 Task: Plan a trip to Castrovillari, Italy from 7th December, 2023 to 14th December, 2023 for 1 adult. Place can be room with 1 bedroom having 1 bed and 1 bathroom. Amenities needed are: washing machine. Look for 4 properties as per requirement.
Action: Mouse moved to (545, 209)
Screenshot: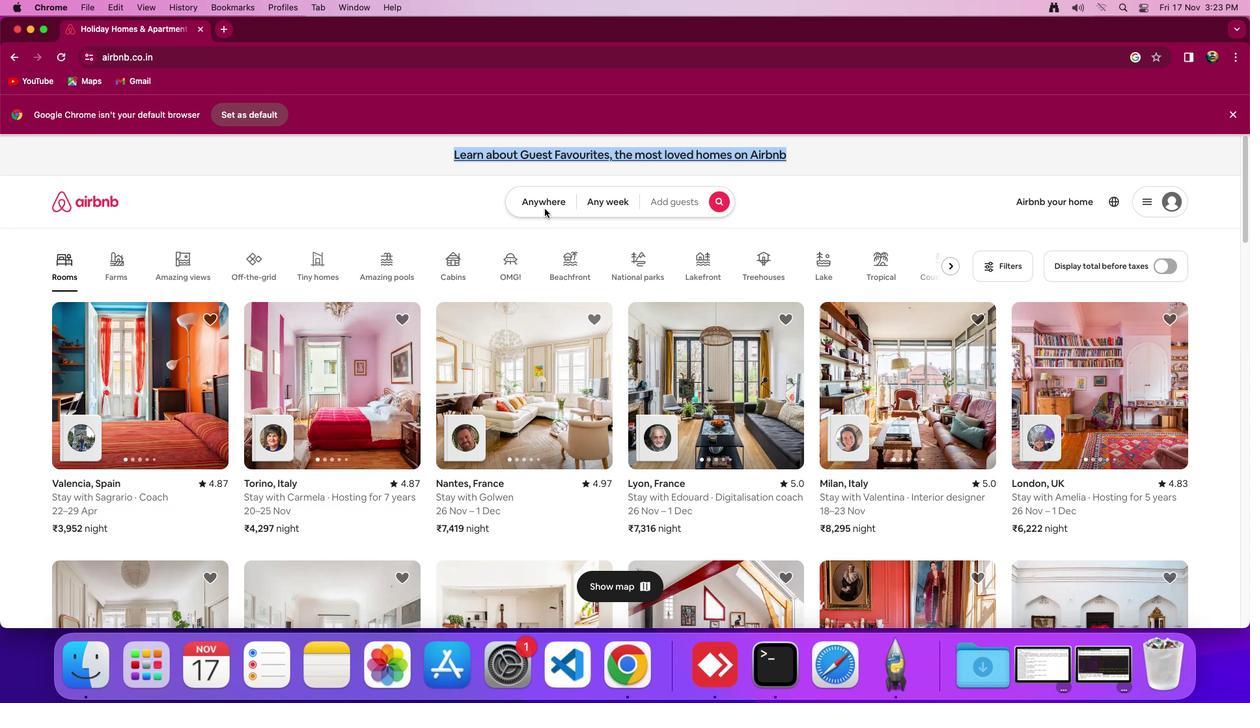 
Action: Mouse pressed left at (545, 209)
Screenshot: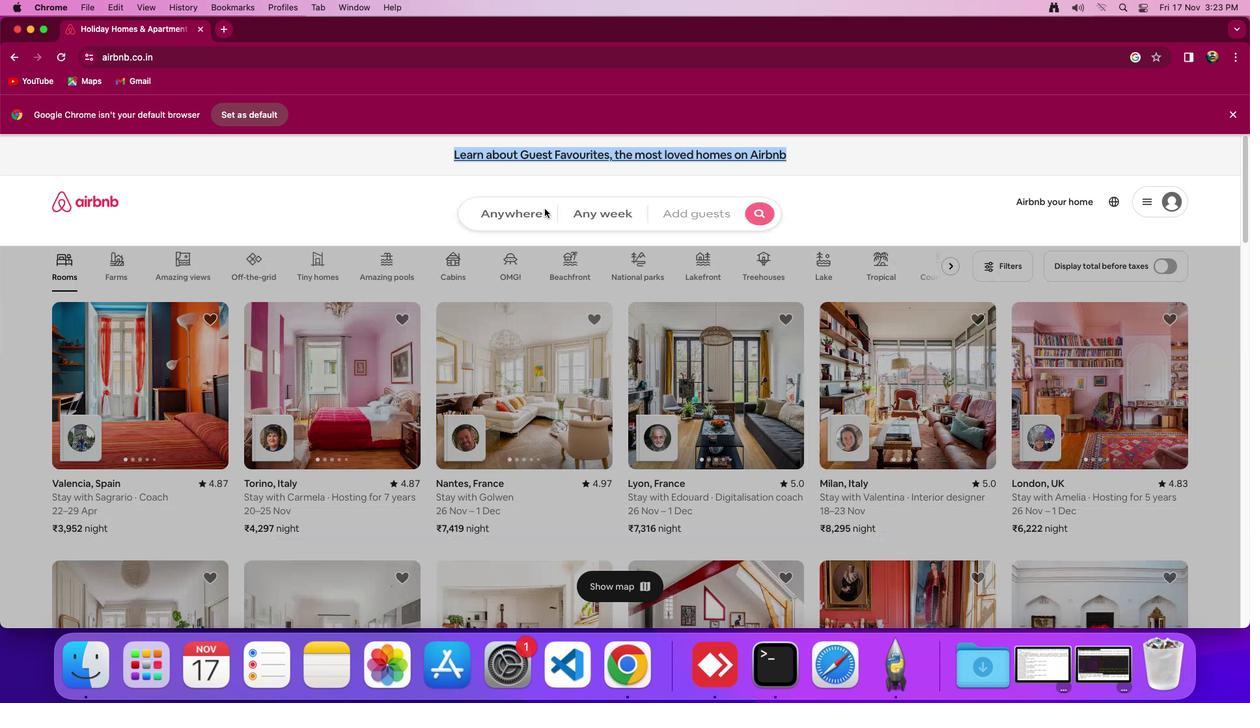
Action: Mouse moved to (490, 255)
Screenshot: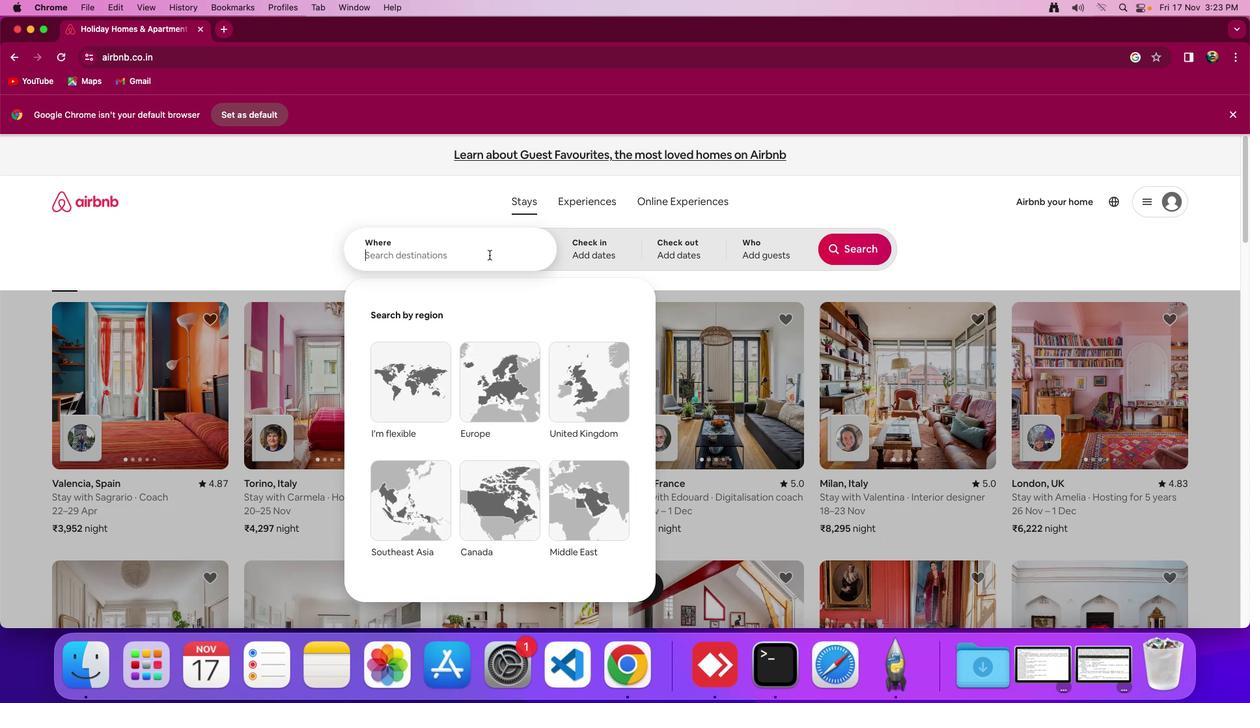 
Action: Mouse pressed left at (490, 255)
Screenshot: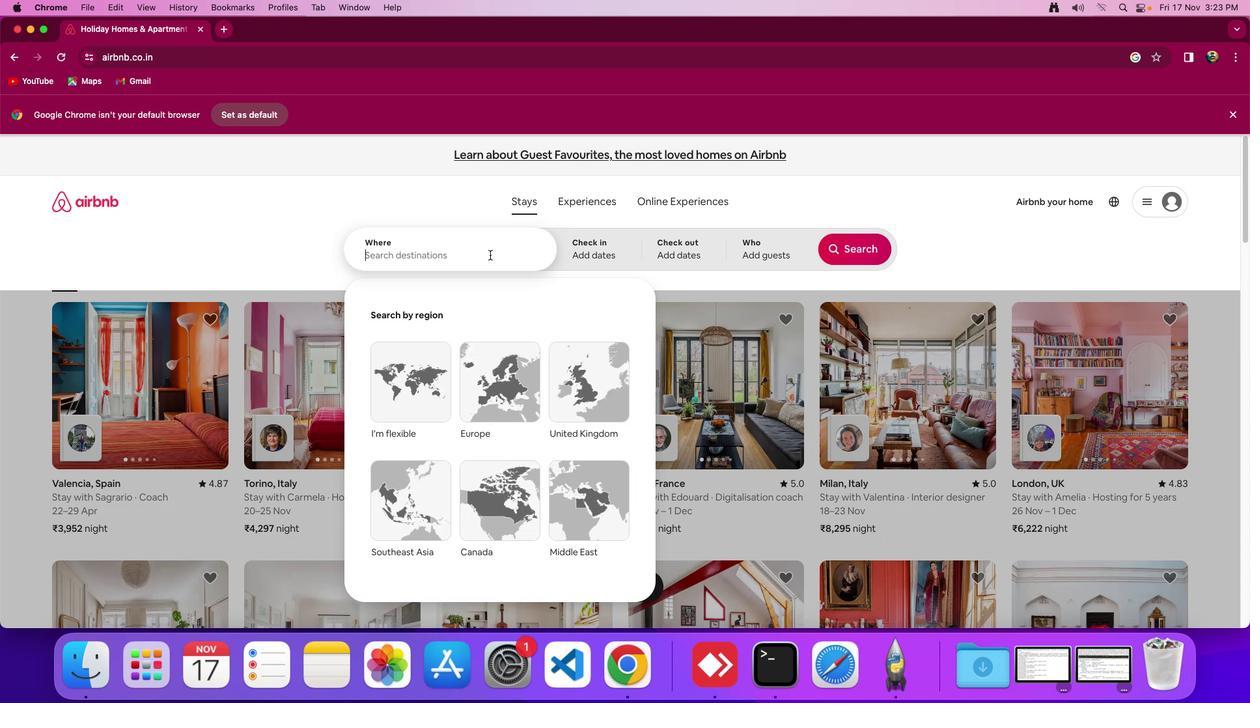 
Action: Mouse moved to (492, 257)
Screenshot: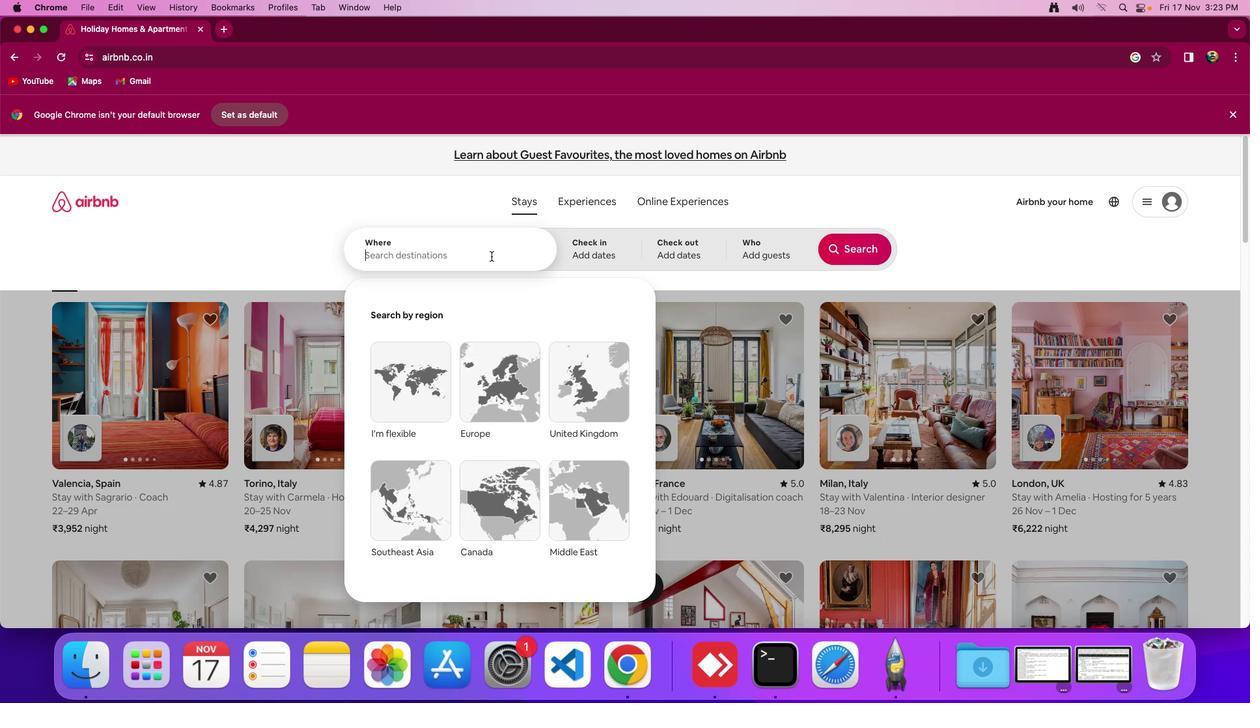 
Action: Key pressed Key.shift_r'C''a''s''t''r''o''v''i''l''l''a''r''i'','Key.spaceKey.shift'I''t''a''l''y'
Screenshot: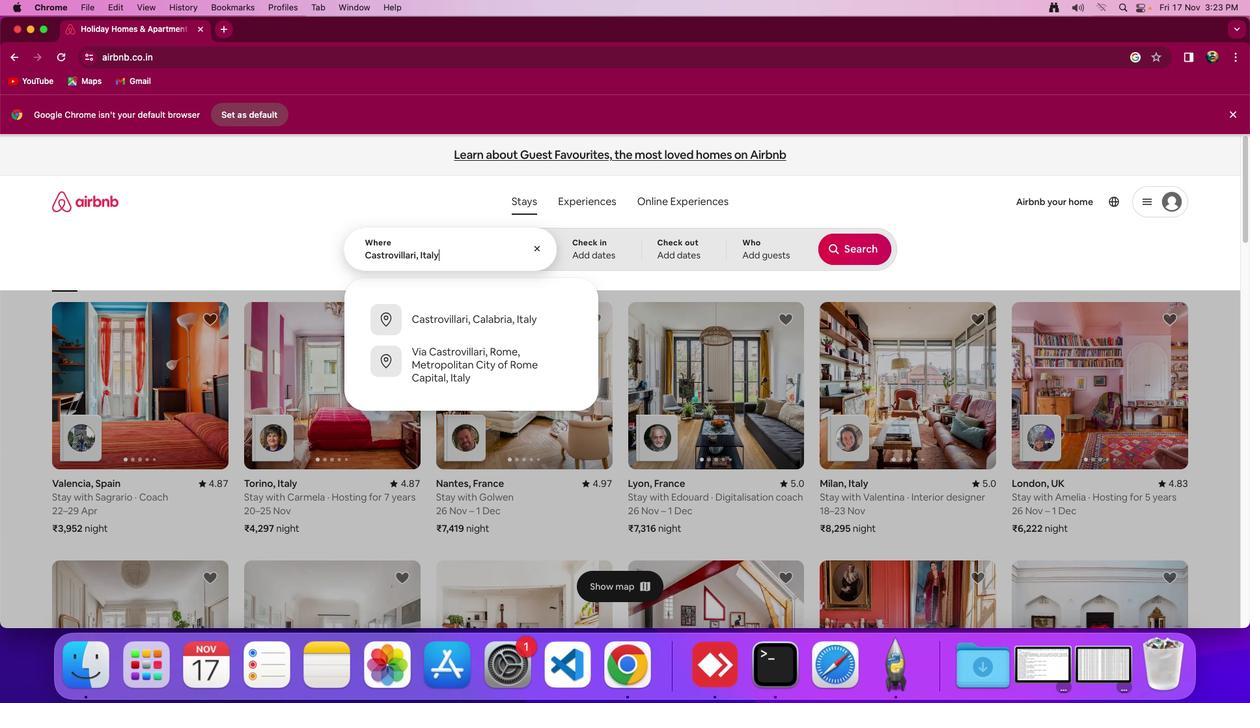 
Action: Mouse moved to (584, 242)
Screenshot: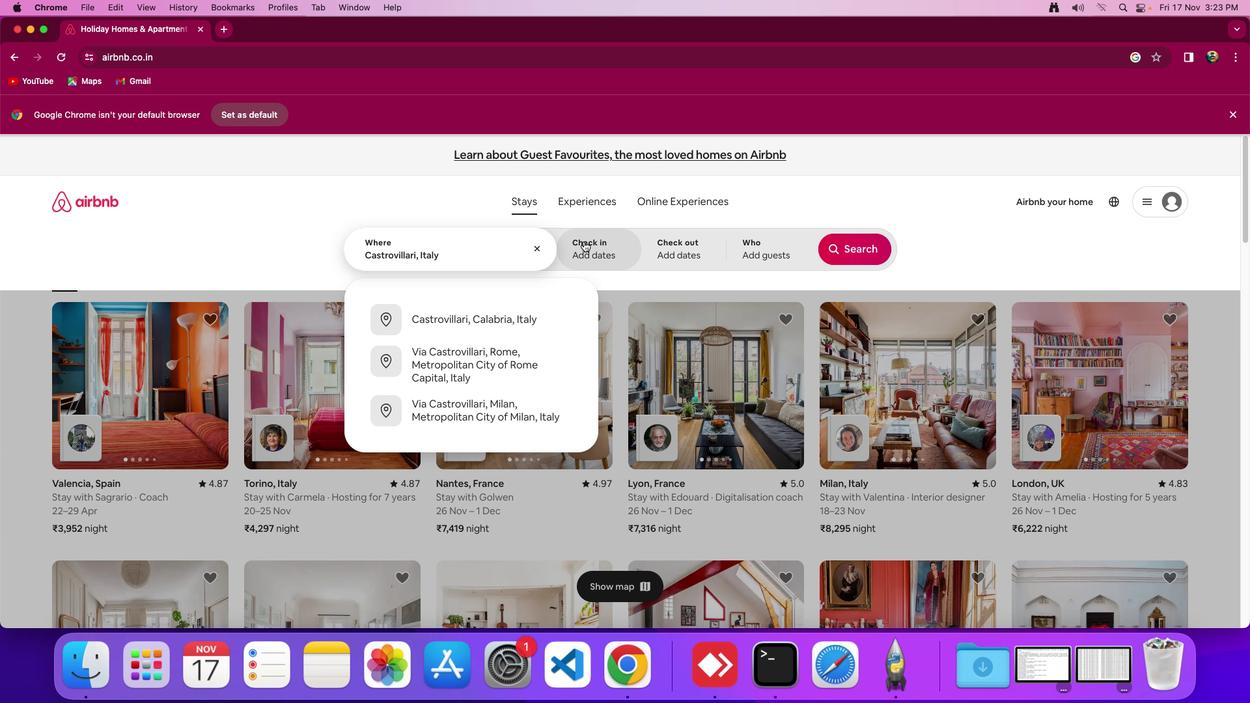 
Action: Mouse pressed left at (584, 242)
Screenshot: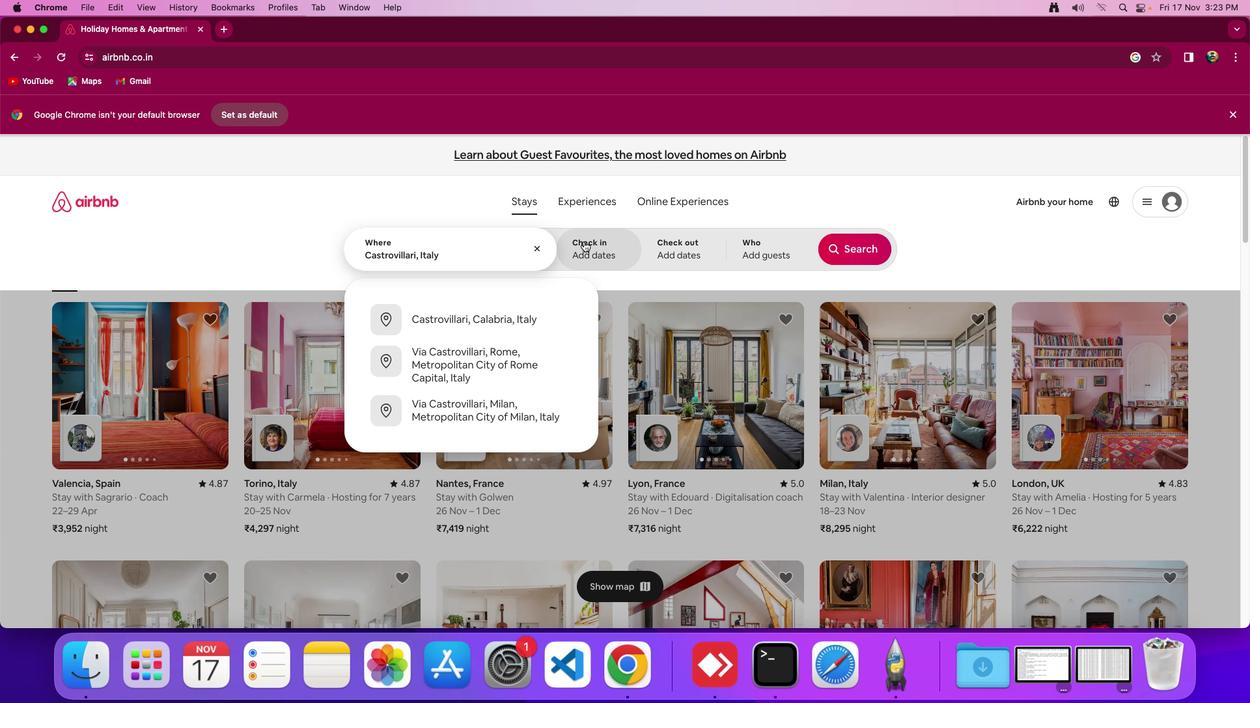 
Action: Mouse moved to (776, 451)
Screenshot: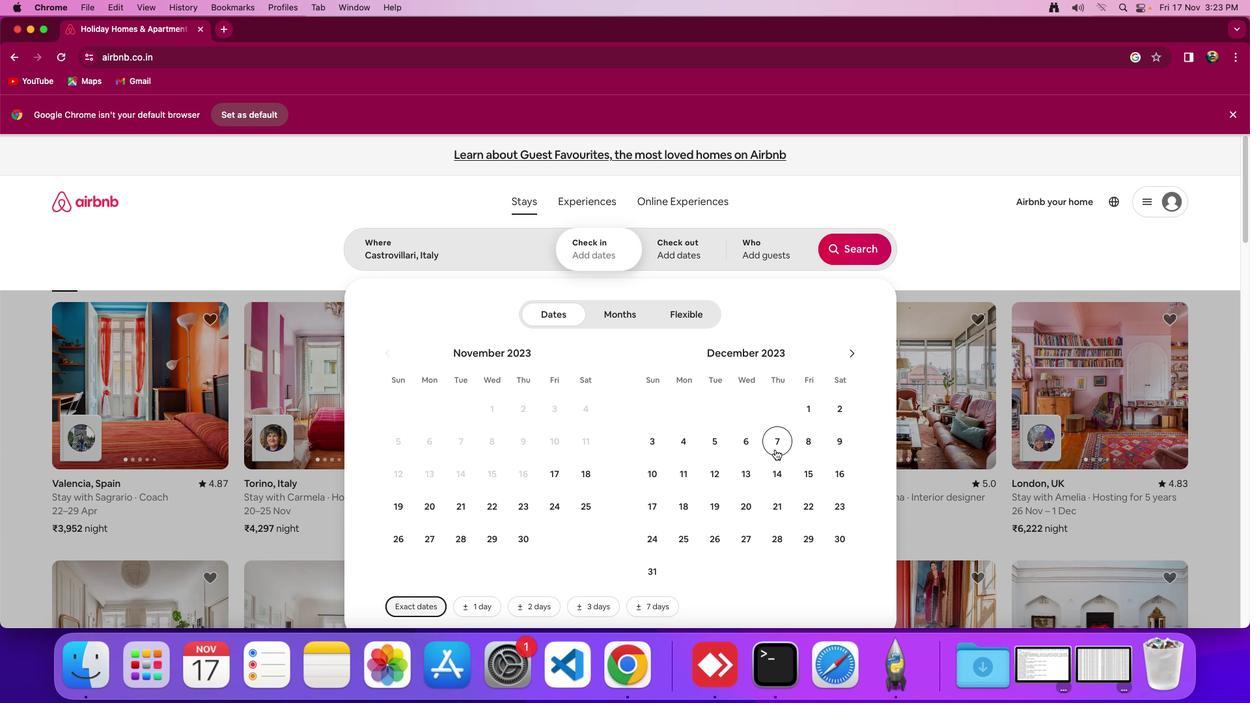 
Action: Mouse pressed left at (776, 451)
Screenshot: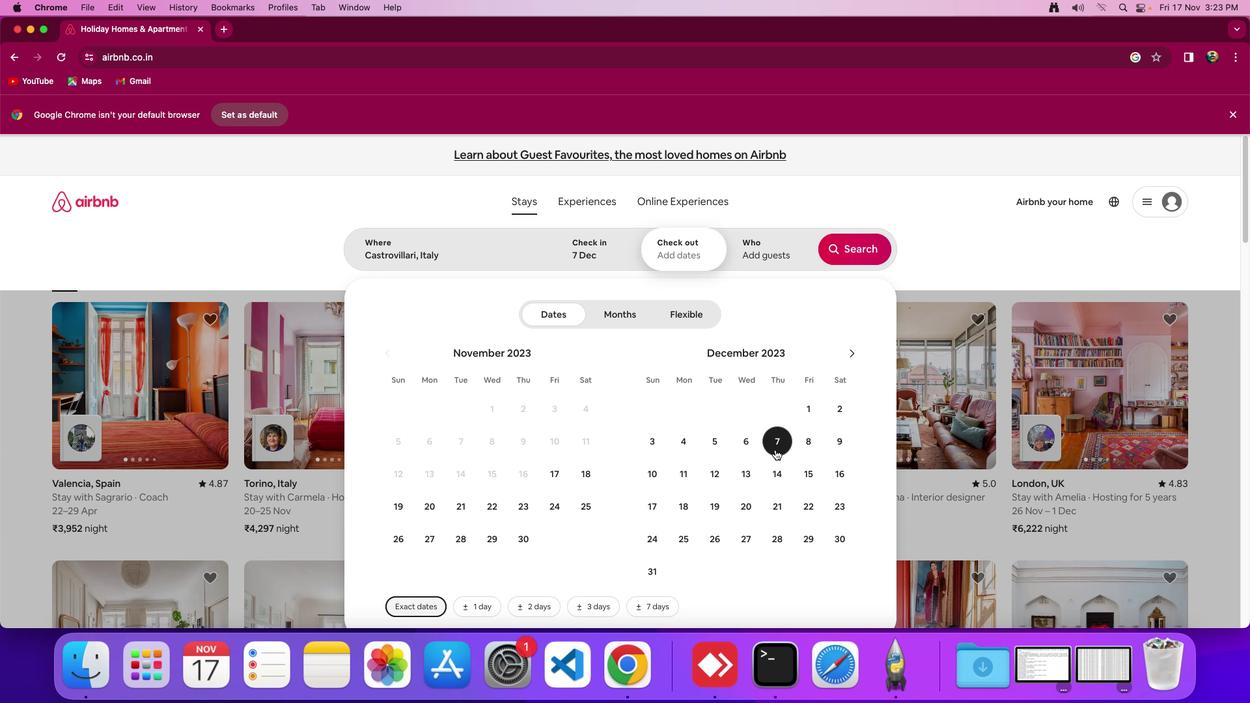 
Action: Mouse moved to (777, 479)
Screenshot: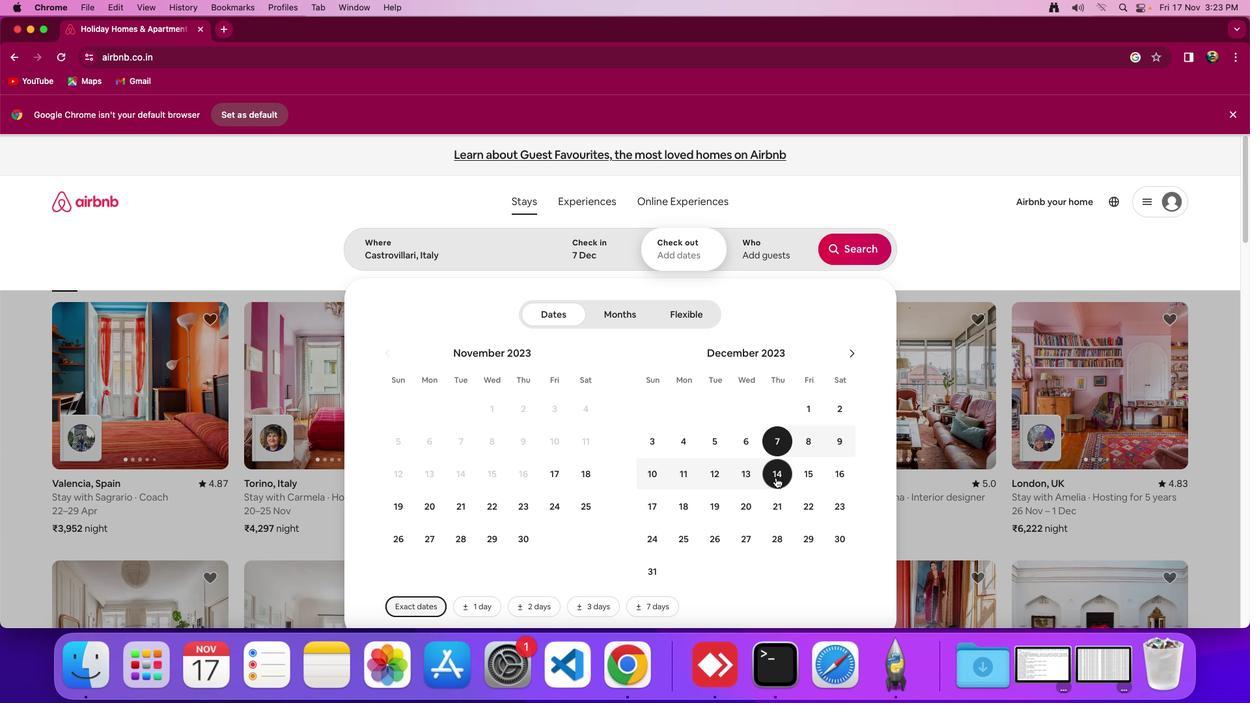 
Action: Mouse pressed left at (777, 479)
Screenshot: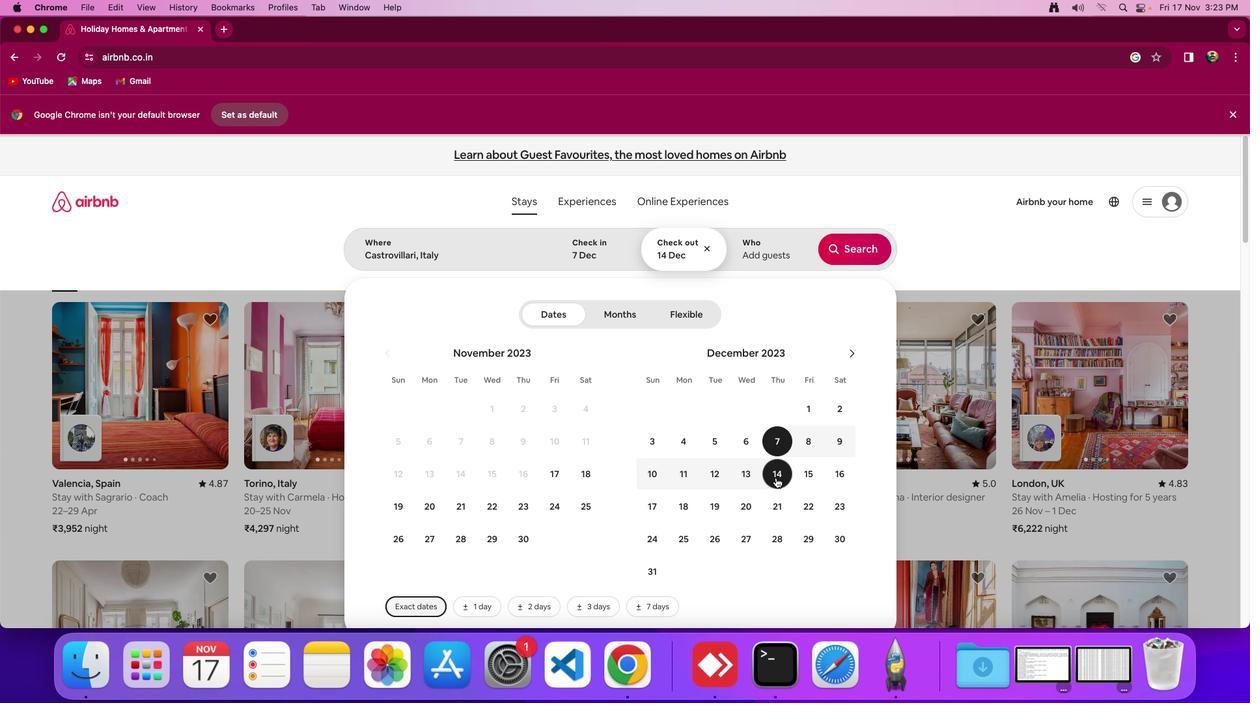 
Action: Mouse moved to (766, 255)
Screenshot: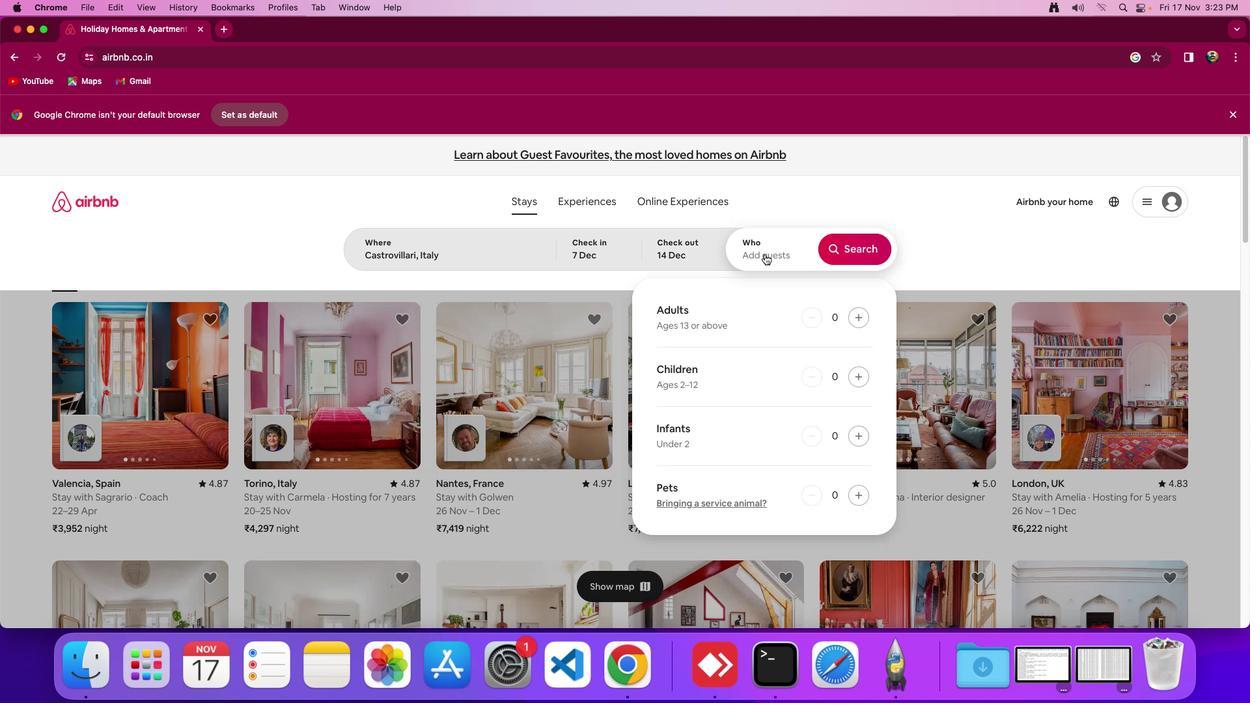 
Action: Mouse pressed left at (766, 255)
Screenshot: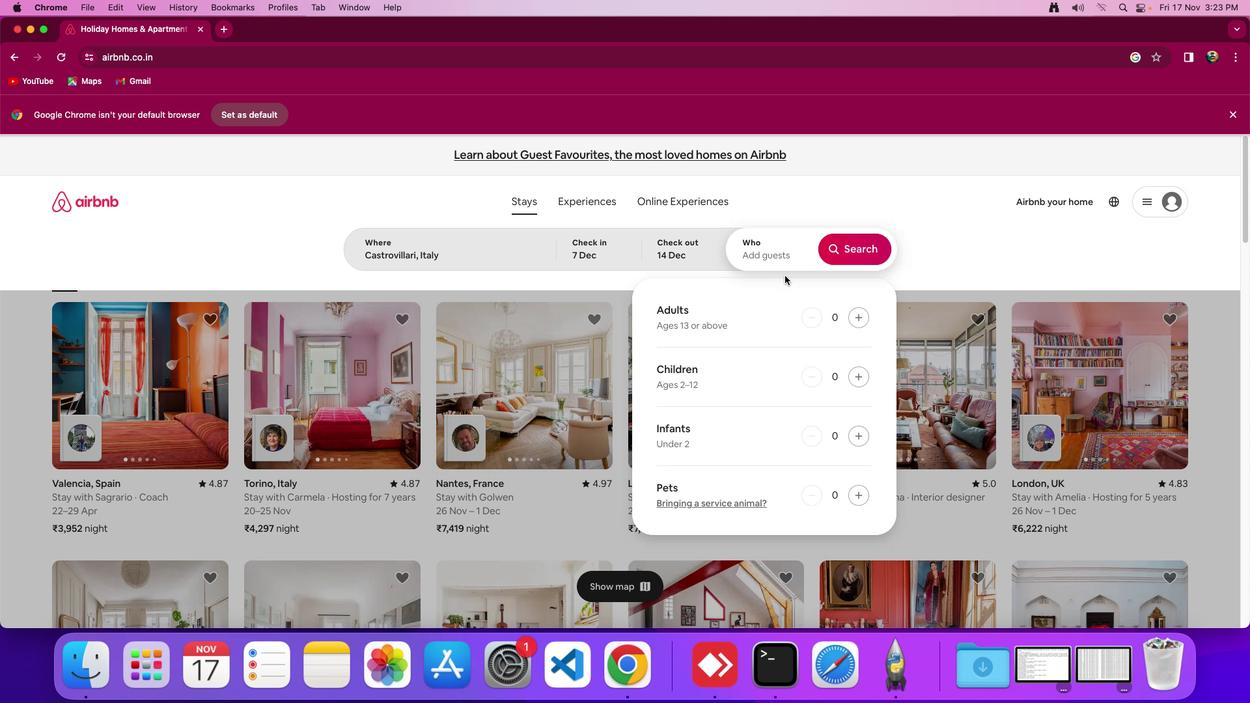 
Action: Mouse moved to (854, 317)
Screenshot: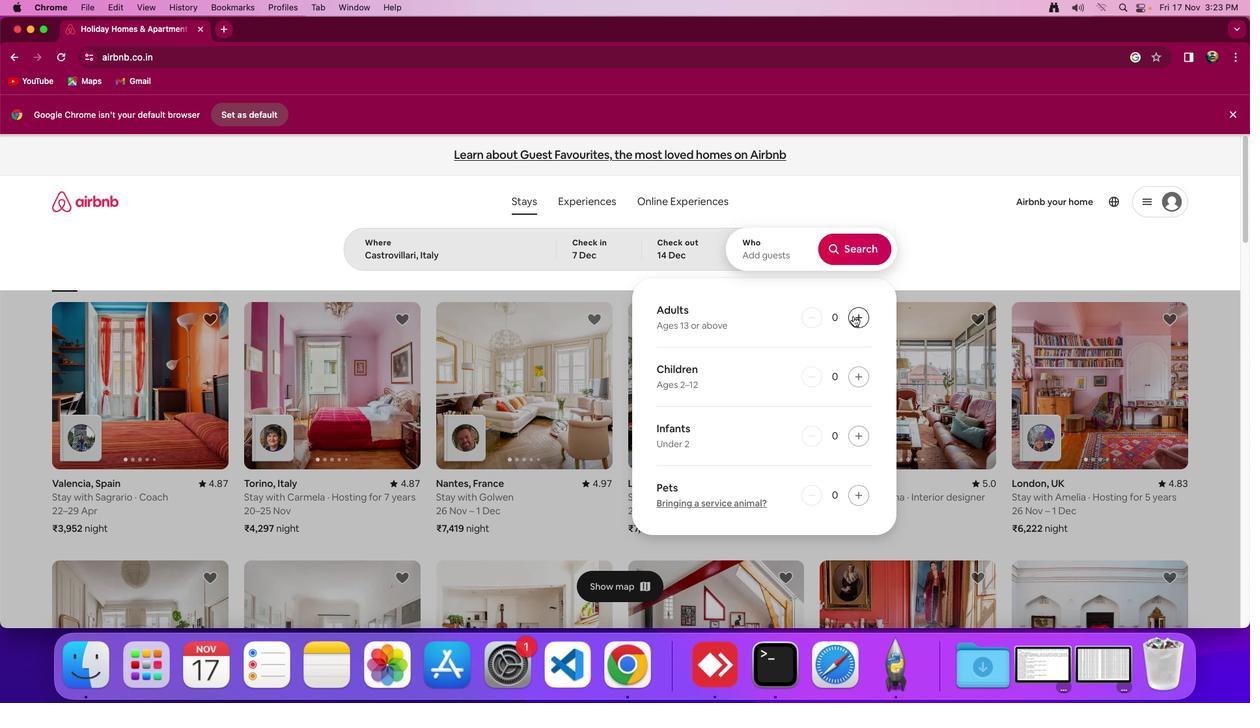 
Action: Mouse pressed left at (854, 317)
Screenshot: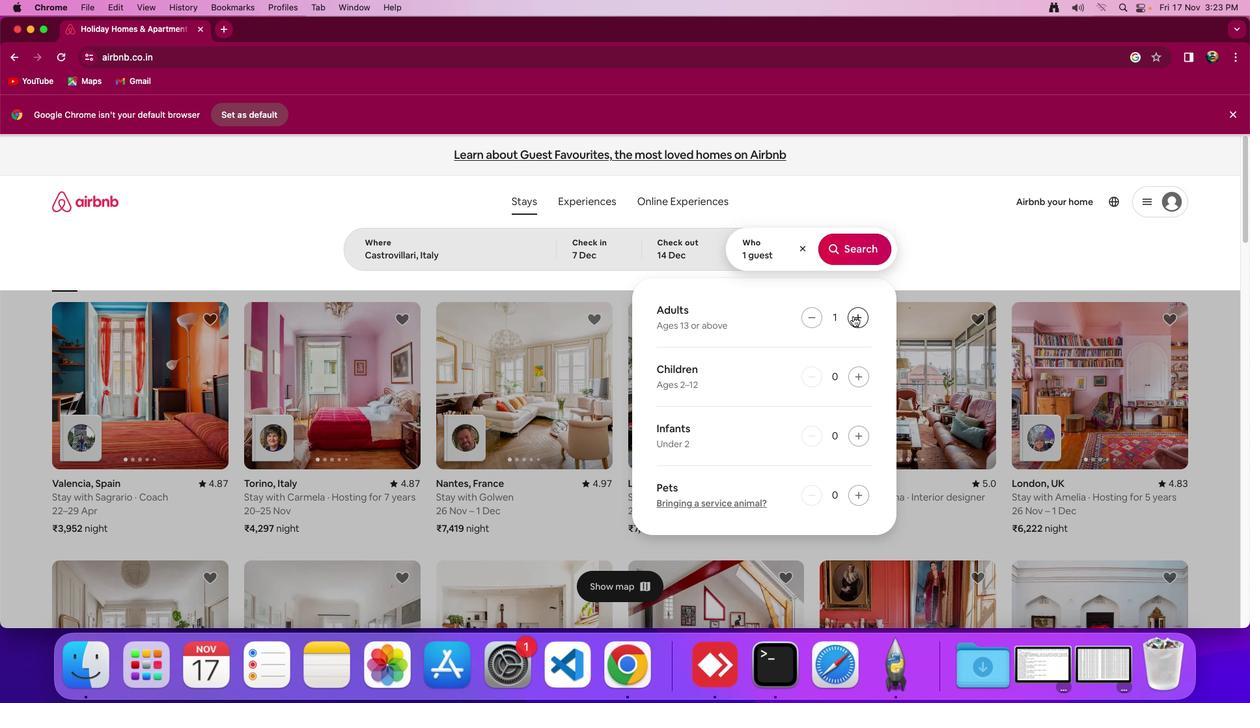 
Action: Mouse moved to (863, 250)
Screenshot: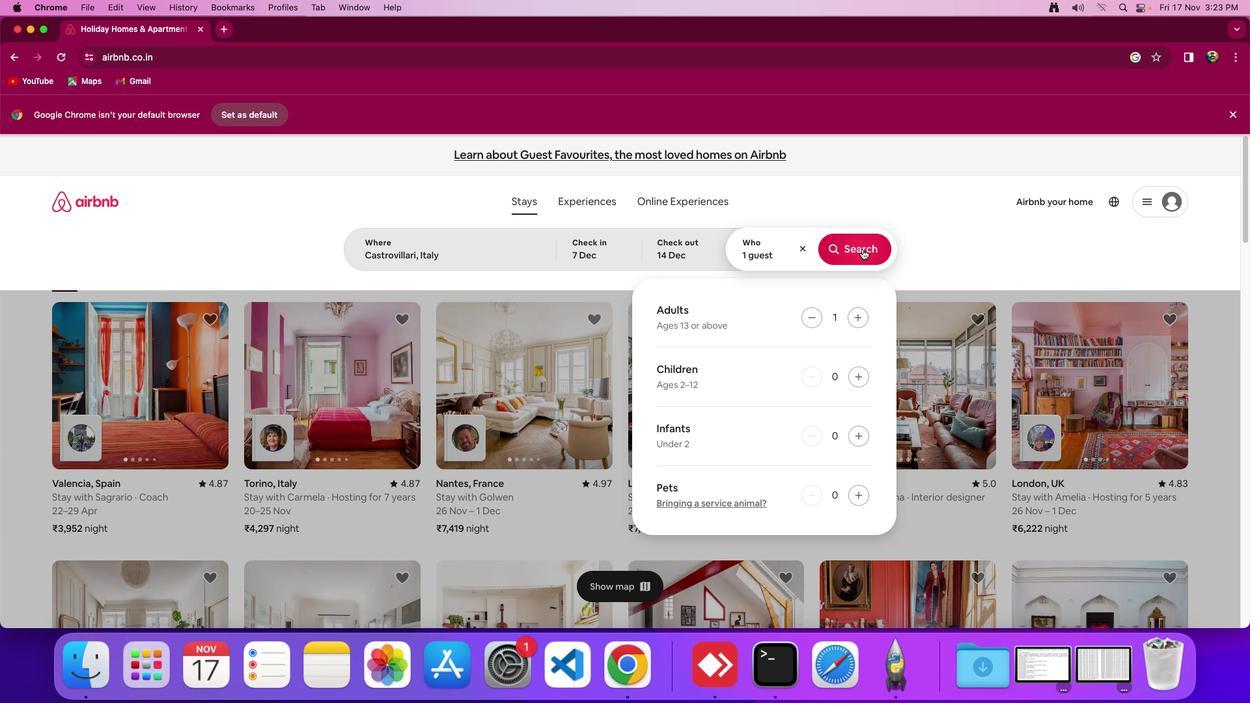 
Action: Mouse pressed left at (863, 250)
Screenshot: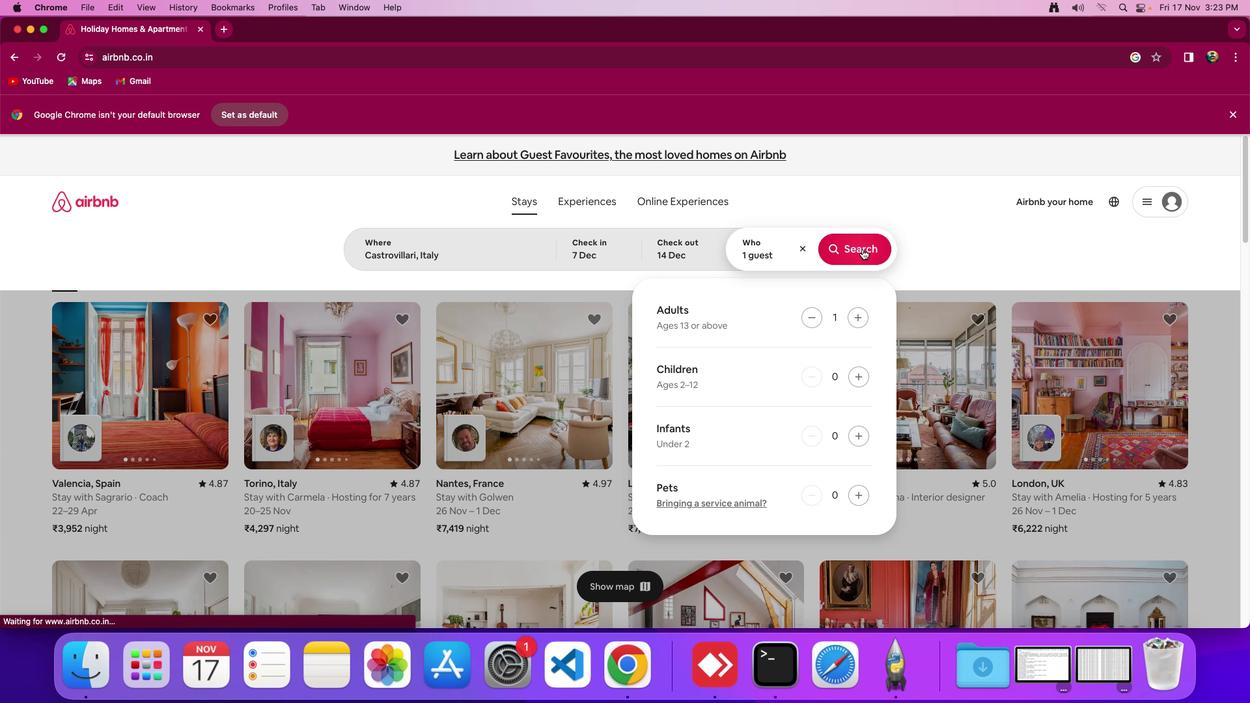 
Action: Mouse moved to (1035, 215)
Screenshot: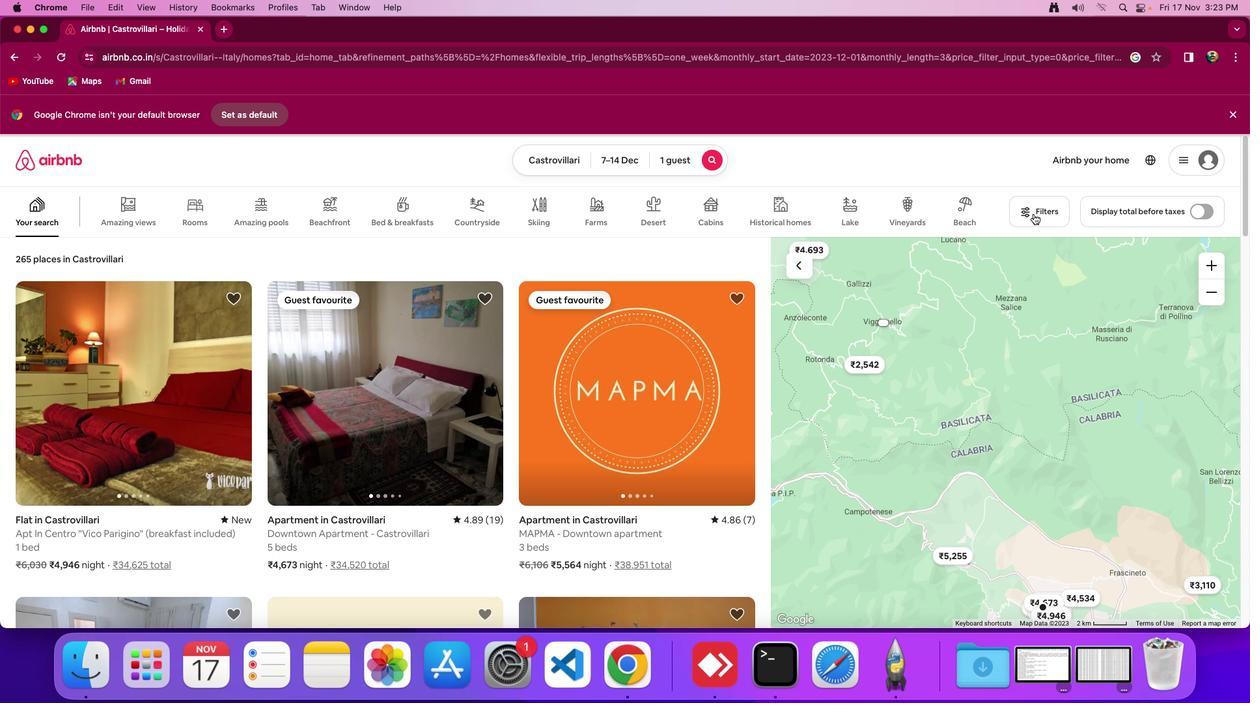 
Action: Mouse pressed left at (1035, 215)
Screenshot: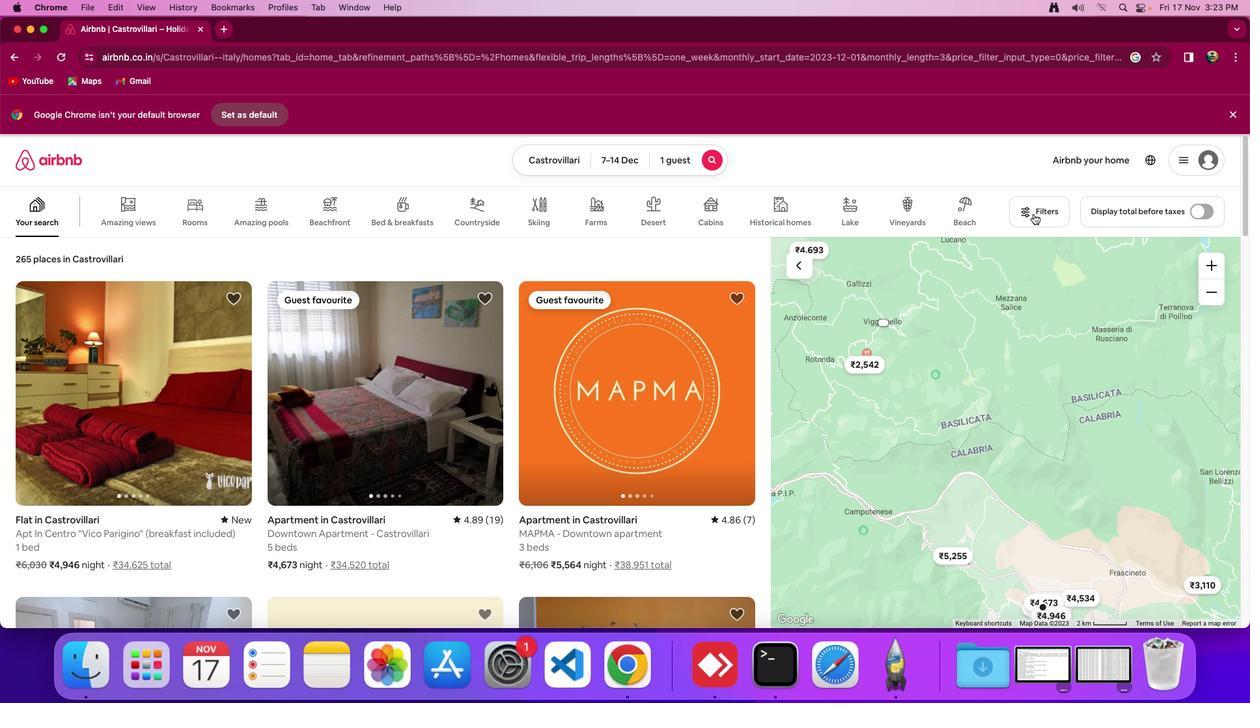 
Action: Mouse moved to (637, 290)
Screenshot: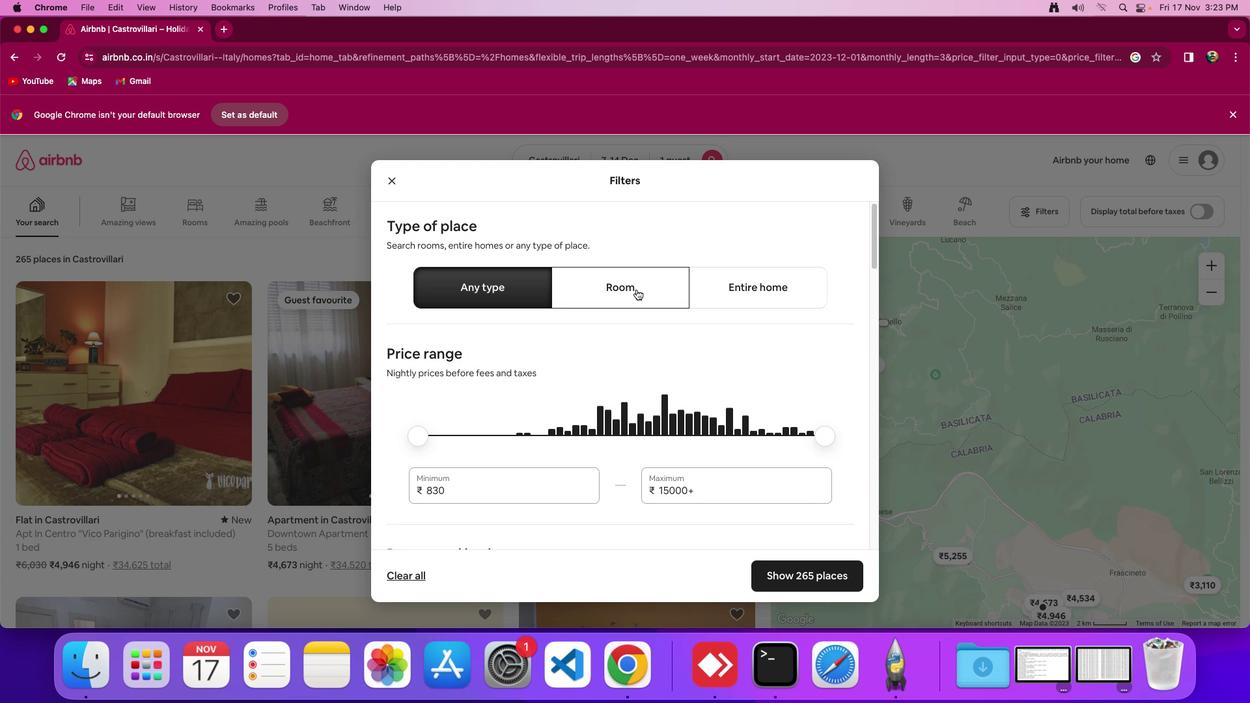 
Action: Mouse pressed left at (637, 290)
Screenshot: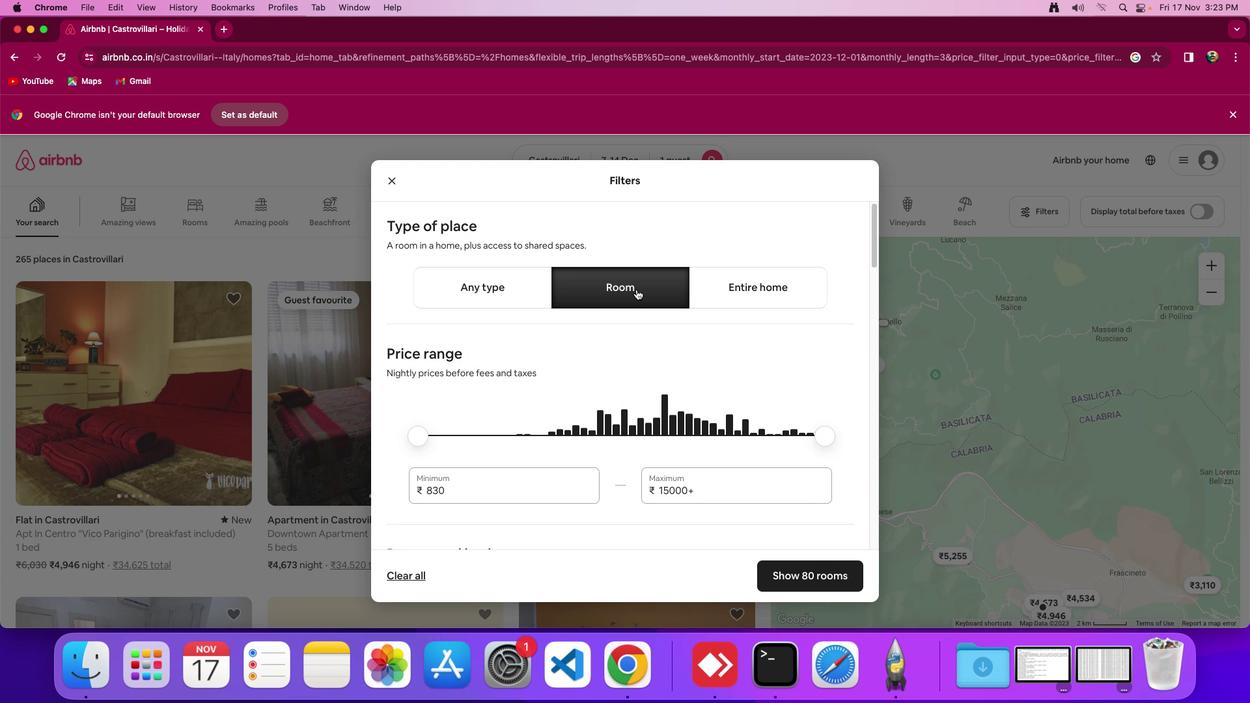 
Action: Mouse moved to (651, 390)
Screenshot: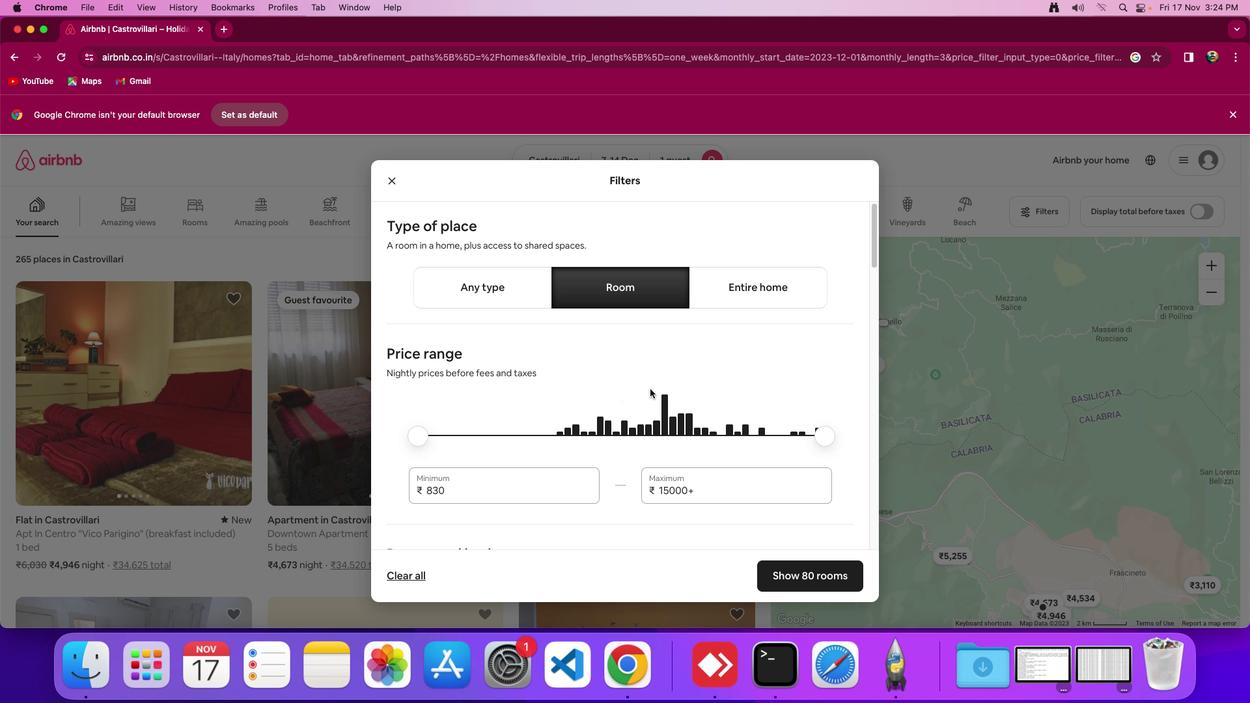 
Action: Mouse scrolled (651, 390) with delta (1, 0)
Screenshot: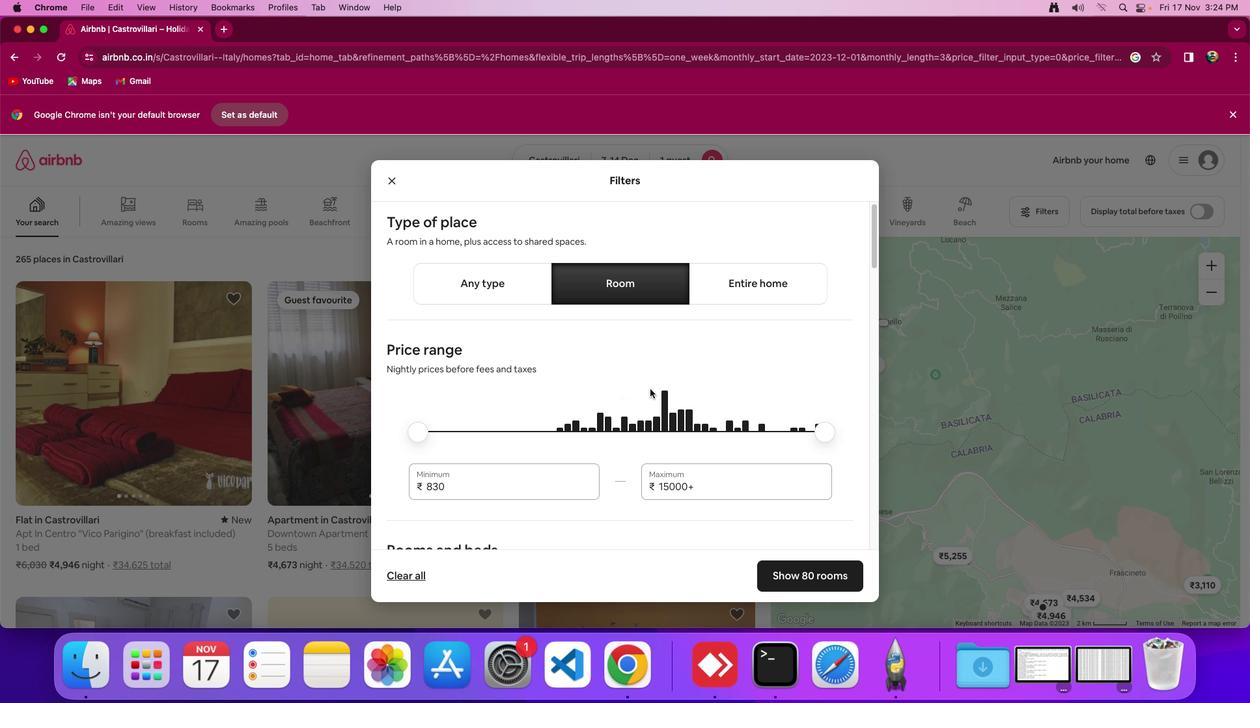 
Action: Mouse scrolled (651, 390) with delta (1, 0)
Screenshot: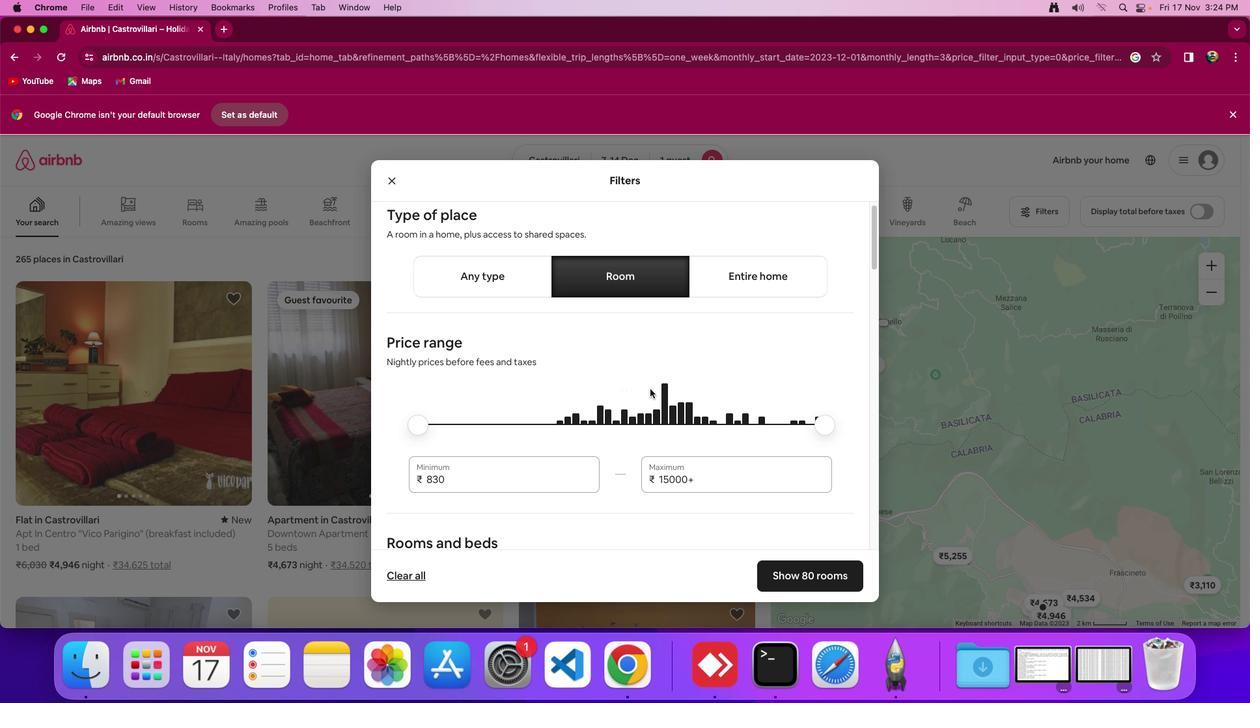 
Action: Mouse scrolled (651, 390) with delta (1, 0)
Screenshot: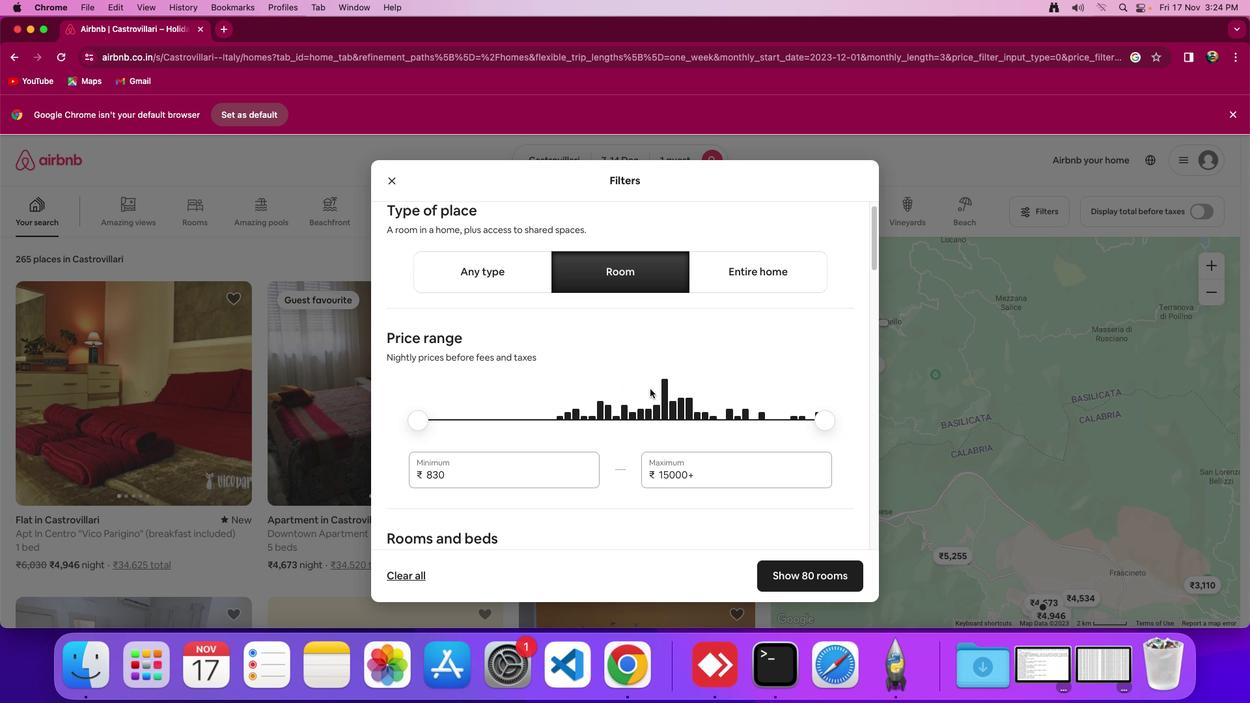 
Action: Mouse moved to (651, 389)
Screenshot: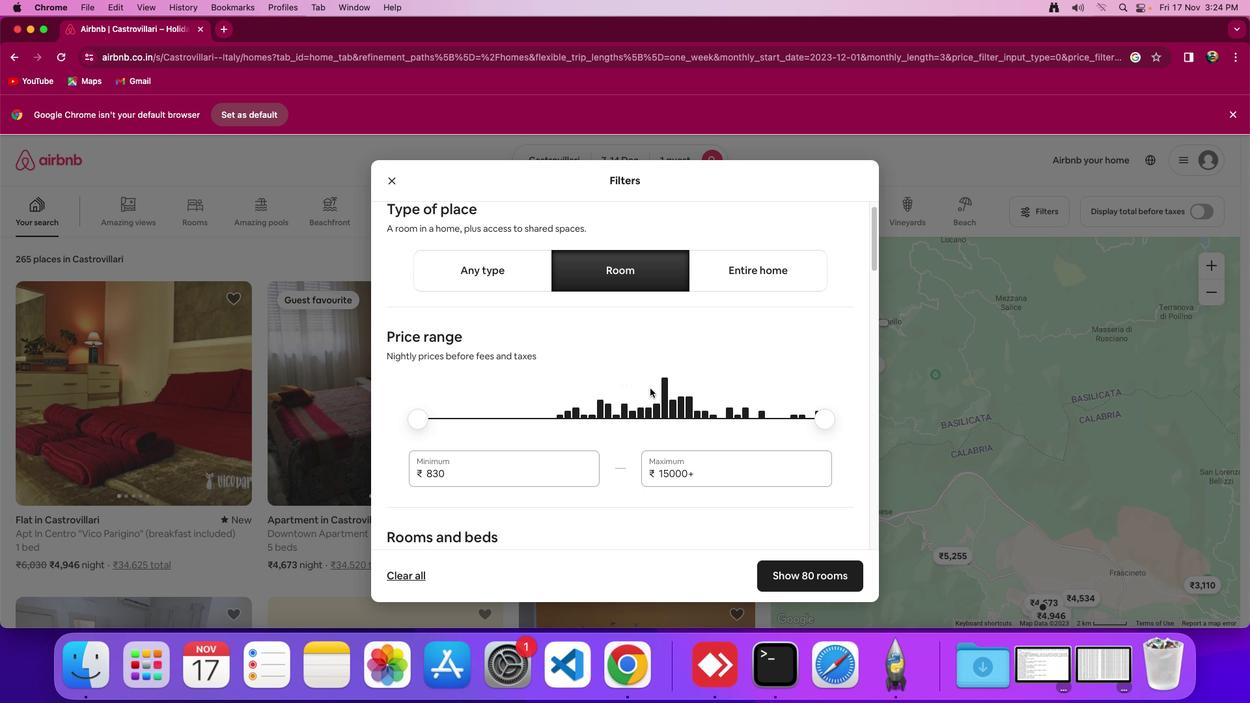 
Action: Mouse scrolled (651, 389) with delta (1, 0)
Screenshot: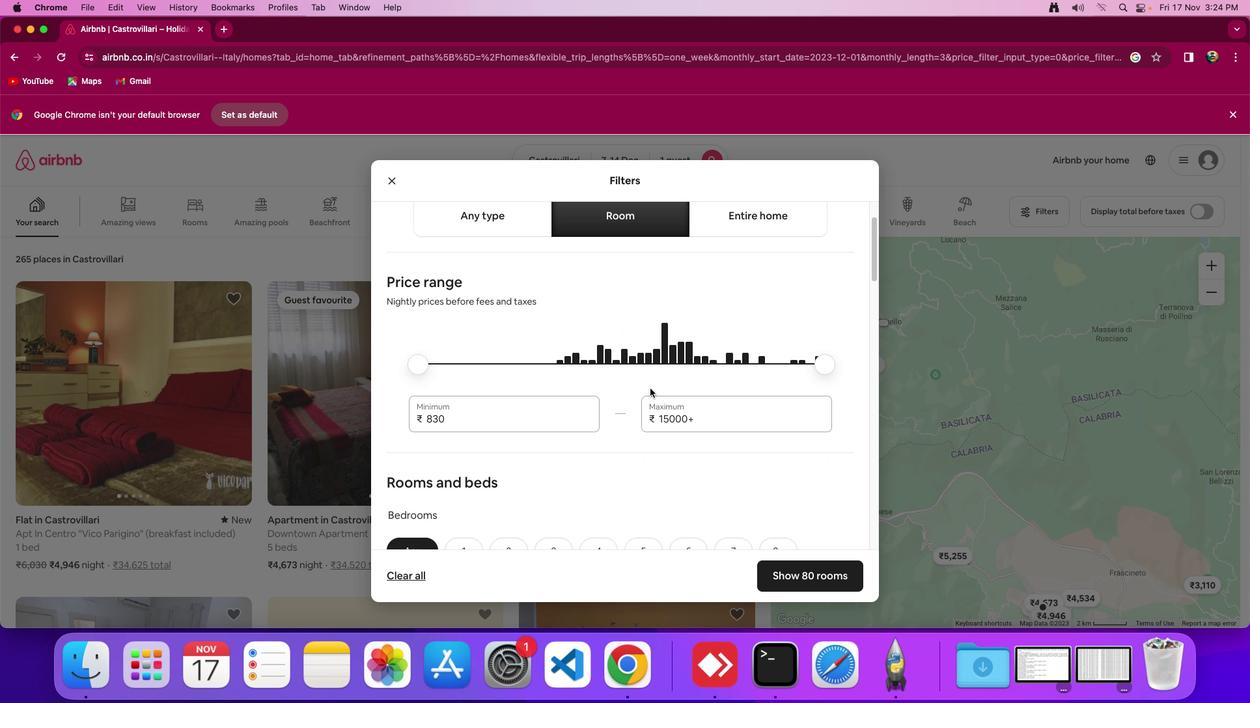 
Action: Mouse scrolled (651, 389) with delta (1, 0)
Screenshot: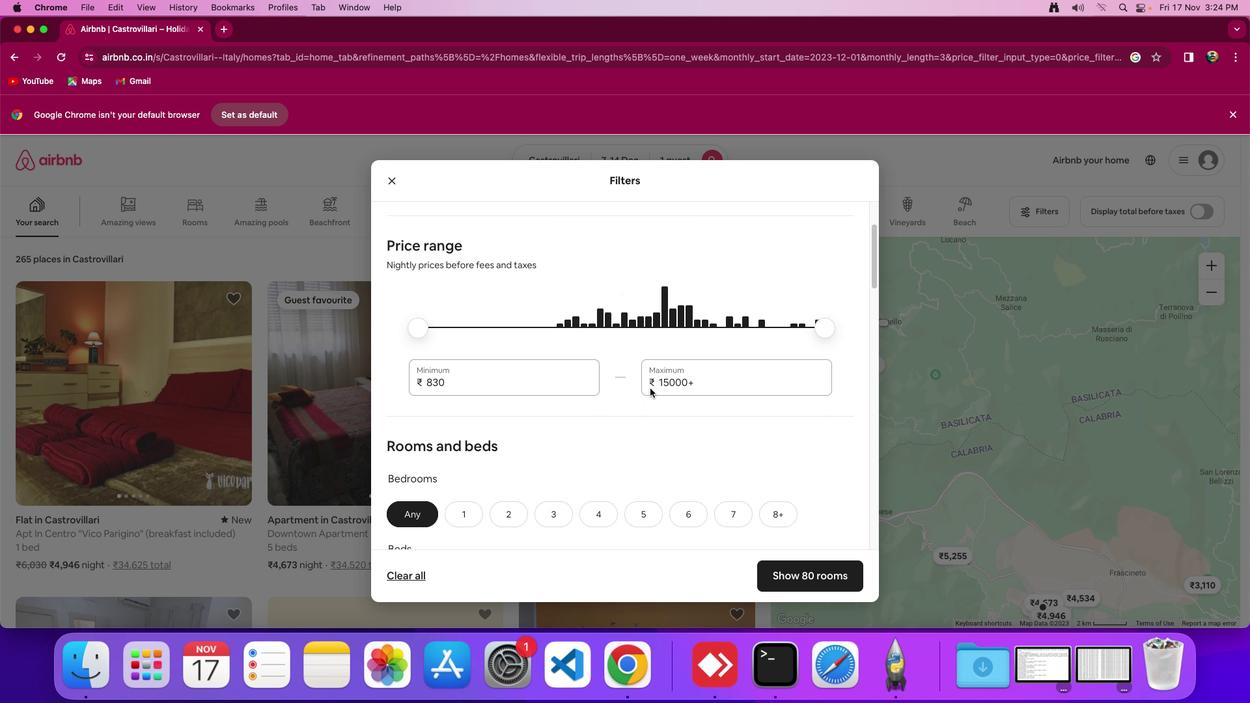 
Action: Mouse scrolled (651, 389) with delta (1, 0)
Screenshot: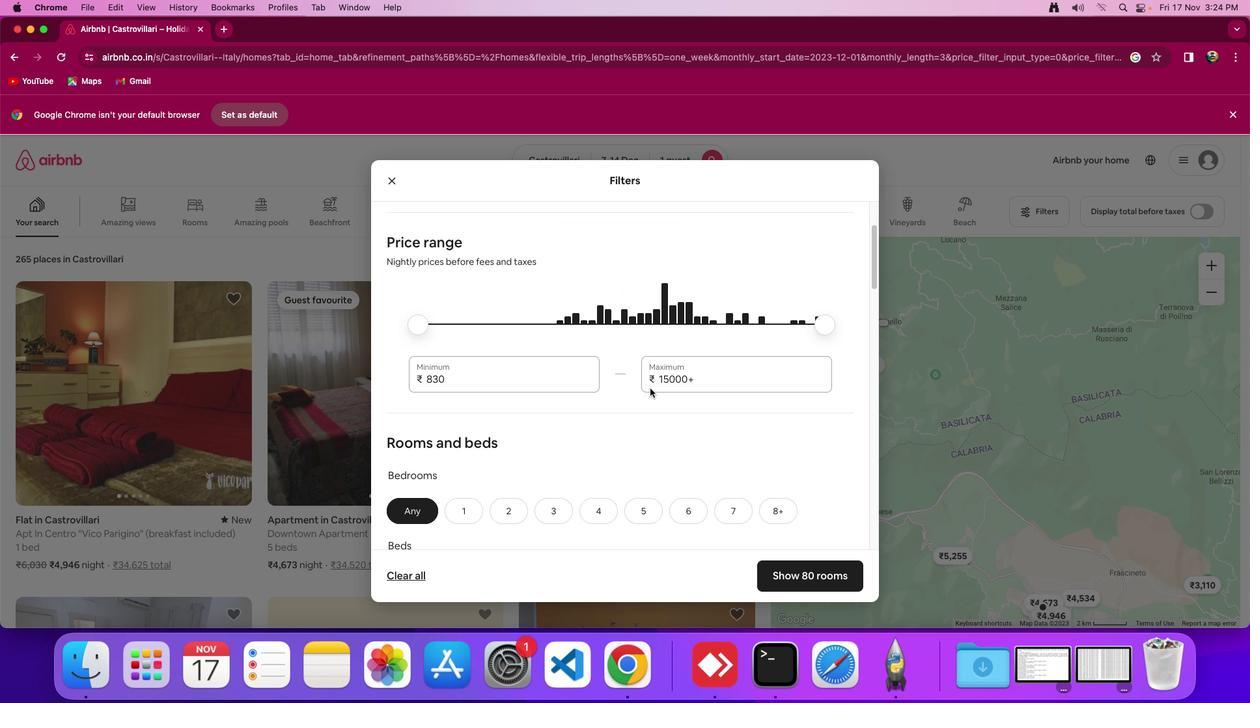 
Action: Mouse moved to (473, 505)
Screenshot: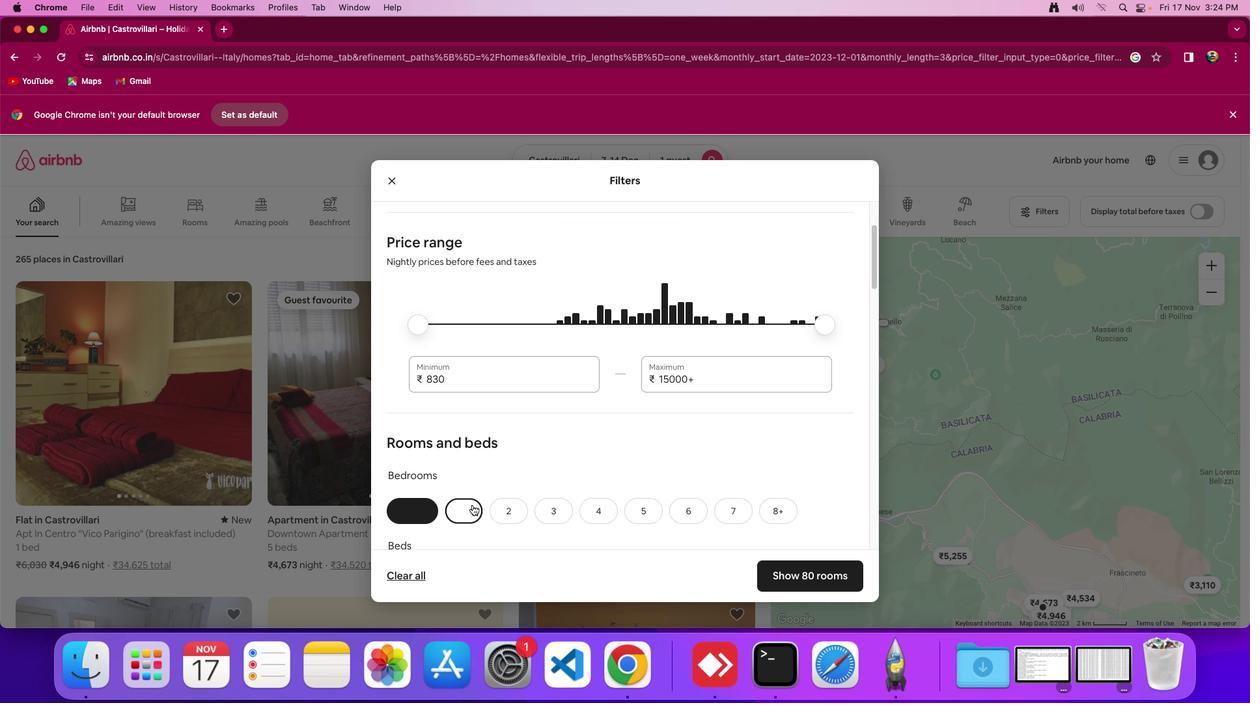 
Action: Mouse pressed left at (473, 505)
Screenshot: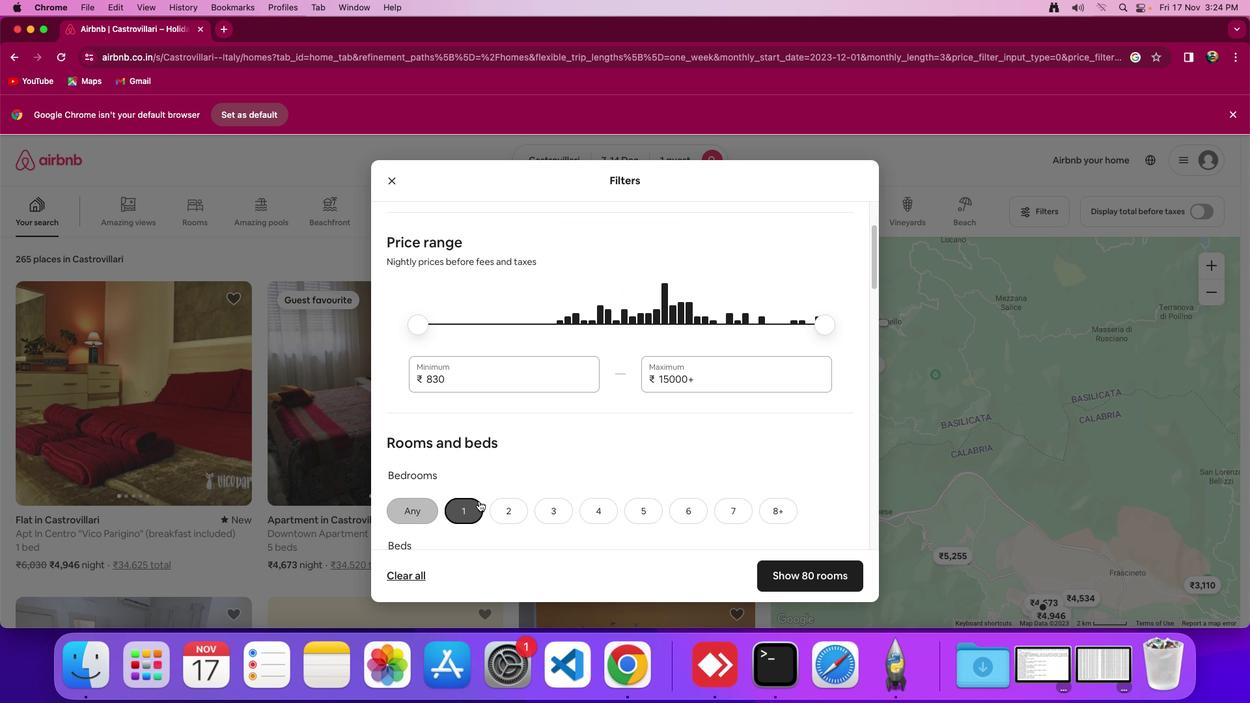 
Action: Mouse moved to (543, 470)
Screenshot: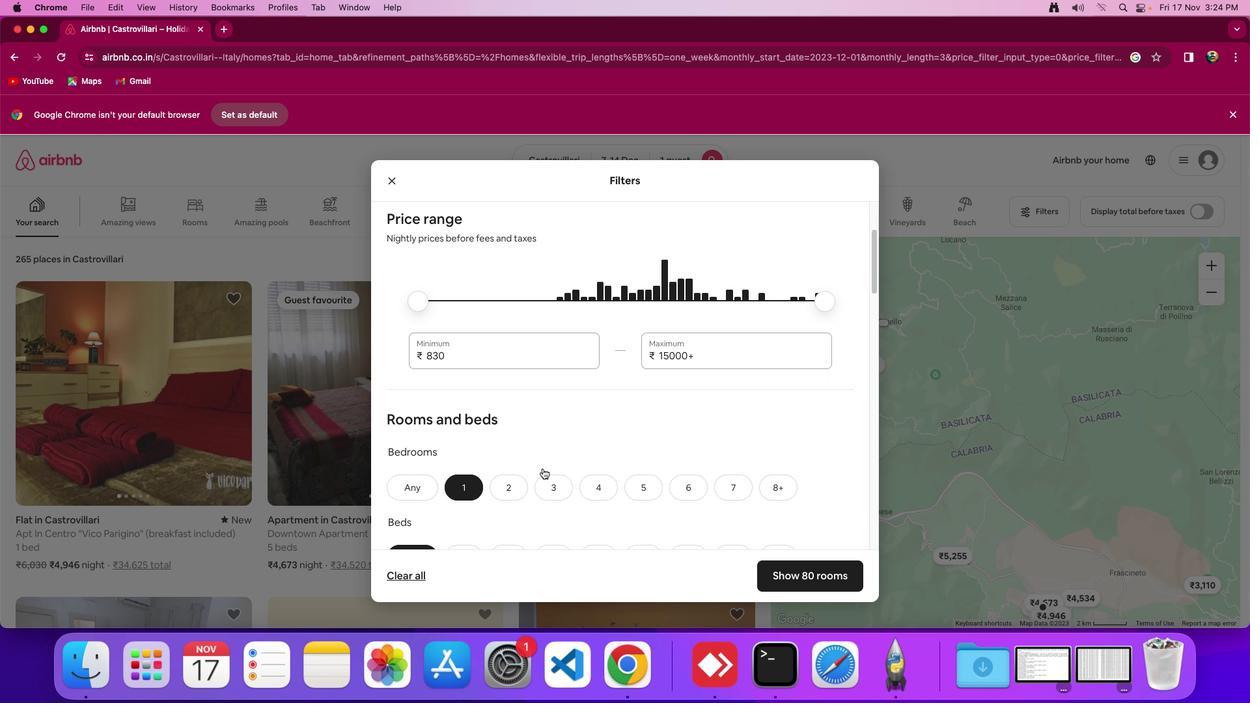 
Action: Mouse scrolled (543, 470) with delta (1, 0)
Screenshot: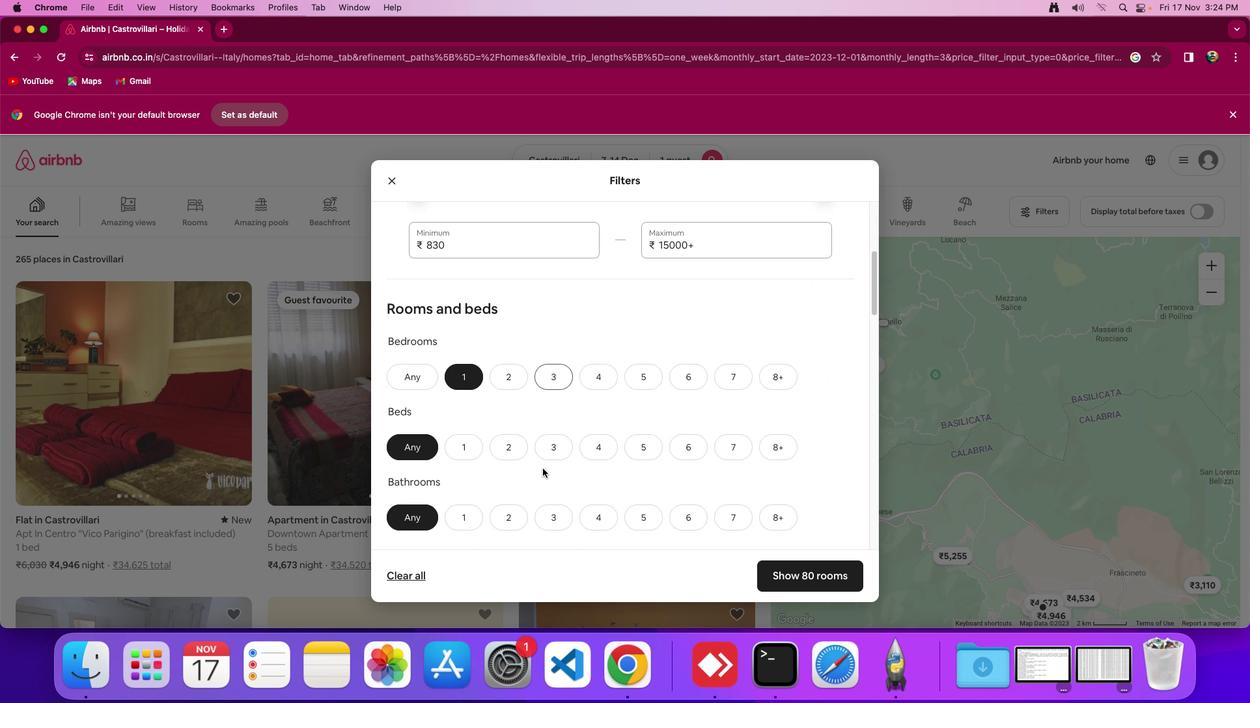 
Action: Mouse moved to (543, 470)
Screenshot: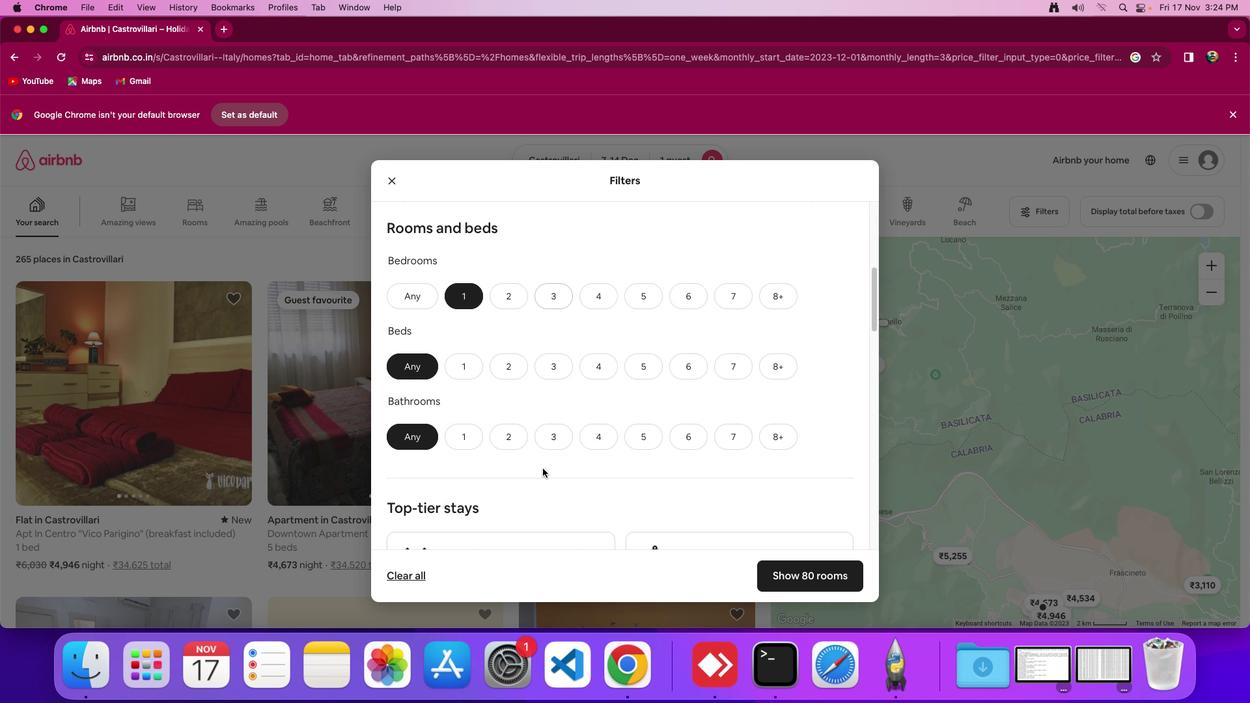 
Action: Mouse scrolled (543, 470) with delta (1, 0)
Screenshot: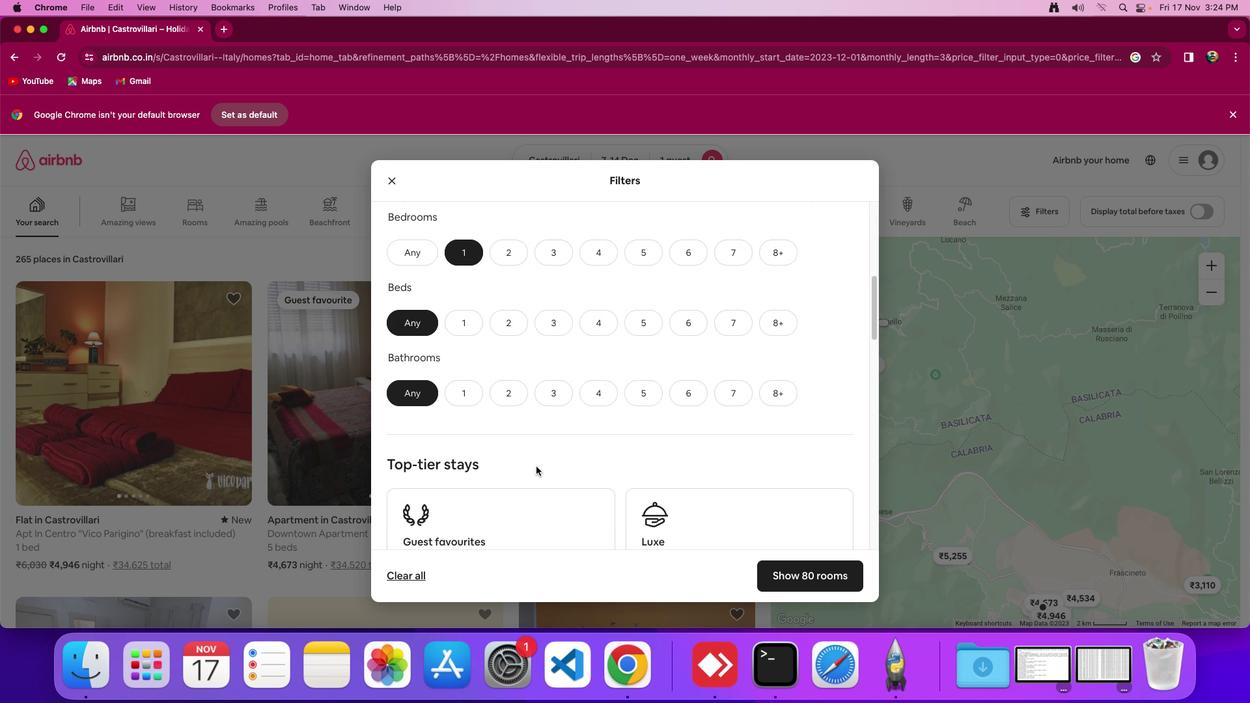 
Action: Mouse scrolled (543, 470) with delta (1, 0)
Screenshot: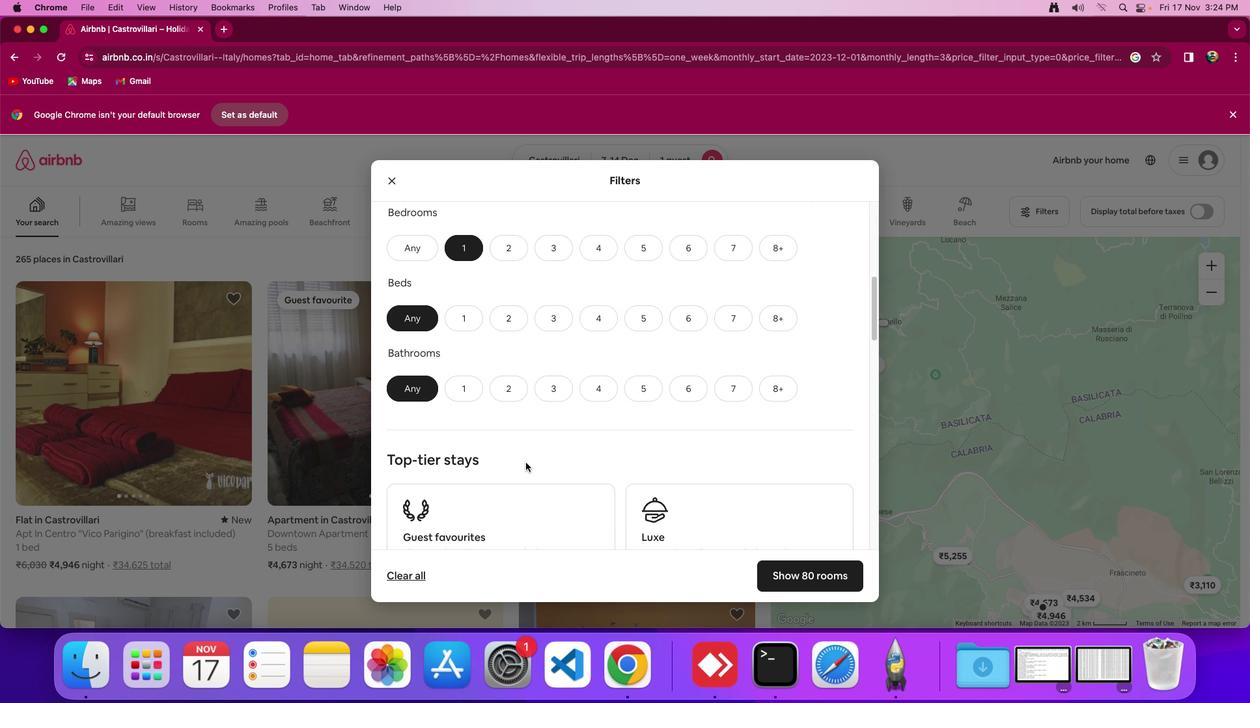 
Action: Mouse moved to (543, 470)
Screenshot: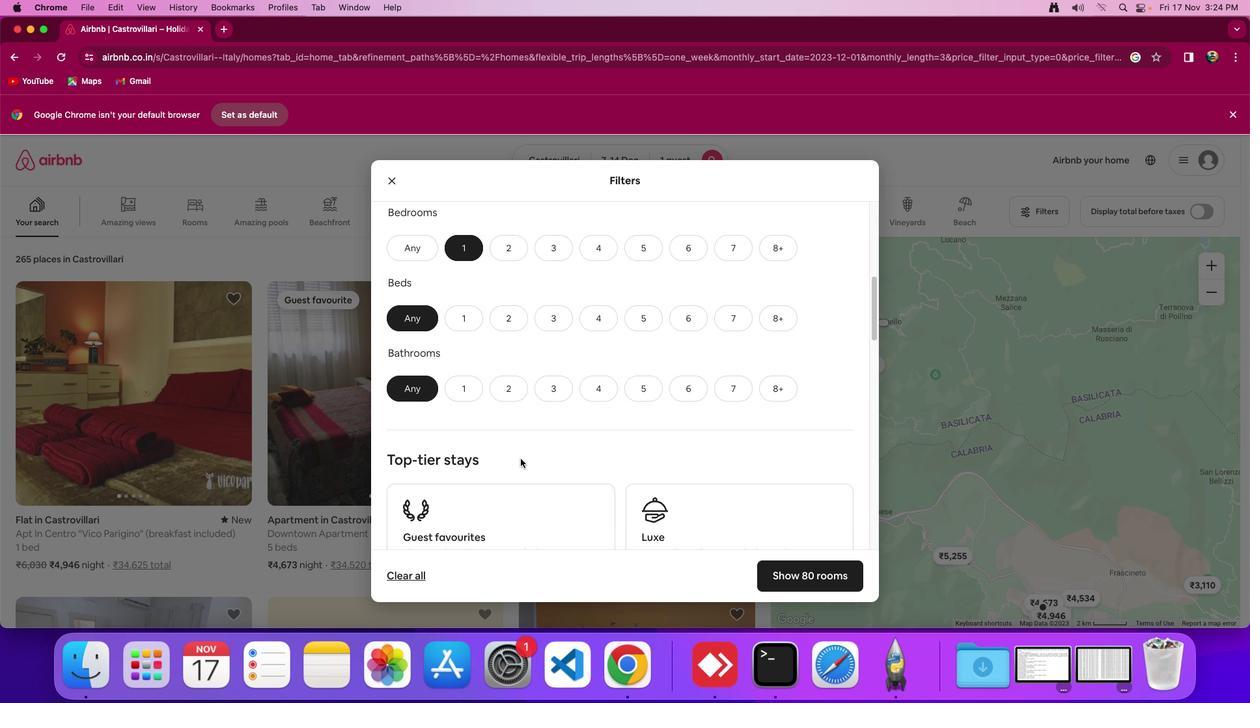 
Action: Mouse scrolled (543, 470) with delta (1, -1)
Screenshot: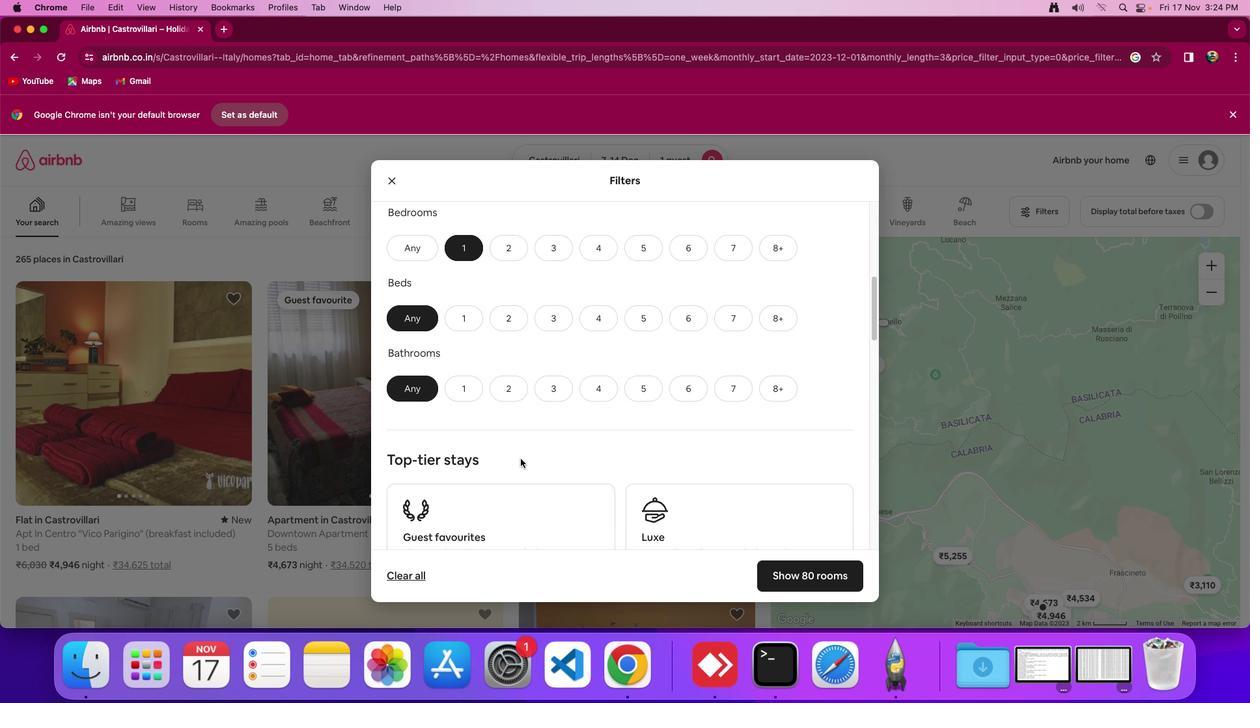 
Action: Mouse moved to (474, 322)
Screenshot: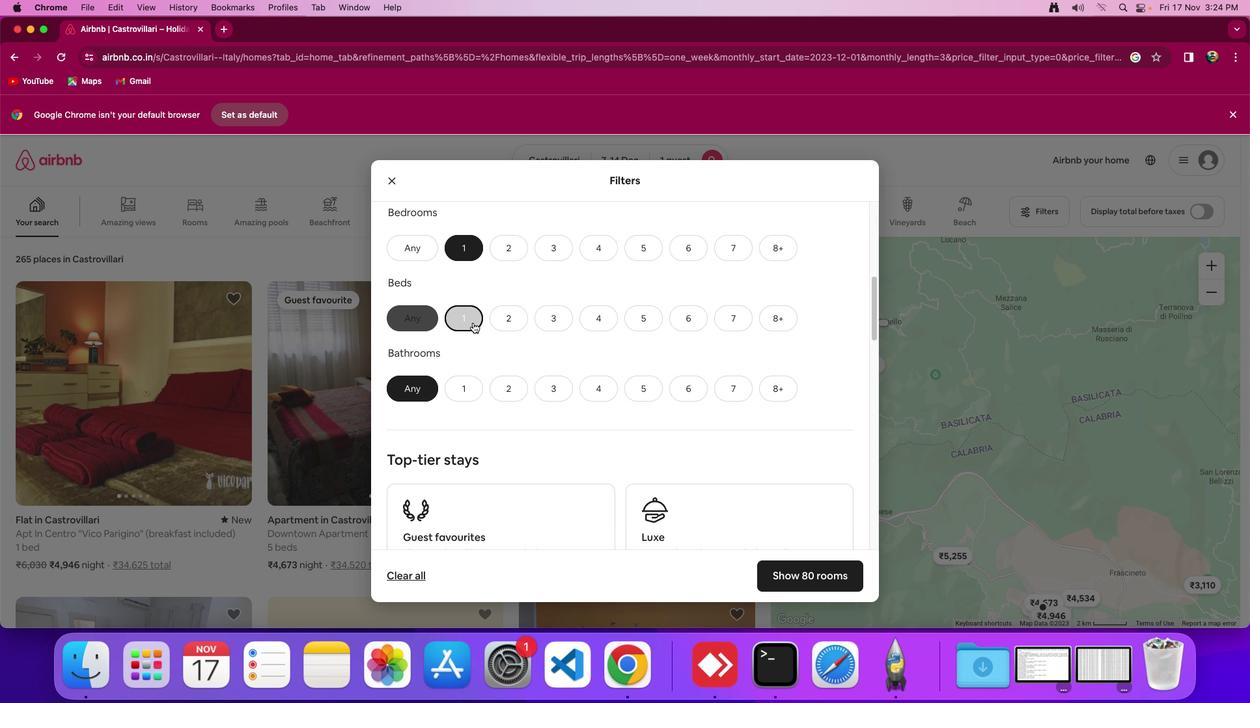 
Action: Mouse pressed left at (474, 322)
Screenshot: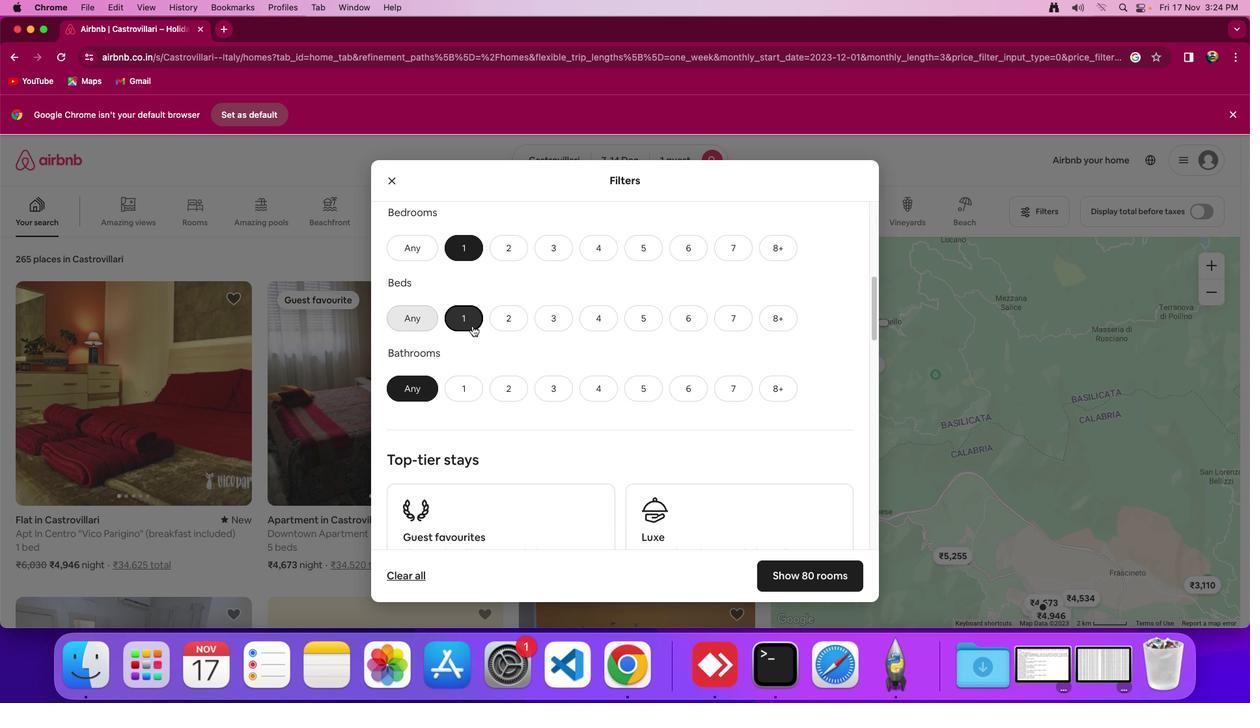 
Action: Mouse moved to (463, 394)
Screenshot: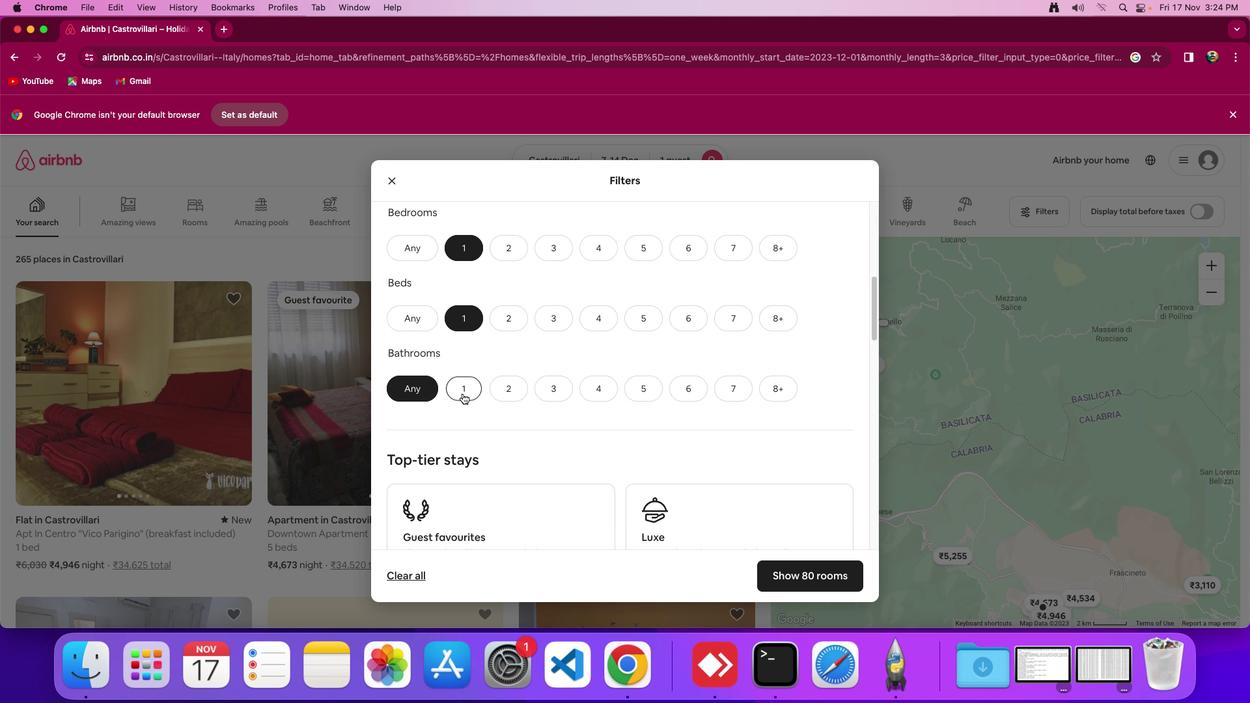 
Action: Mouse pressed left at (463, 394)
Screenshot: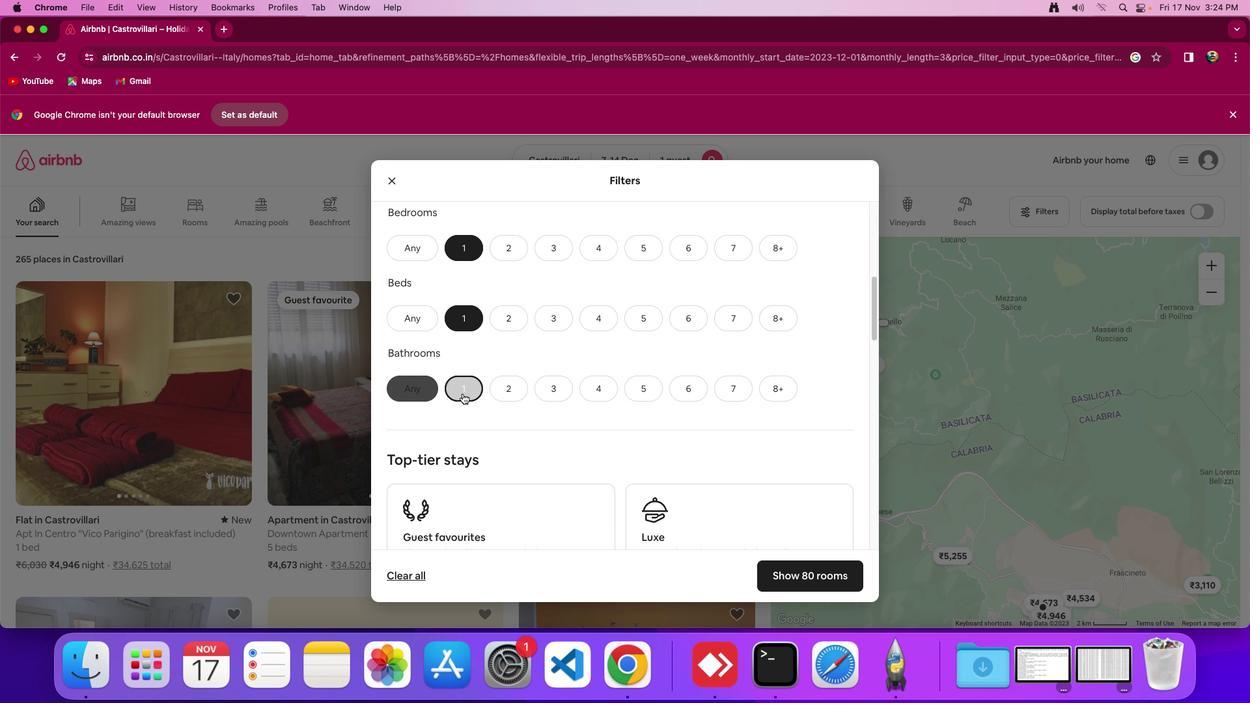 
Action: Mouse moved to (584, 343)
Screenshot: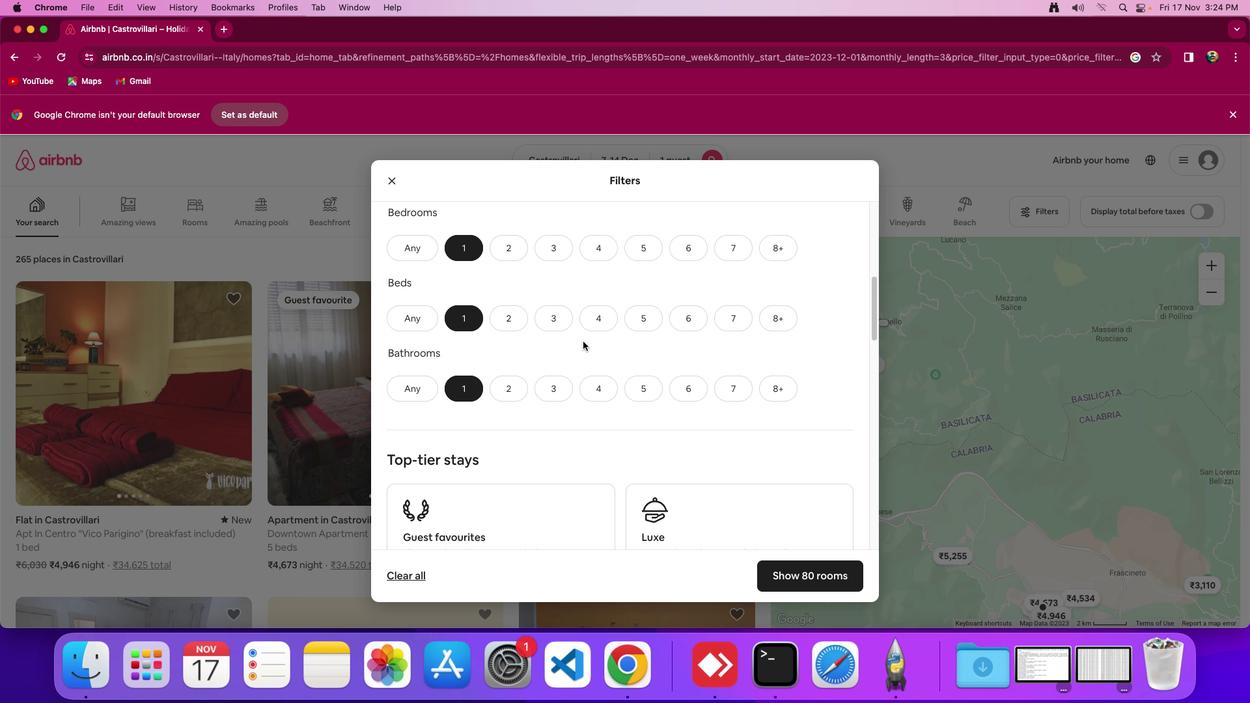 
Action: Mouse scrolled (584, 343) with delta (1, 0)
Screenshot: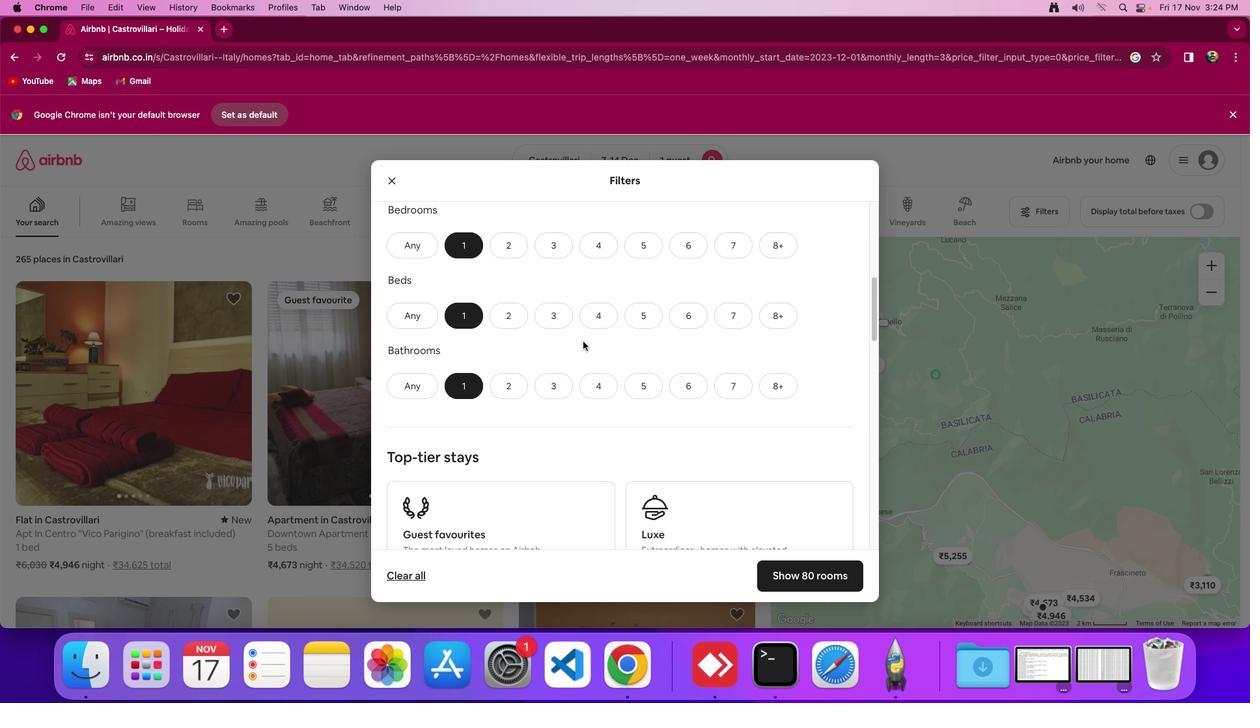 
Action: Mouse scrolled (584, 343) with delta (1, 0)
Screenshot: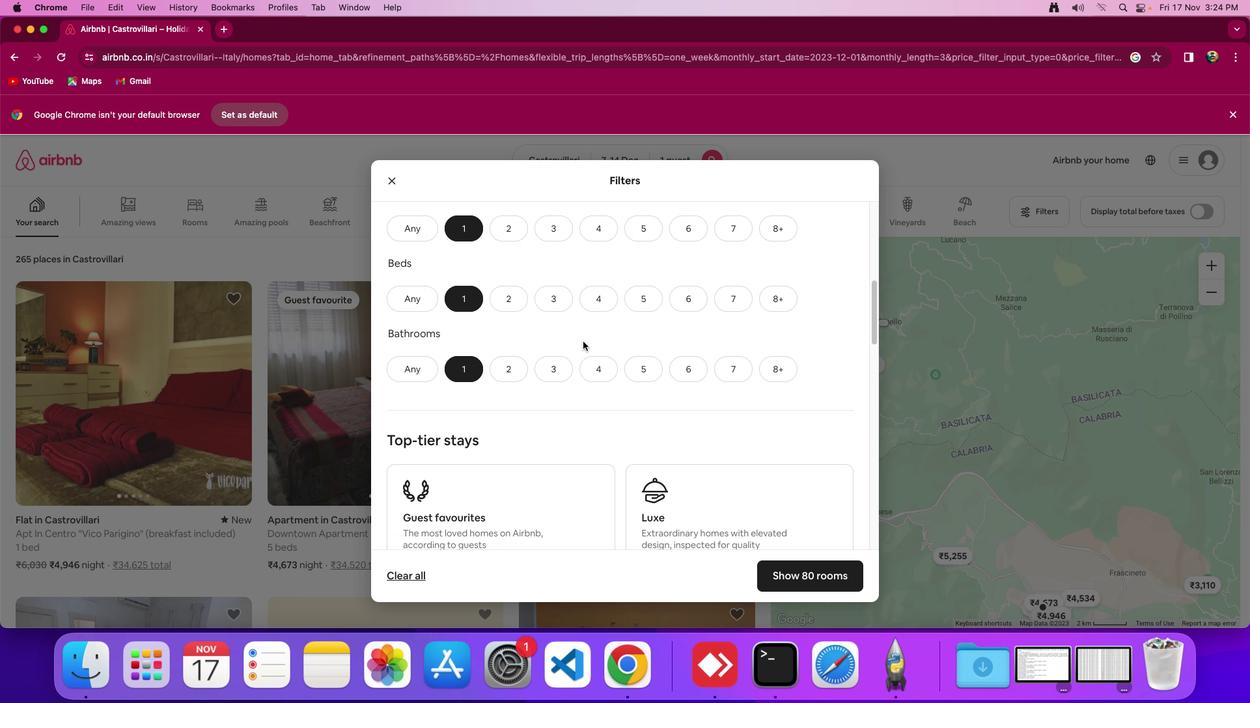 
Action: Mouse scrolled (584, 343) with delta (1, 0)
Screenshot: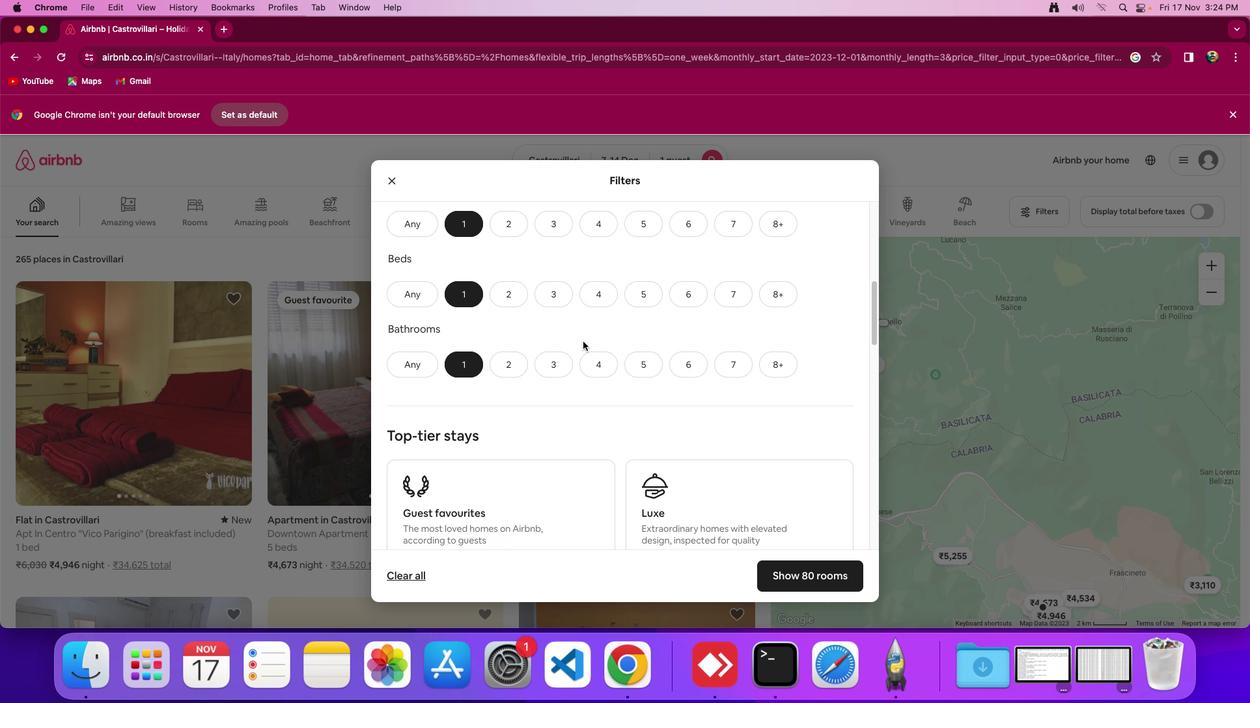 
Action: Mouse scrolled (584, 343) with delta (1, 0)
Screenshot: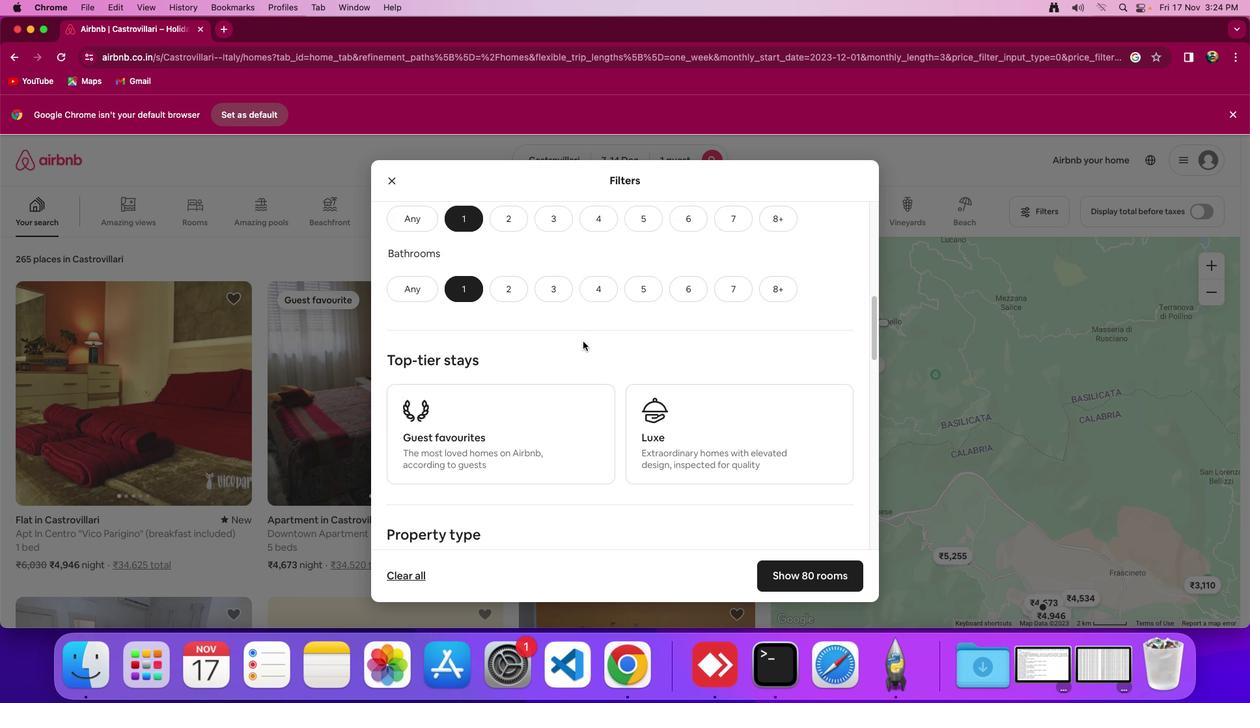 
Action: Mouse scrolled (584, 343) with delta (1, 0)
Screenshot: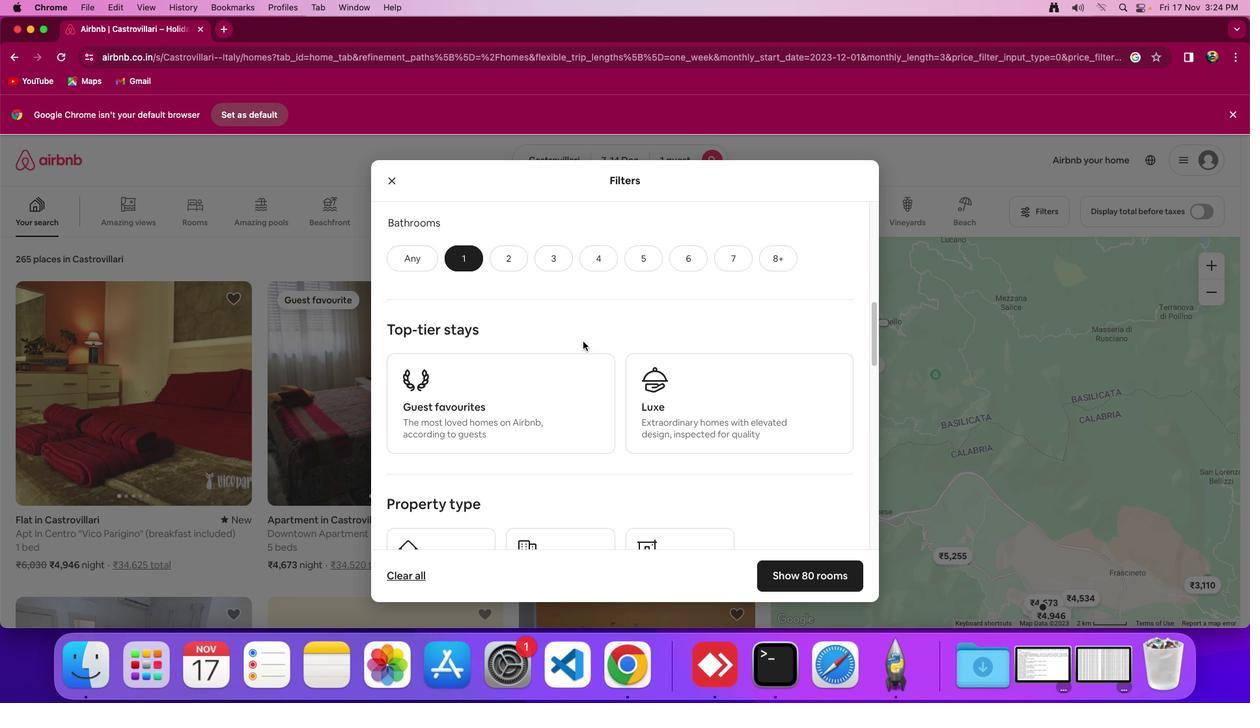 
Action: Mouse scrolled (584, 343) with delta (1, 0)
Screenshot: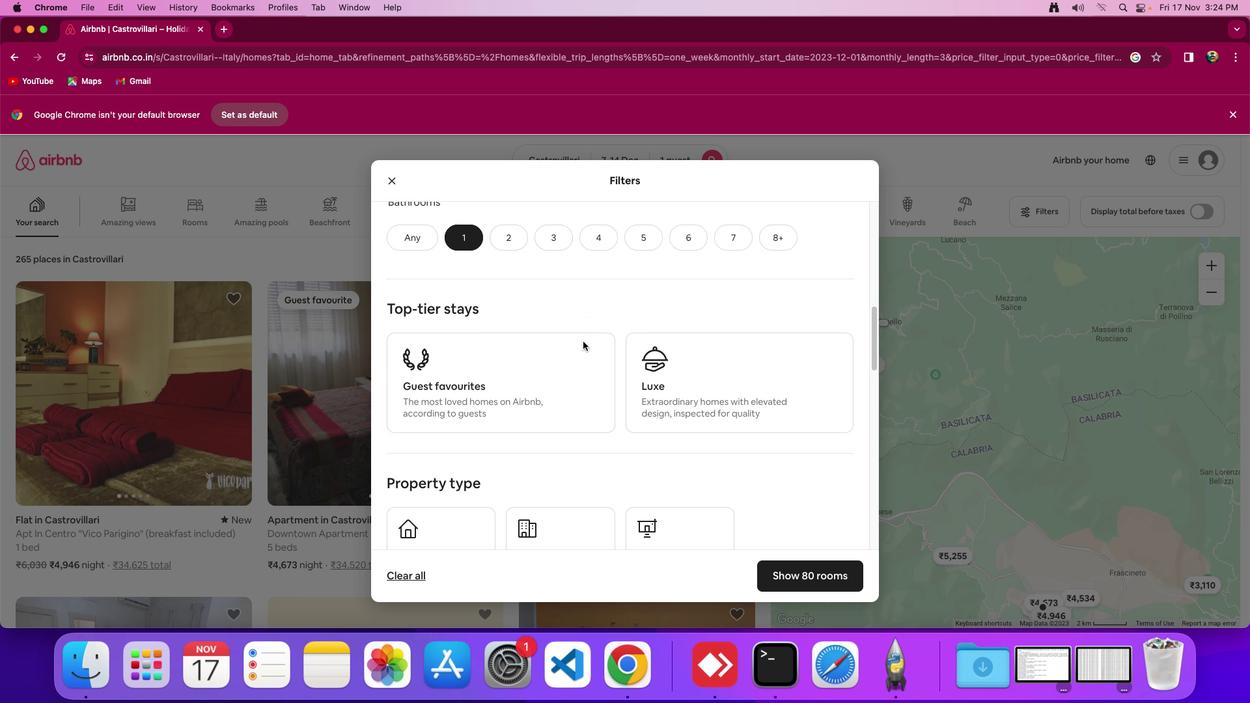
Action: Mouse moved to (580, 373)
Screenshot: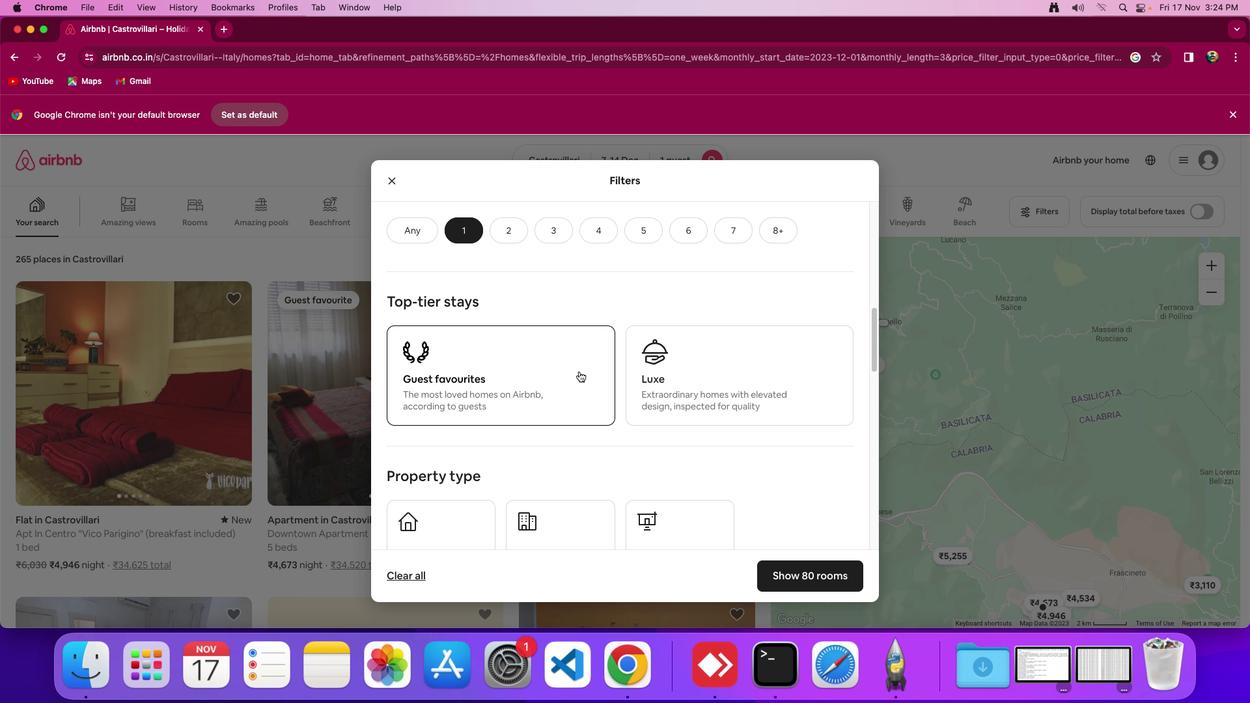 
Action: Mouse scrolled (580, 373) with delta (1, 0)
Screenshot: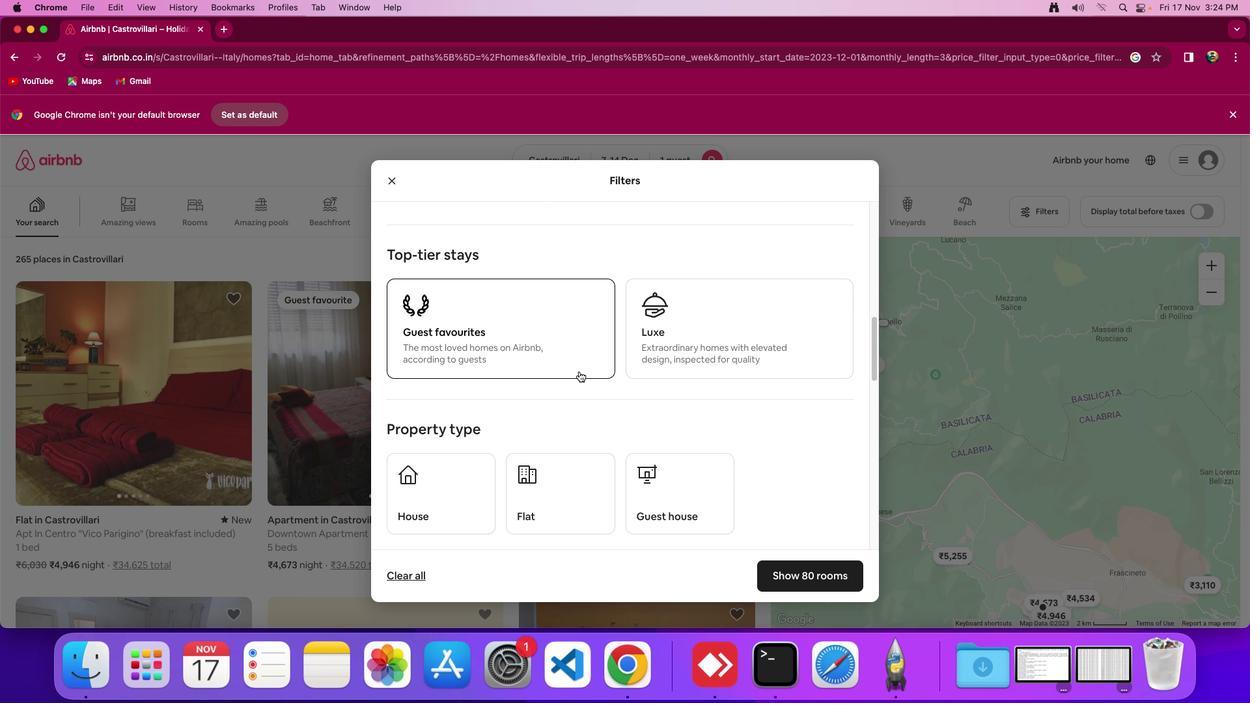 
Action: Mouse scrolled (580, 373) with delta (1, 0)
Screenshot: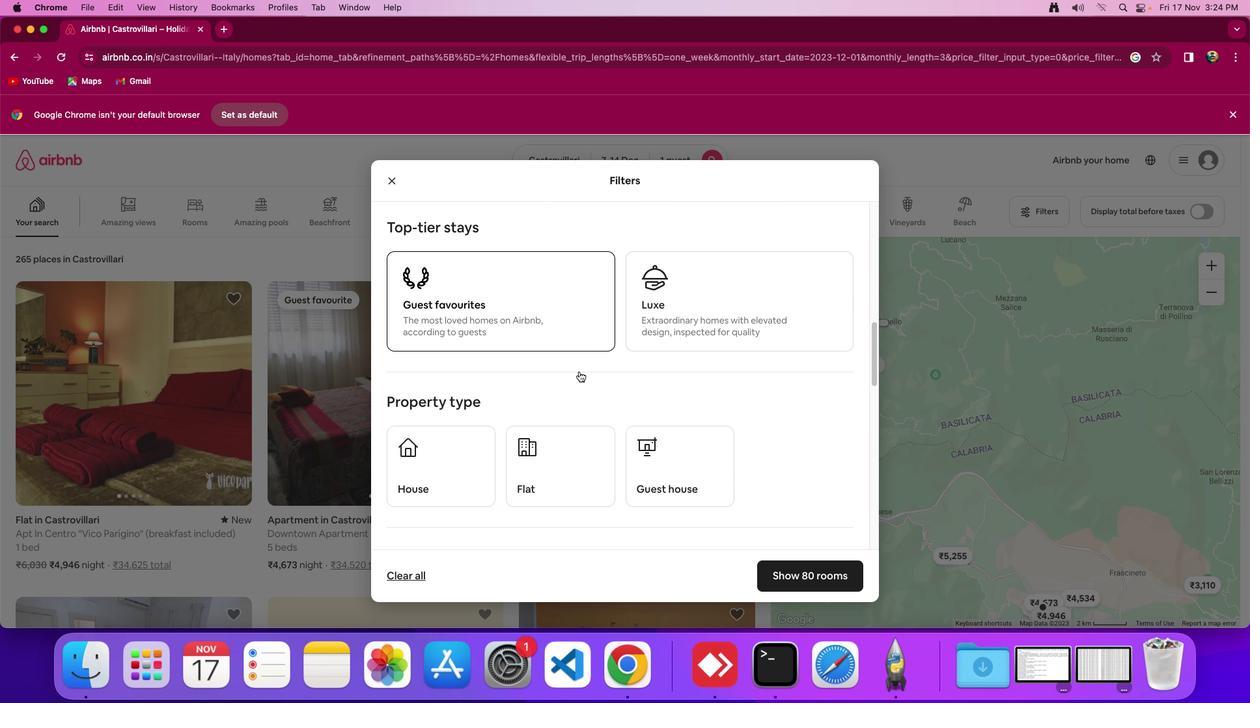 
Action: Mouse scrolled (580, 373) with delta (1, 0)
Screenshot: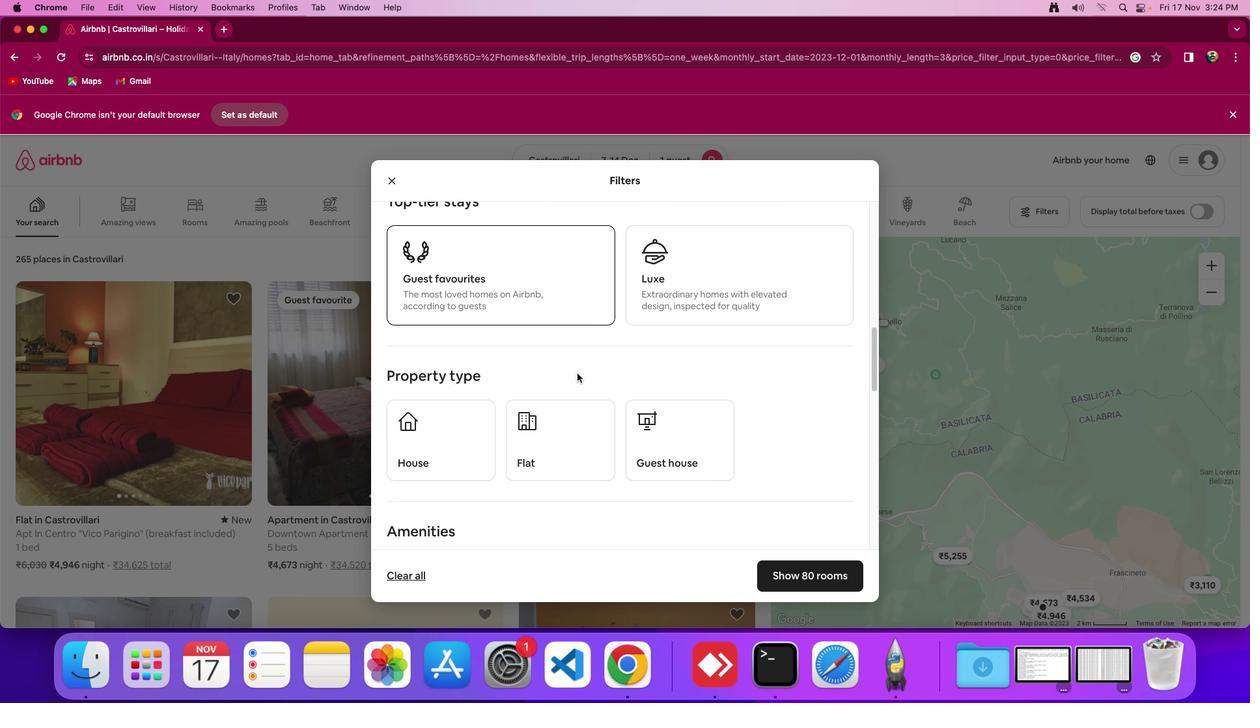 
Action: Mouse moved to (627, 438)
Screenshot: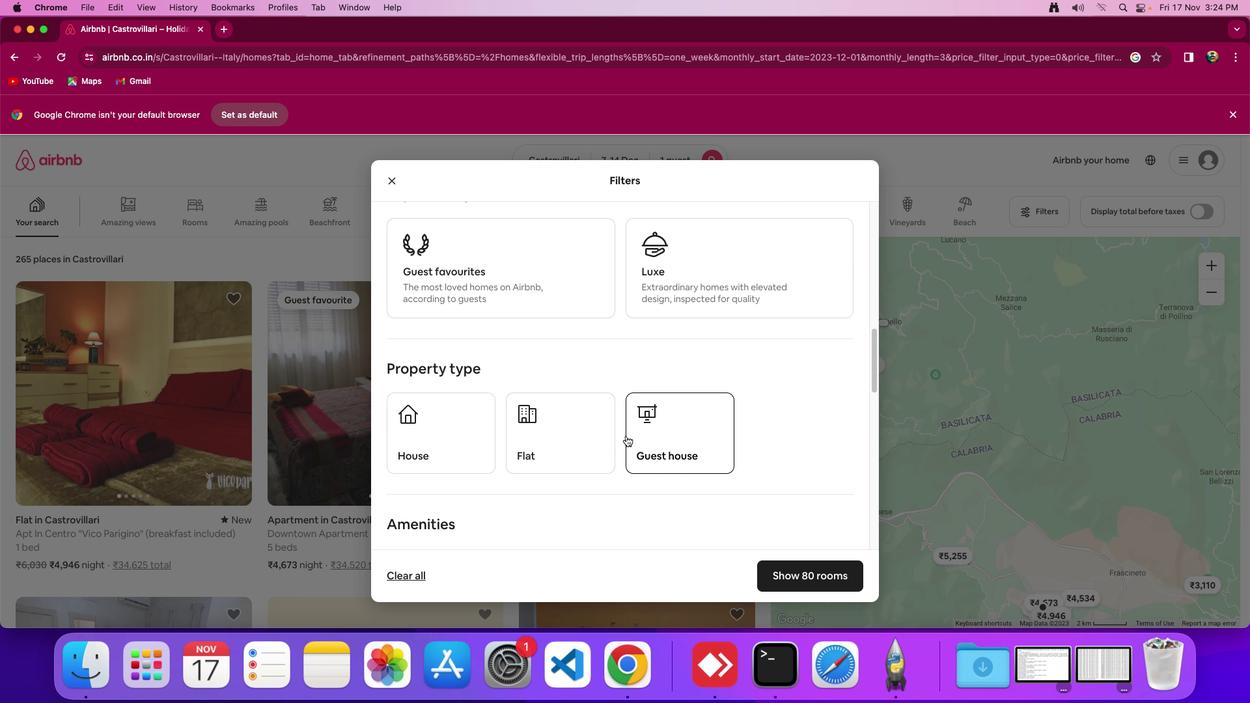 
Action: Mouse scrolled (627, 438) with delta (1, 0)
Screenshot: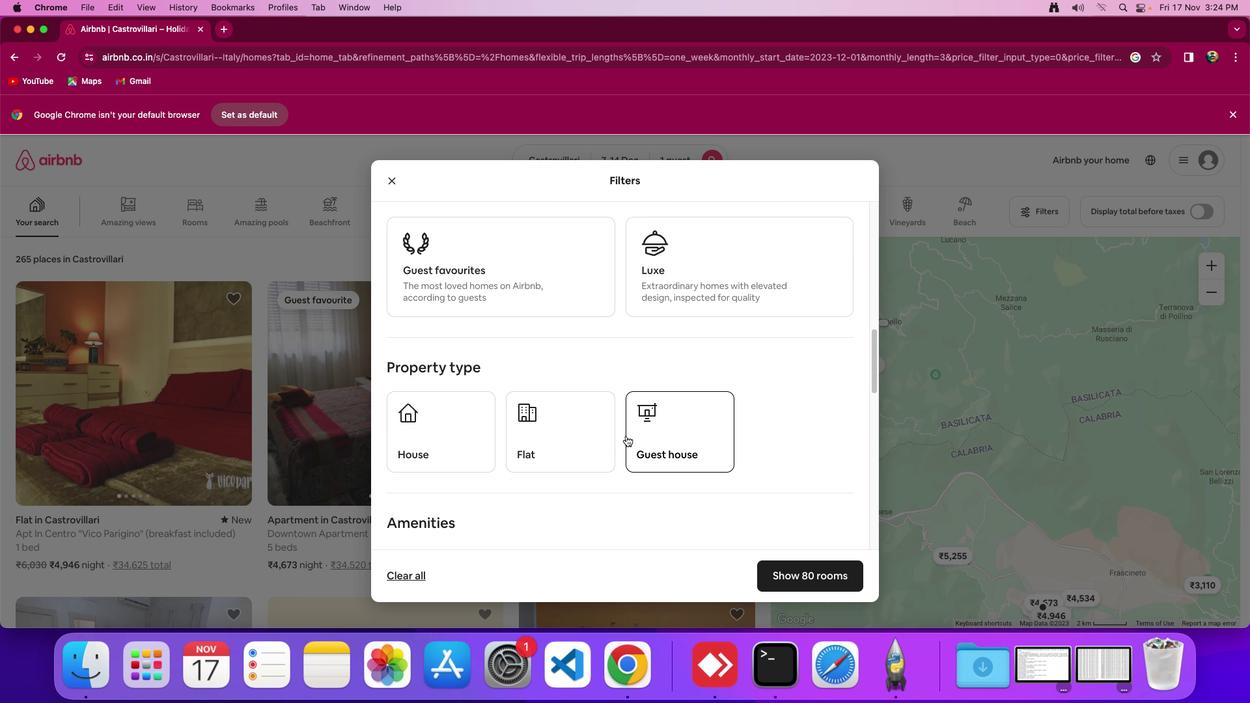 
Action: Mouse scrolled (627, 438) with delta (1, 0)
Screenshot: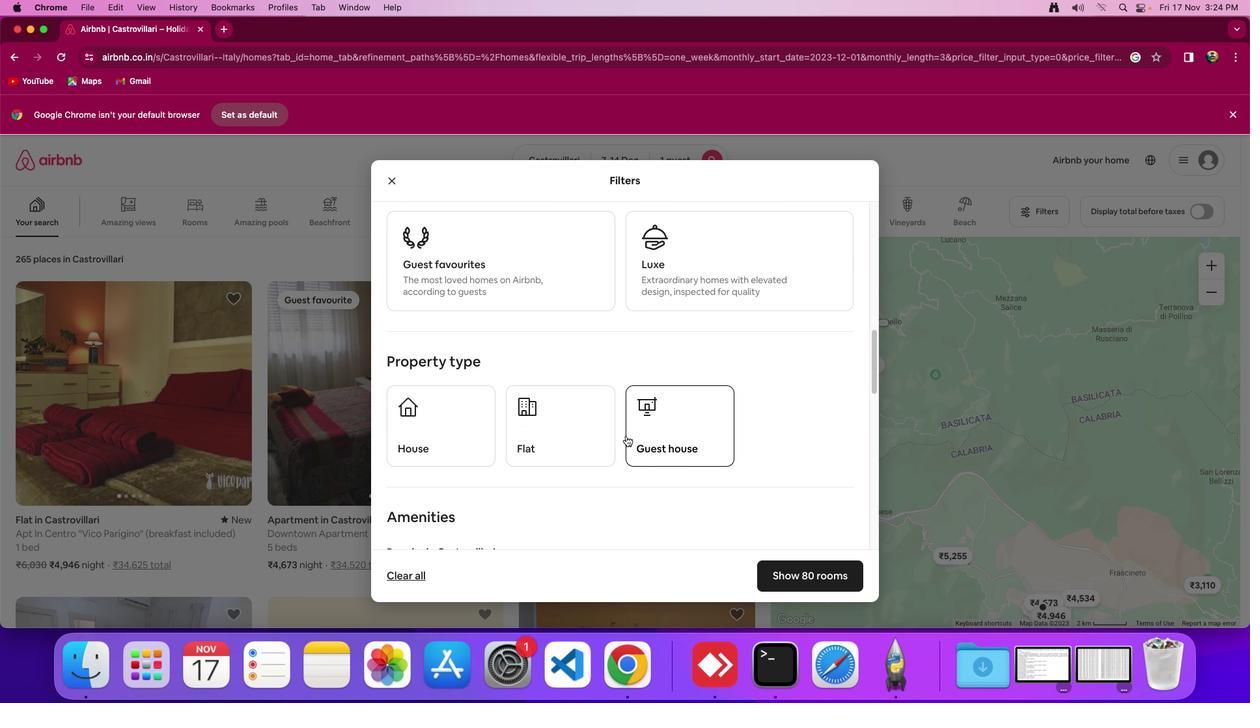 
Action: Mouse moved to (652, 419)
Screenshot: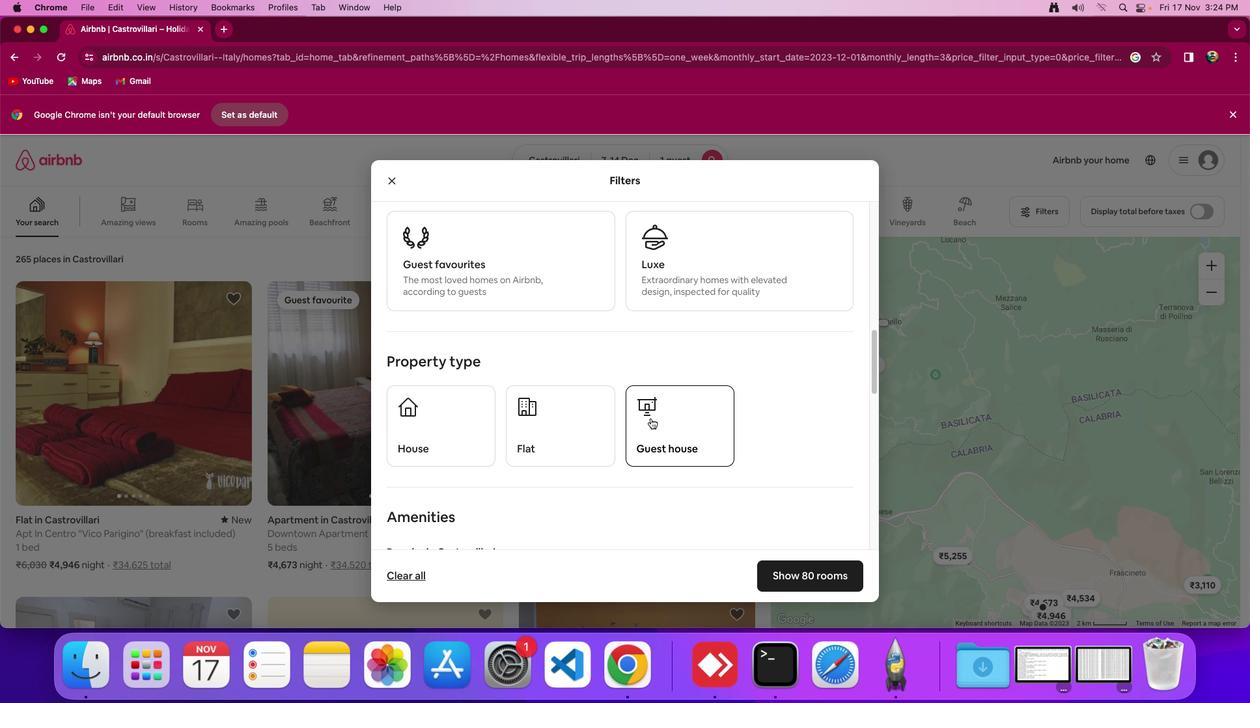 
Action: Mouse scrolled (652, 419) with delta (1, 0)
Screenshot: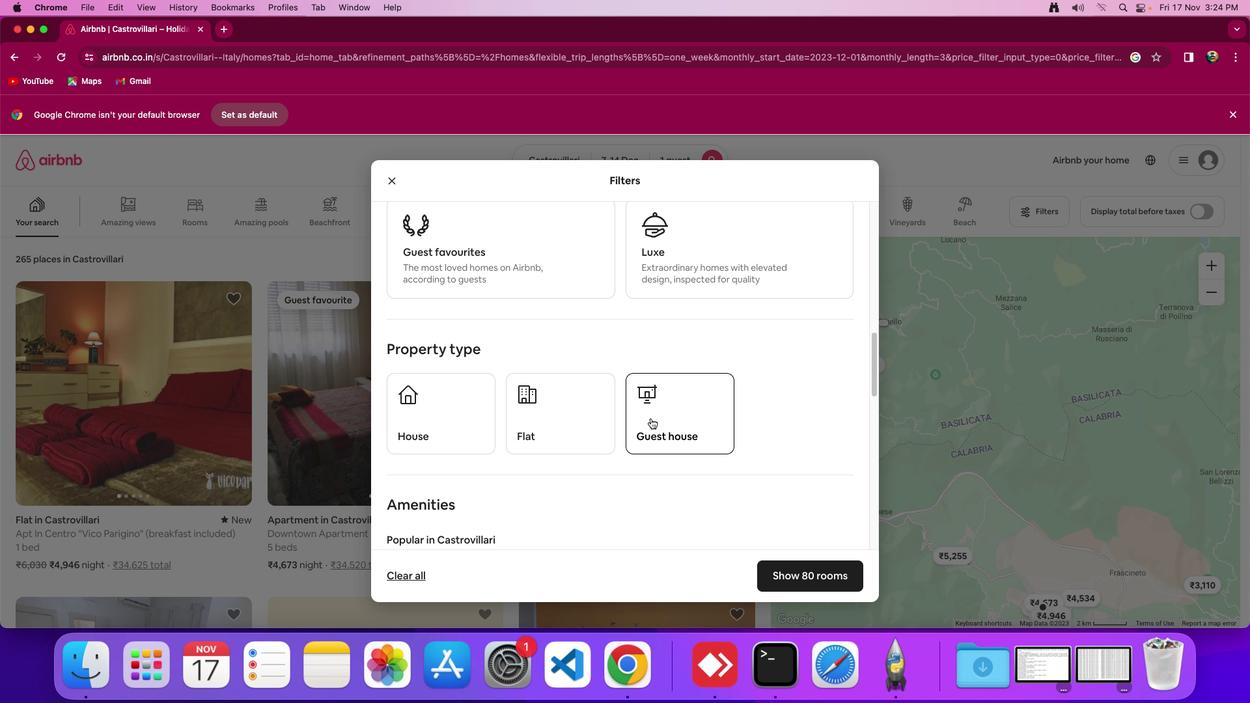 
Action: Mouse scrolled (652, 419) with delta (1, 0)
Screenshot: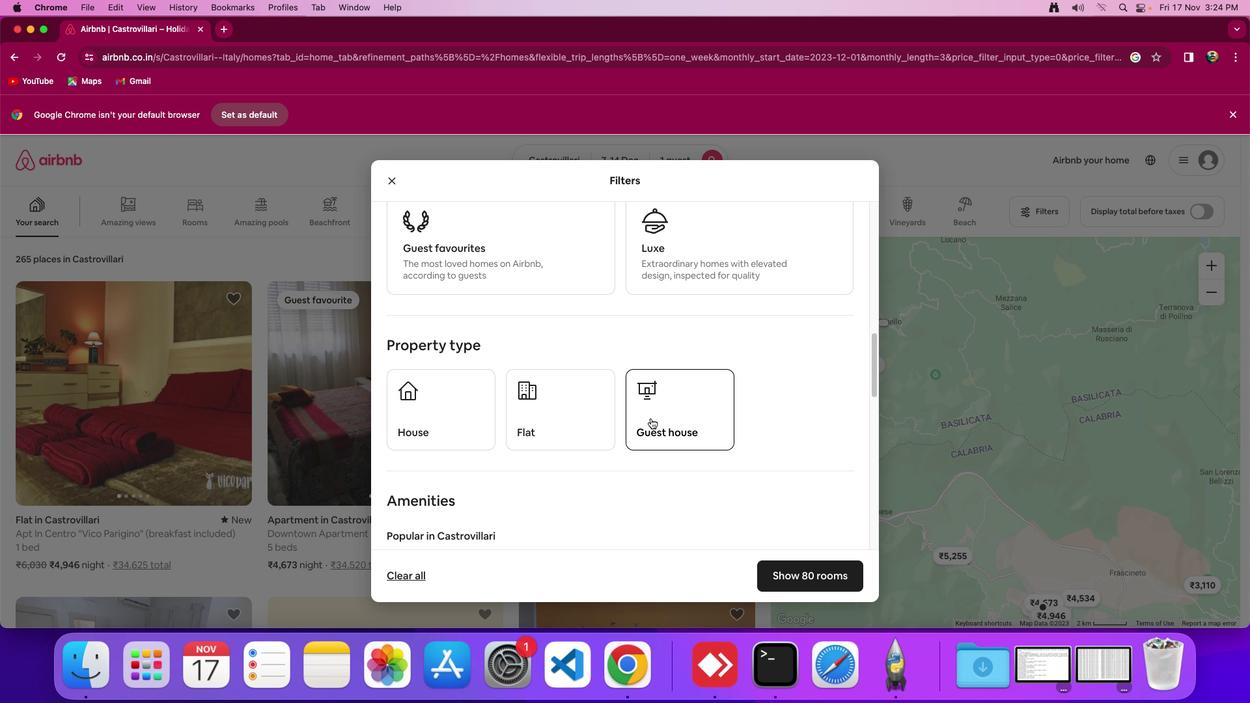 
Action: Mouse scrolled (652, 419) with delta (1, 0)
Screenshot: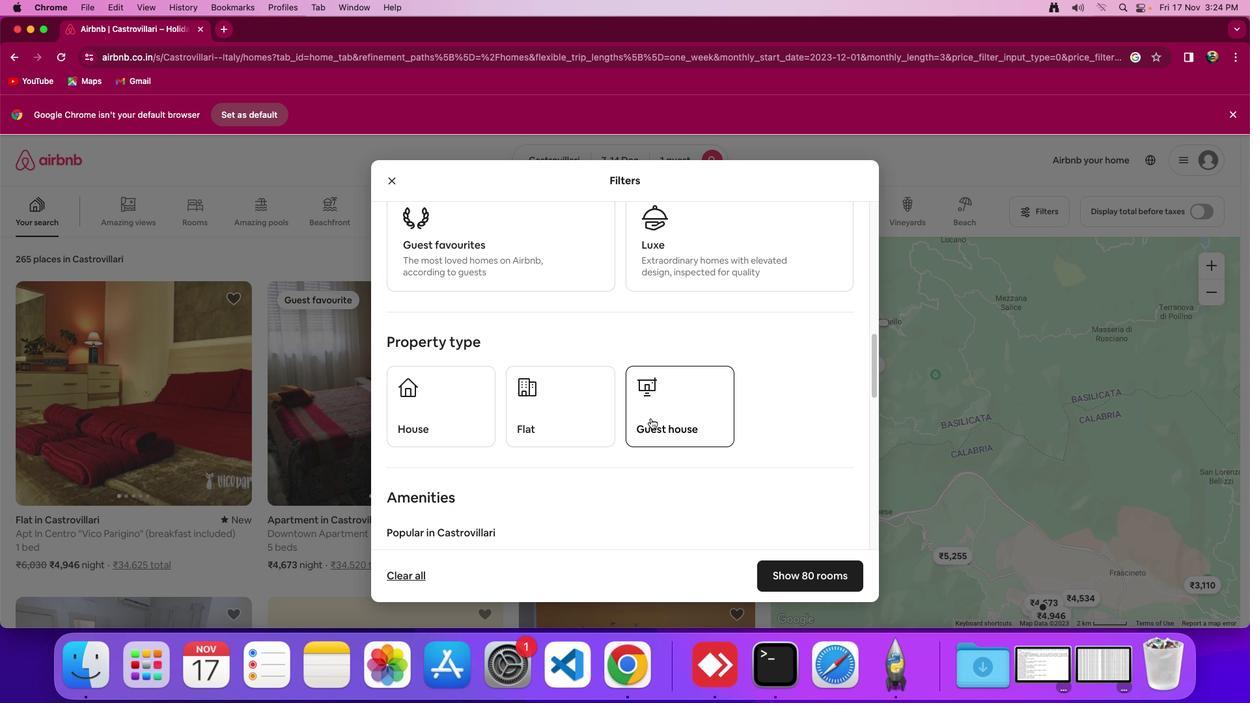 
Action: Mouse scrolled (652, 419) with delta (1, 0)
Screenshot: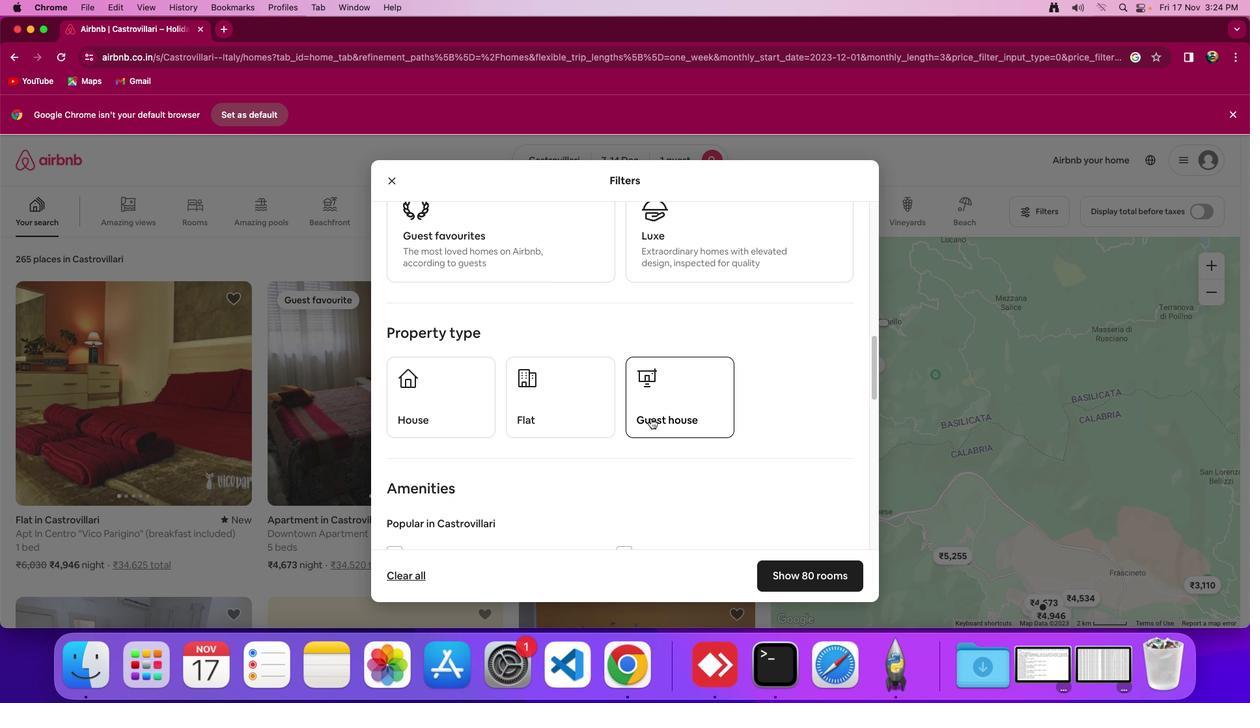 
Action: Mouse scrolled (652, 419) with delta (1, 0)
Screenshot: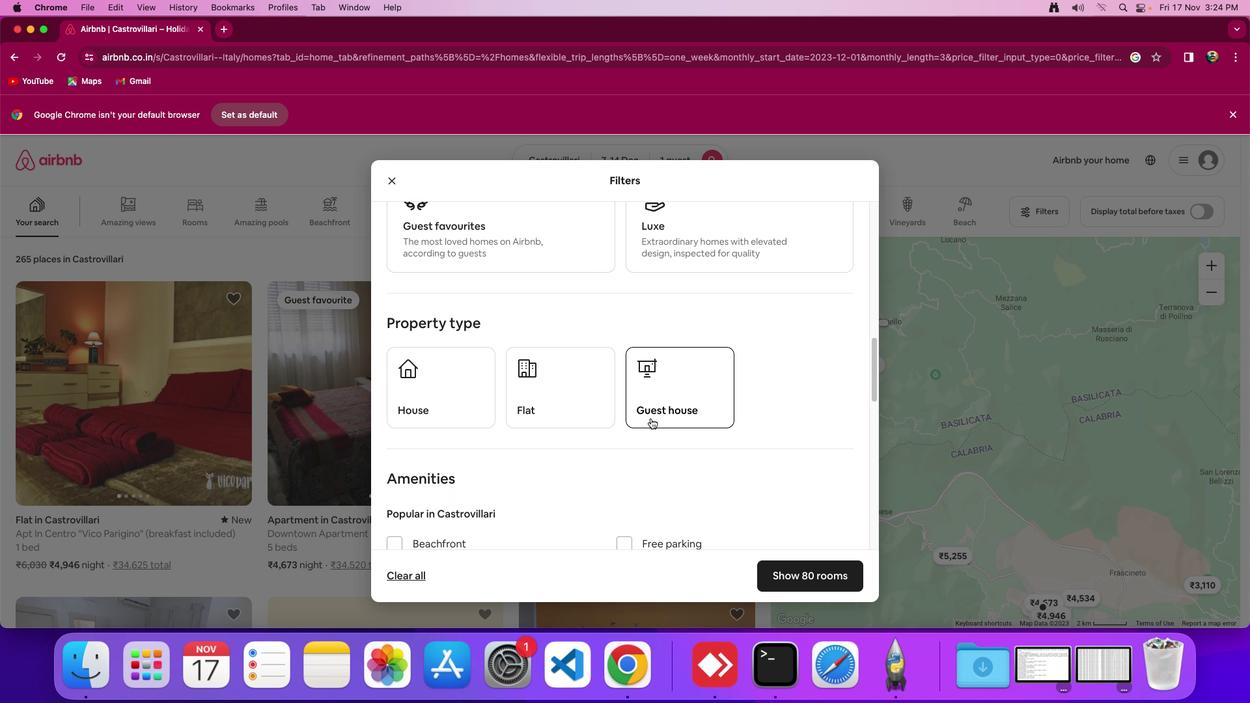 
Action: Mouse moved to (651, 451)
Screenshot: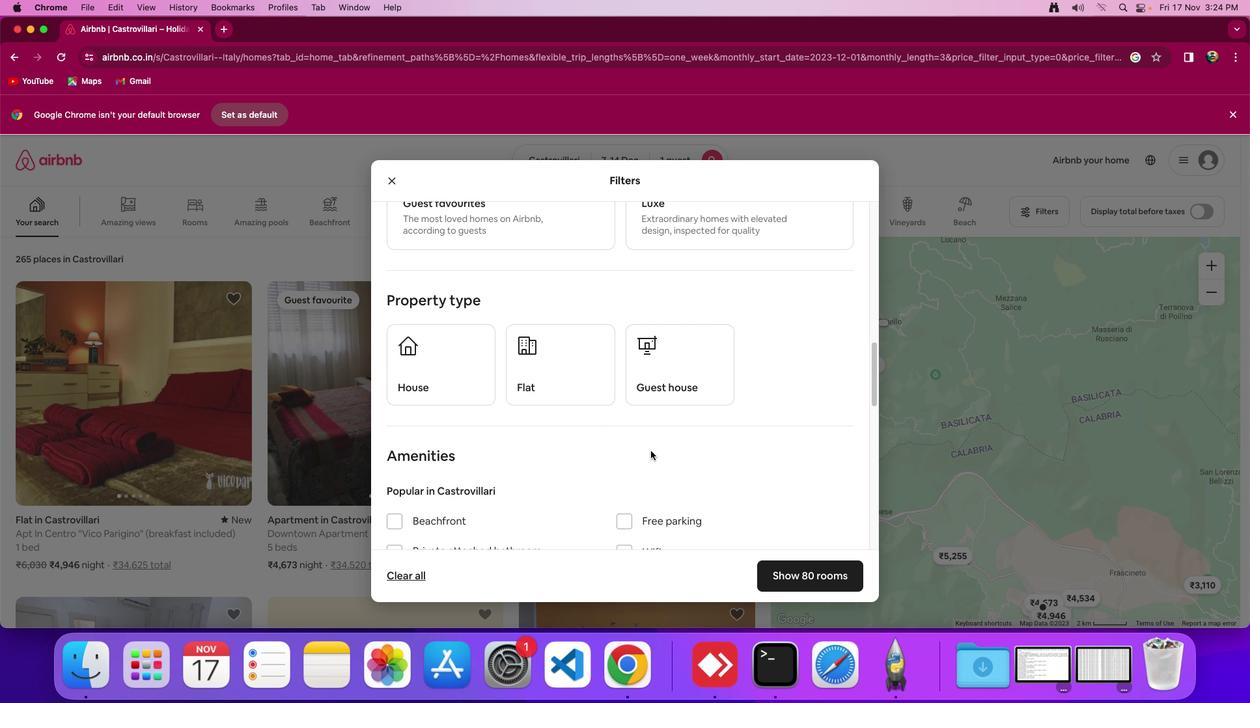 
Action: Mouse scrolled (651, 451) with delta (1, 0)
Screenshot: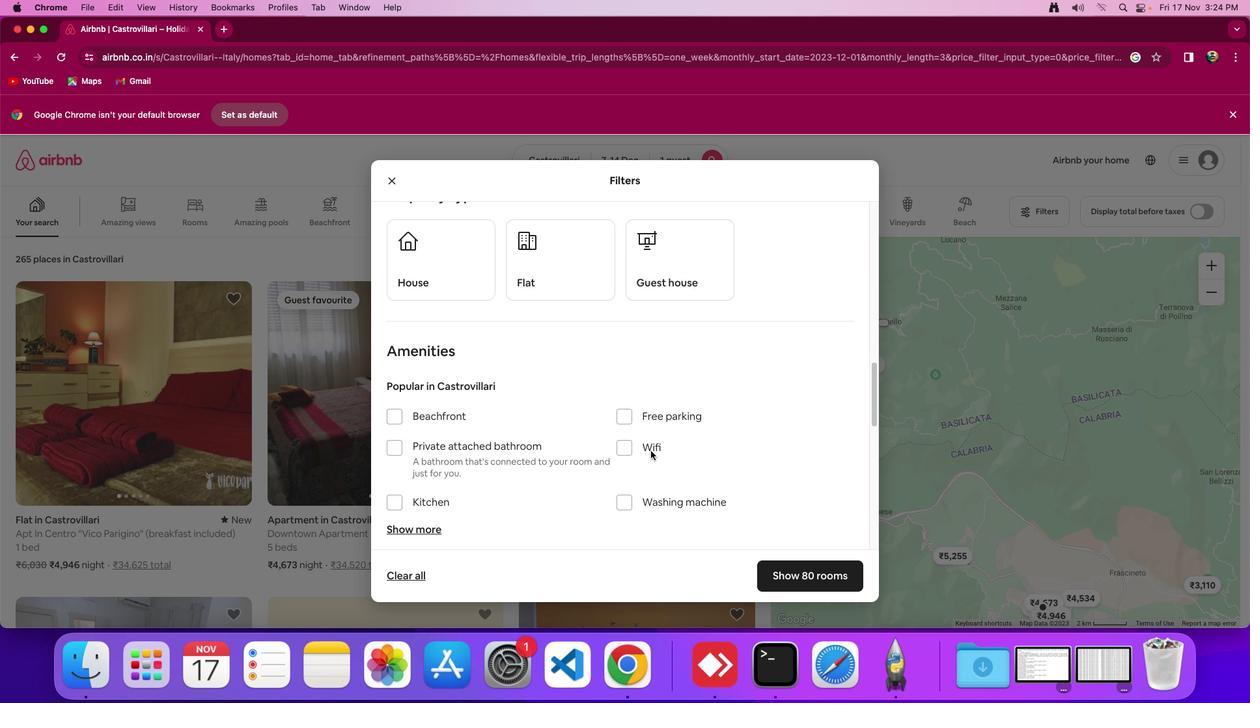 
Action: Mouse scrolled (651, 451) with delta (1, 0)
Screenshot: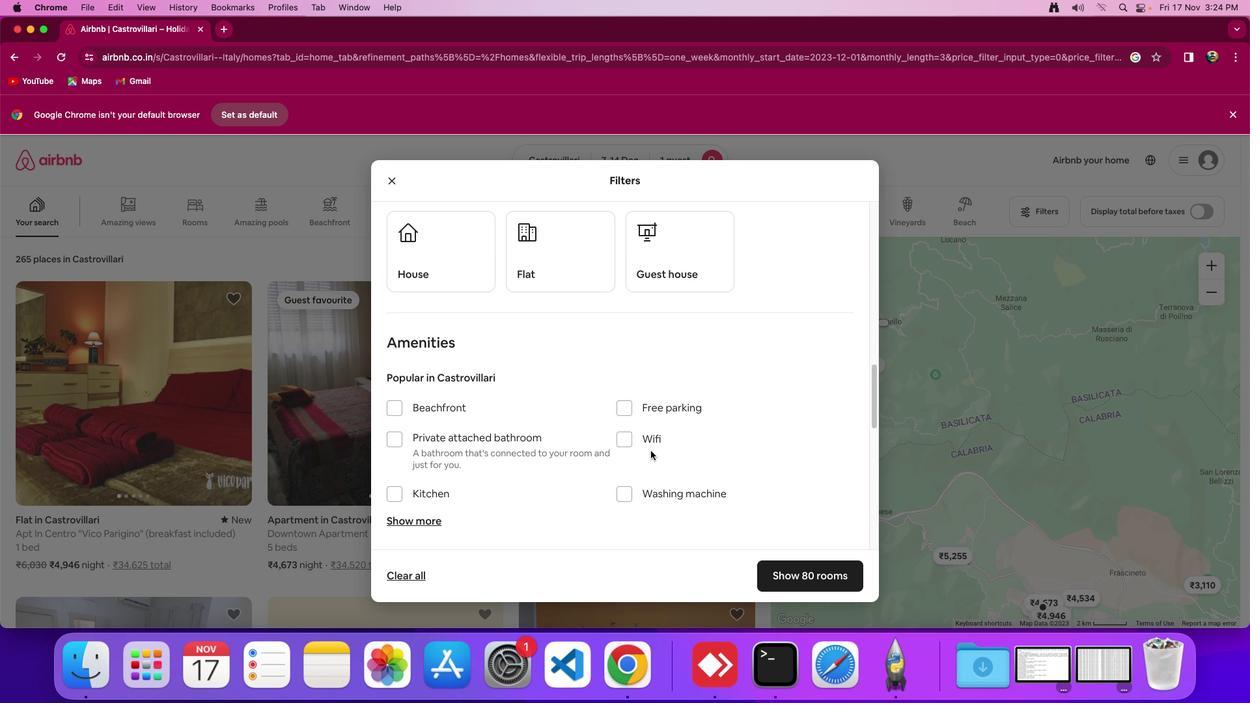
Action: Mouse scrolled (651, 451) with delta (1, 0)
Screenshot: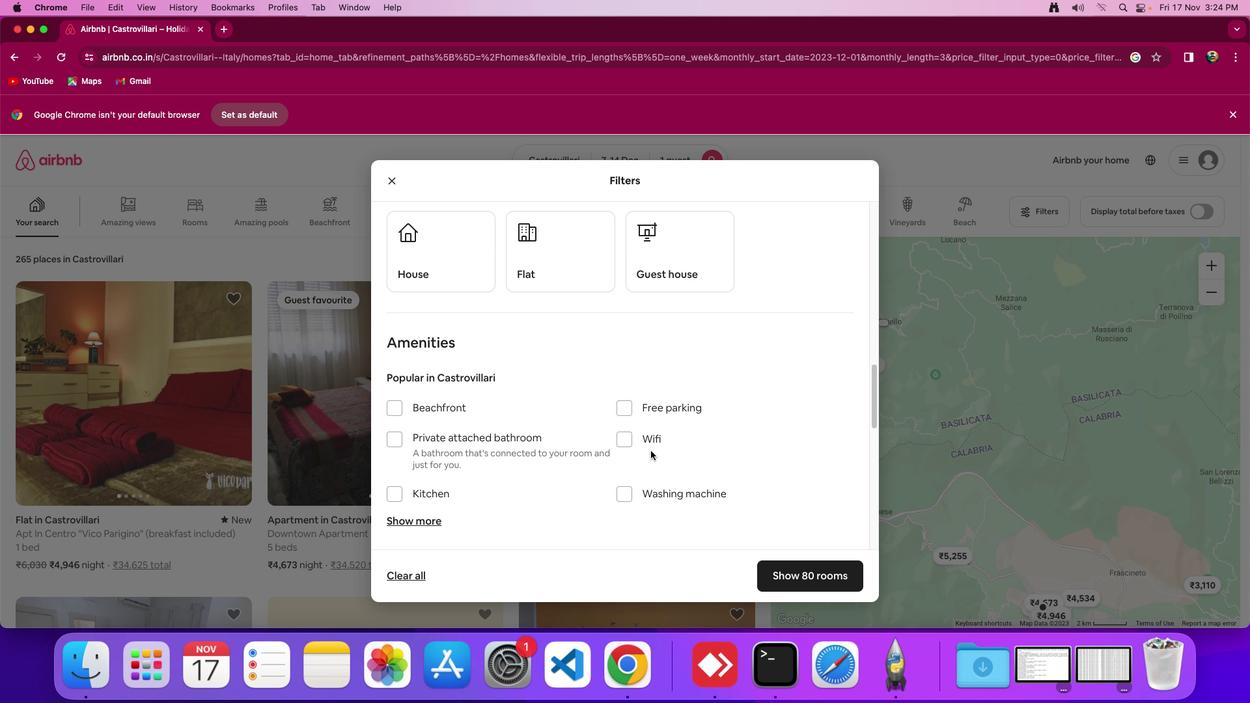 
Action: Mouse moved to (630, 489)
Screenshot: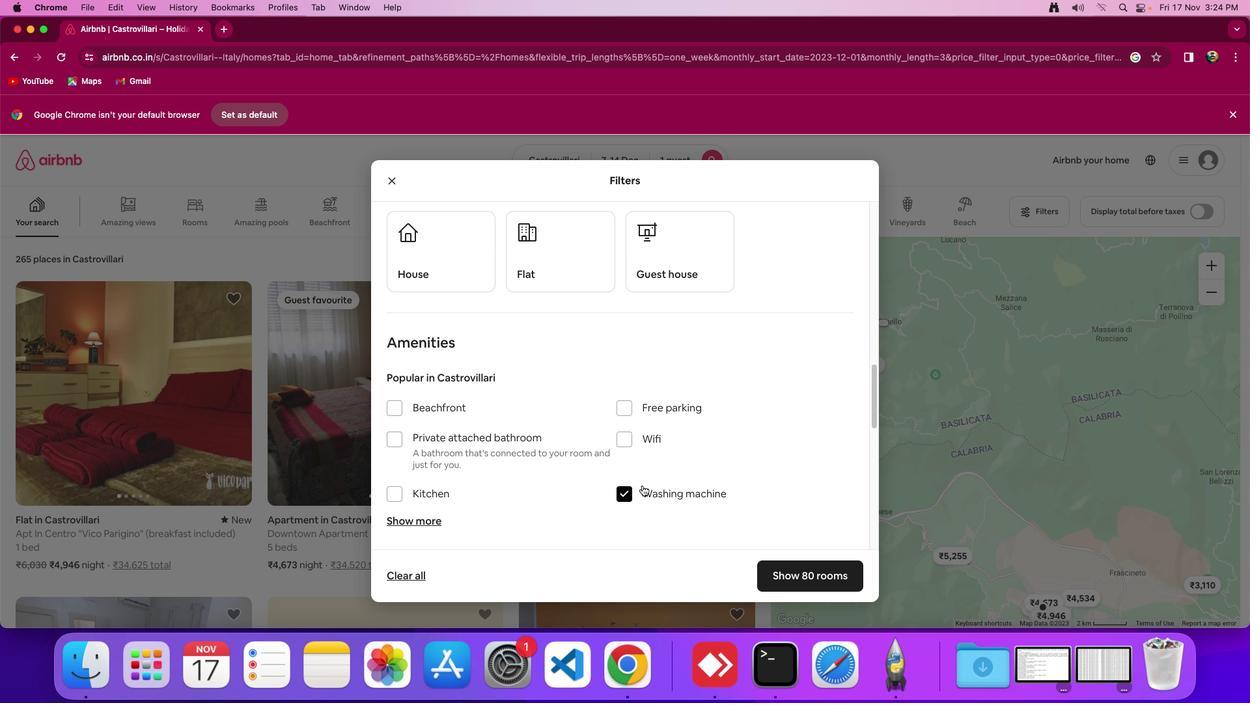 
Action: Mouse pressed left at (630, 489)
Screenshot: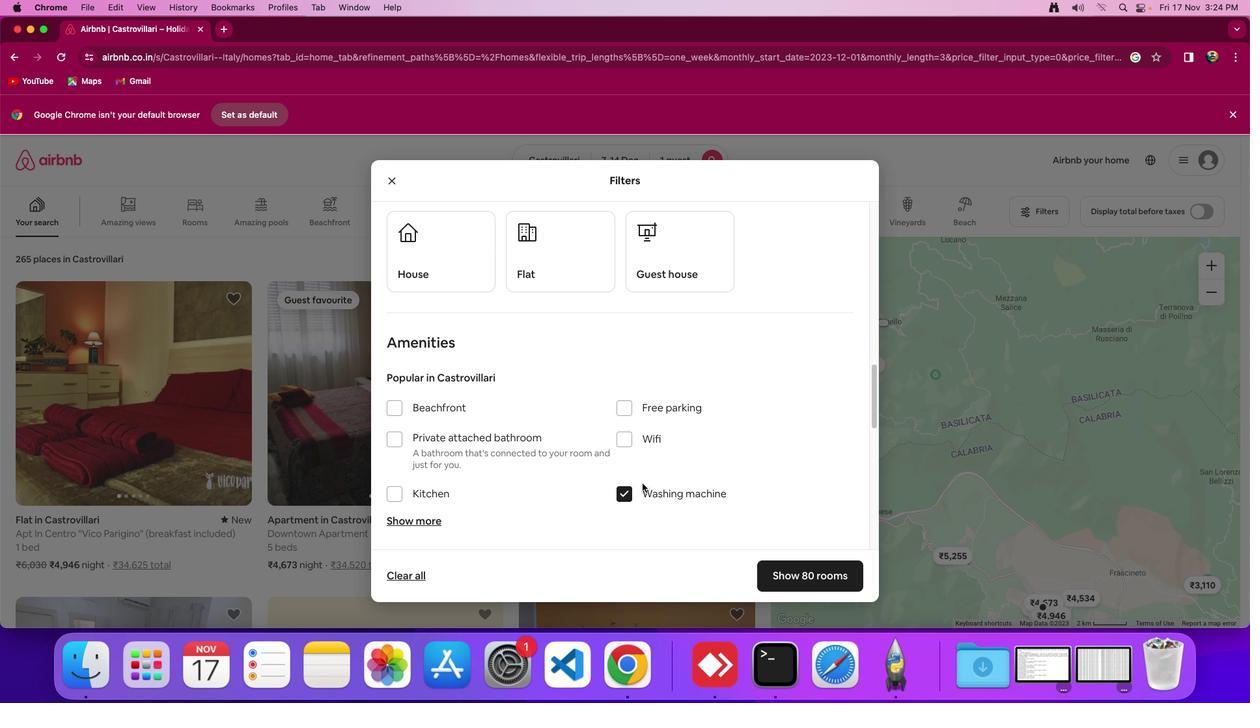 
Action: Mouse moved to (694, 416)
Screenshot: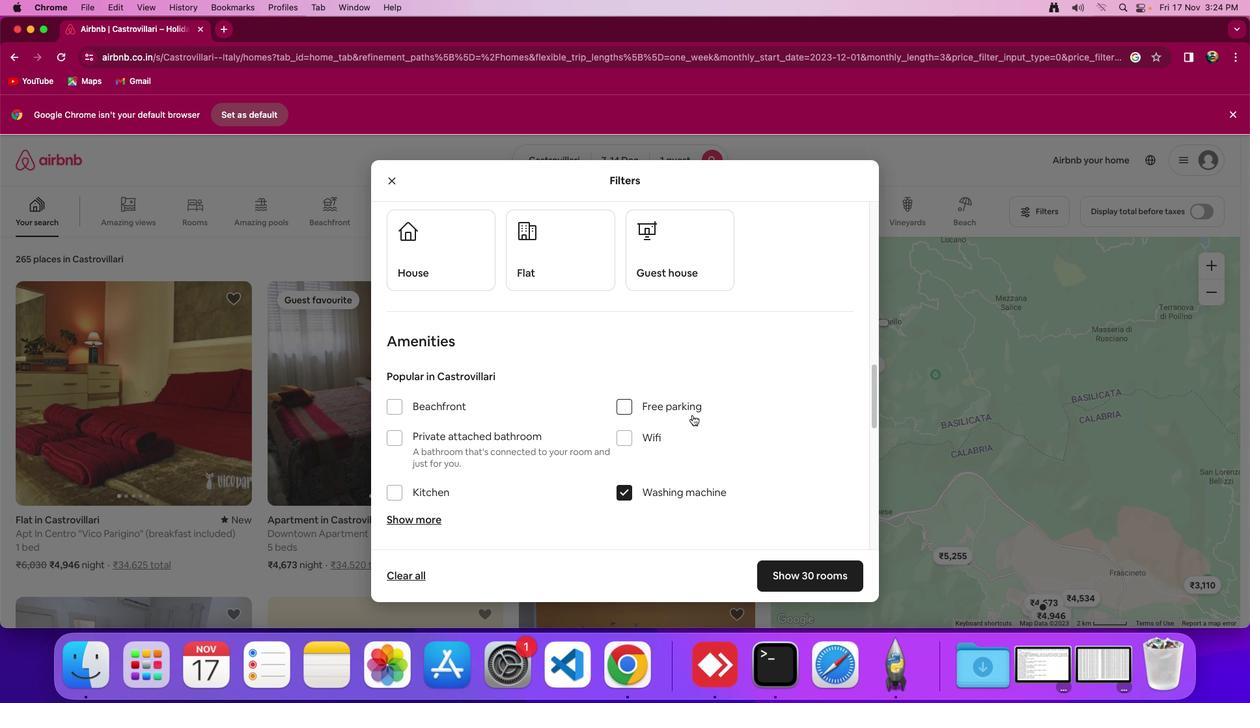 
Action: Mouse scrolled (694, 416) with delta (1, 0)
Screenshot: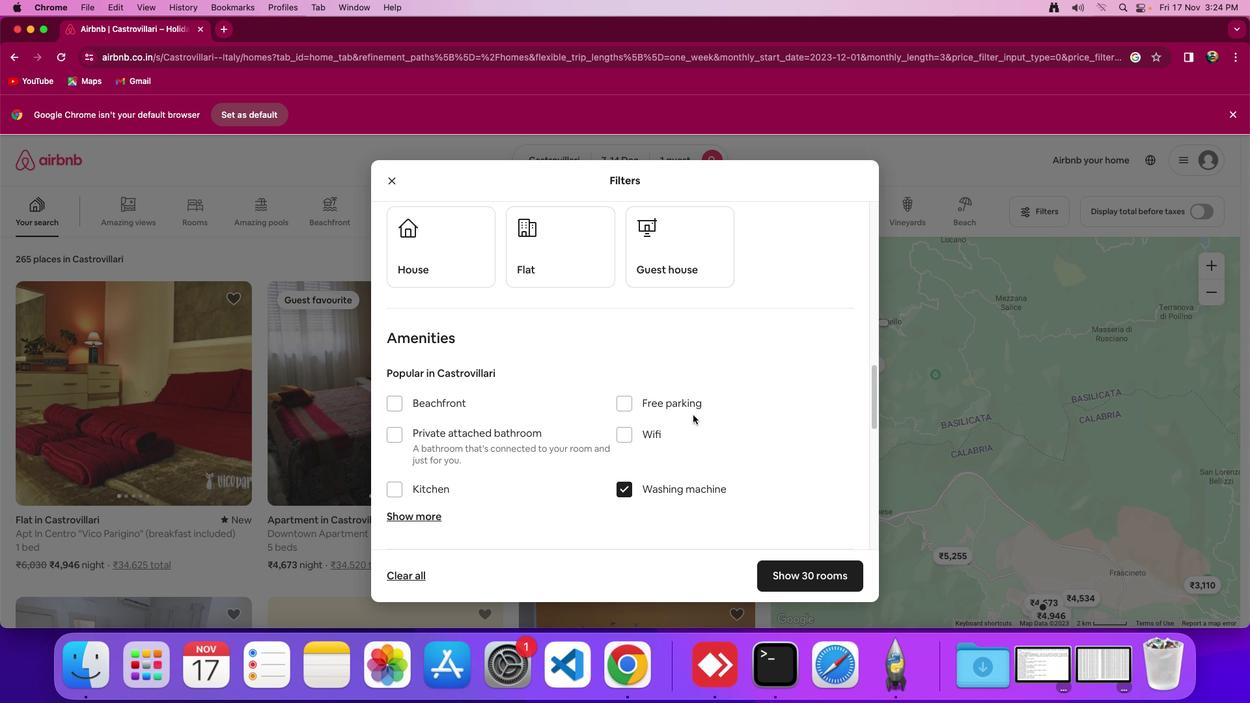 
Action: Mouse scrolled (694, 416) with delta (1, 0)
Screenshot: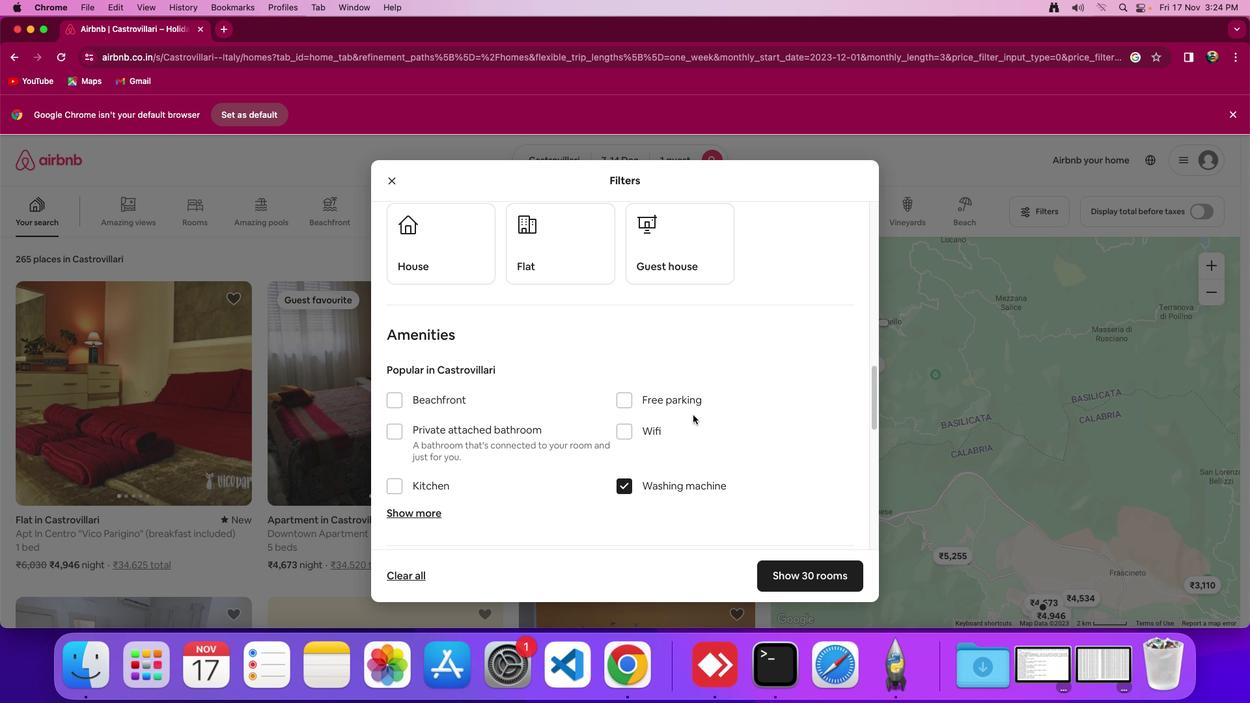 
Action: Mouse moved to (695, 416)
Screenshot: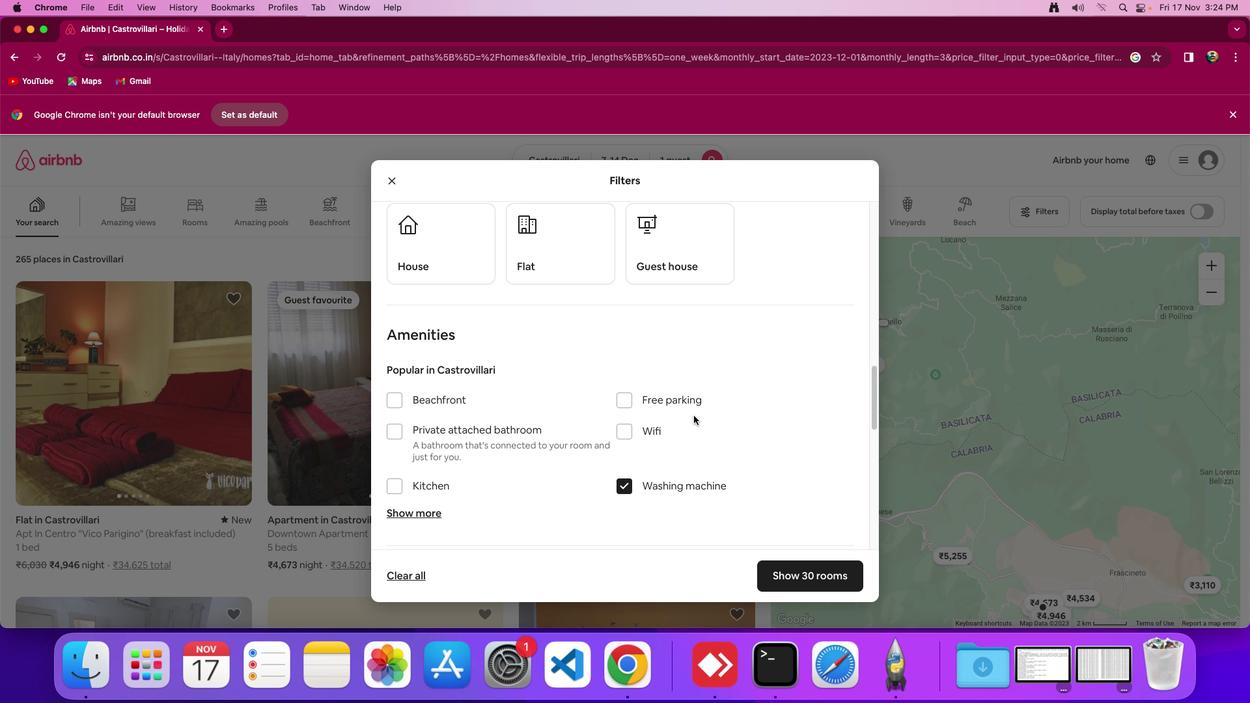 
Action: Mouse scrolled (695, 416) with delta (1, 0)
Screenshot: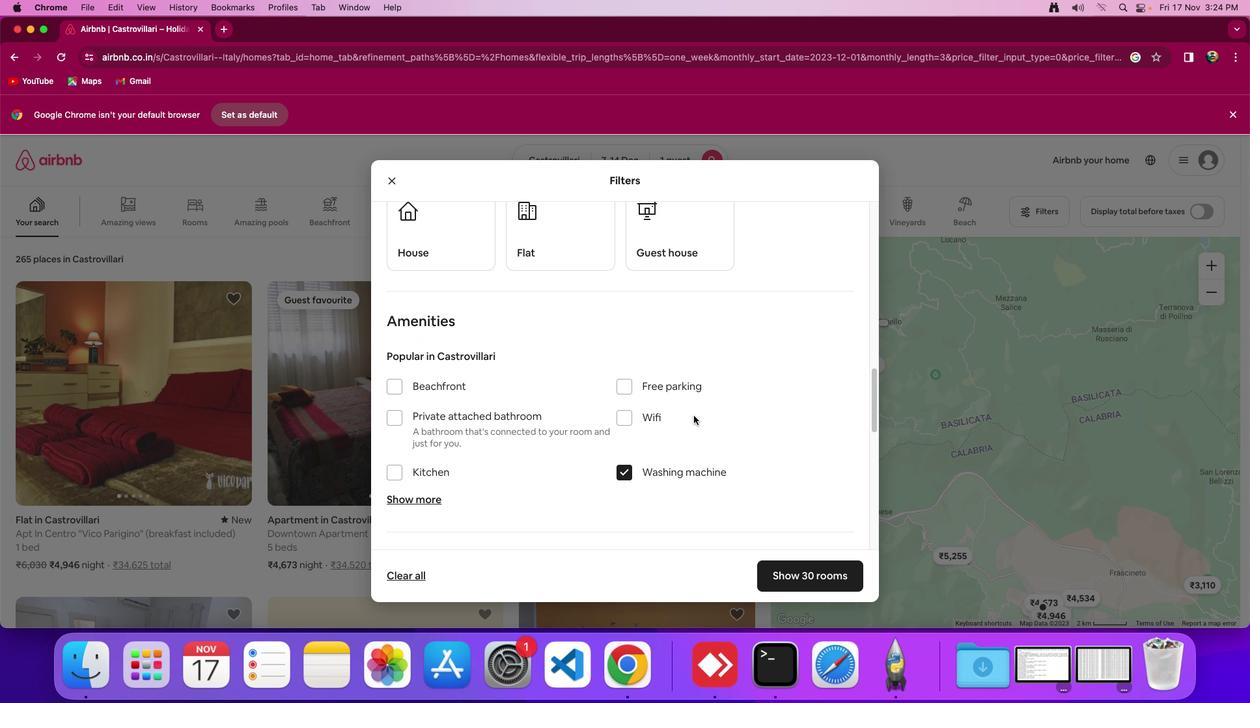 
Action: Mouse scrolled (695, 416) with delta (1, 0)
Screenshot: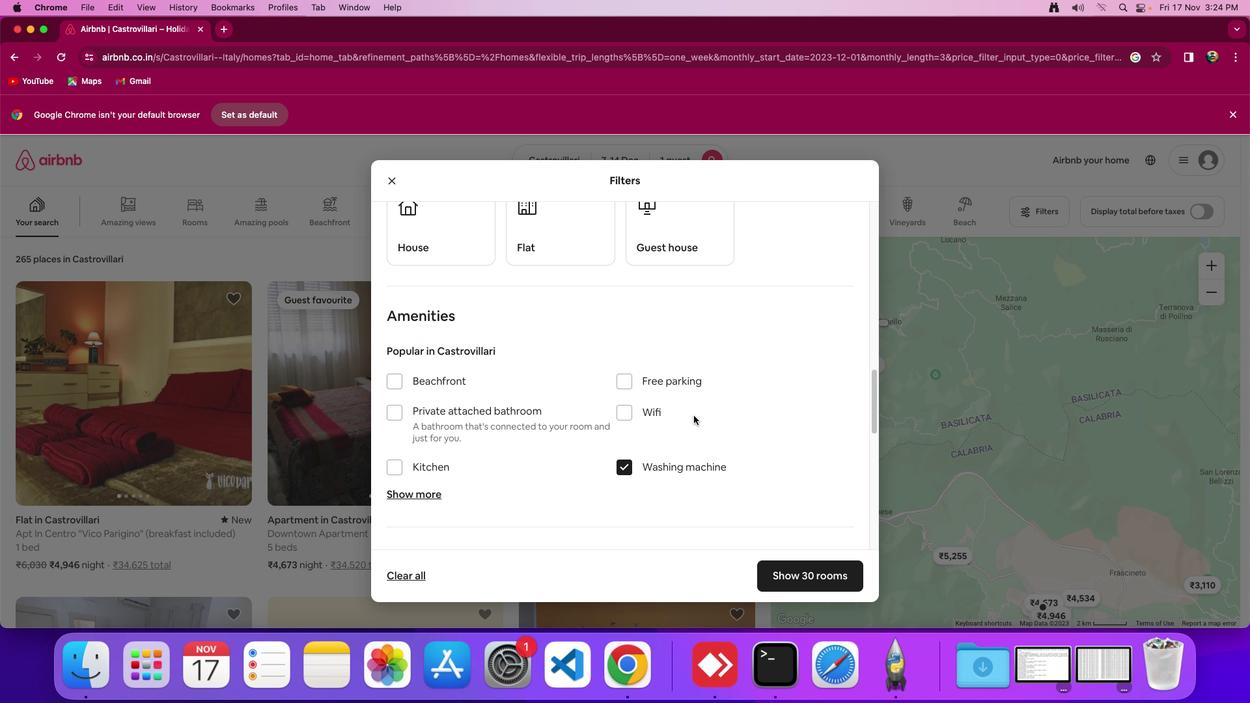 
Action: Mouse scrolled (695, 416) with delta (1, 0)
Screenshot: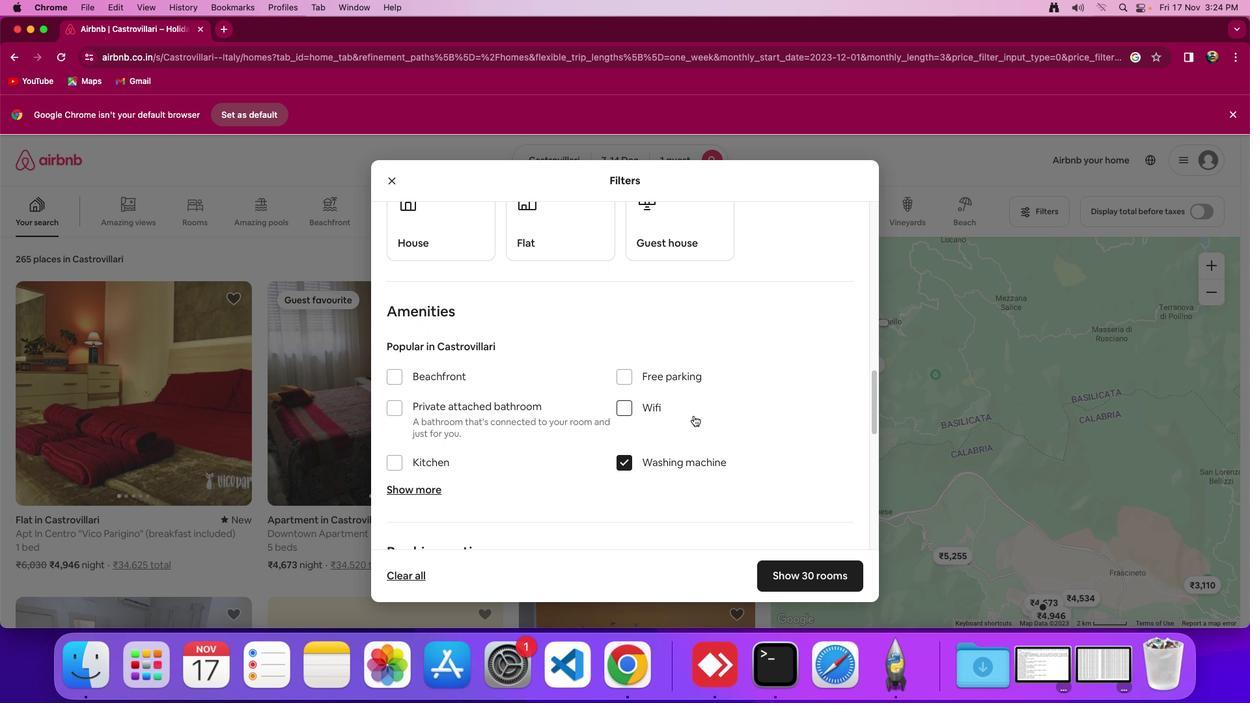 
Action: Mouse scrolled (695, 416) with delta (1, 0)
Screenshot: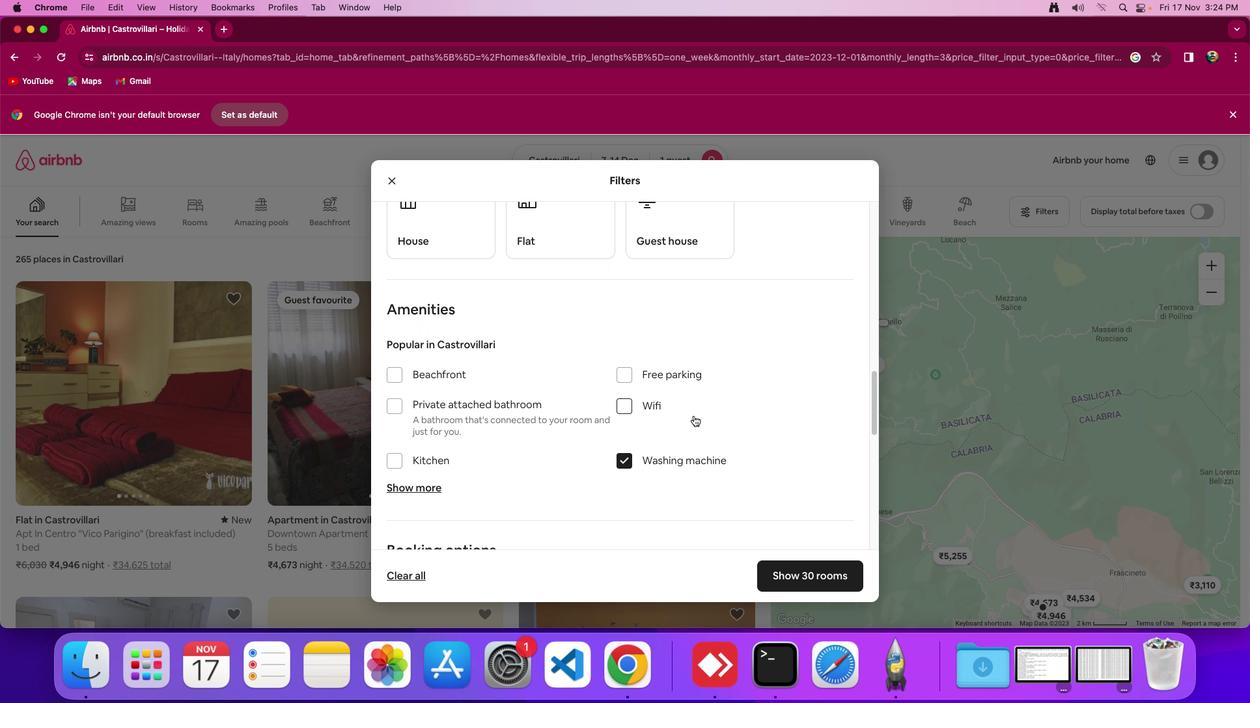 
Action: Mouse moved to (821, 572)
Screenshot: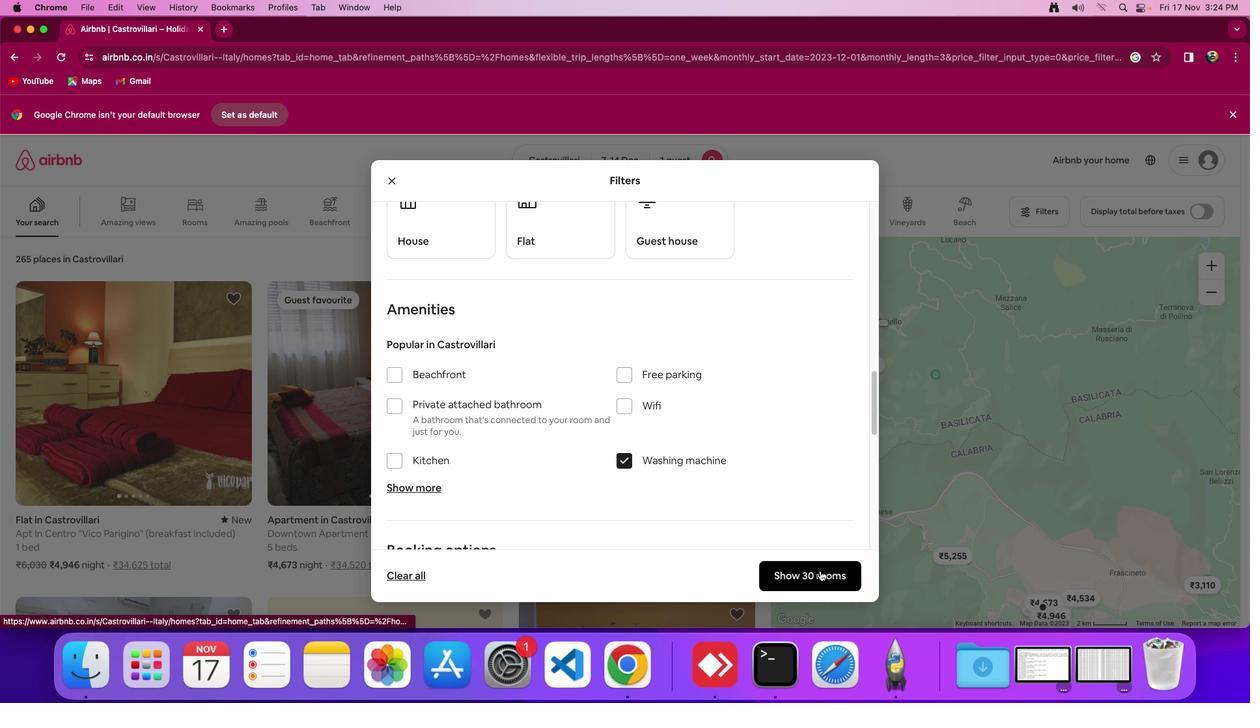 
Action: Mouse pressed left at (821, 572)
Screenshot: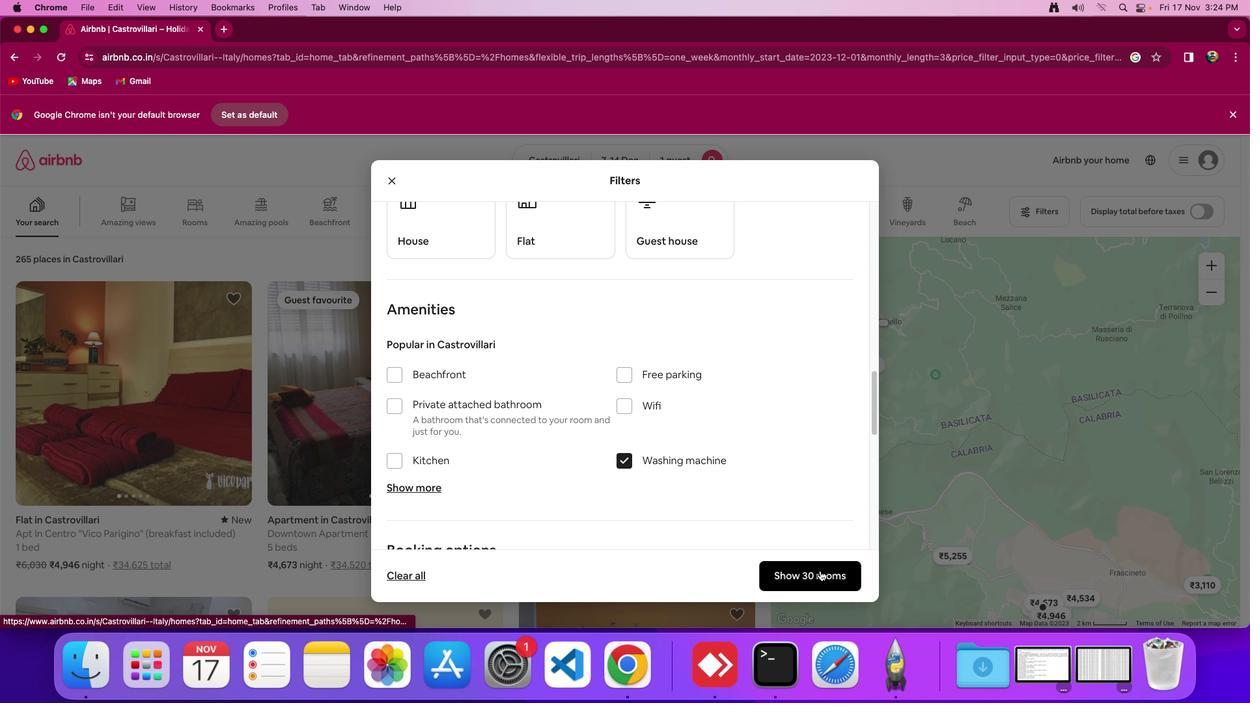 
Action: Mouse moved to (443, 444)
Screenshot: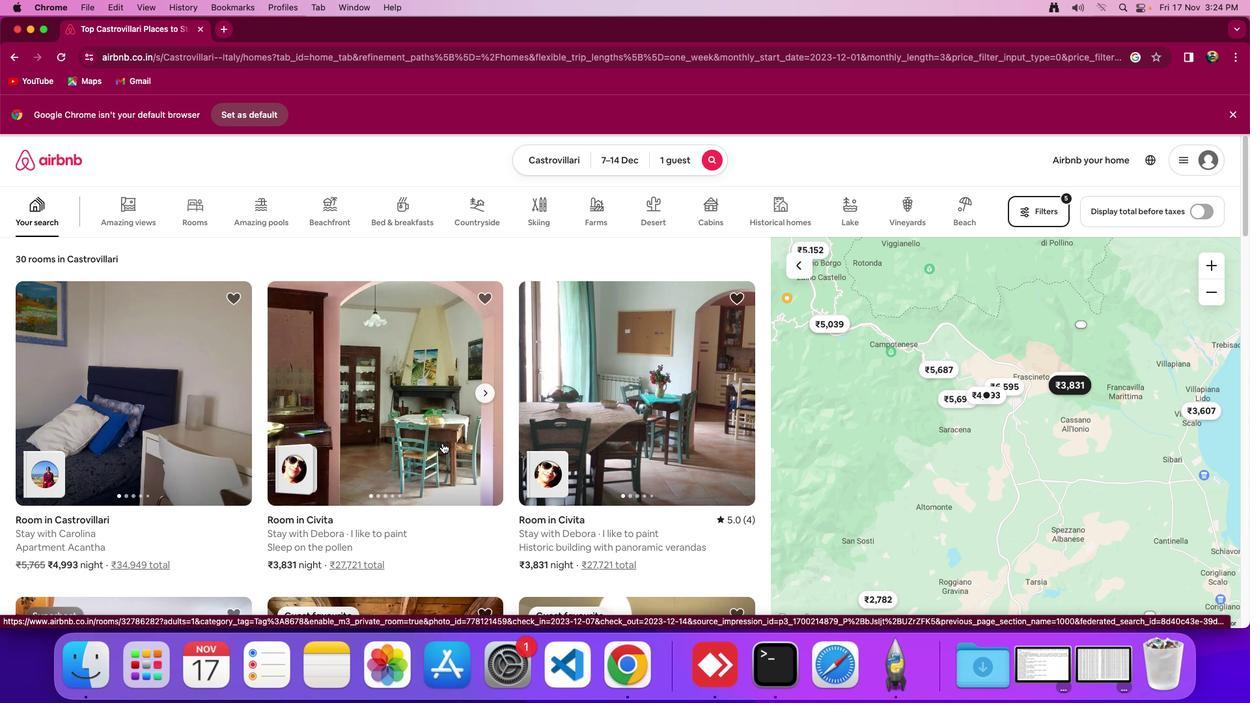 
Action: Mouse scrolled (443, 444) with delta (1, 0)
Screenshot: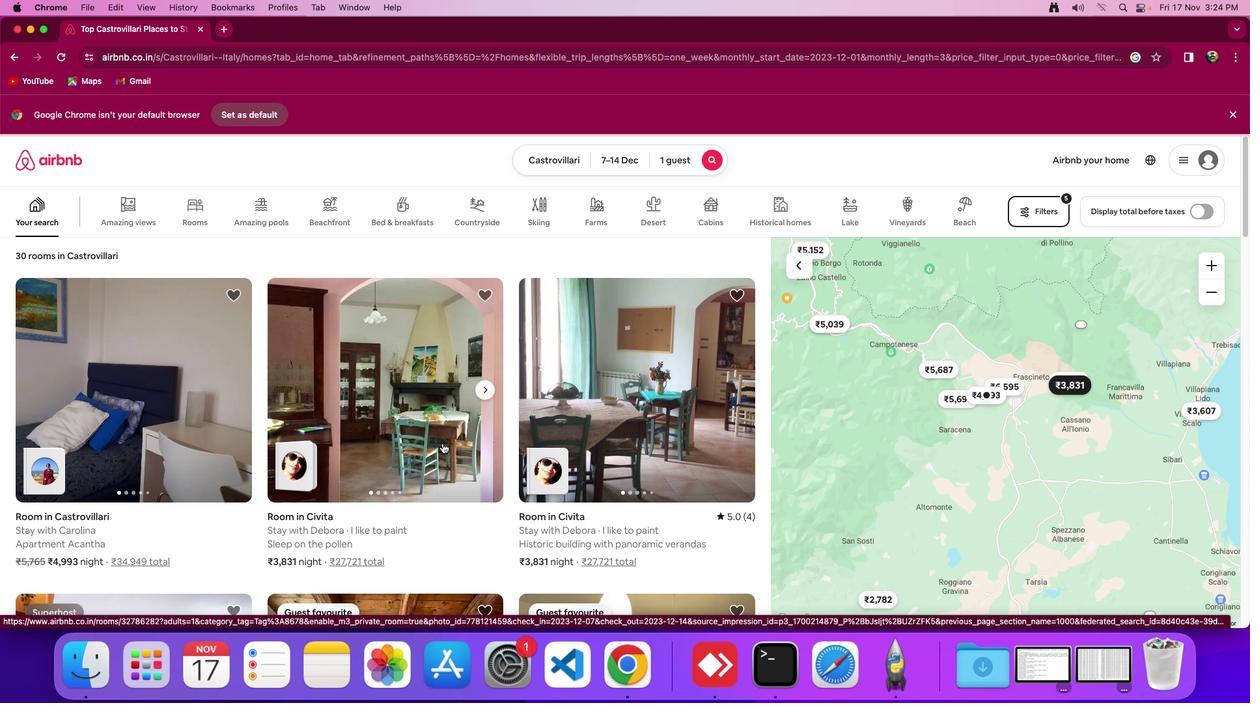 
Action: Mouse scrolled (443, 444) with delta (1, 0)
Screenshot: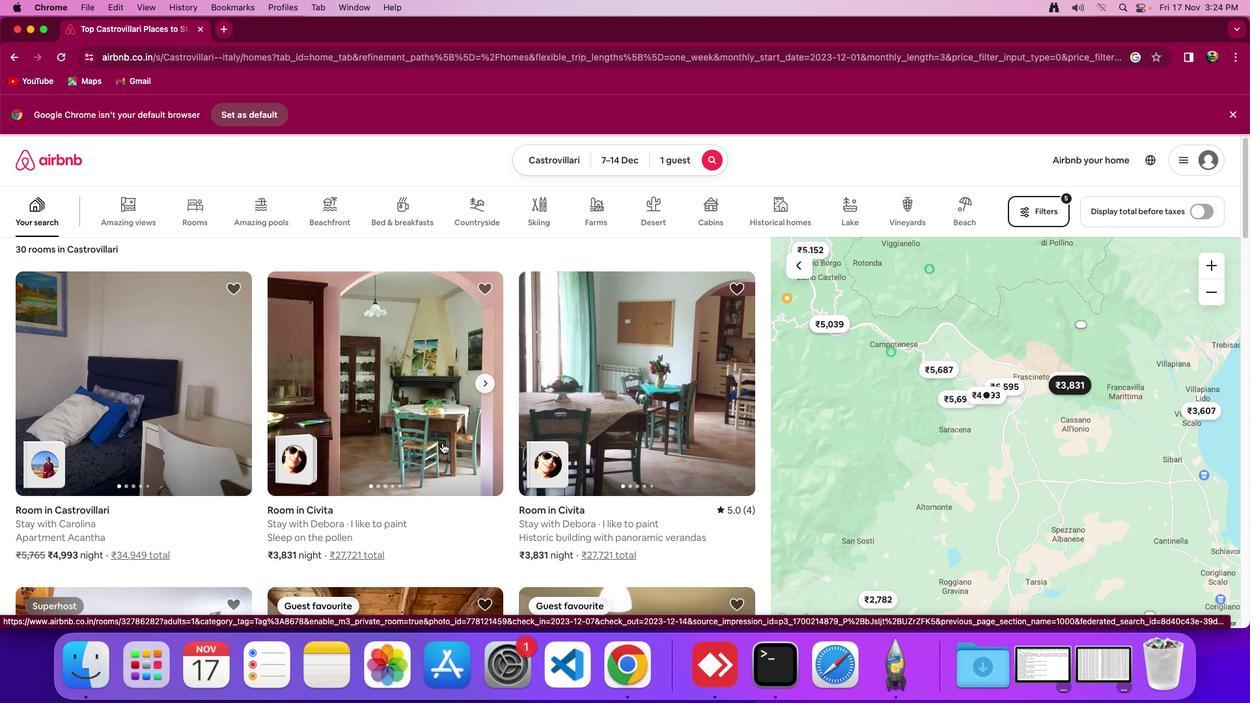 
Action: Mouse moved to (443, 444)
Screenshot: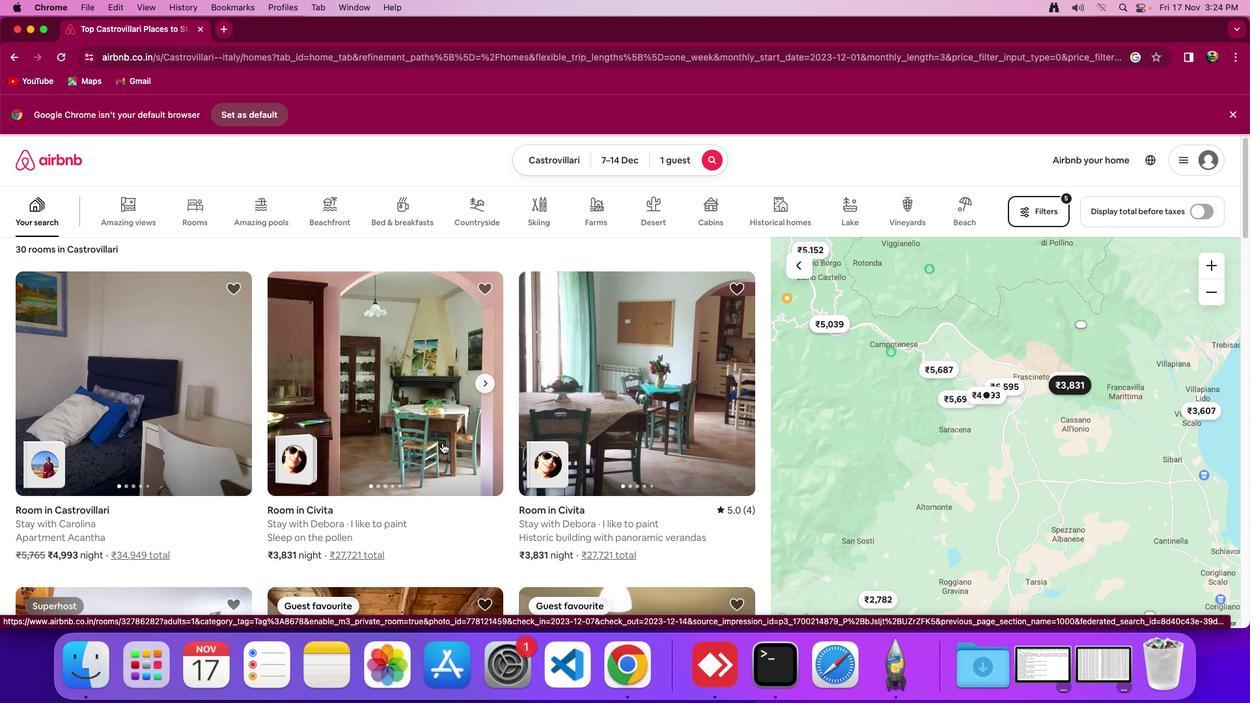 
Action: Mouse scrolled (443, 444) with delta (1, 0)
Screenshot: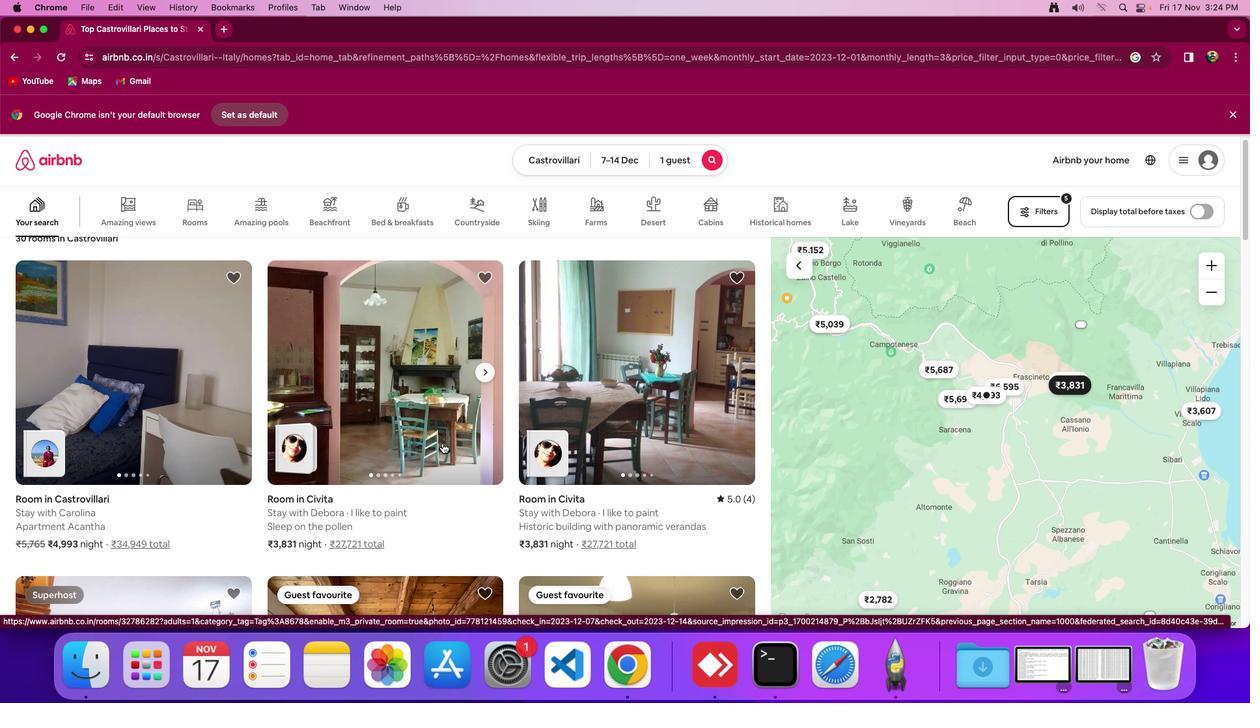 
Action: Mouse scrolled (443, 444) with delta (1, 0)
Screenshot: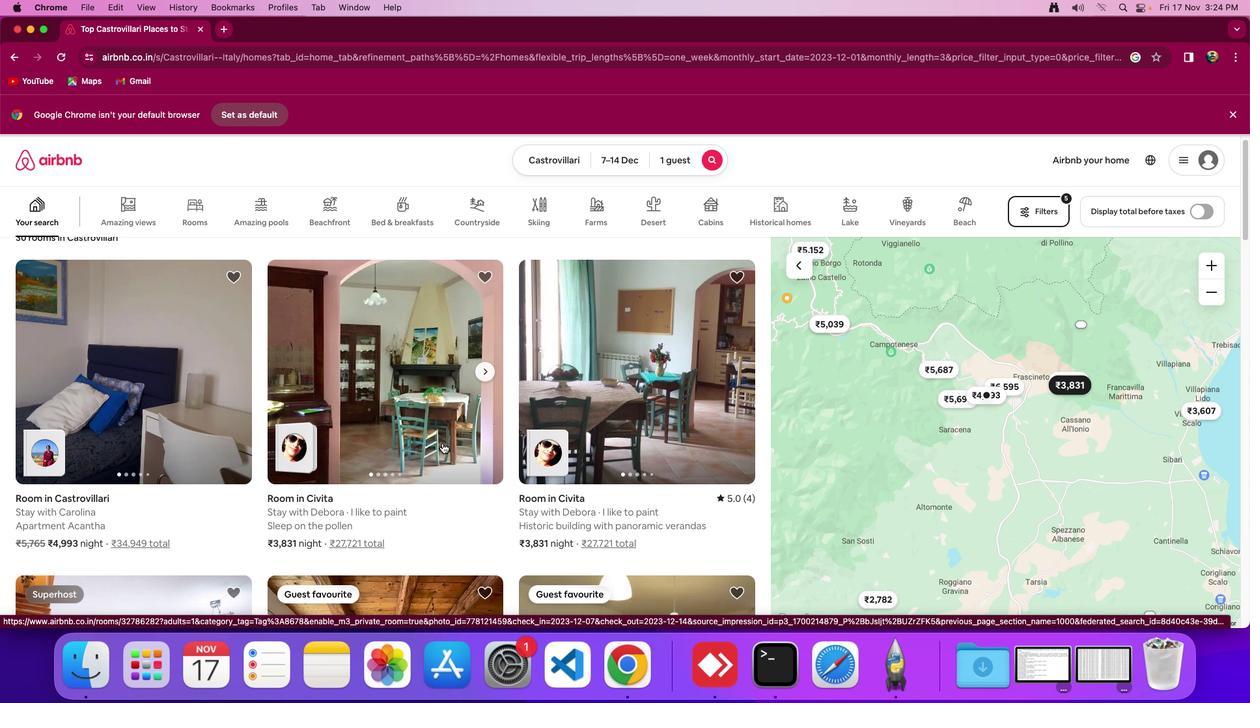 
Action: Mouse moved to (444, 444)
Screenshot: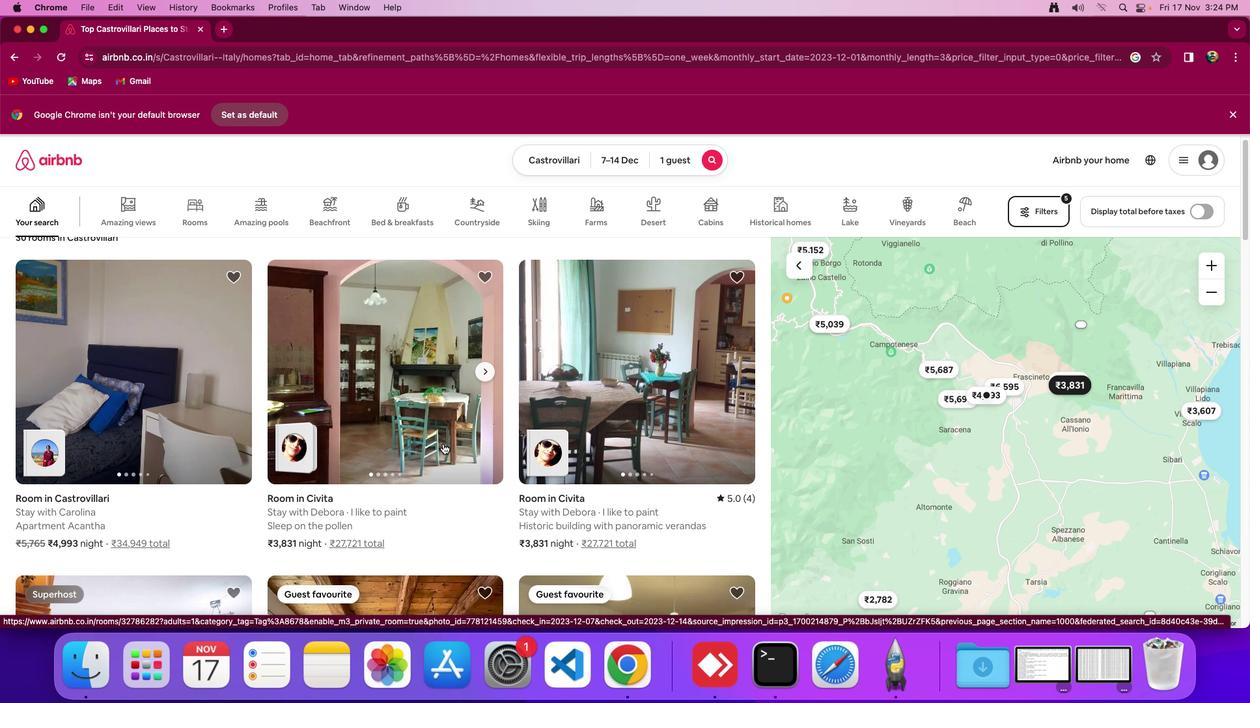 
Action: Mouse scrolled (444, 444) with delta (1, 0)
Screenshot: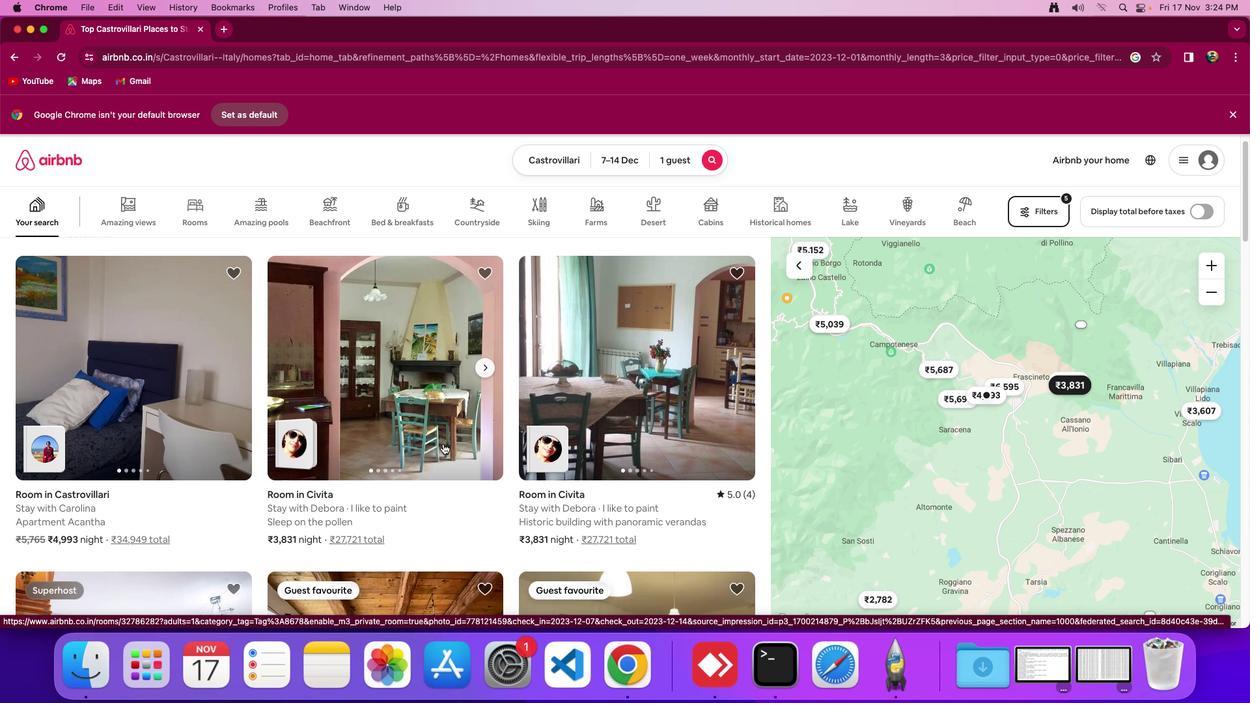 
Action: Mouse scrolled (444, 444) with delta (1, 0)
Screenshot: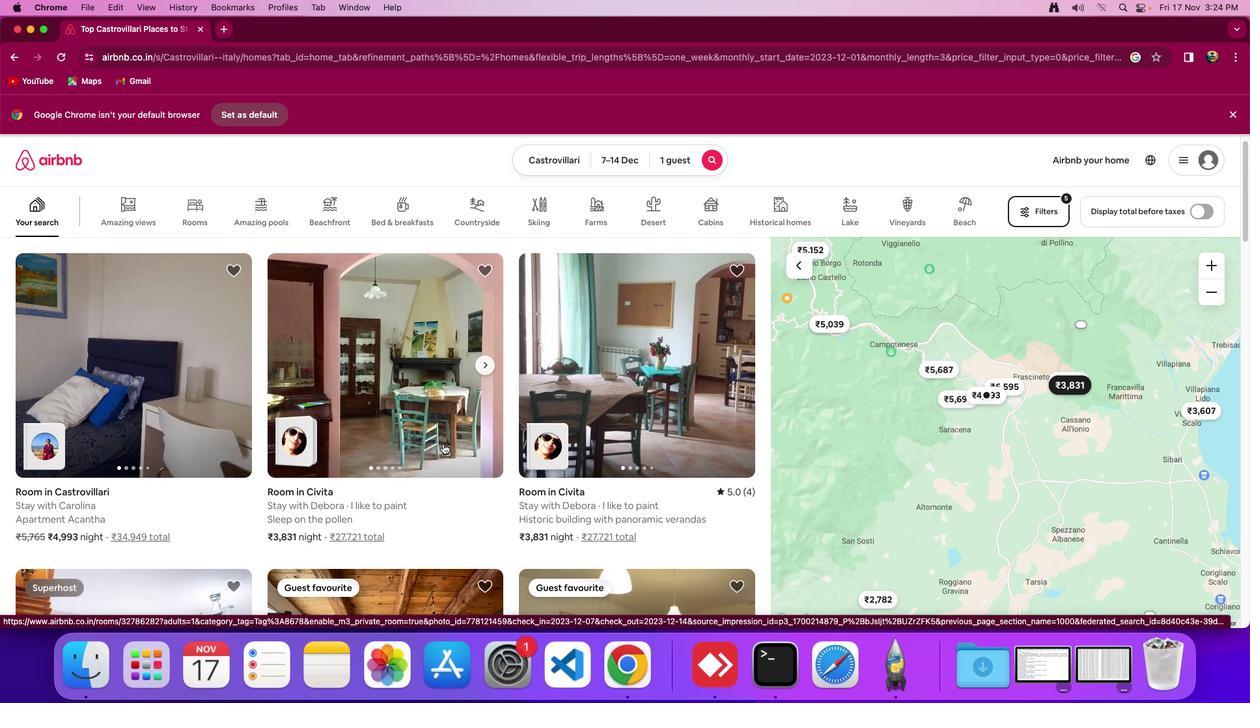 
Action: Mouse moved to (447, 447)
Screenshot: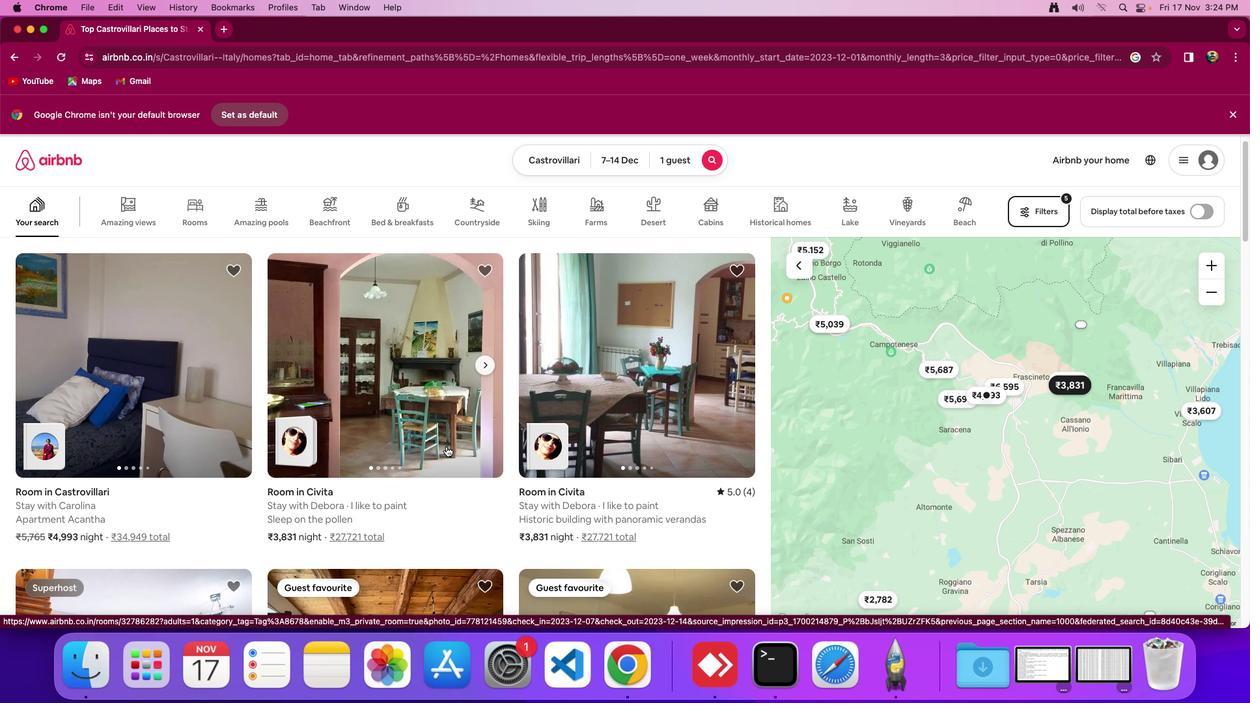 
Action: Mouse scrolled (447, 447) with delta (1, 0)
Screenshot: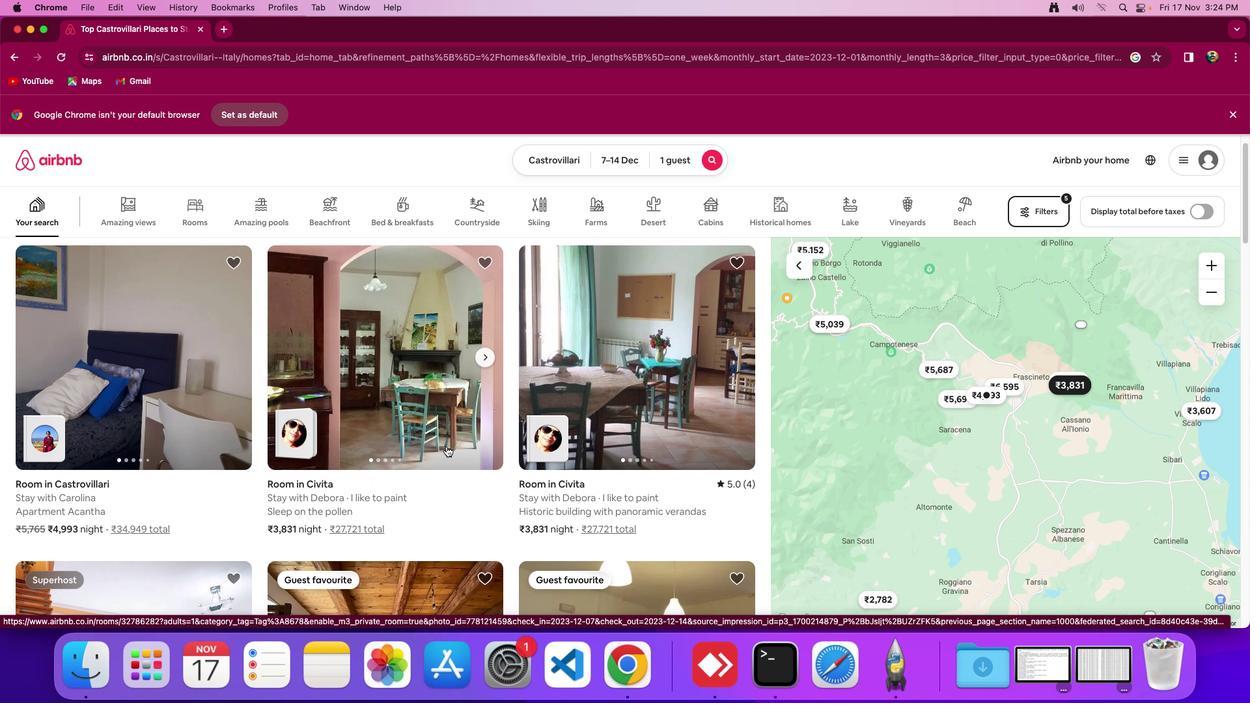 
Action: Mouse scrolled (447, 447) with delta (1, 0)
Screenshot: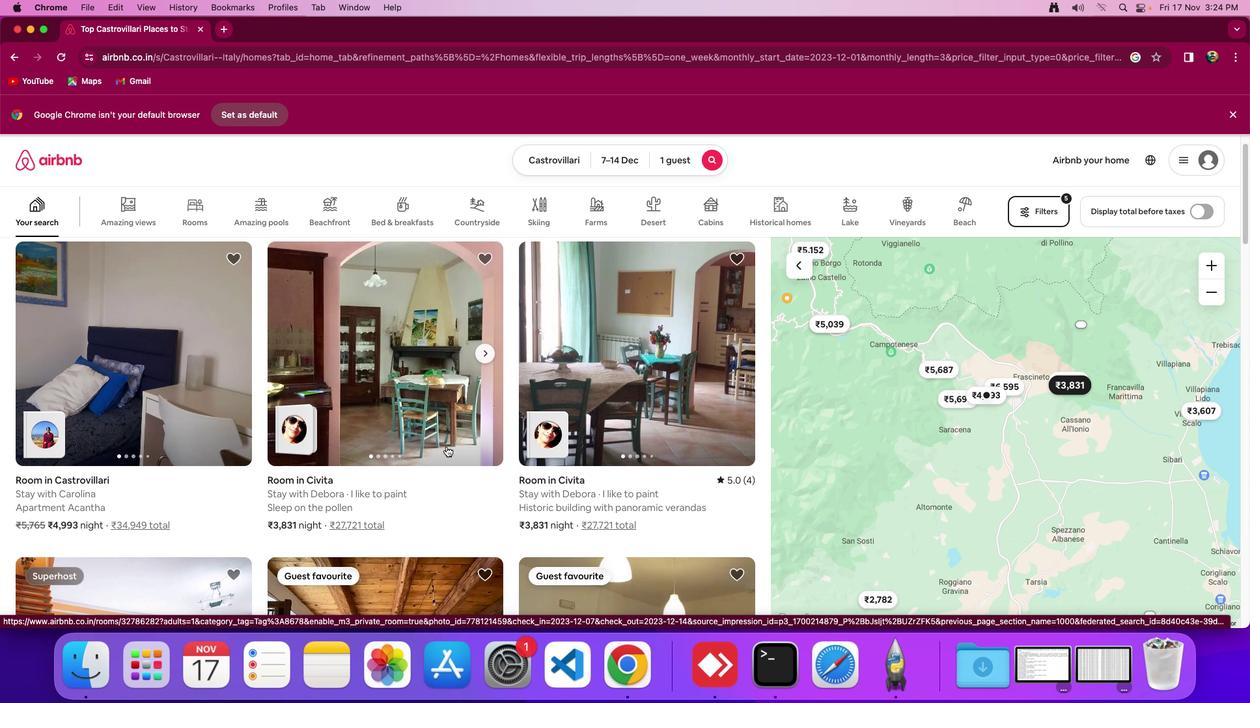 
Action: Mouse moved to (447, 447)
Screenshot: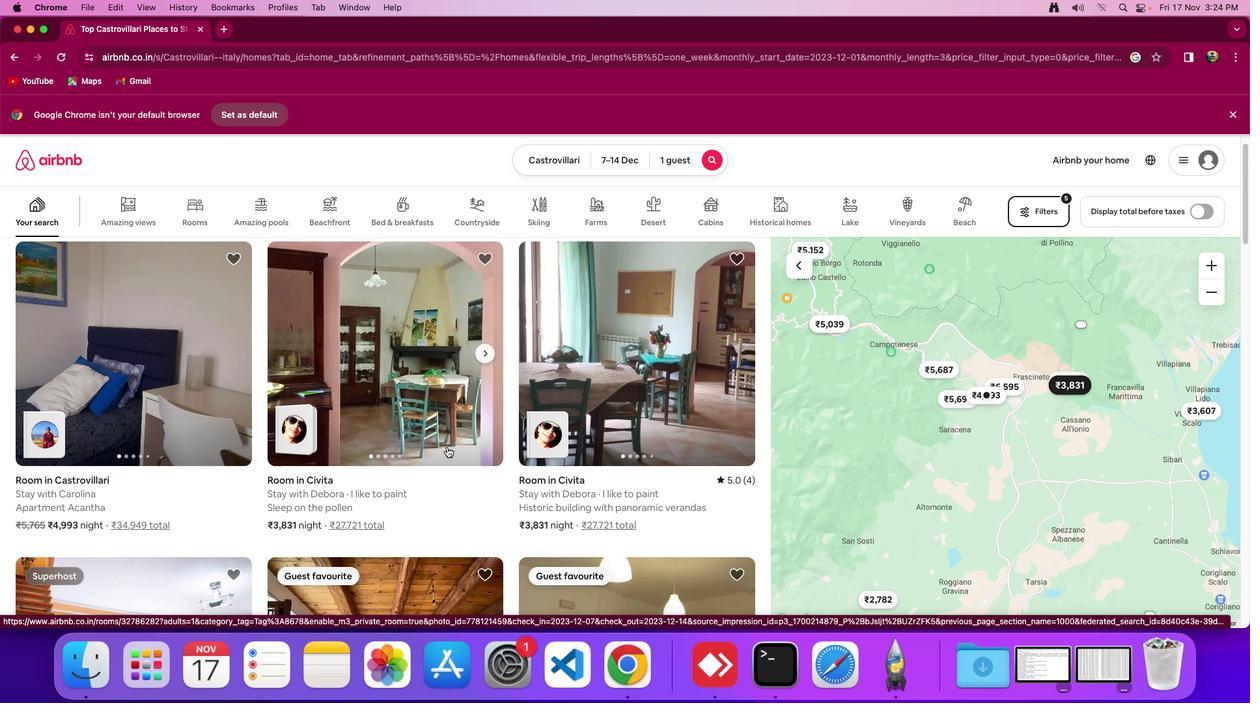 
Action: Mouse scrolled (447, 447) with delta (1, 0)
Screenshot: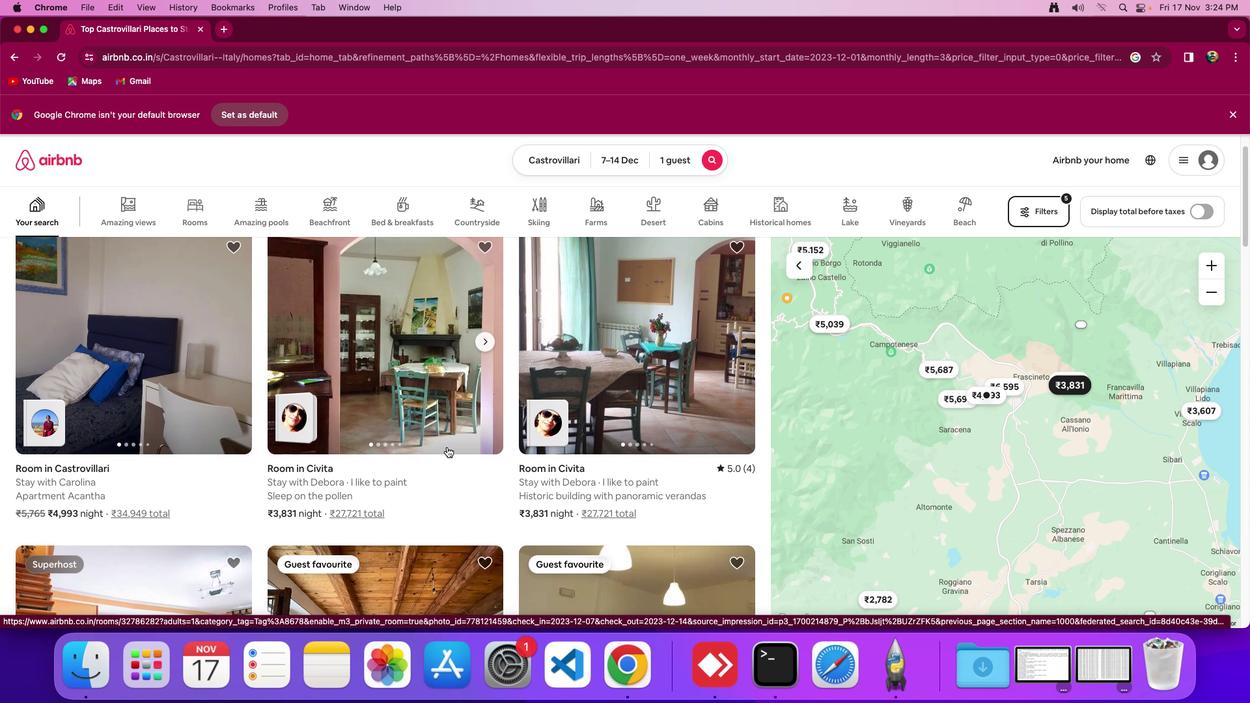 
Action: Mouse scrolled (447, 447) with delta (1, 0)
Screenshot: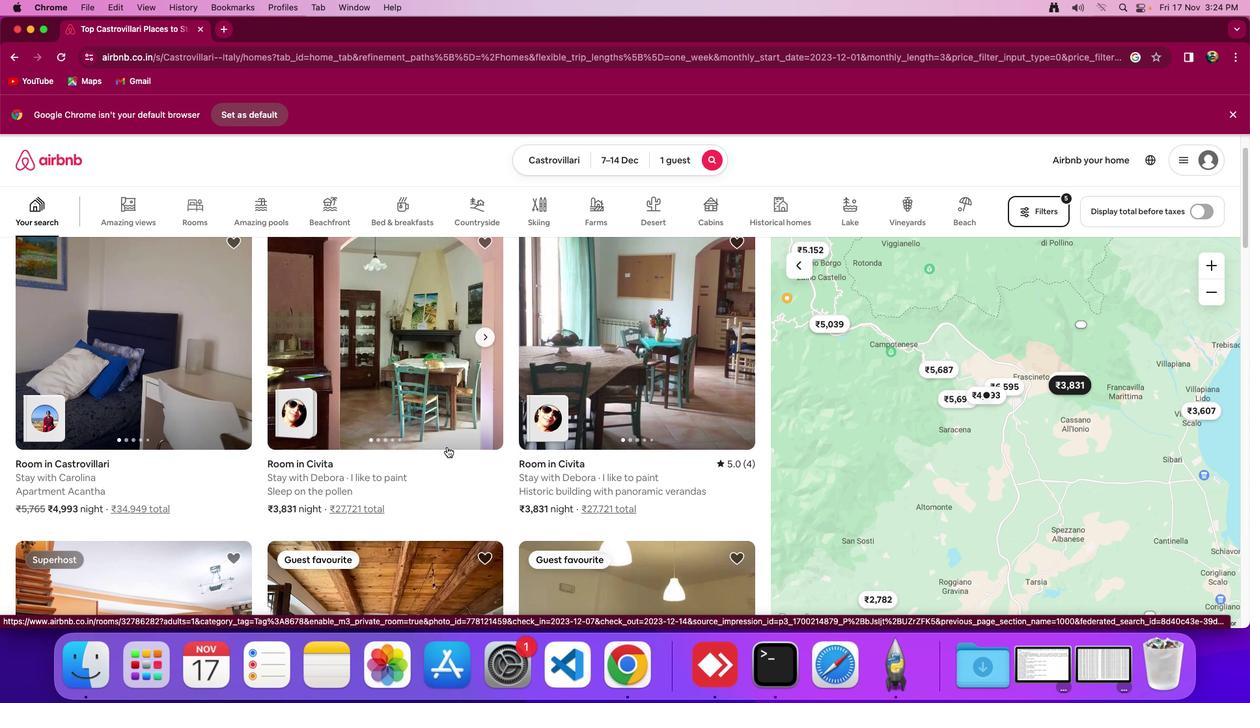 
Action: Mouse moved to (448, 448)
Screenshot: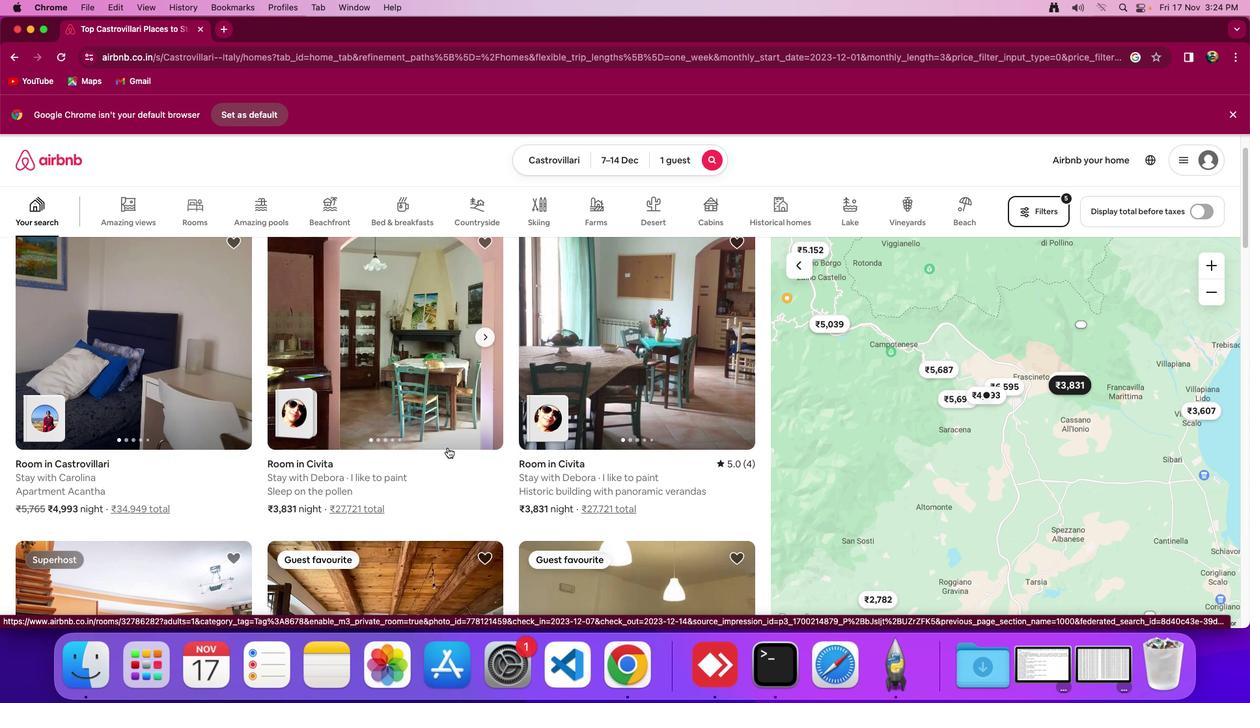 
Action: Mouse scrolled (448, 448) with delta (1, 0)
Screenshot: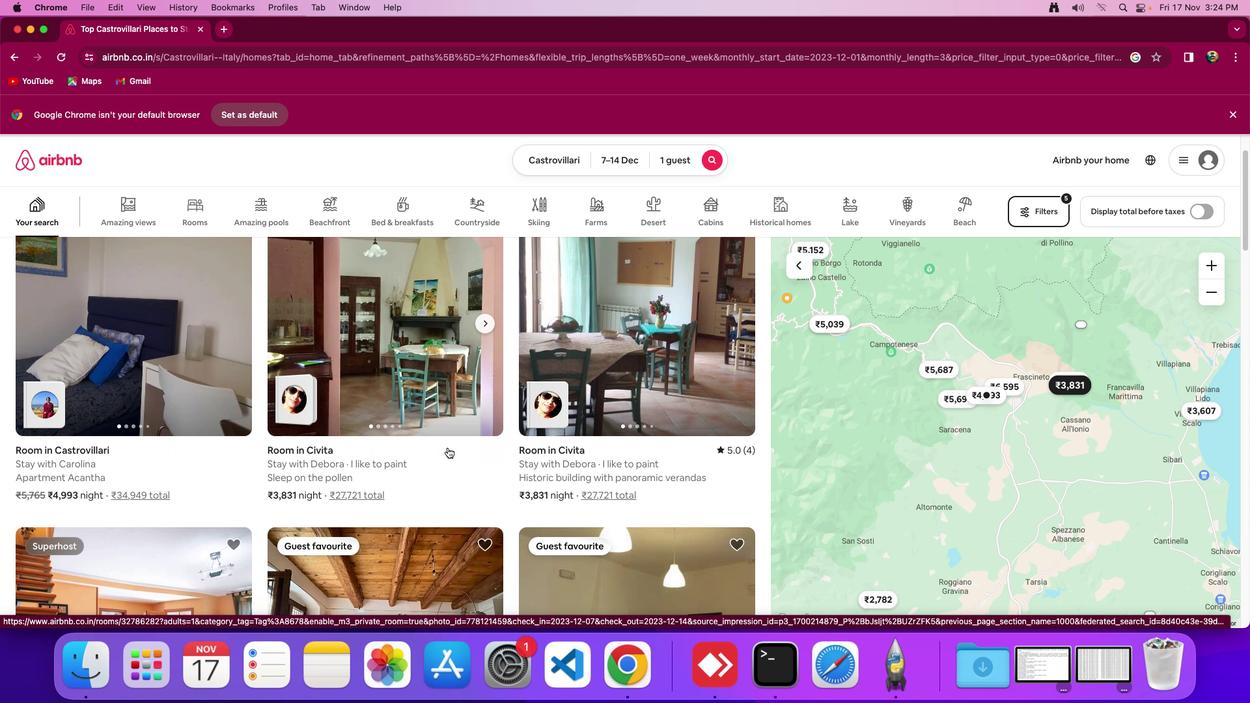 
Action: Mouse scrolled (448, 448) with delta (1, 0)
Screenshot: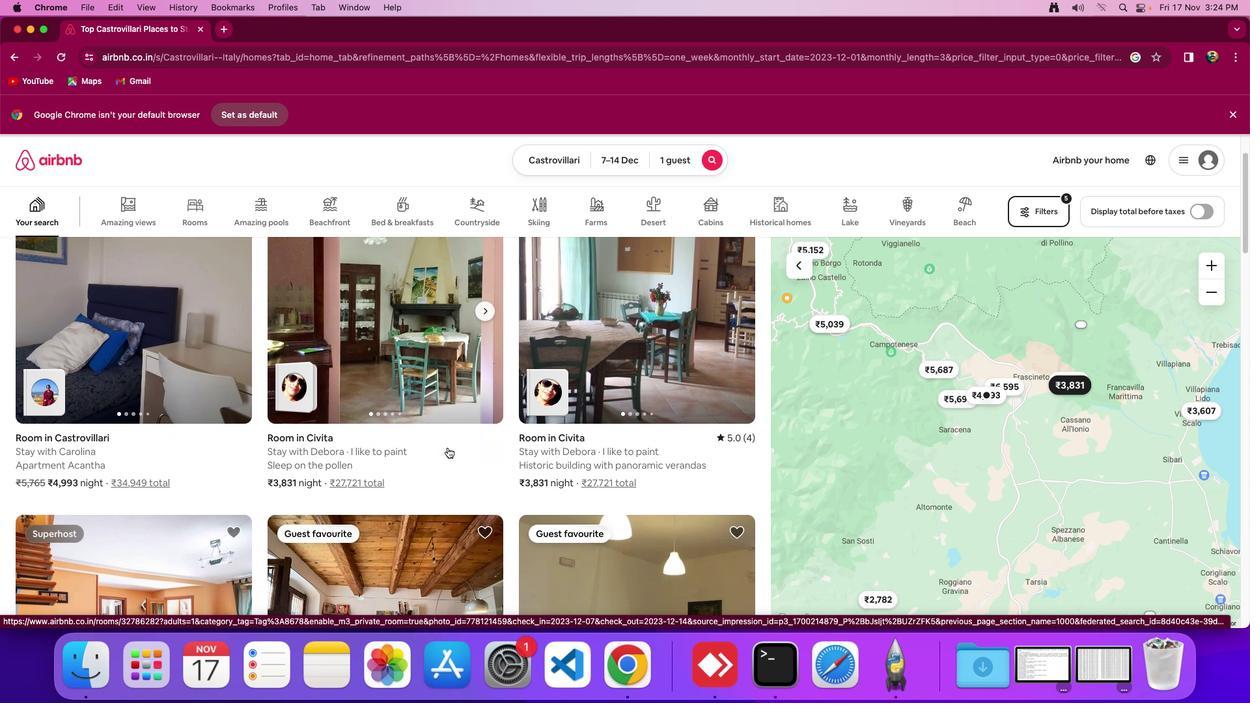 
Action: Mouse scrolled (448, 448) with delta (1, 0)
Screenshot: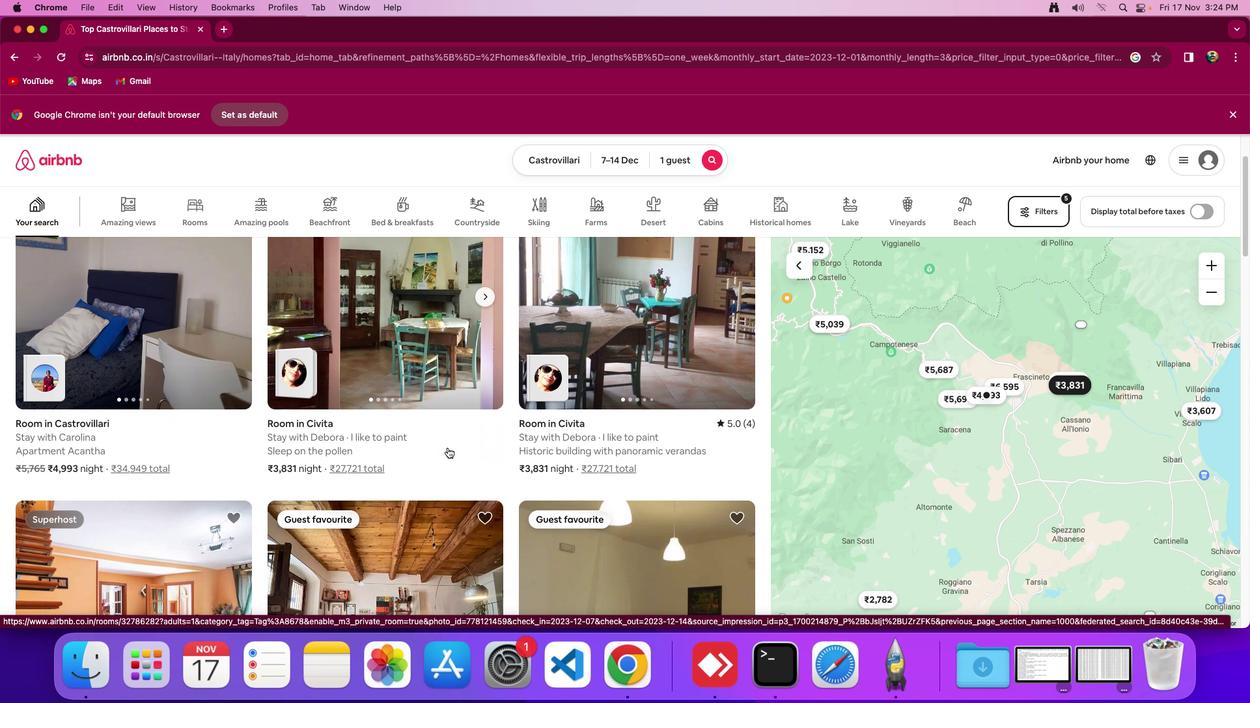 
Action: Mouse scrolled (448, 448) with delta (1, 0)
Screenshot: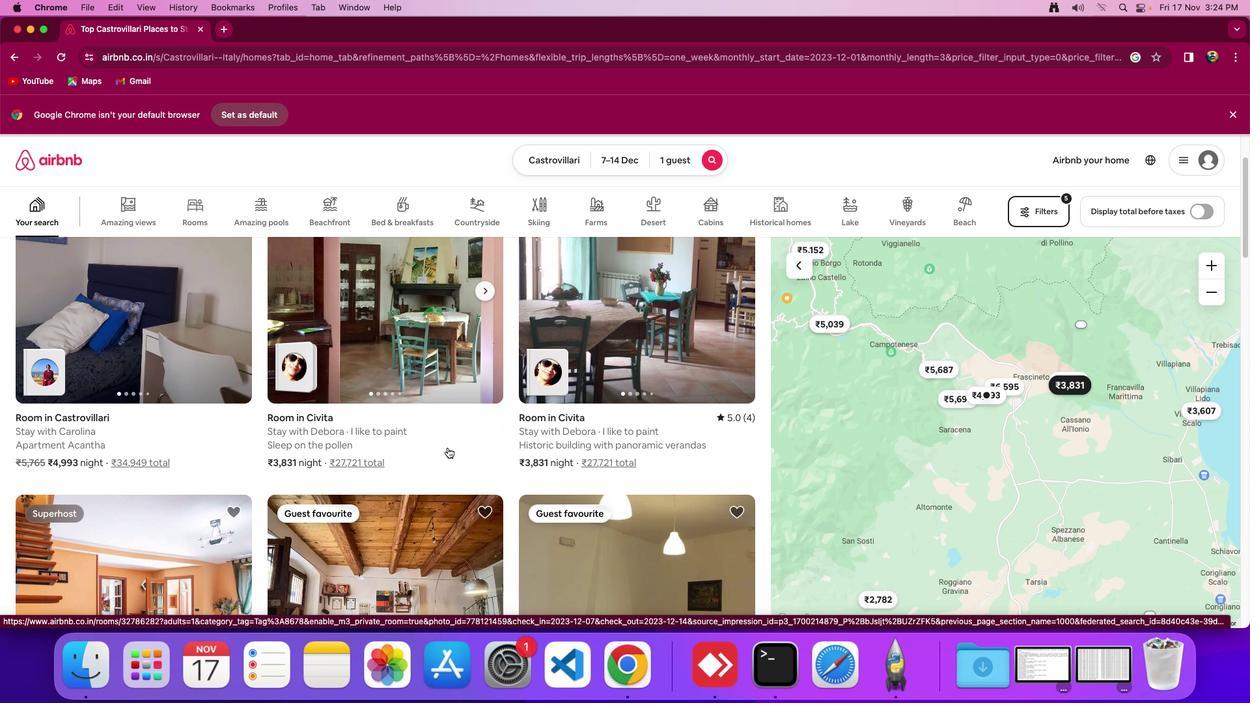 
Action: Mouse scrolled (448, 448) with delta (1, 0)
Screenshot: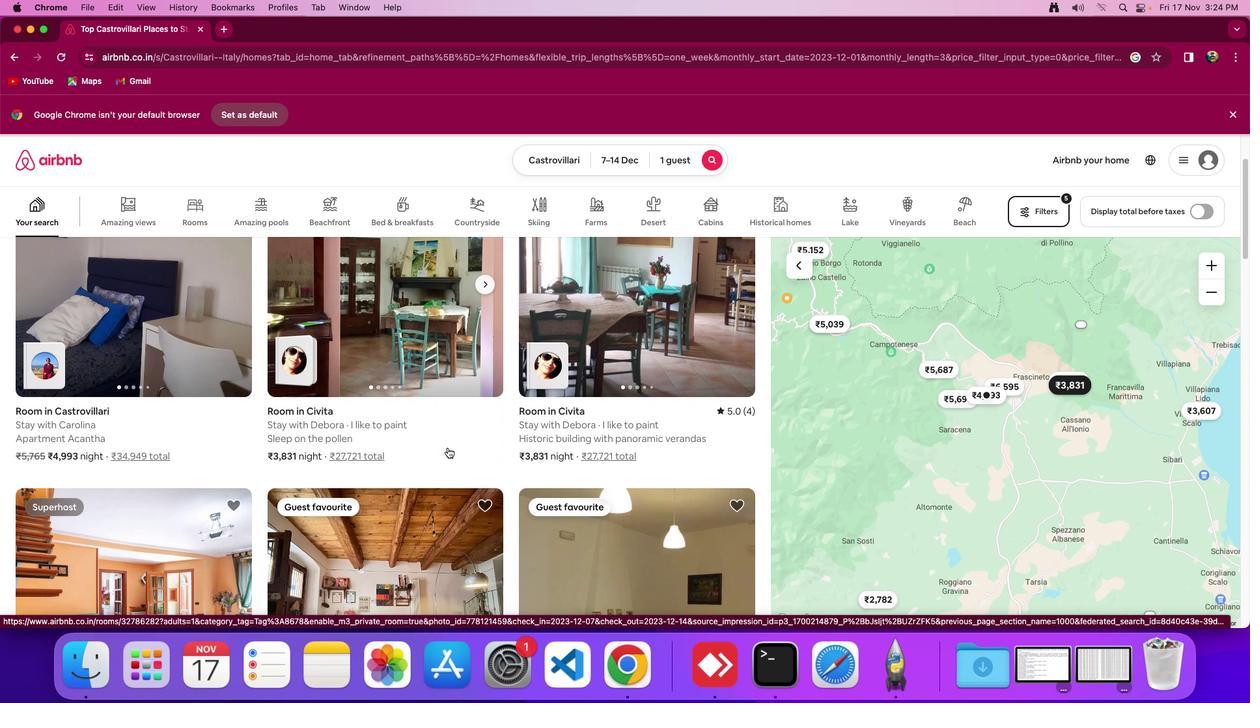 
Action: Mouse moved to (449, 448)
Screenshot: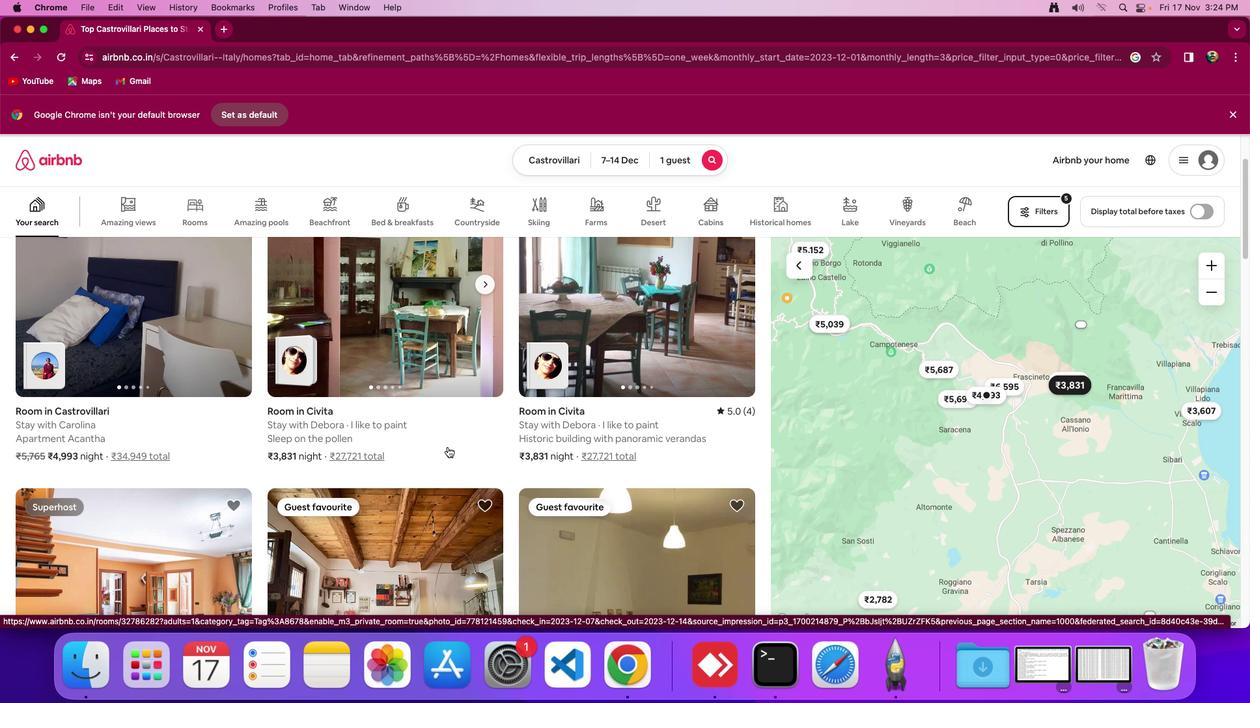 
Action: Mouse scrolled (449, 448) with delta (1, 0)
Screenshot: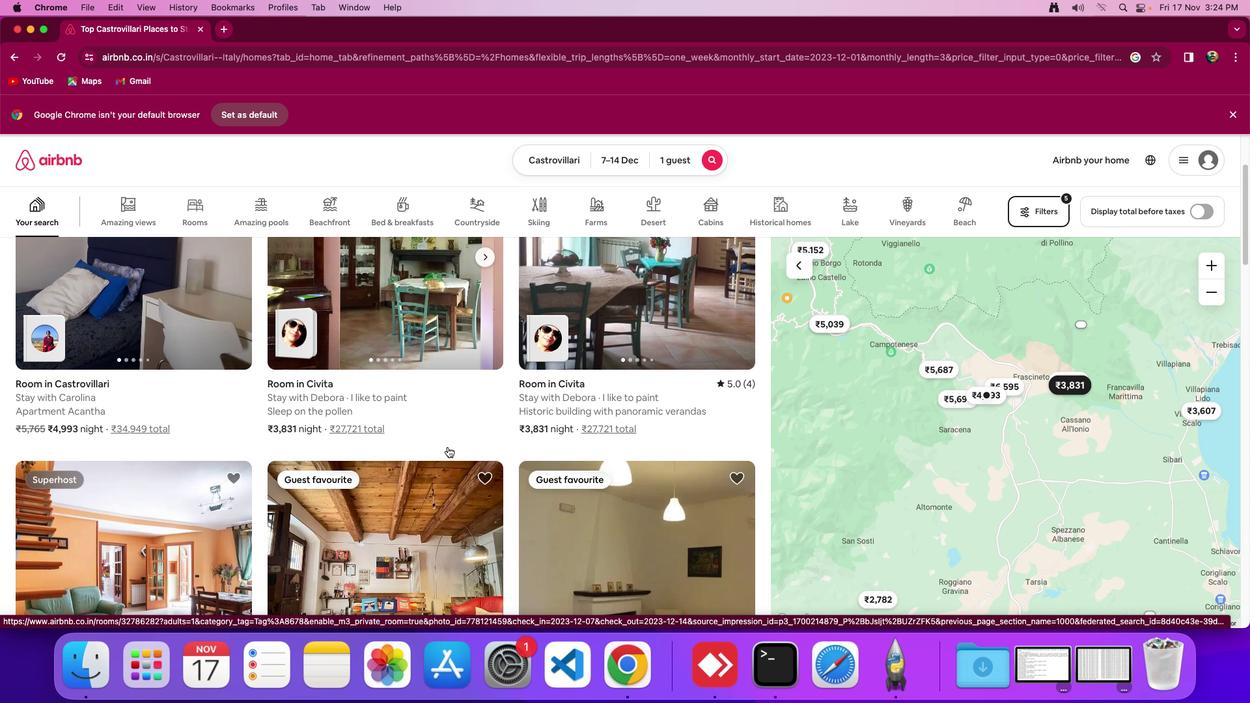 
Action: Mouse scrolled (449, 448) with delta (1, 0)
Screenshot: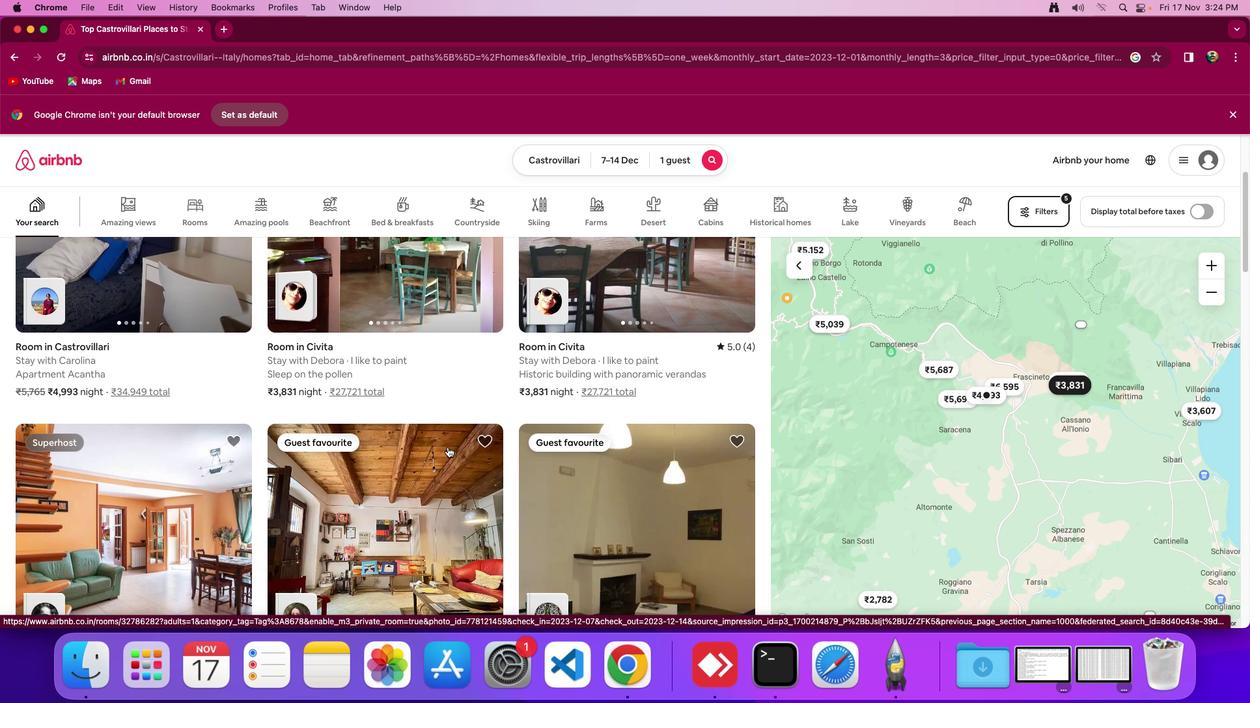 
Action: Mouse scrolled (449, 448) with delta (1, 0)
Screenshot: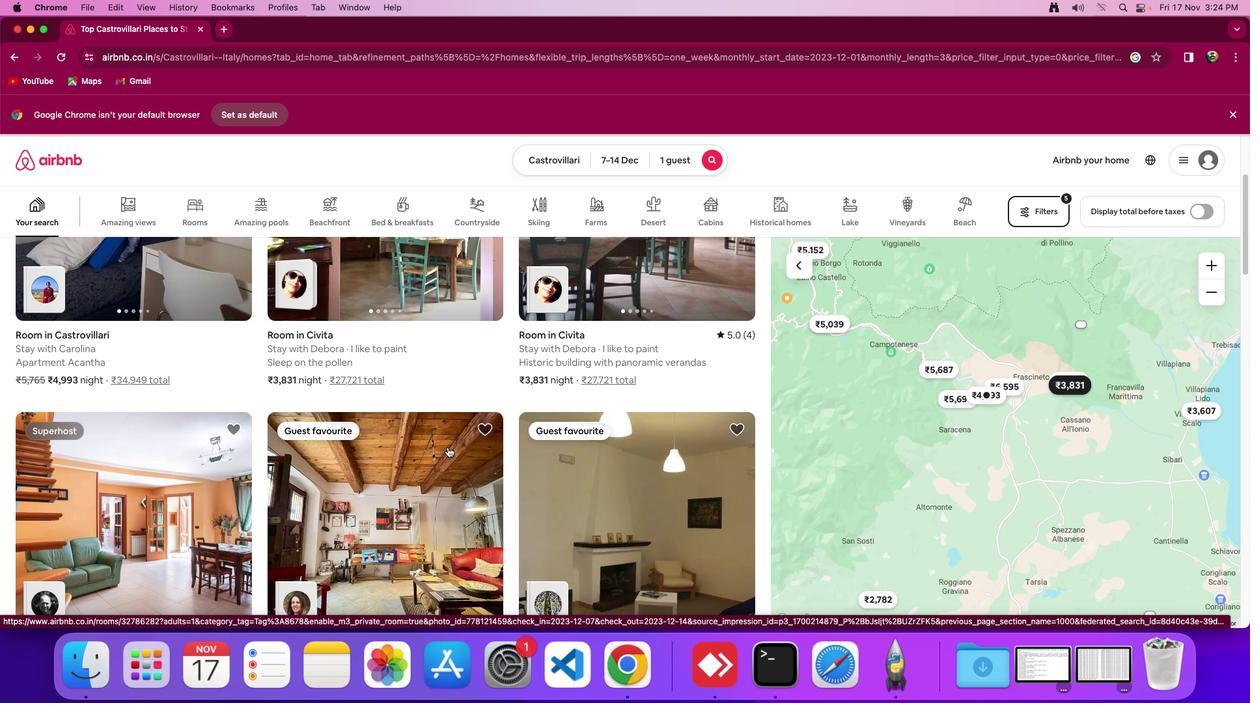 
Action: Mouse moved to (449, 449)
Screenshot: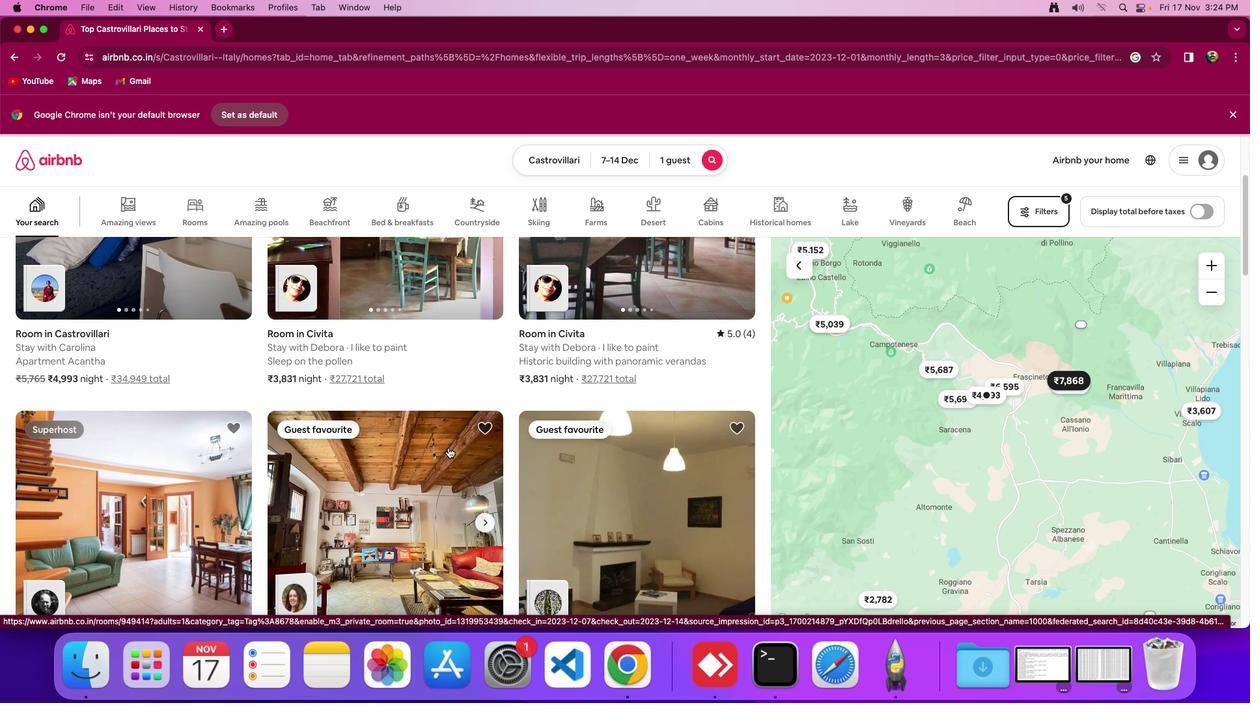 
Action: Mouse scrolled (449, 449) with delta (1, 0)
Screenshot: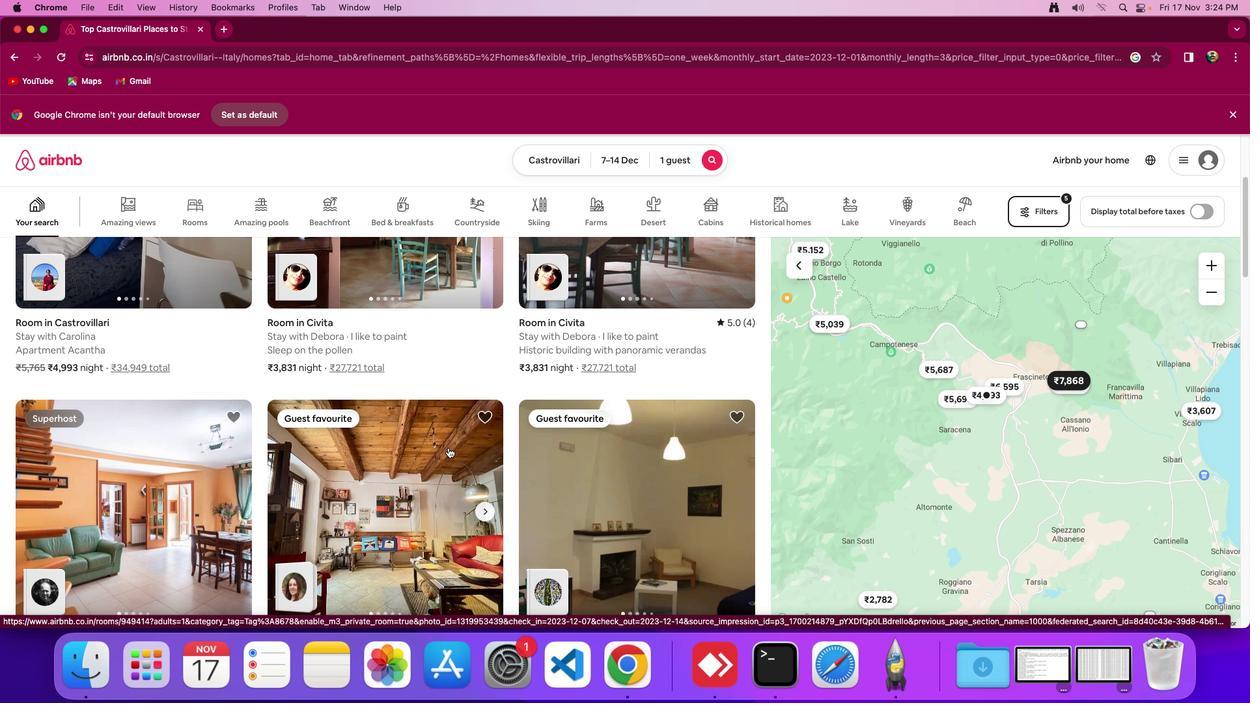
Action: Mouse scrolled (449, 449) with delta (1, 0)
Screenshot: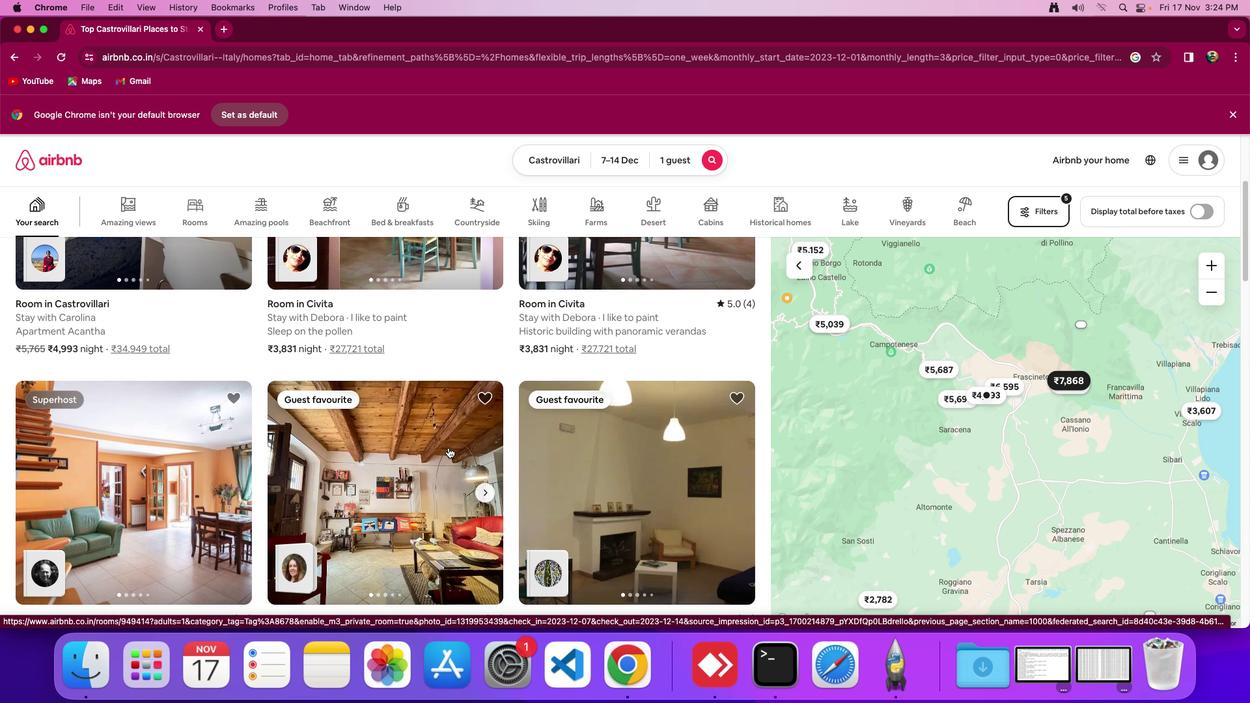 
Action: Mouse scrolled (449, 449) with delta (1, 0)
Screenshot: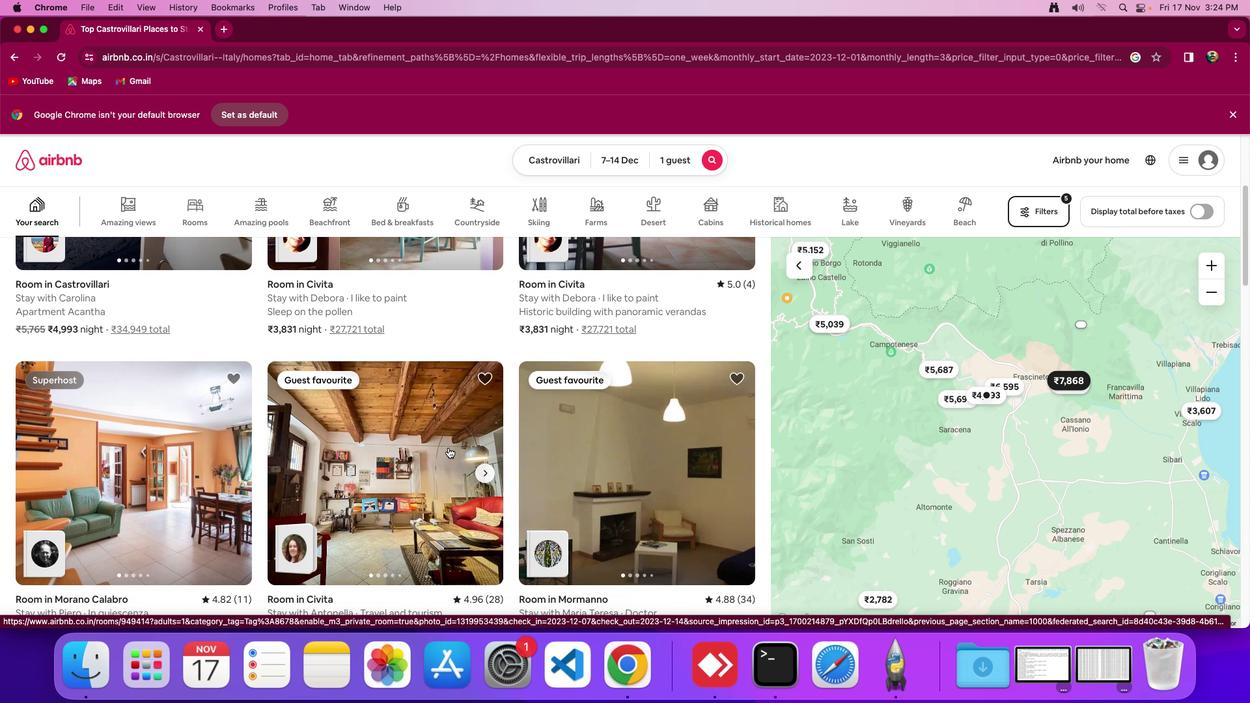 
Action: Mouse moved to (449, 449)
Screenshot: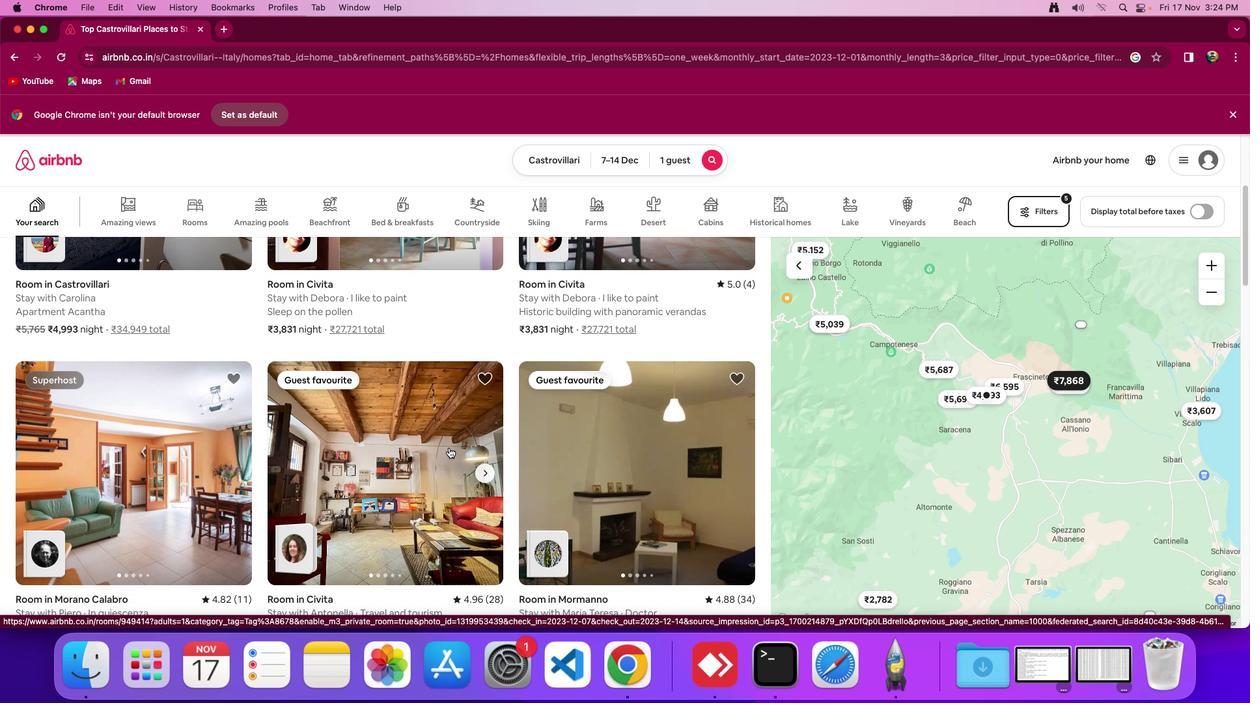 
Action: Mouse scrolled (449, 449) with delta (1, 0)
Screenshot: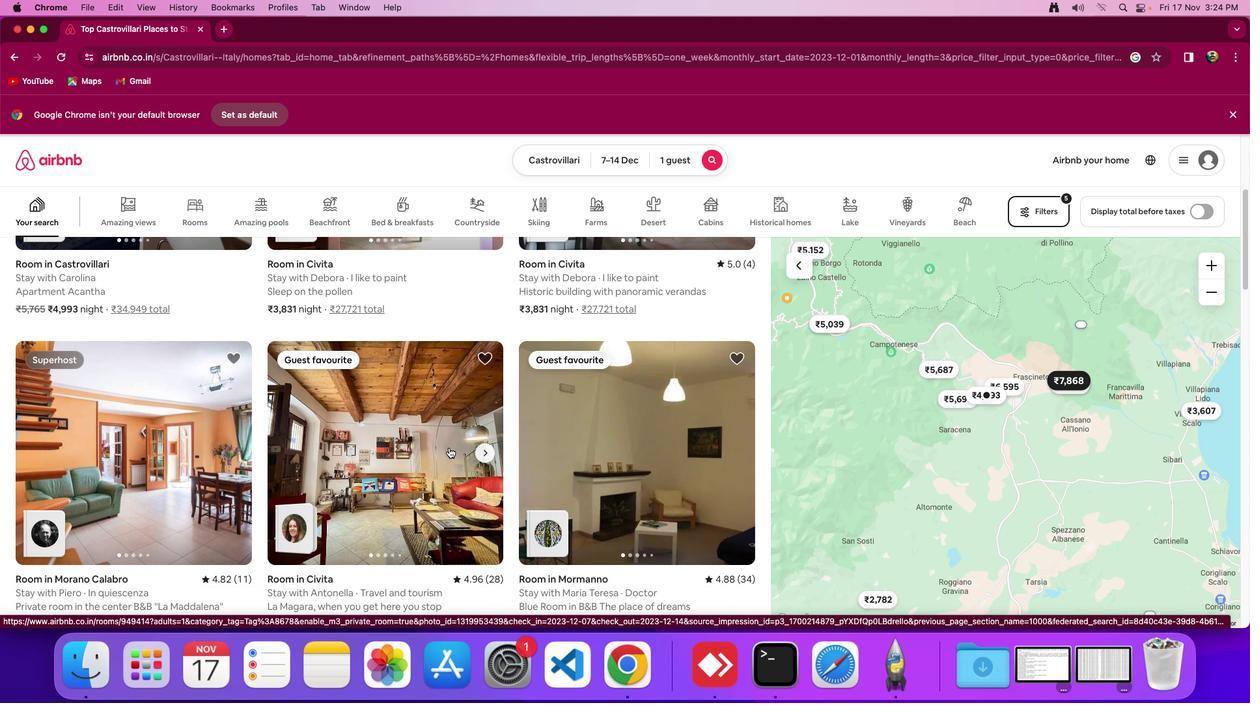 
Action: Mouse scrolled (449, 449) with delta (1, 0)
Screenshot: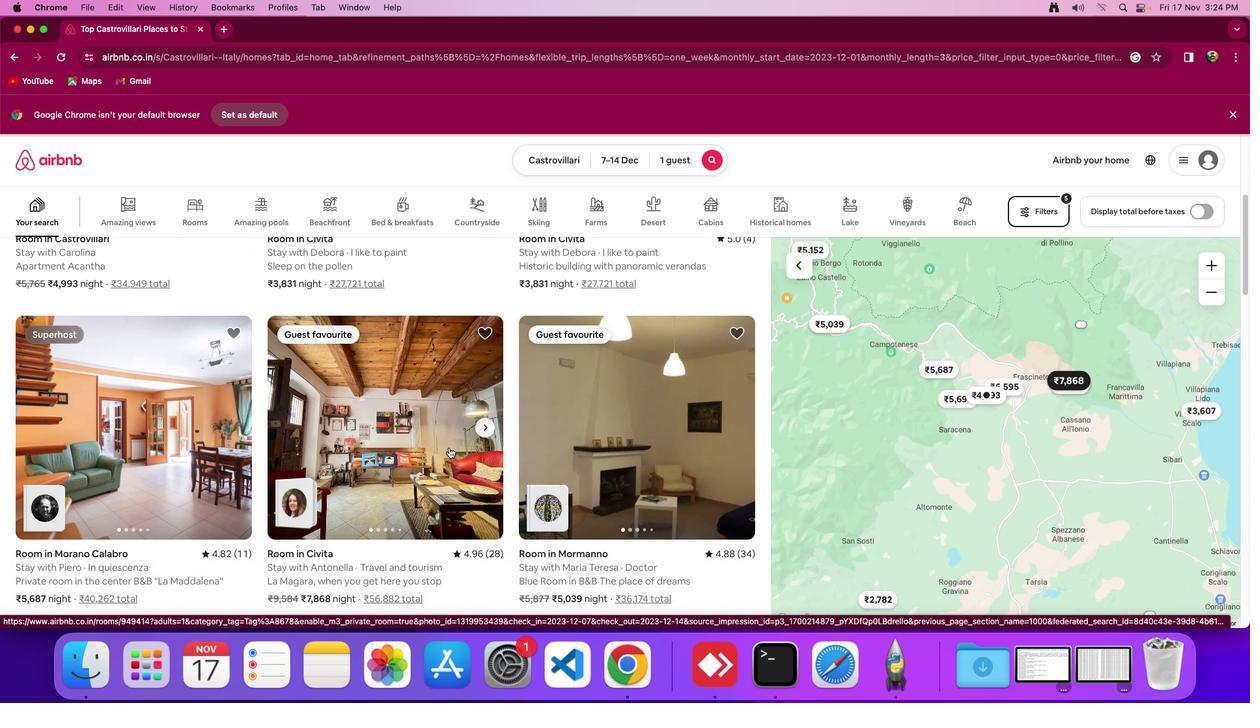 
Action: Mouse scrolled (449, 449) with delta (1, 0)
Screenshot: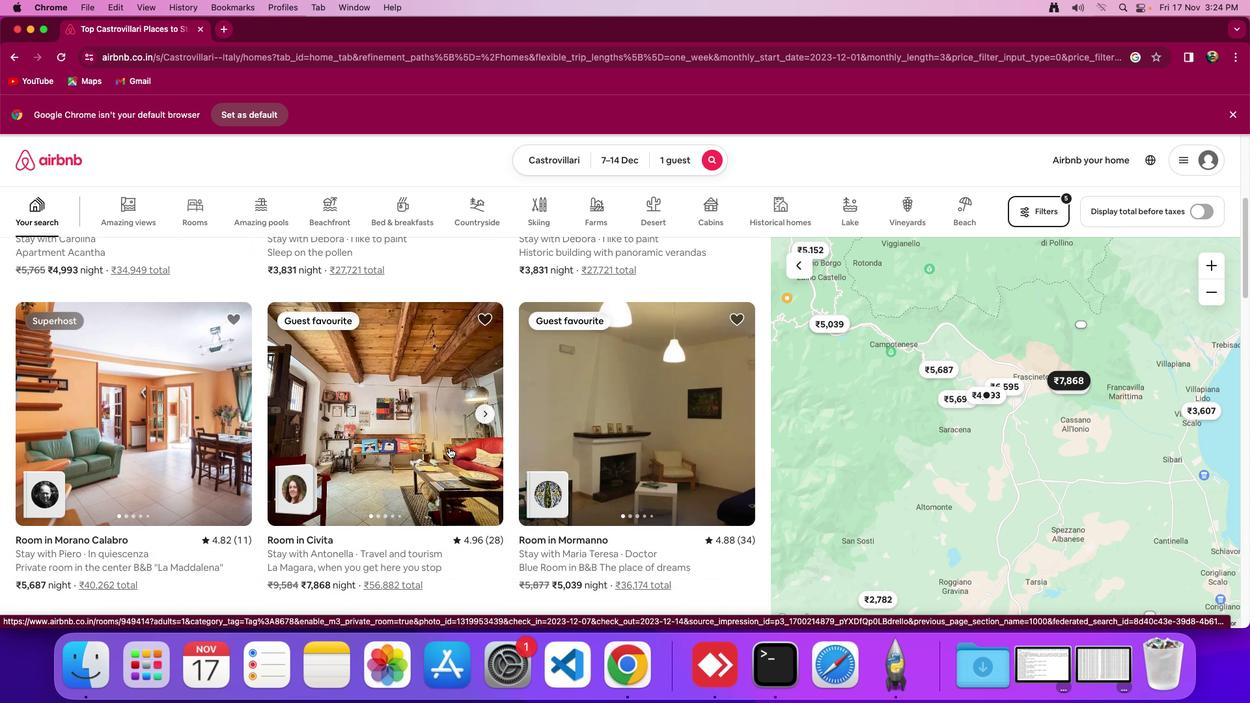 
Action: Mouse moved to (449, 449)
Screenshot: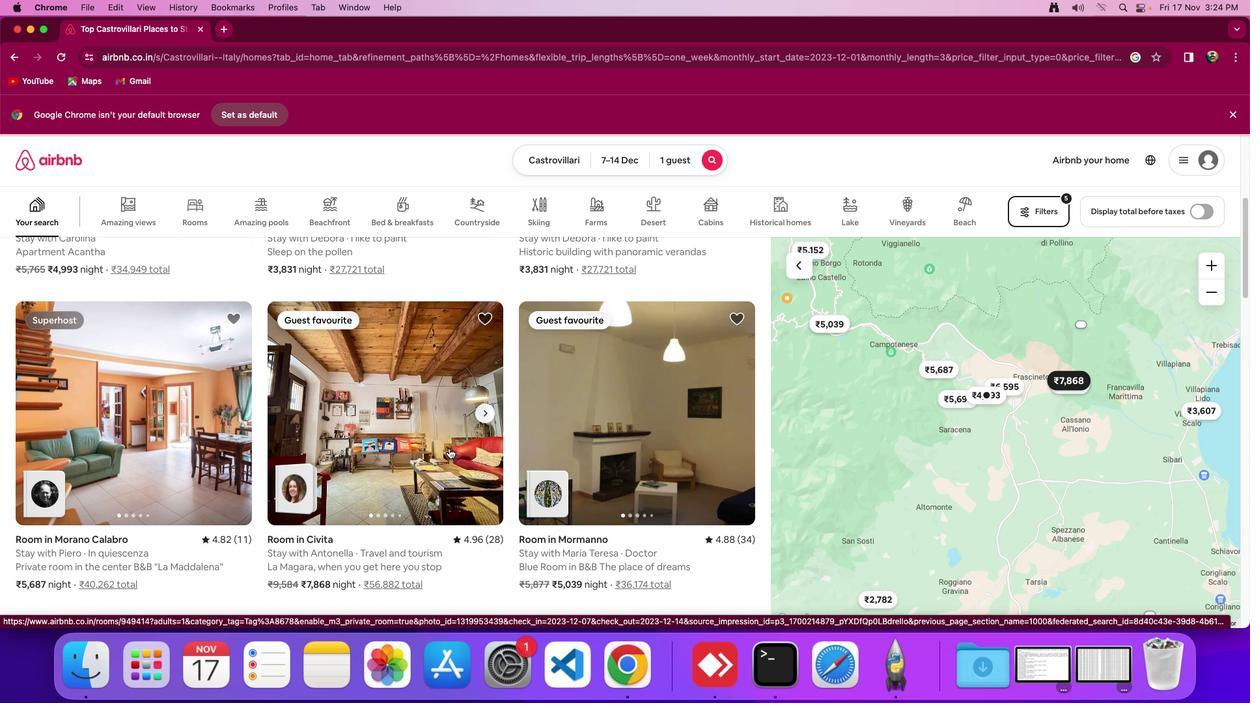 
Action: Mouse scrolled (449, 449) with delta (1, 0)
Screenshot: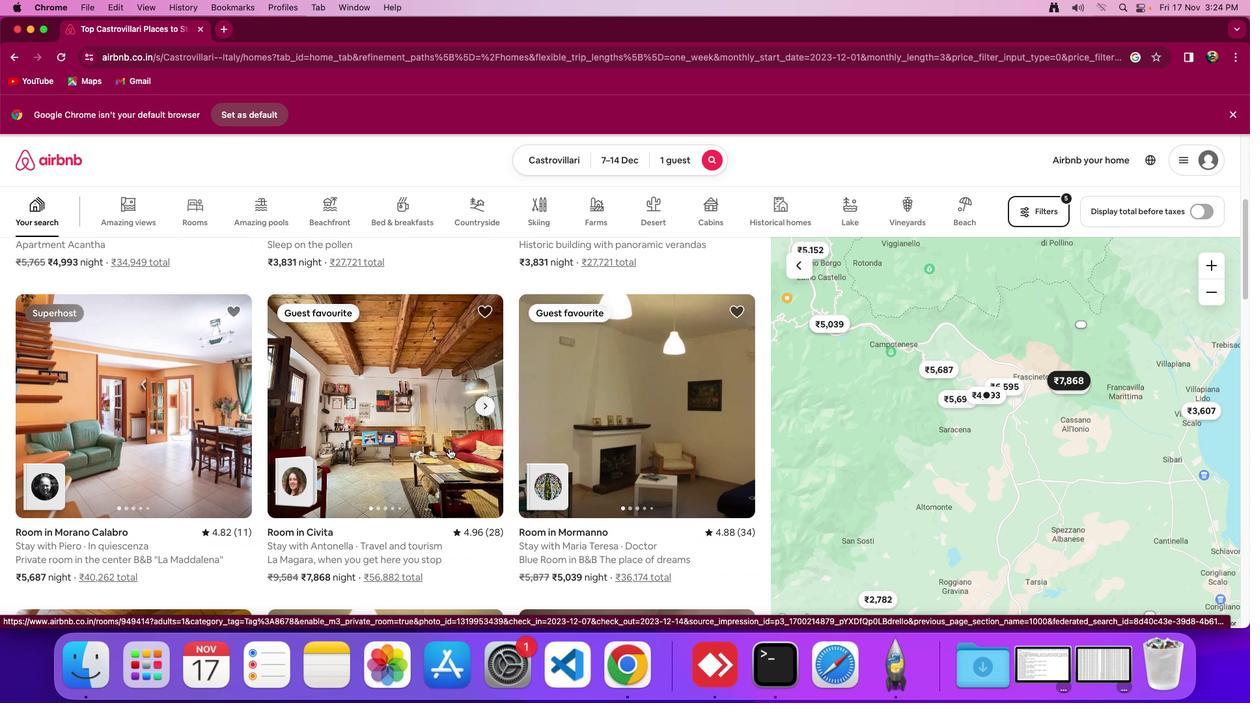 
Action: Mouse scrolled (449, 449) with delta (1, 0)
Screenshot: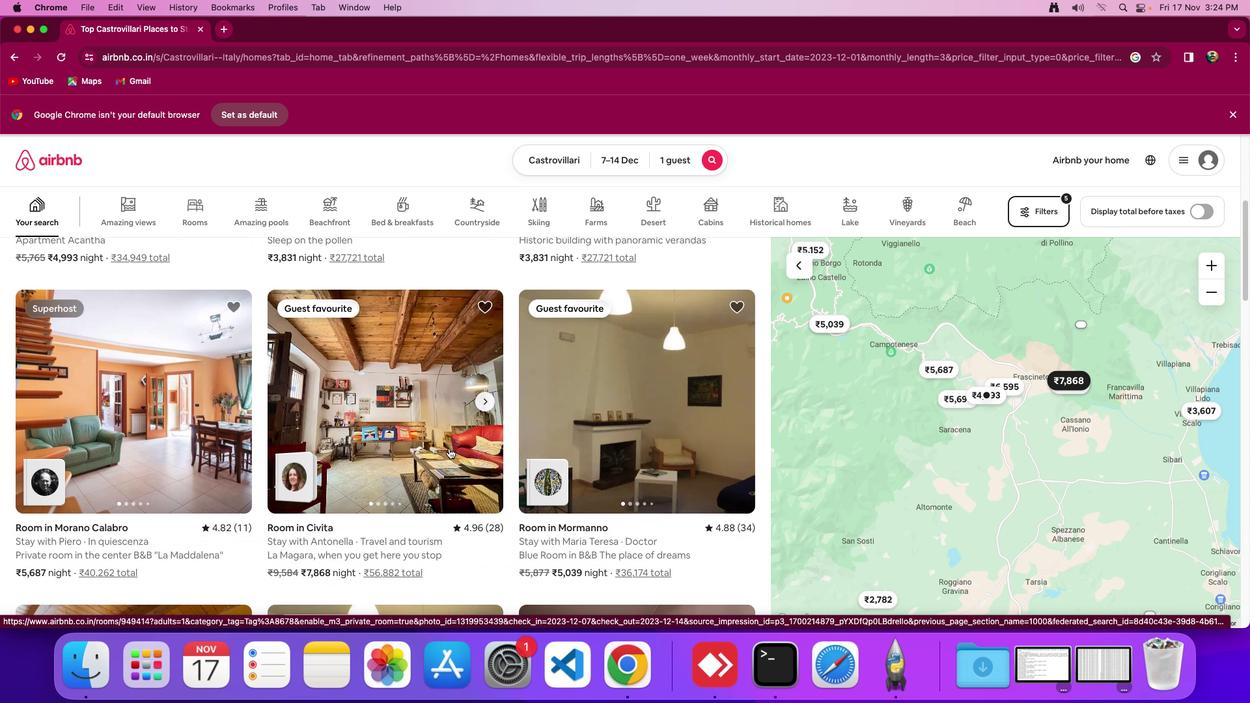 
Action: Mouse moved to (451, 449)
Screenshot: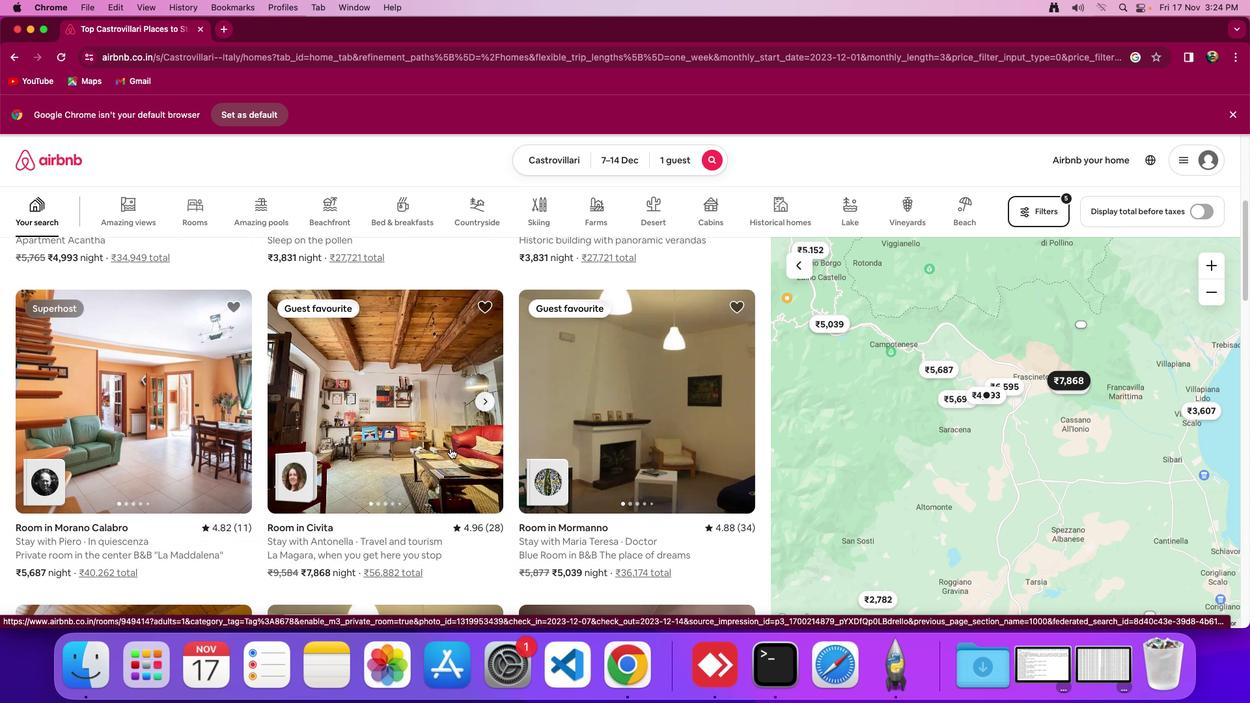 
Action: Mouse scrolled (451, 449) with delta (1, 0)
Screenshot: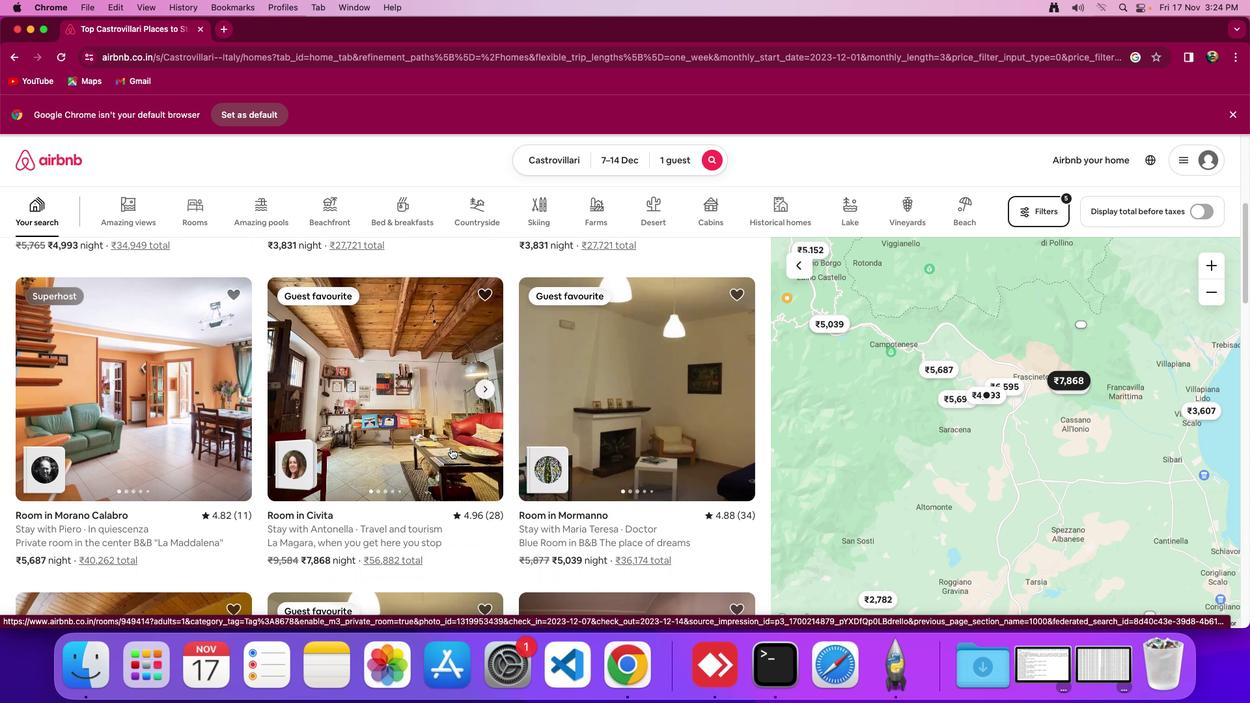 
Action: Mouse scrolled (451, 449) with delta (1, 0)
Screenshot: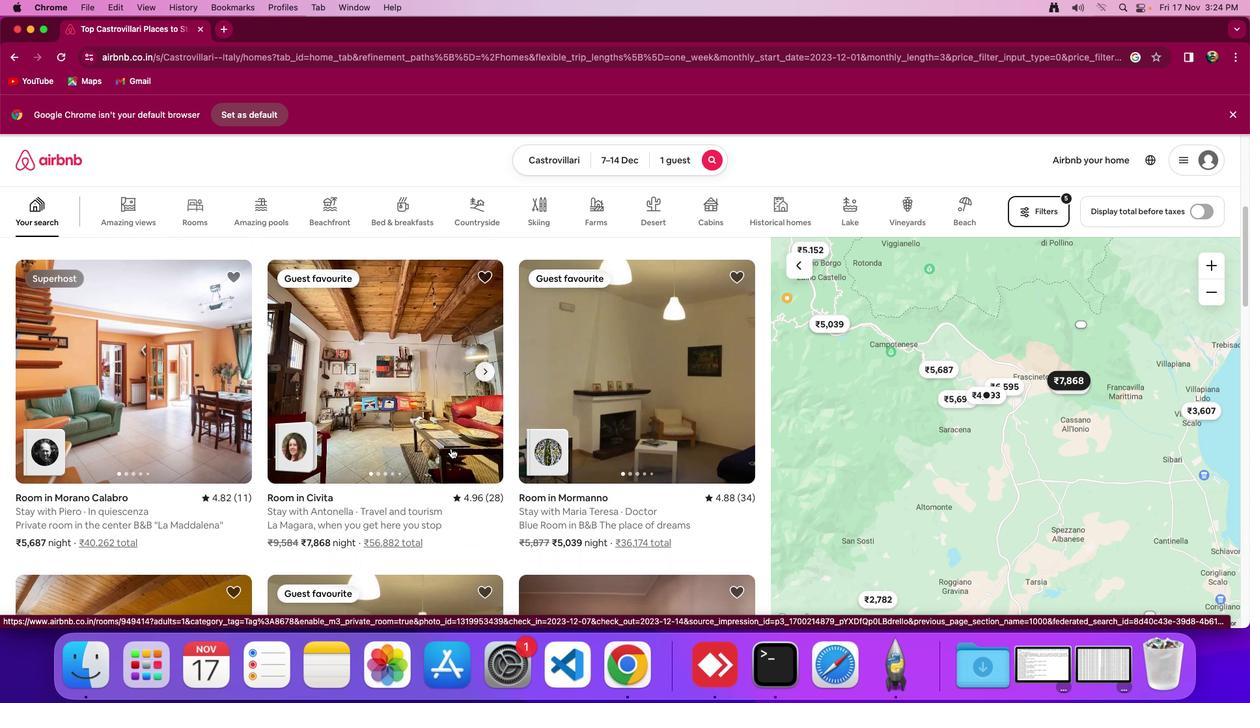 
Action: Mouse scrolled (451, 449) with delta (1, 0)
Screenshot: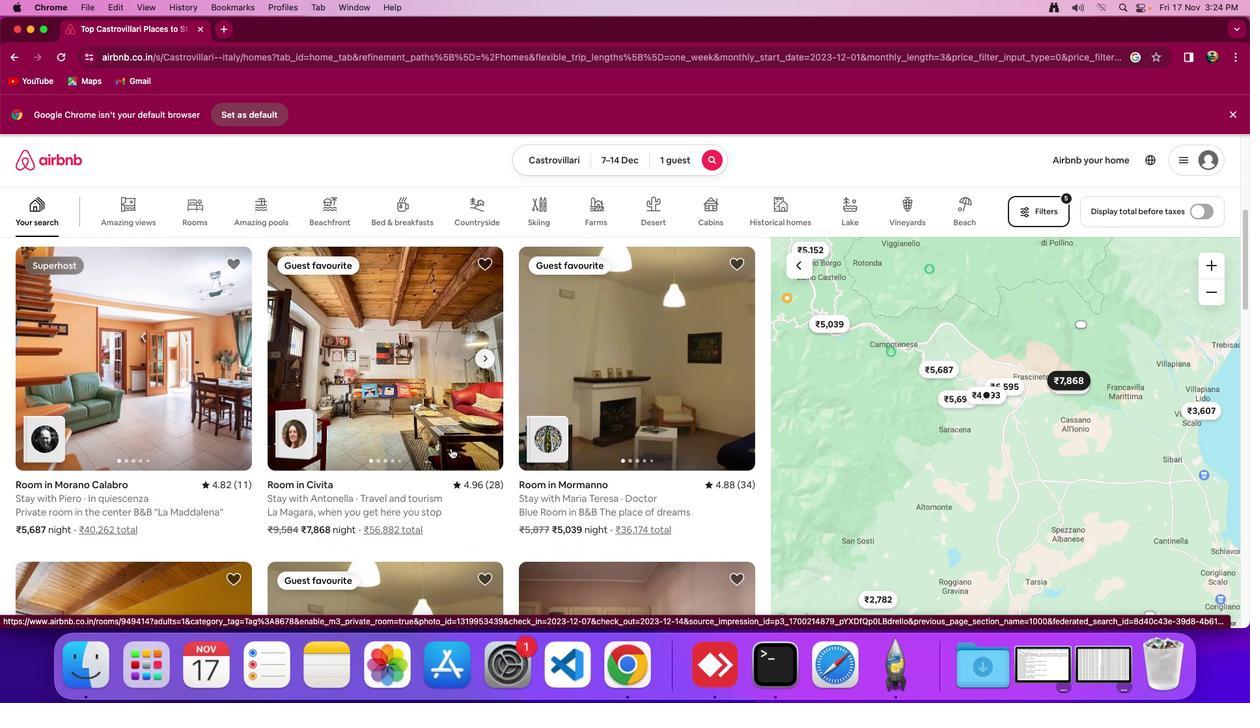 
Action: Mouse moved to (451, 449)
Screenshot: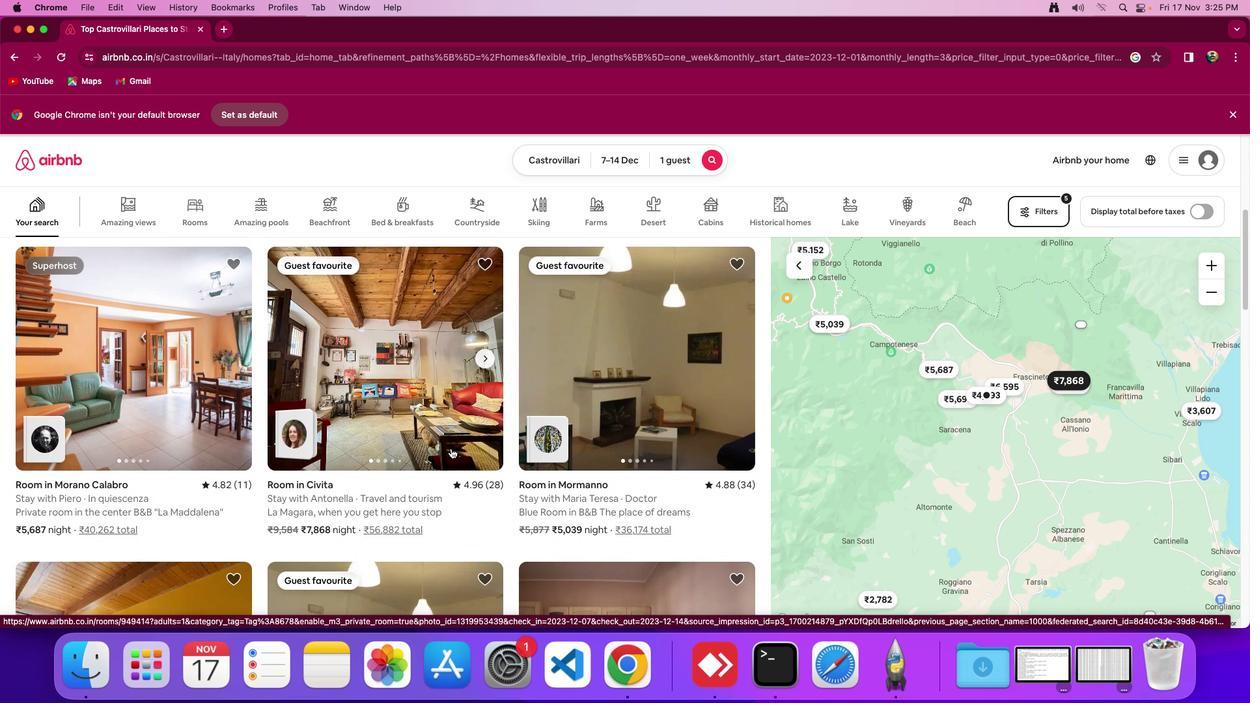 
Action: Mouse scrolled (451, 449) with delta (1, 0)
Screenshot: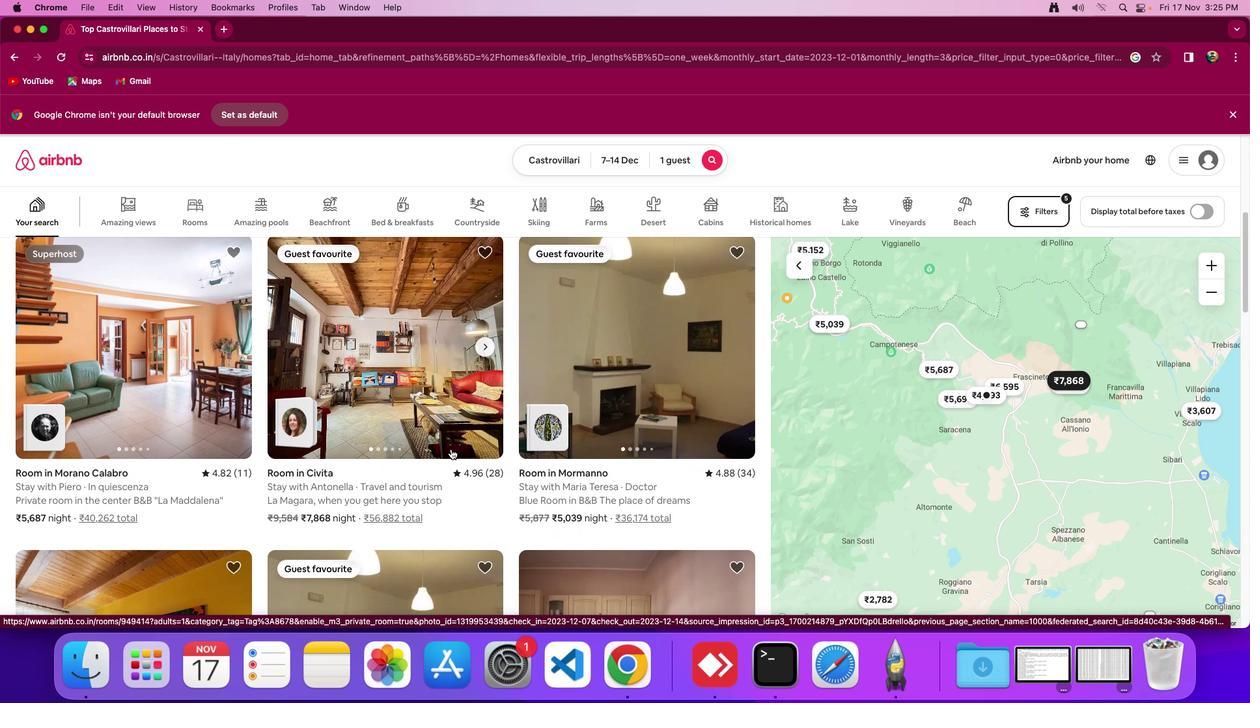 
Action: Mouse moved to (452, 449)
Screenshot: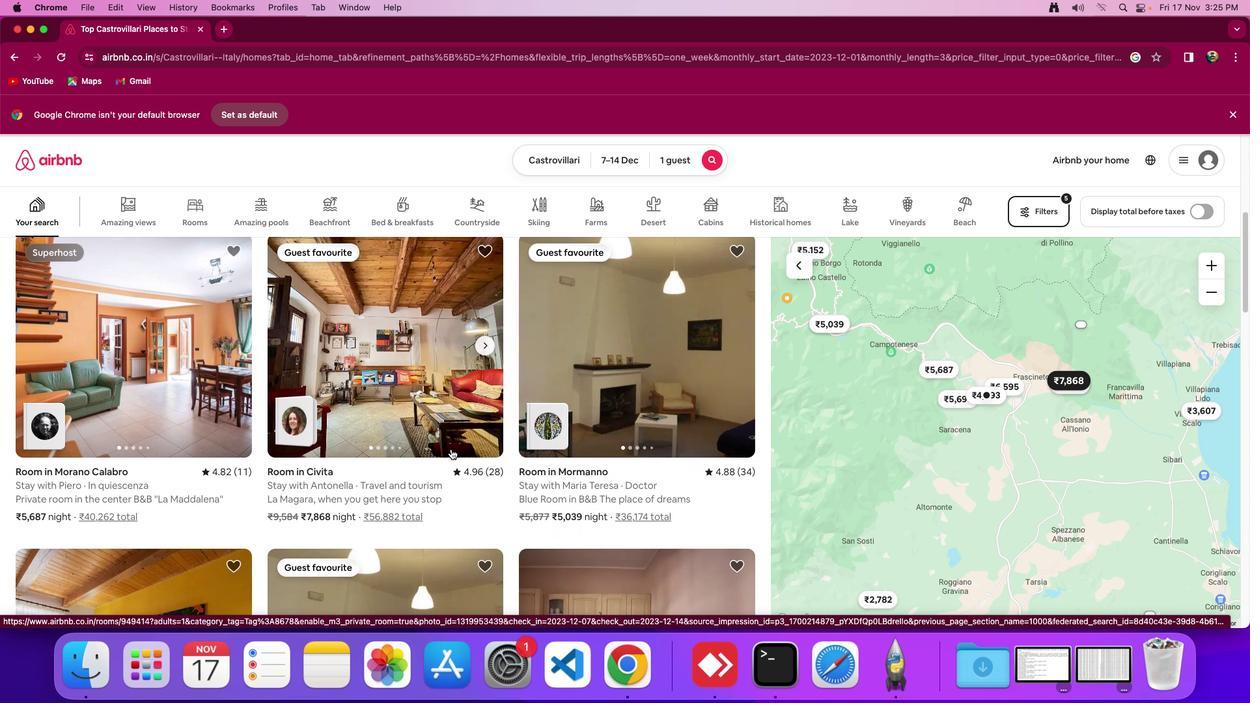 
Action: Mouse scrolled (452, 449) with delta (1, 0)
Screenshot: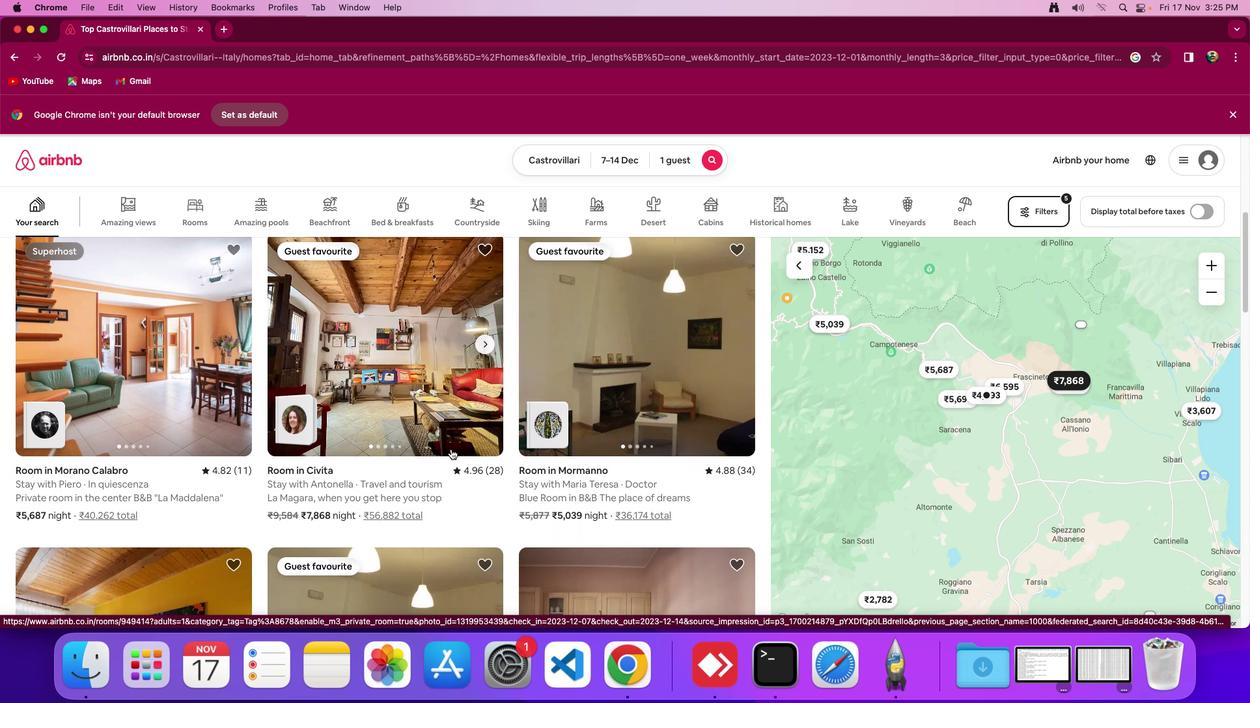 
Action: Mouse moved to (452, 449)
Screenshot: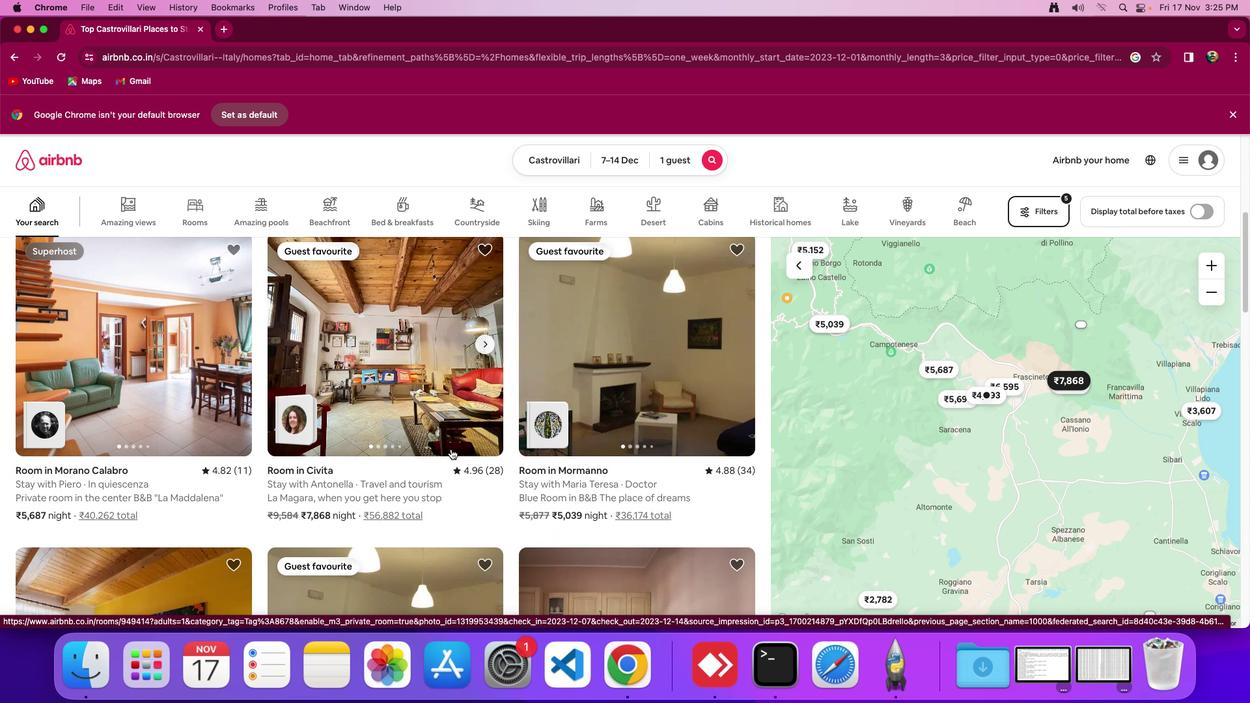 
Action: Mouse scrolled (452, 449) with delta (1, 0)
Screenshot: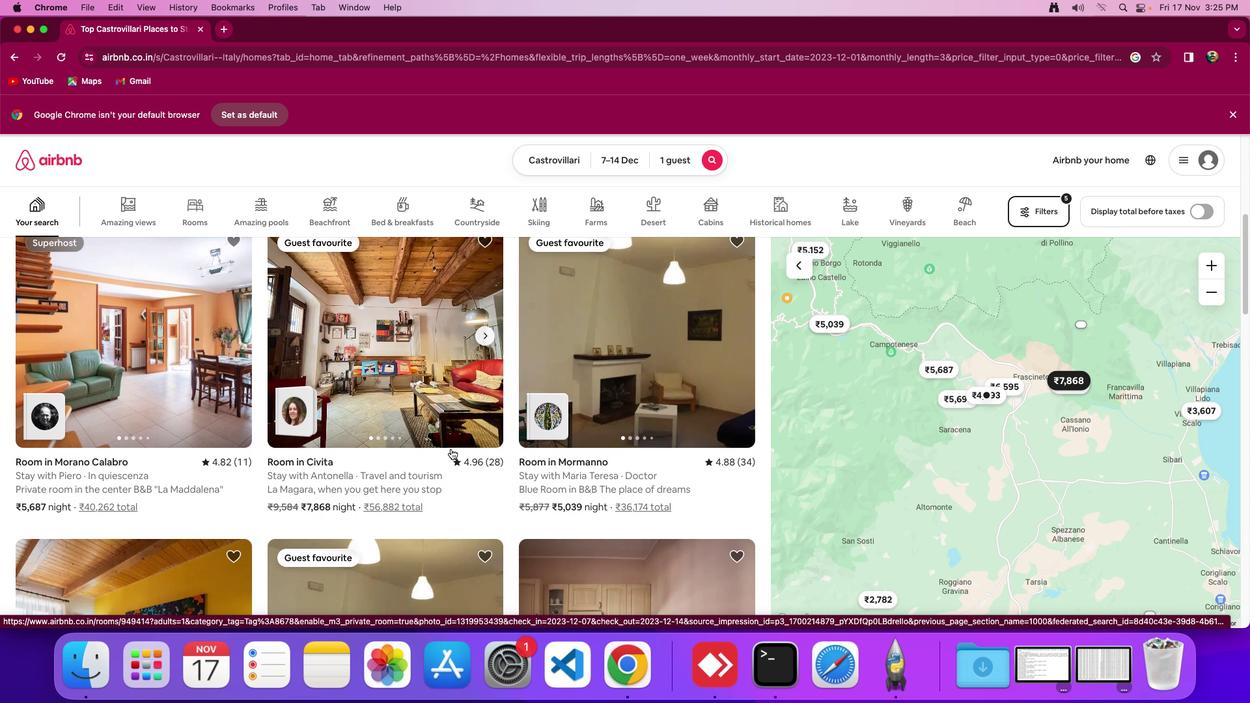 
Action: Mouse scrolled (452, 449) with delta (1, 0)
Screenshot: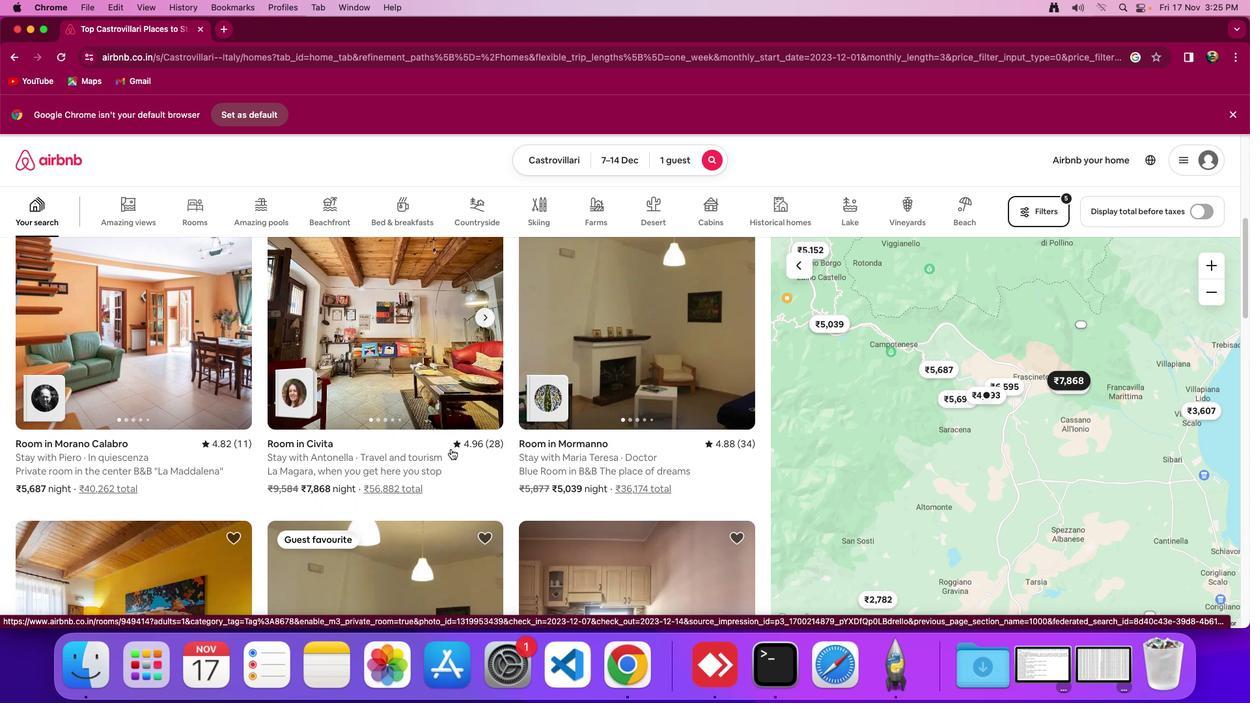 
Action: Mouse scrolled (452, 449) with delta (1, 0)
Screenshot: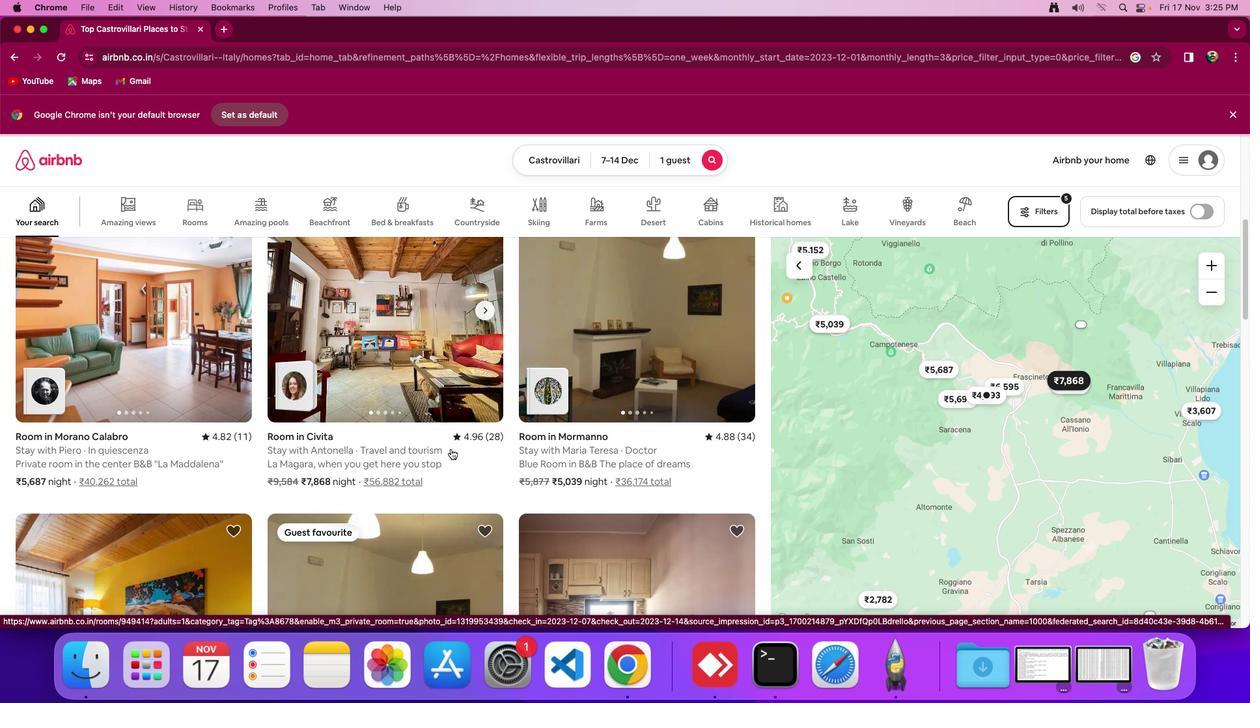 
Action: Mouse moved to (452, 449)
Screenshot: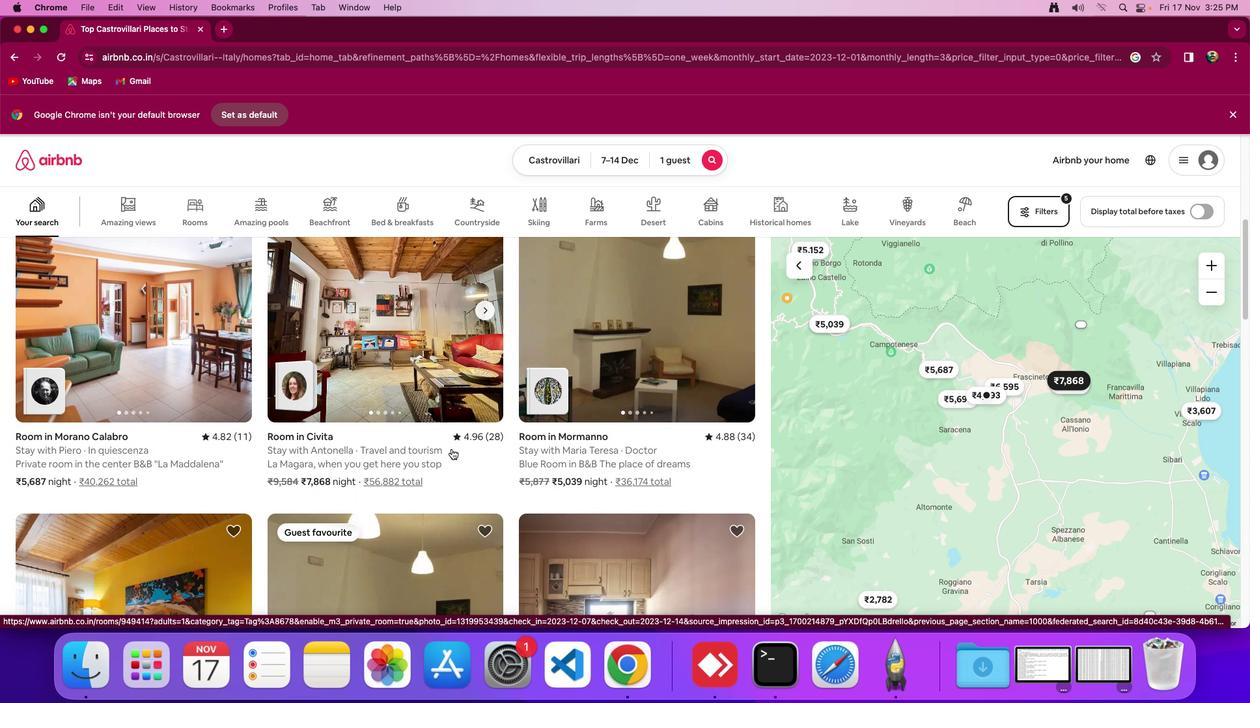 
Action: Mouse scrolled (452, 449) with delta (1, 0)
Screenshot: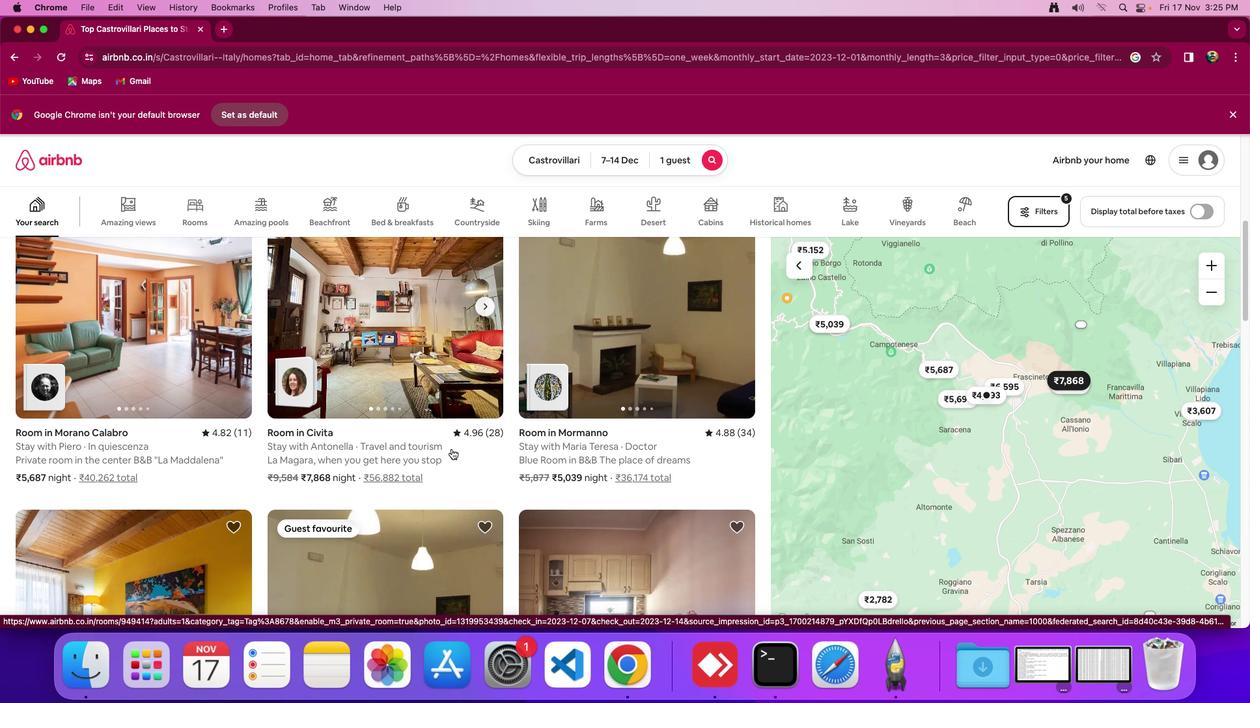 
Action: Mouse scrolled (452, 449) with delta (1, 0)
Screenshot: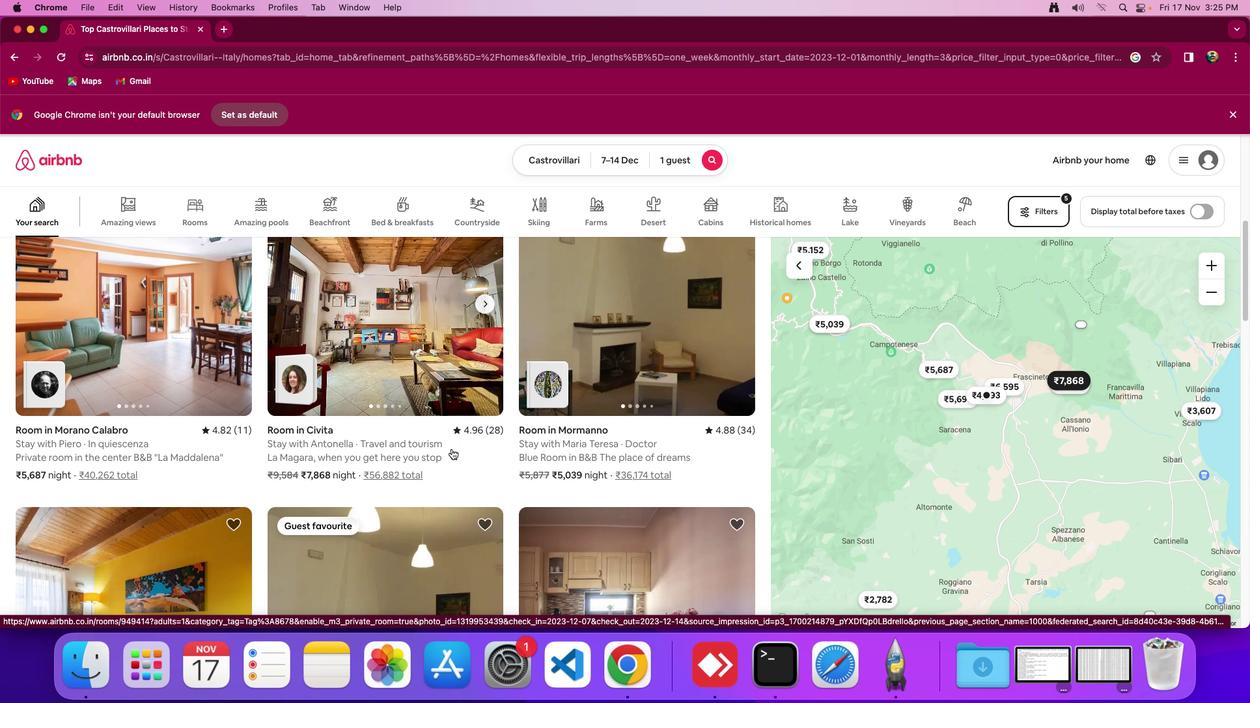 
Action: Mouse scrolled (452, 449) with delta (1, 0)
Screenshot: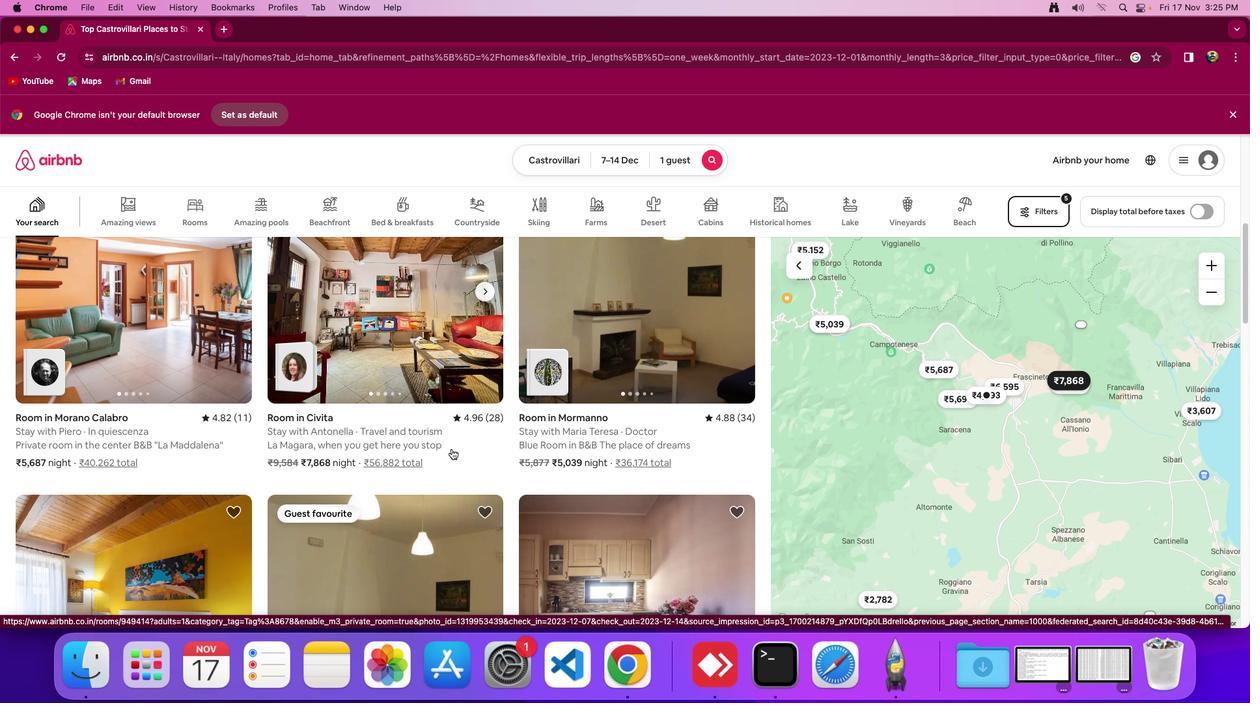 
Action: Mouse scrolled (452, 449) with delta (1, 0)
Screenshot: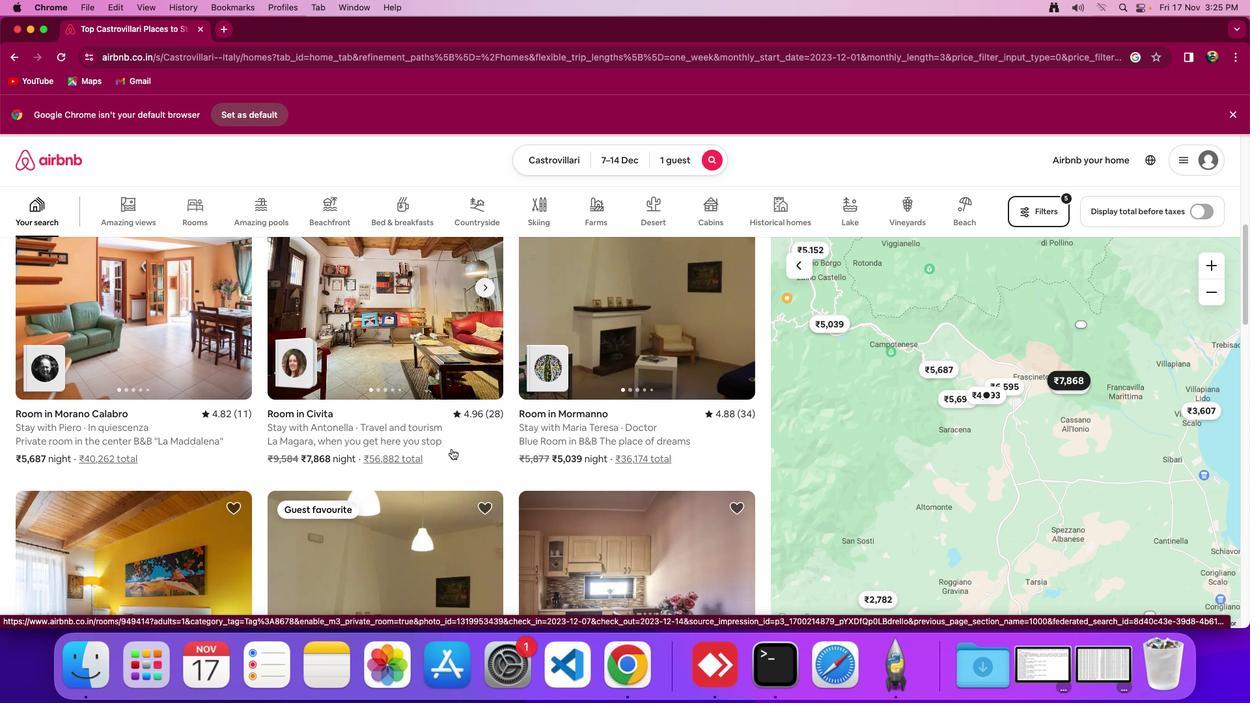 
Action: Mouse moved to (452, 449)
Screenshot: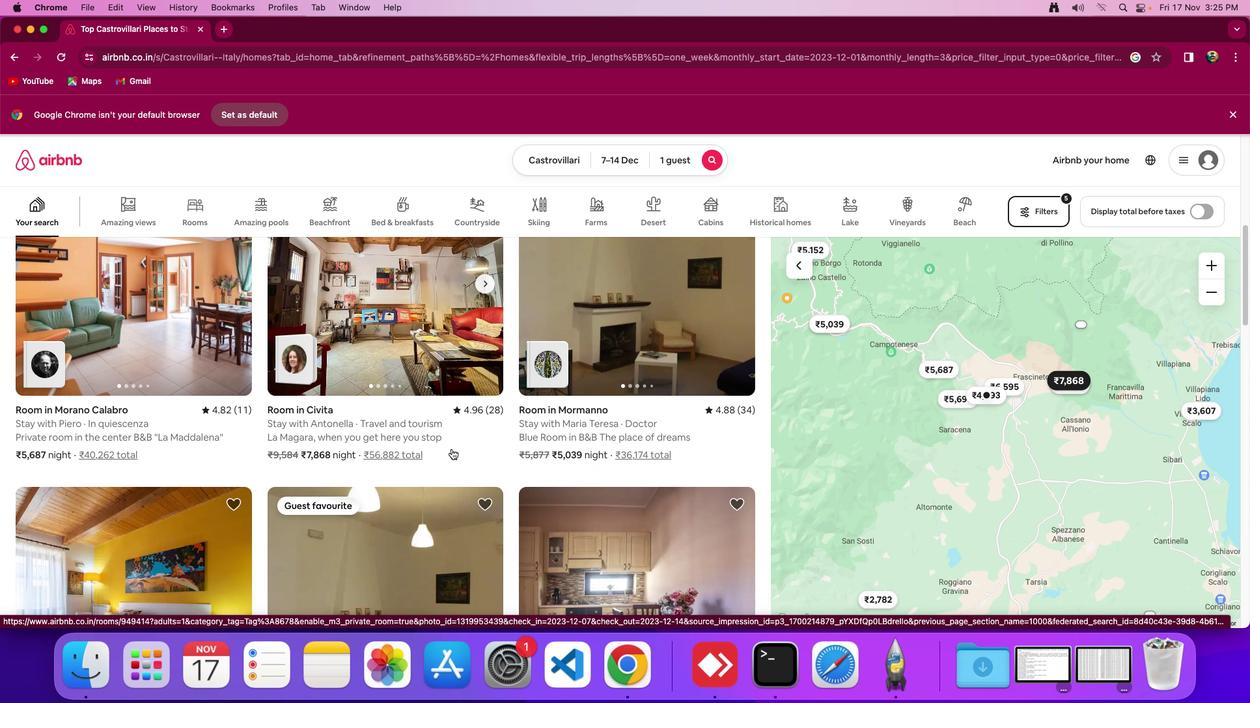 
Action: Mouse scrolled (452, 449) with delta (1, 0)
Screenshot: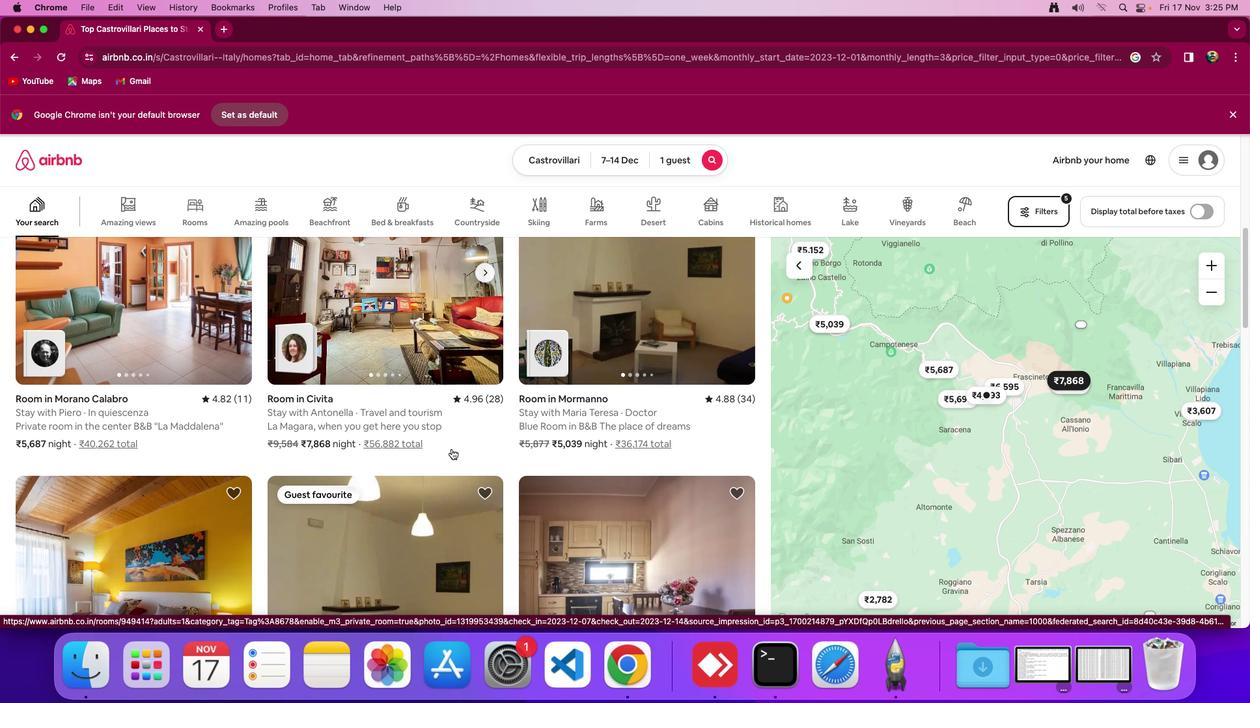 
Action: Mouse scrolled (452, 449) with delta (1, 0)
Screenshot: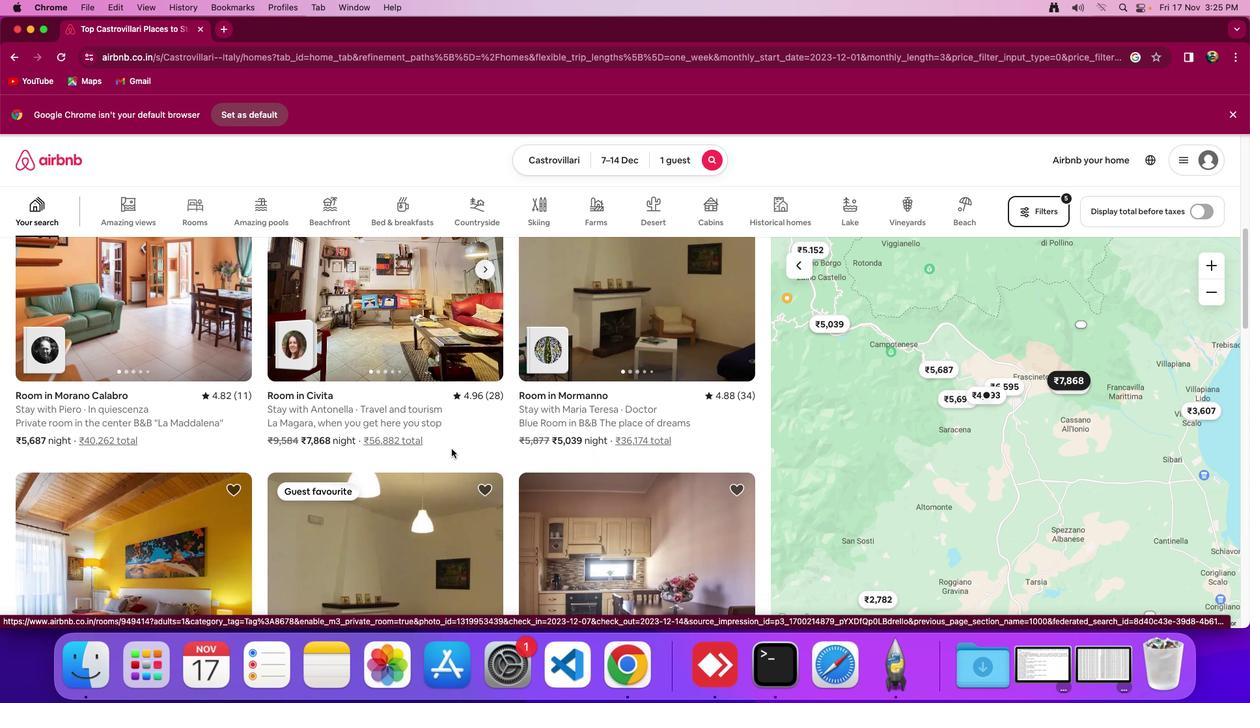 
Action: Mouse scrolled (452, 449) with delta (1, 0)
Screenshot: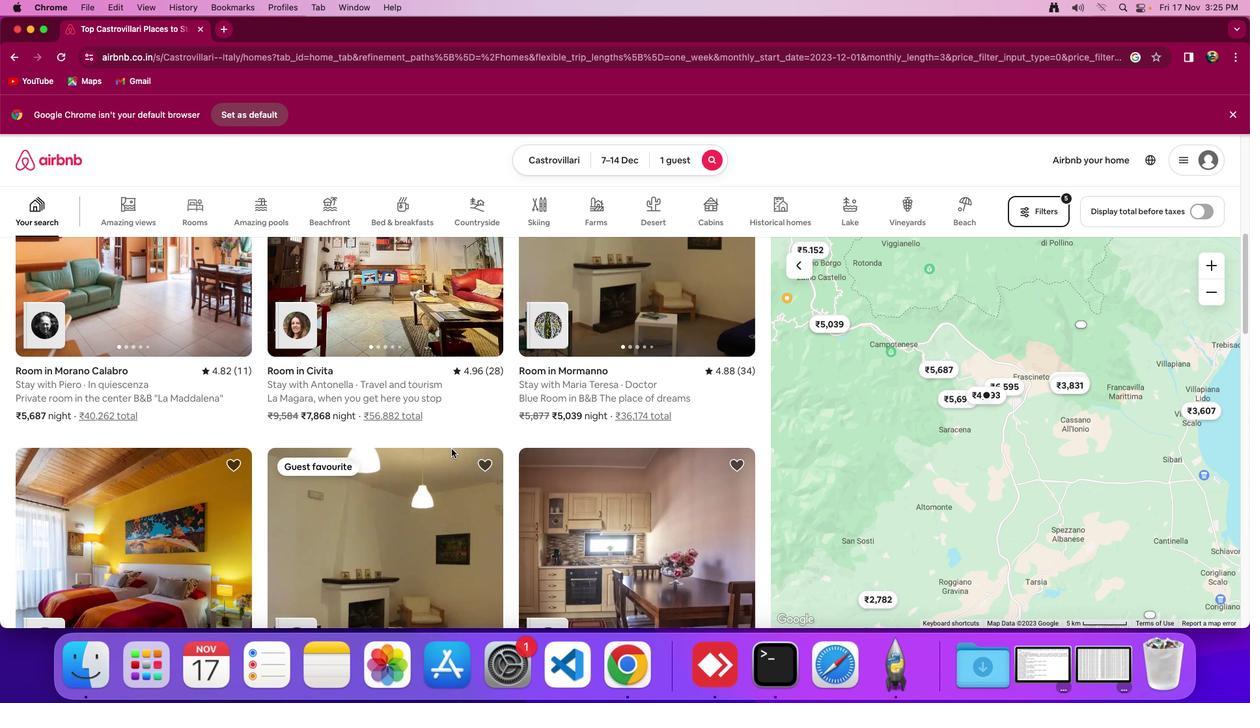 
Action: Mouse scrolled (452, 449) with delta (1, 0)
Screenshot: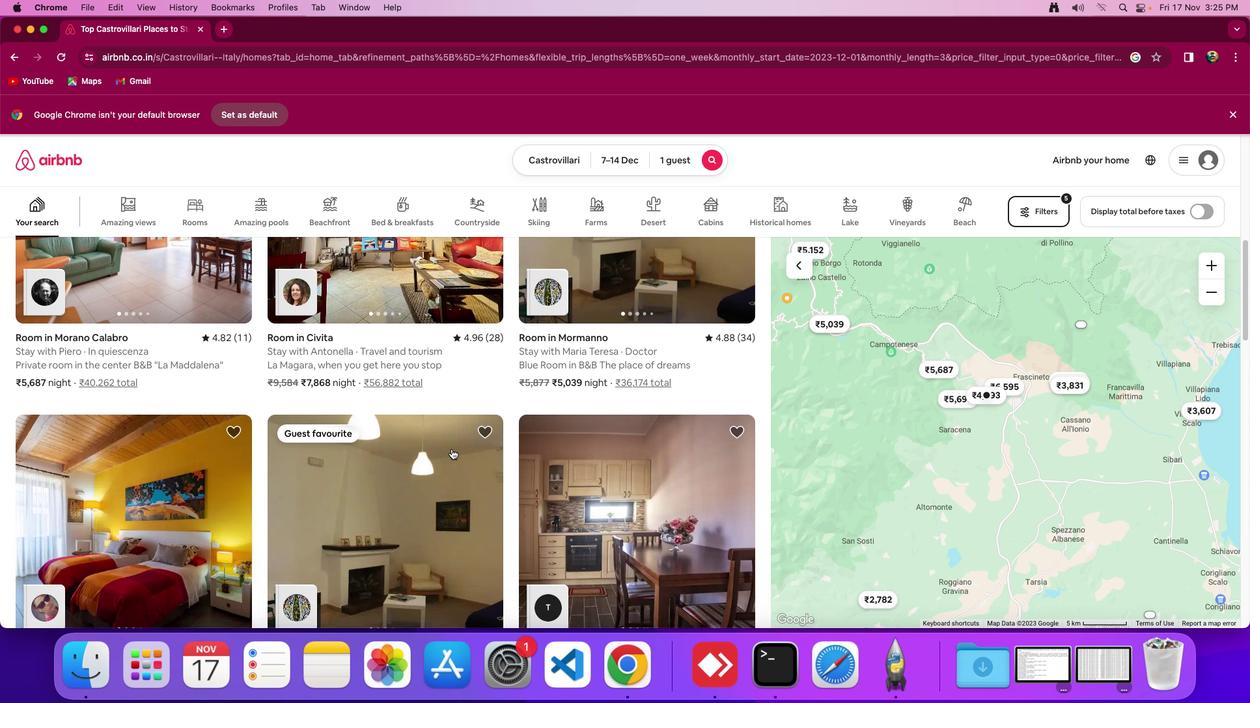 
Action: Mouse scrolled (452, 449) with delta (1, 0)
Screenshot: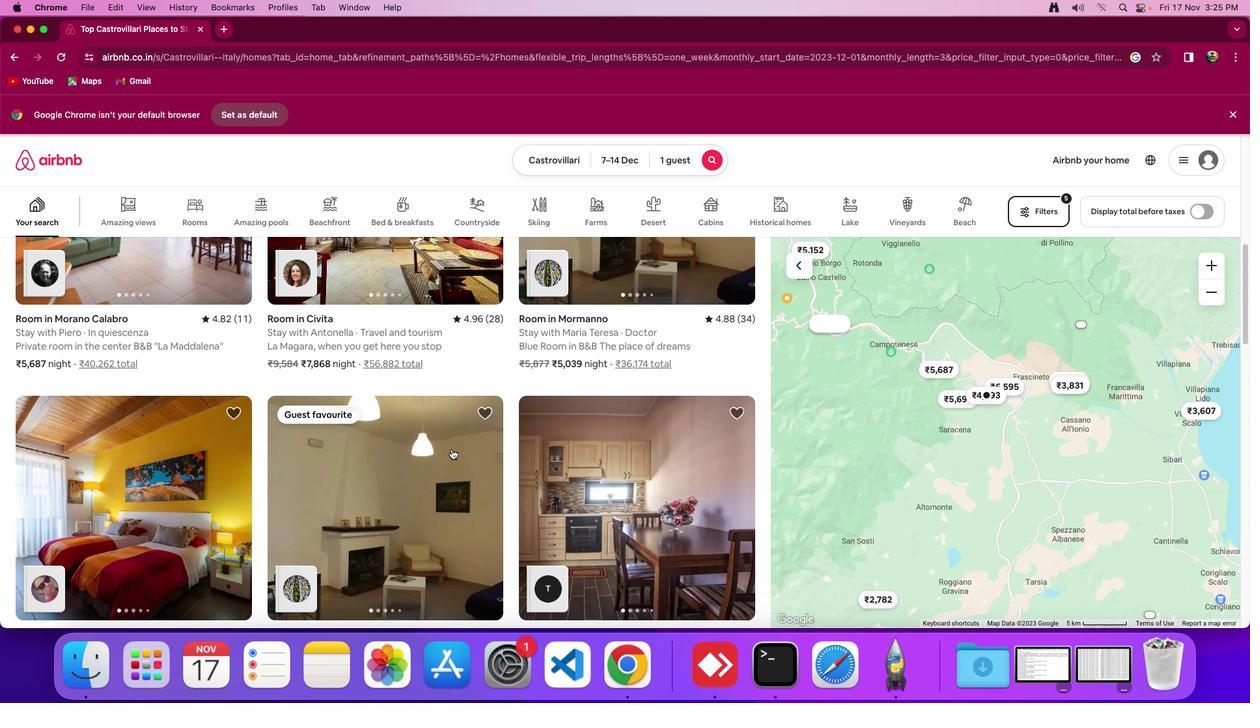 
Action: Mouse moved to (453, 449)
Screenshot: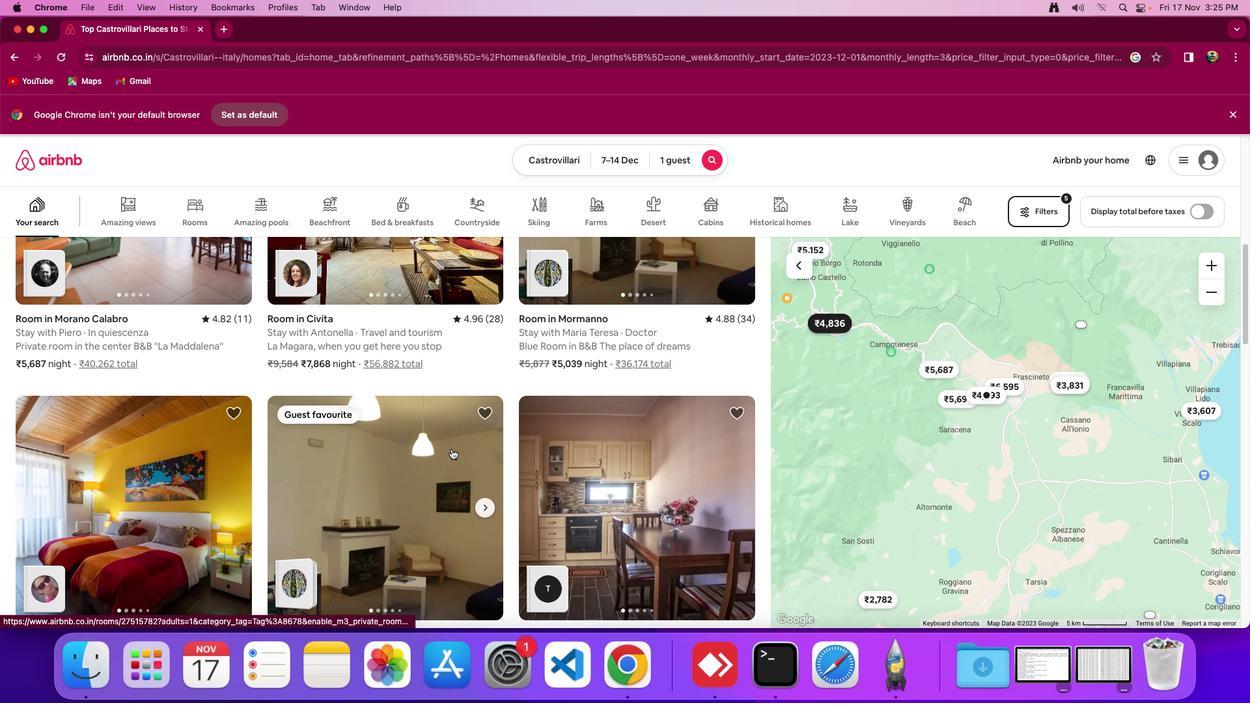 
Action: Mouse scrolled (453, 449) with delta (1, 0)
Screenshot: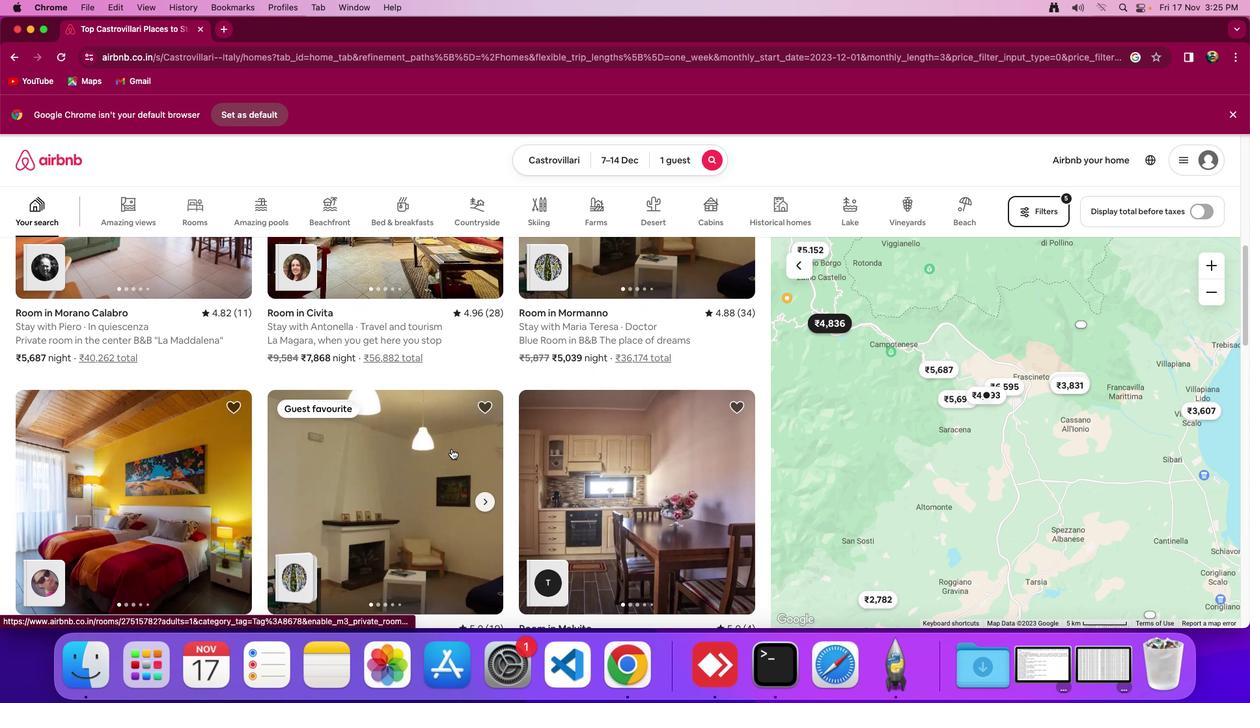 
Action: Mouse scrolled (453, 449) with delta (1, 0)
Screenshot: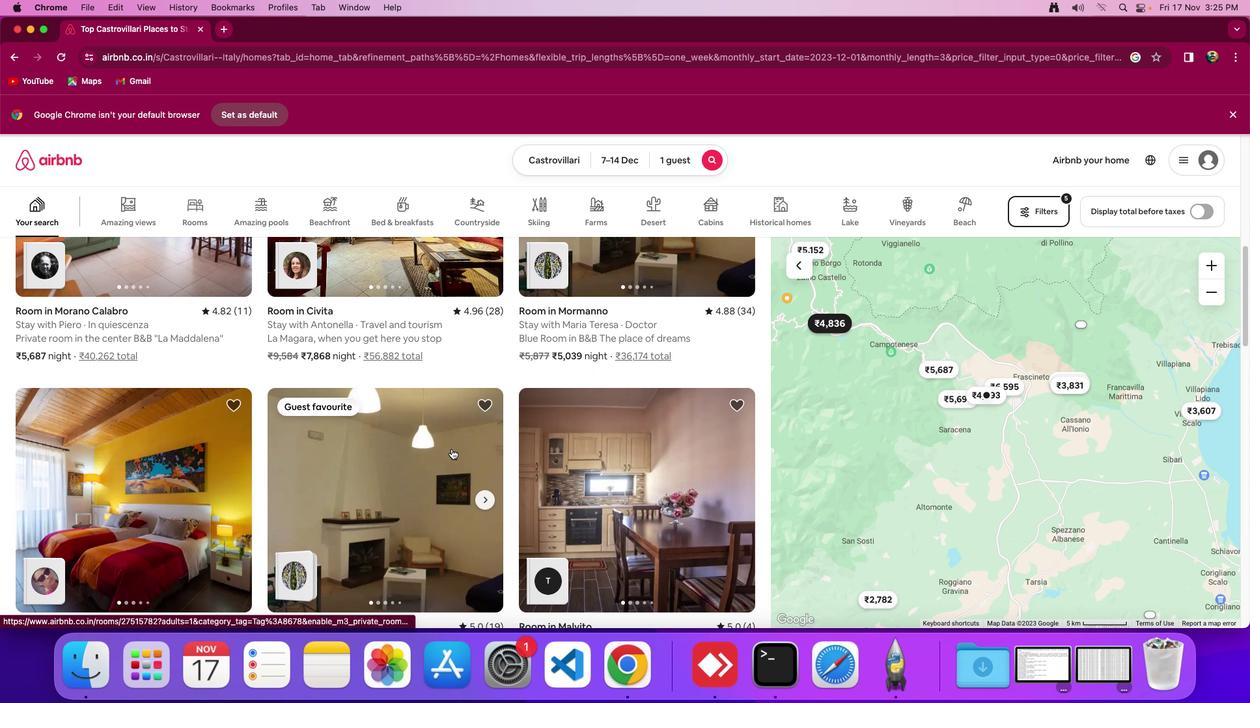 
Action: Mouse moved to (453, 449)
Screenshot: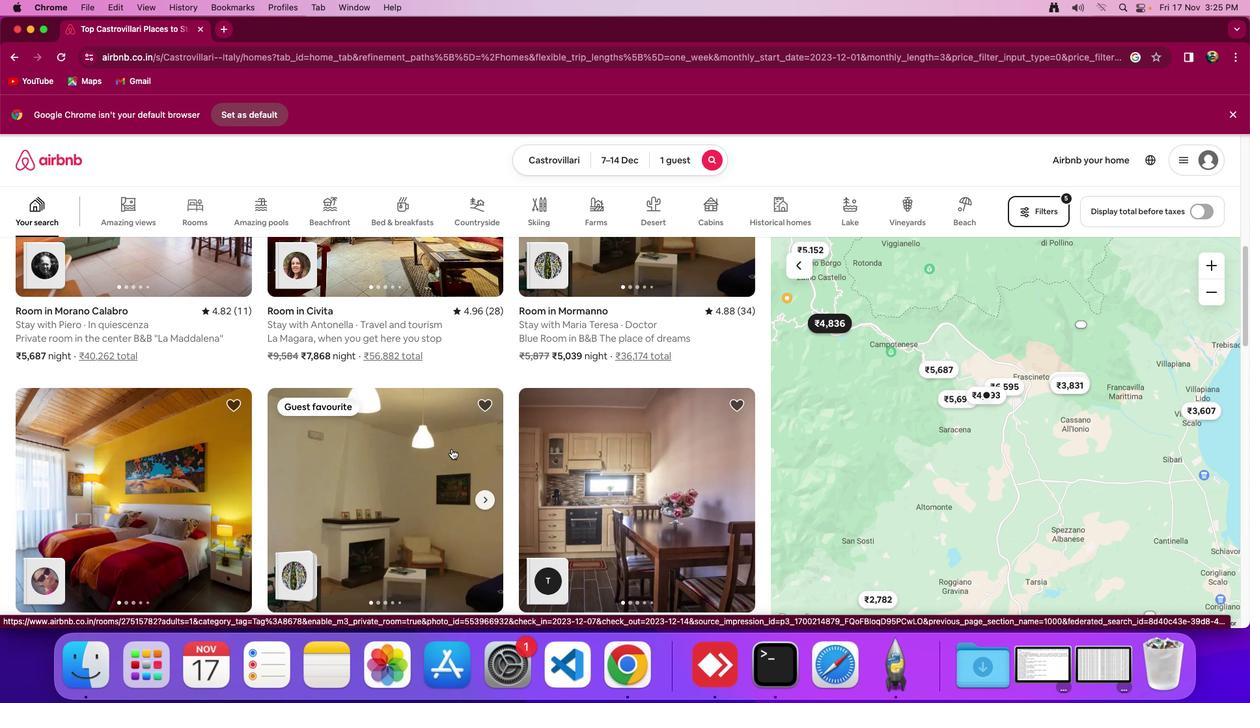 
Action: Mouse scrolled (453, 449) with delta (1, 1)
Screenshot: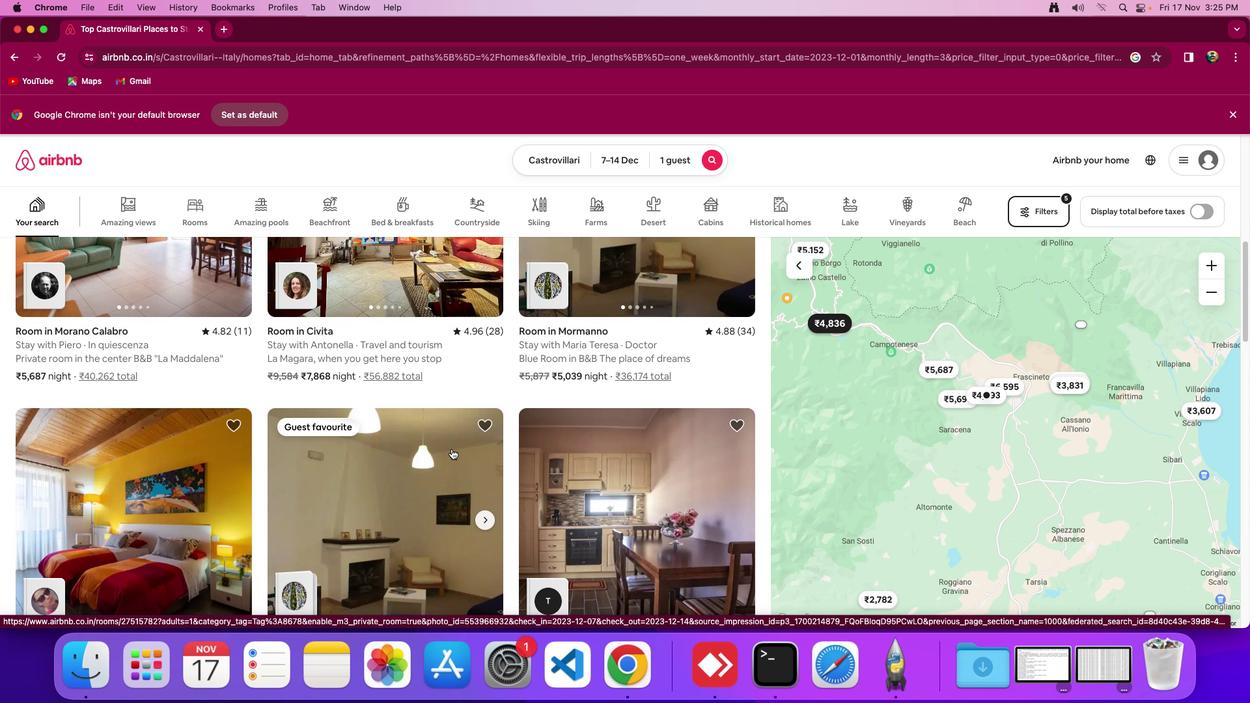 
Action: Mouse scrolled (453, 449) with delta (1, 1)
Screenshot: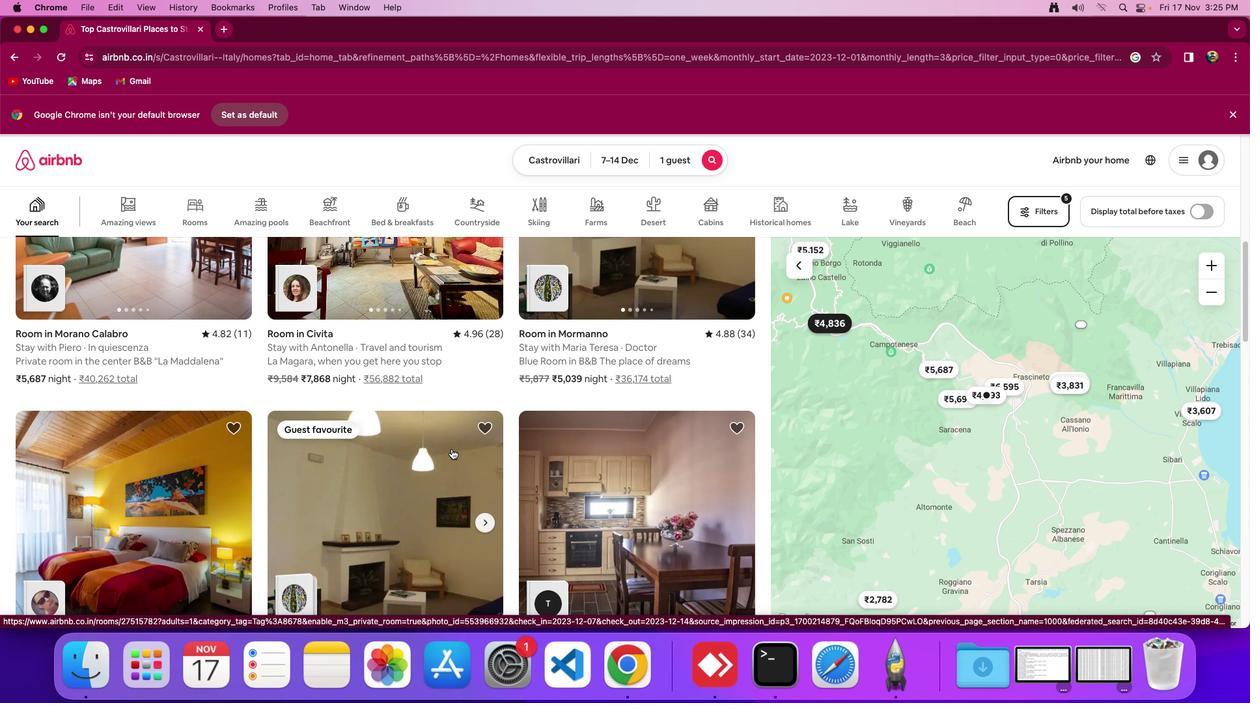 
Action: Mouse moved to (453, 449)
Screenshot: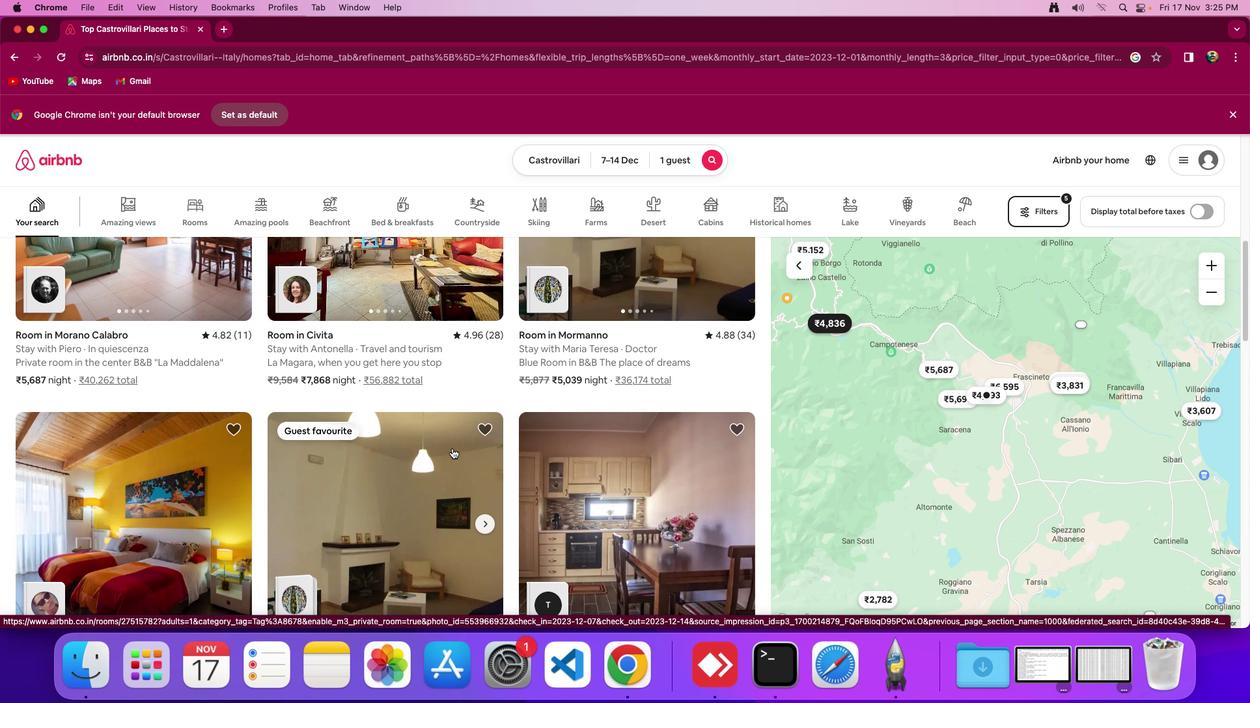 
Action: Mouse scrolled (453, 449) with delta (1, 1)
Screenshot: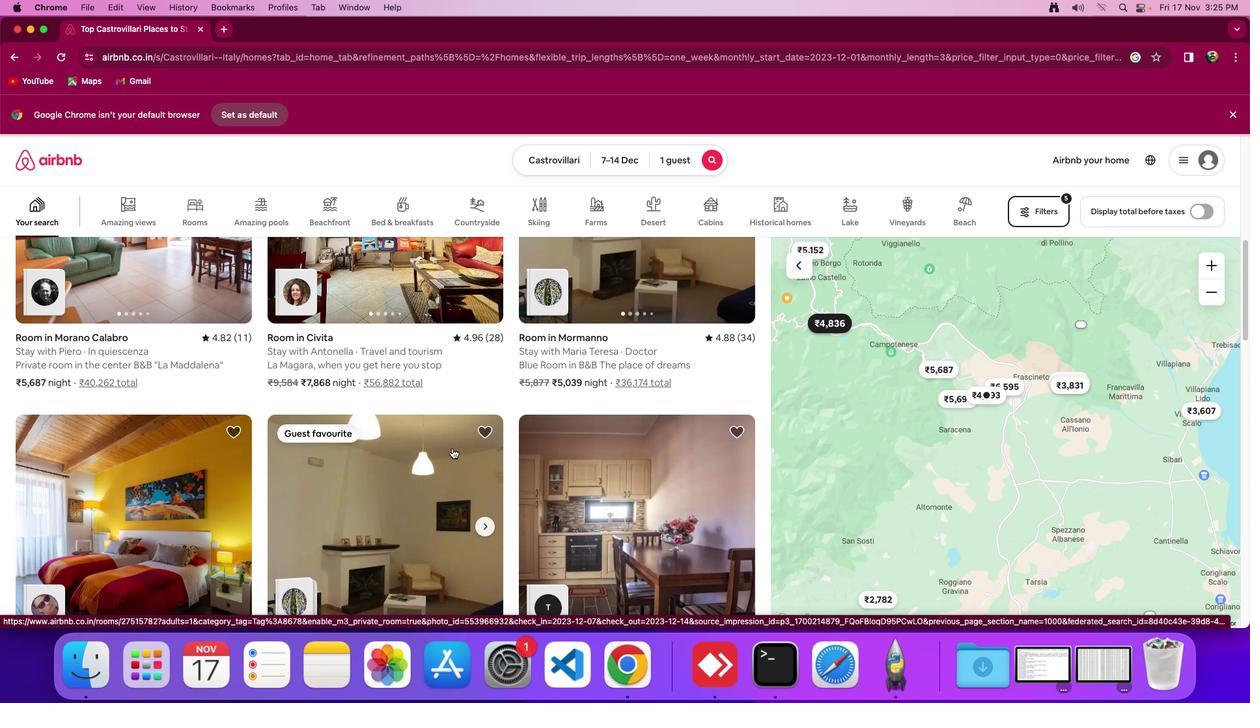 
Action: Mouse scrolled (453, 449) with delta (1, 1)
Screenshot: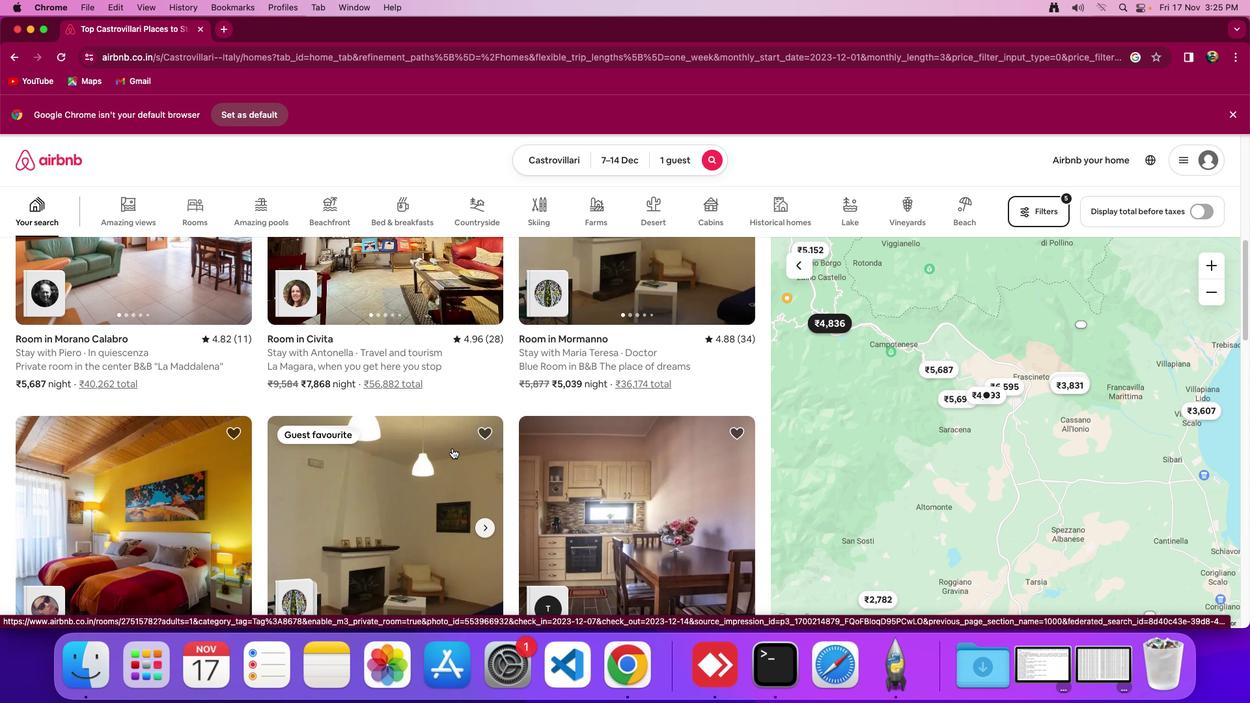 
Action: Mouse scrolled (453, 449) with delta (1, 0)
Screenshot: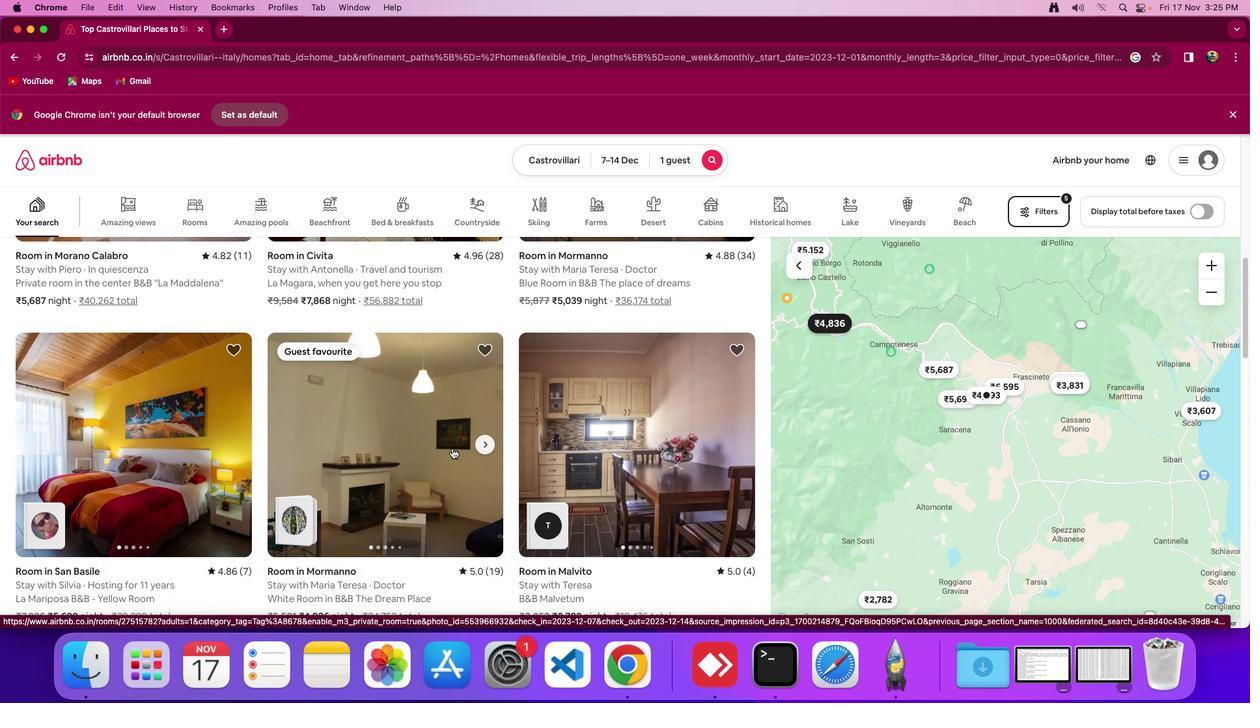 
Action: Mouse scrolled (453, 449) with delta (1, 0)
Screenshot: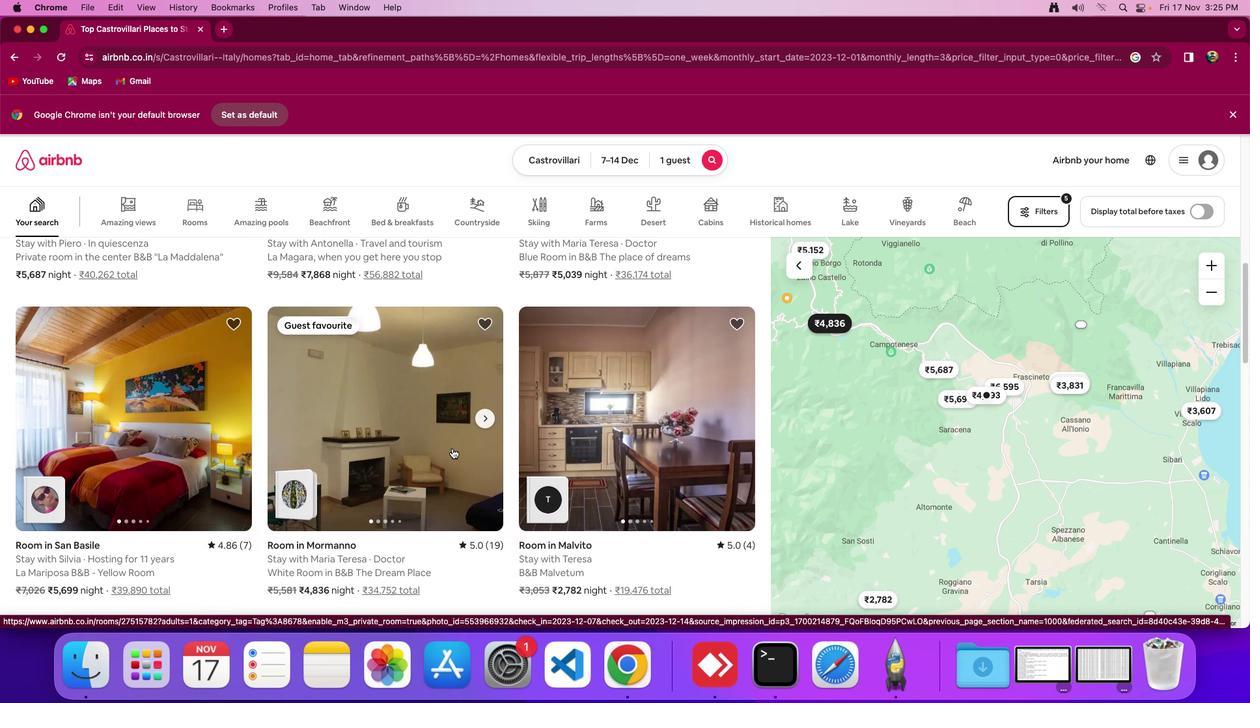 
Action: Mouse scrolled (453, 449) with delta (1, 0)
Screenshot: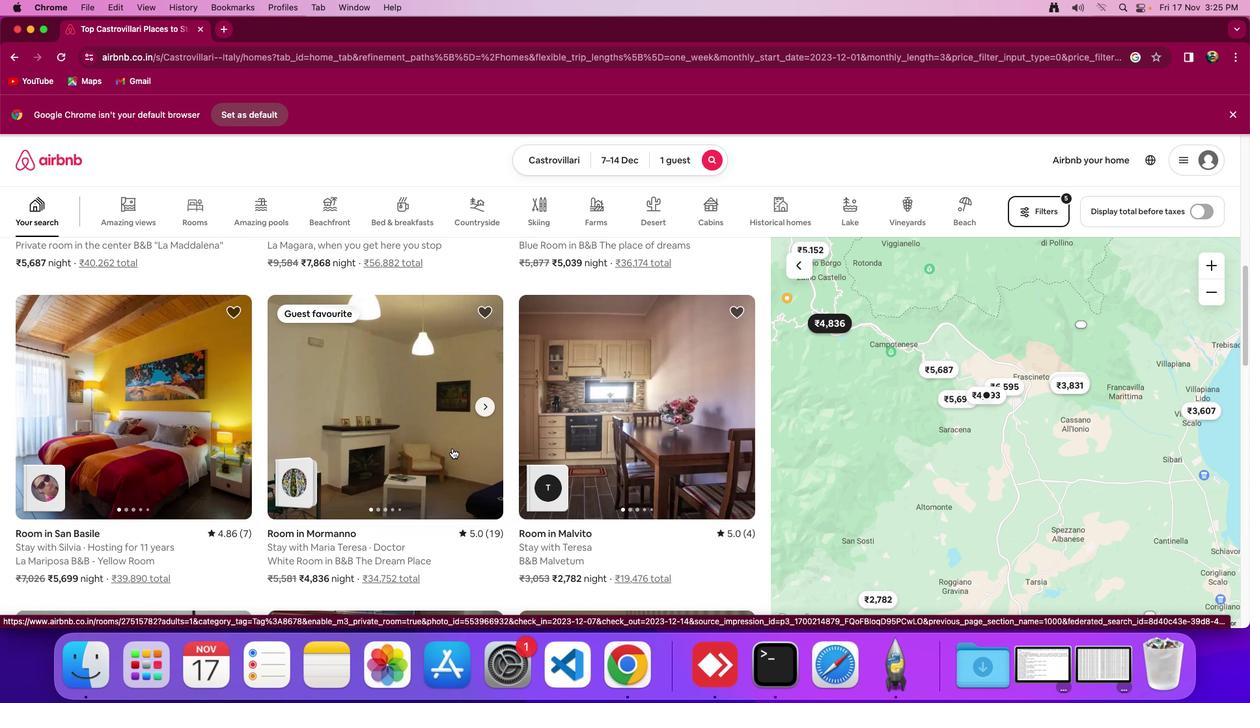 
Action: Mouse scrolled (453, 449) with delta (1, 0)
Screenshot: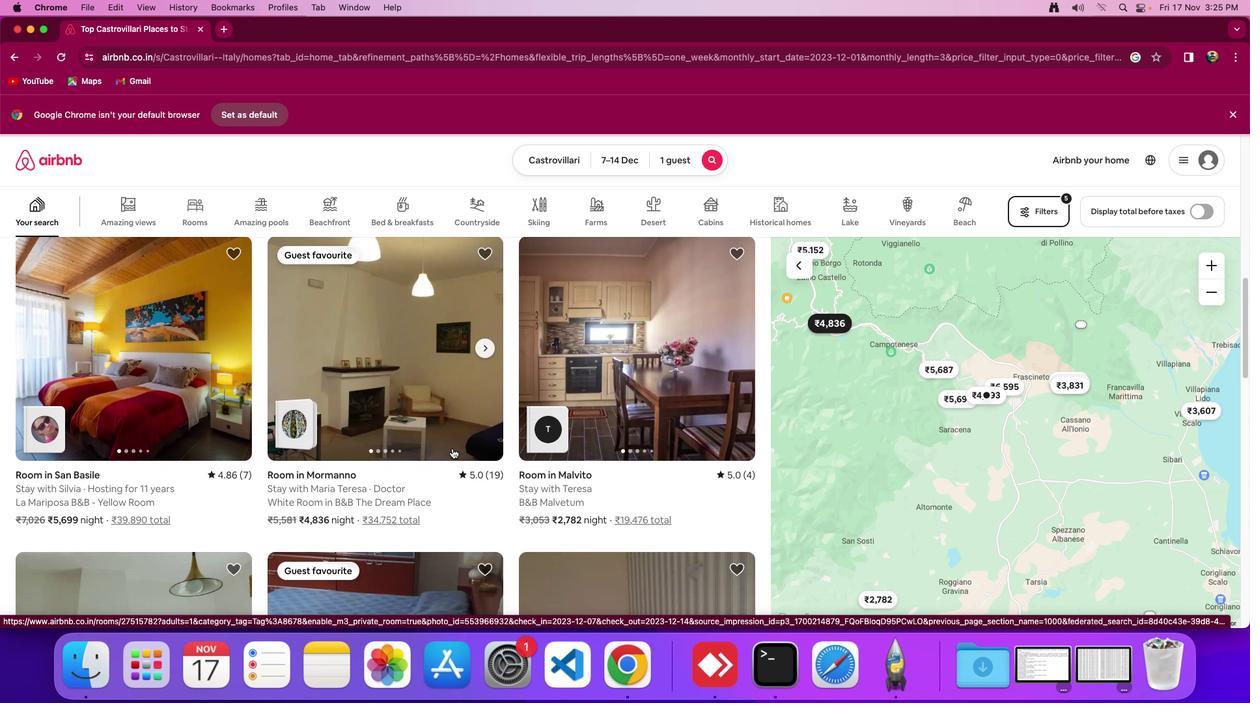 
Action: Mouse scrolled (453, 449) with delta (1, 0)
Screenshot: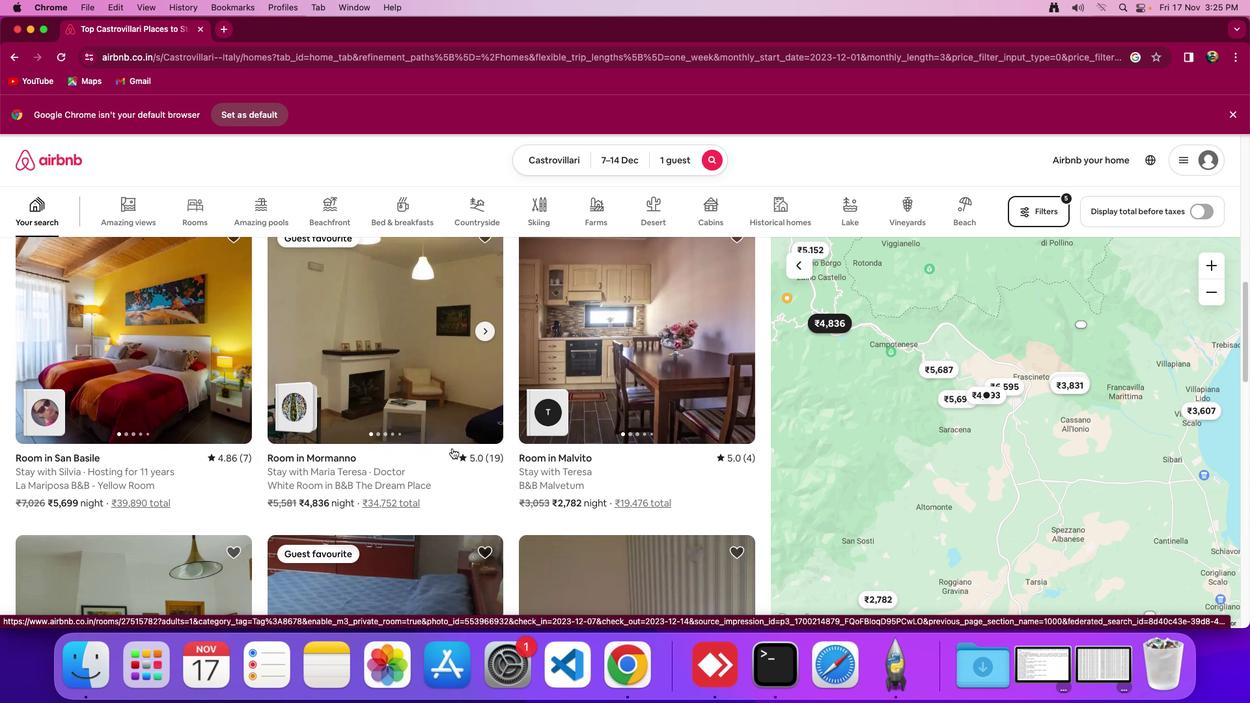 
Action: Mouse scrolled (453, 449) with delta (1, 0)
Screenshot: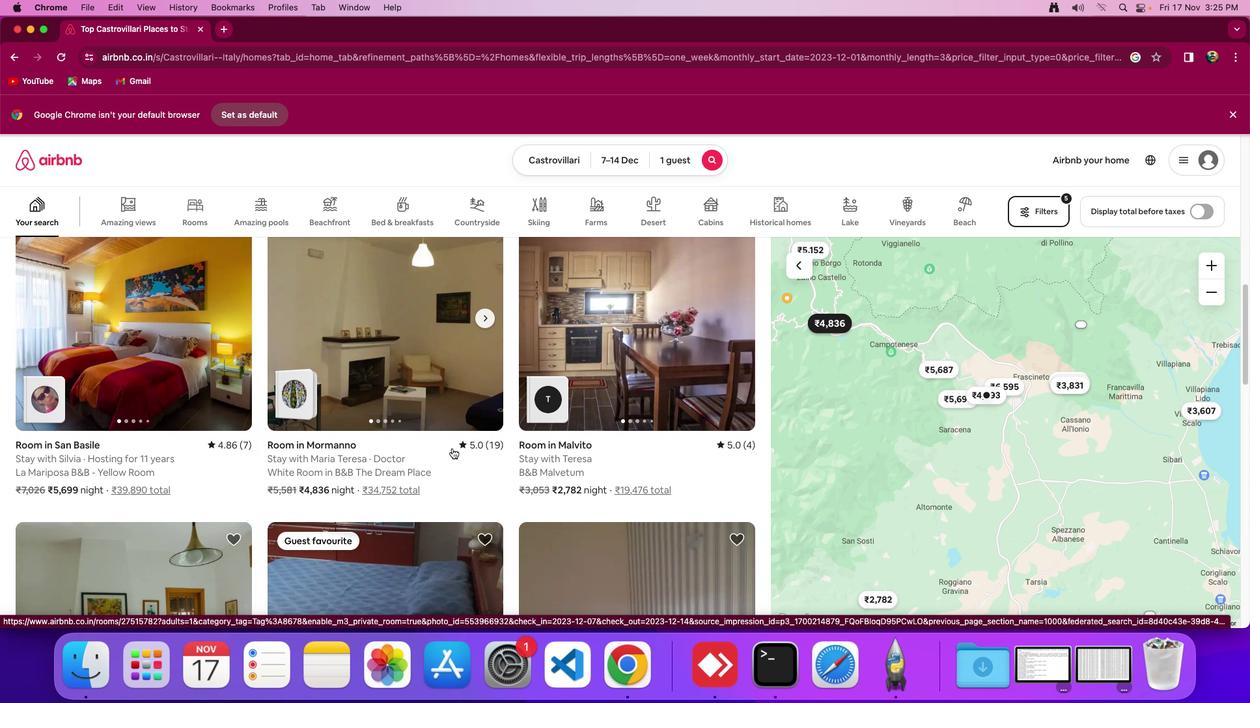 
Action: Mouse scrolled (453, 449) with delta (1, 0)
Screenshot: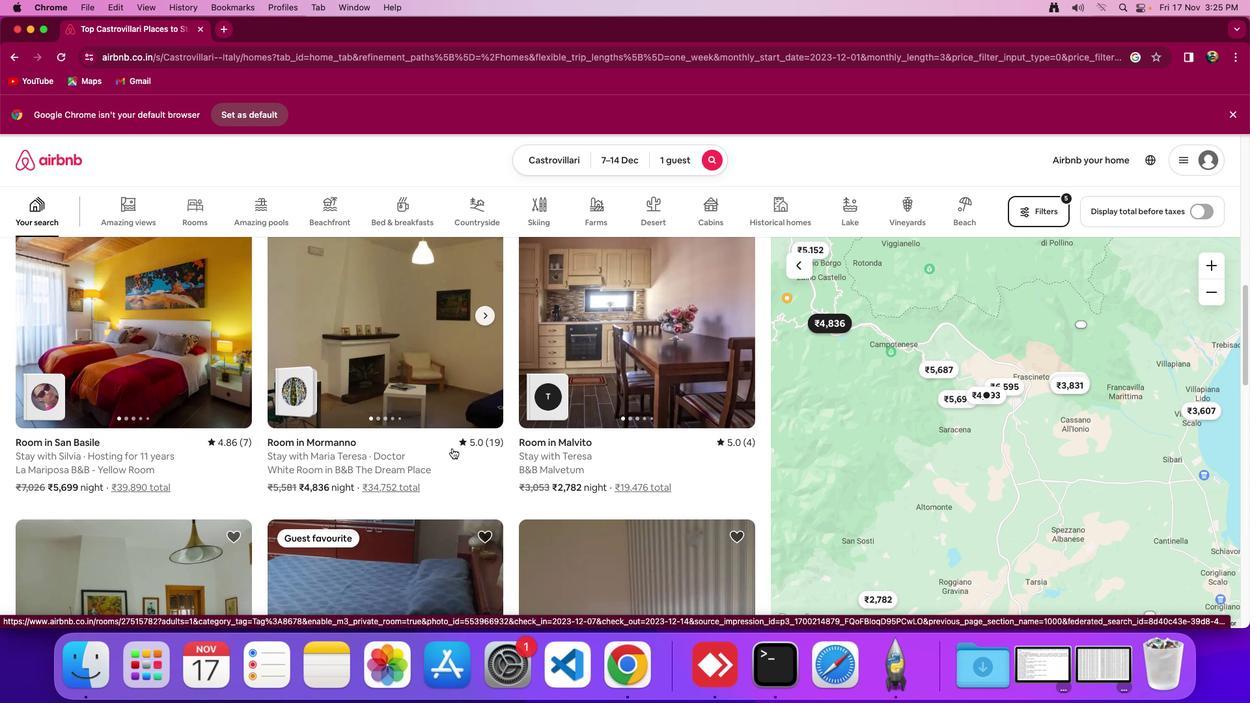 
Action: Mouse scrolled (453, 449) with delta (1, 0)
Screenshot: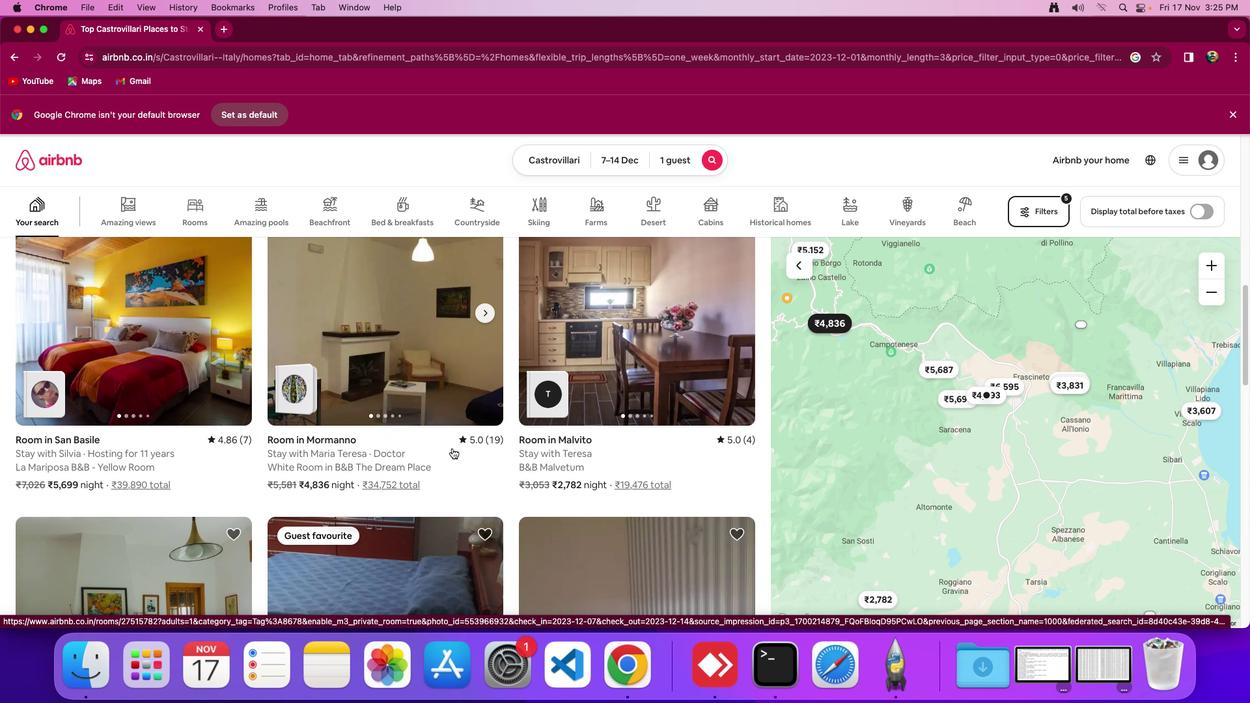
Action: Mouse moved to (453, 449)
Screenshot: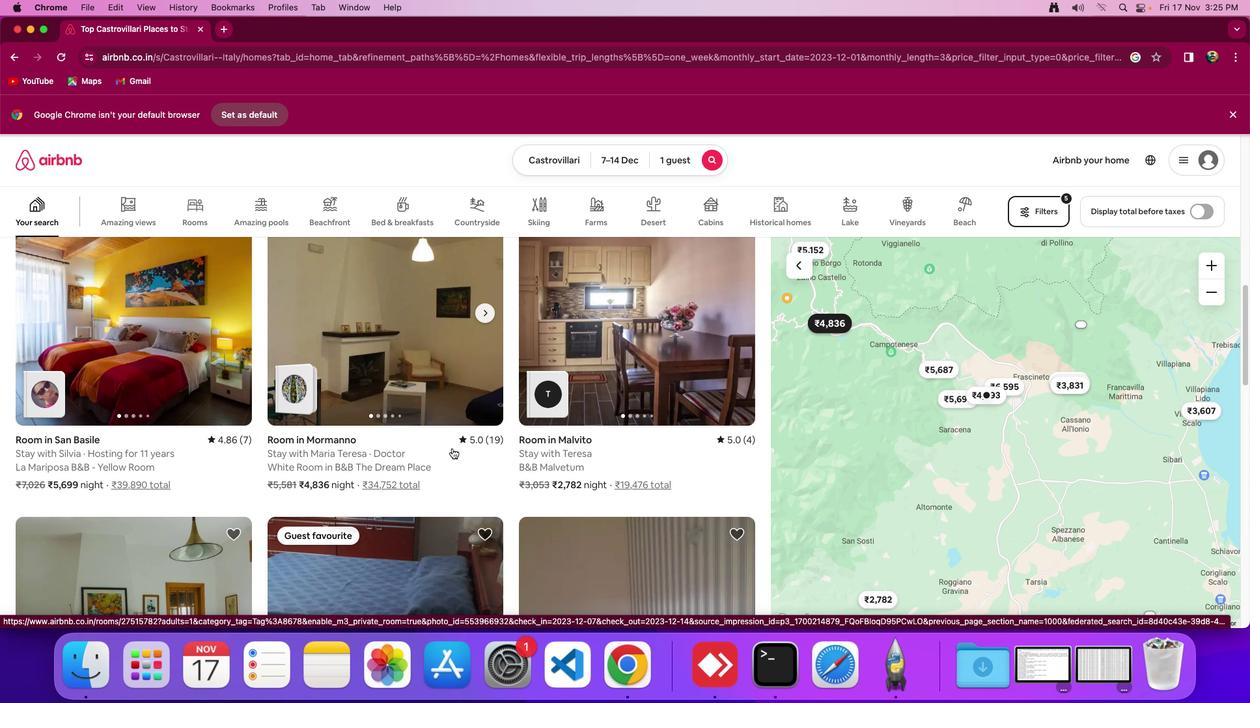 
Action: Mouse scrolled (453, 449) with delta (1, 0)
Screenshot: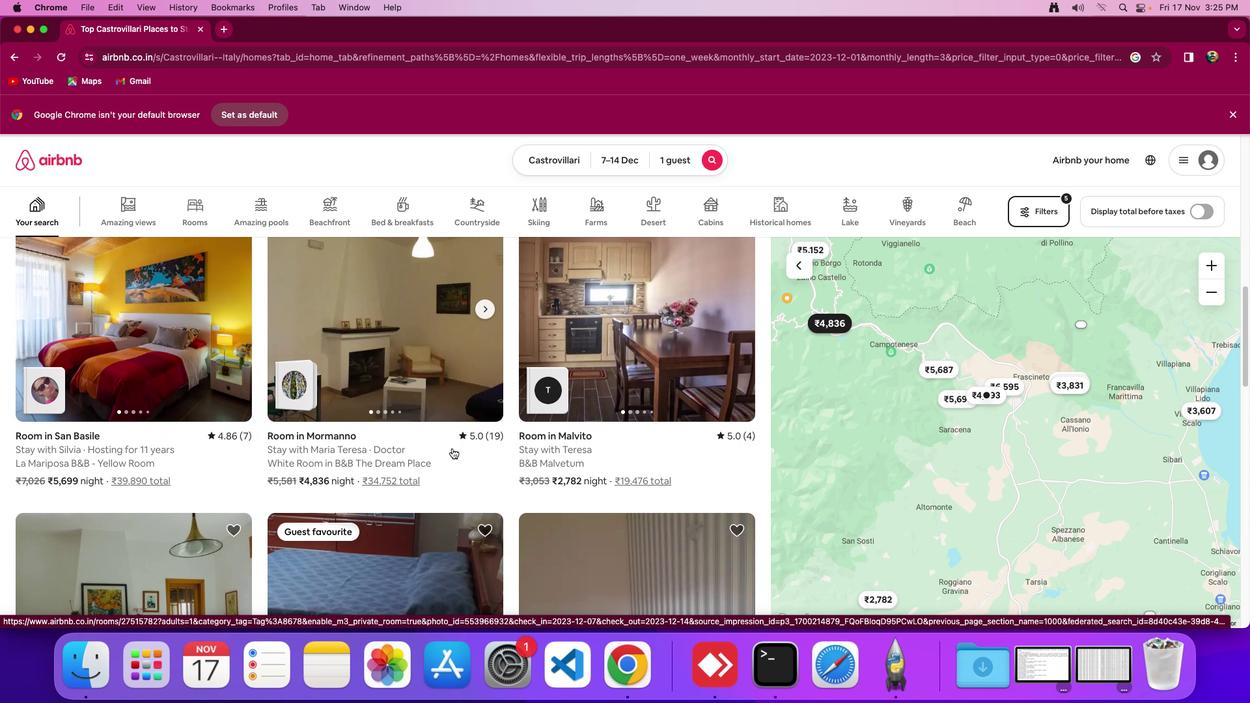 
Action: Mouse scrolled (453, 449) with delta (1, 0)
Screenshot: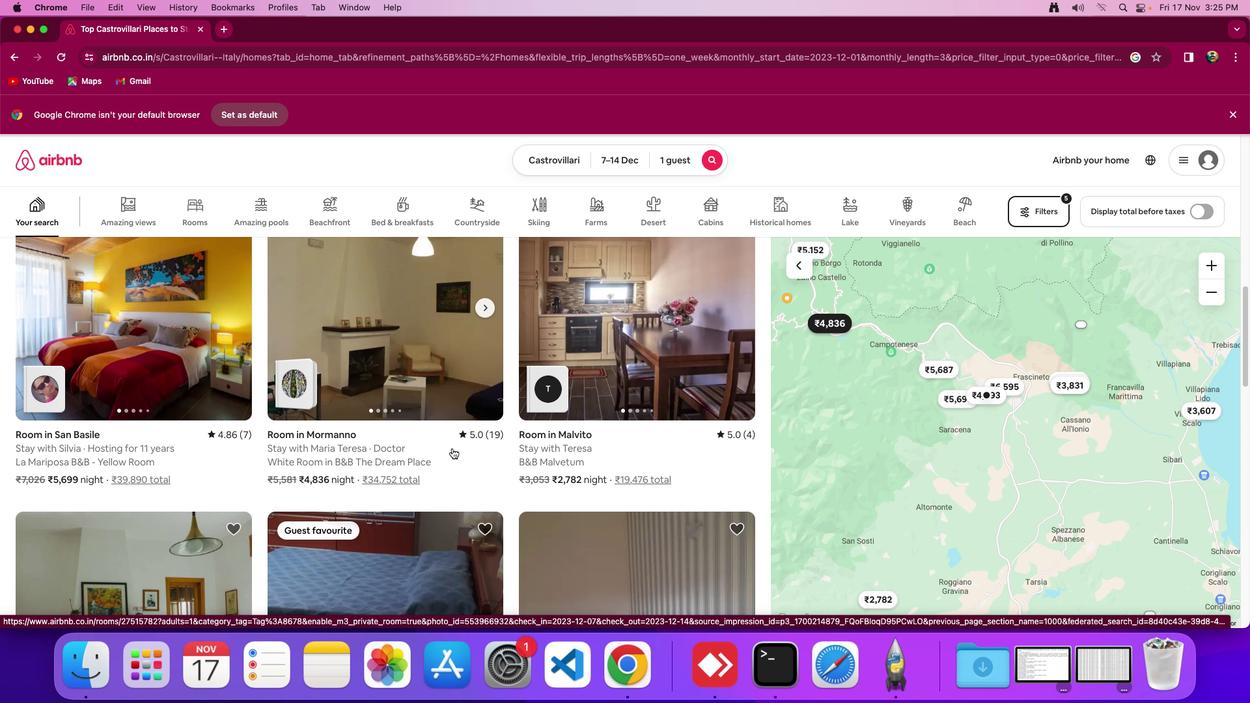 
Action: Mouse moved to (454, 450)
Screenshot: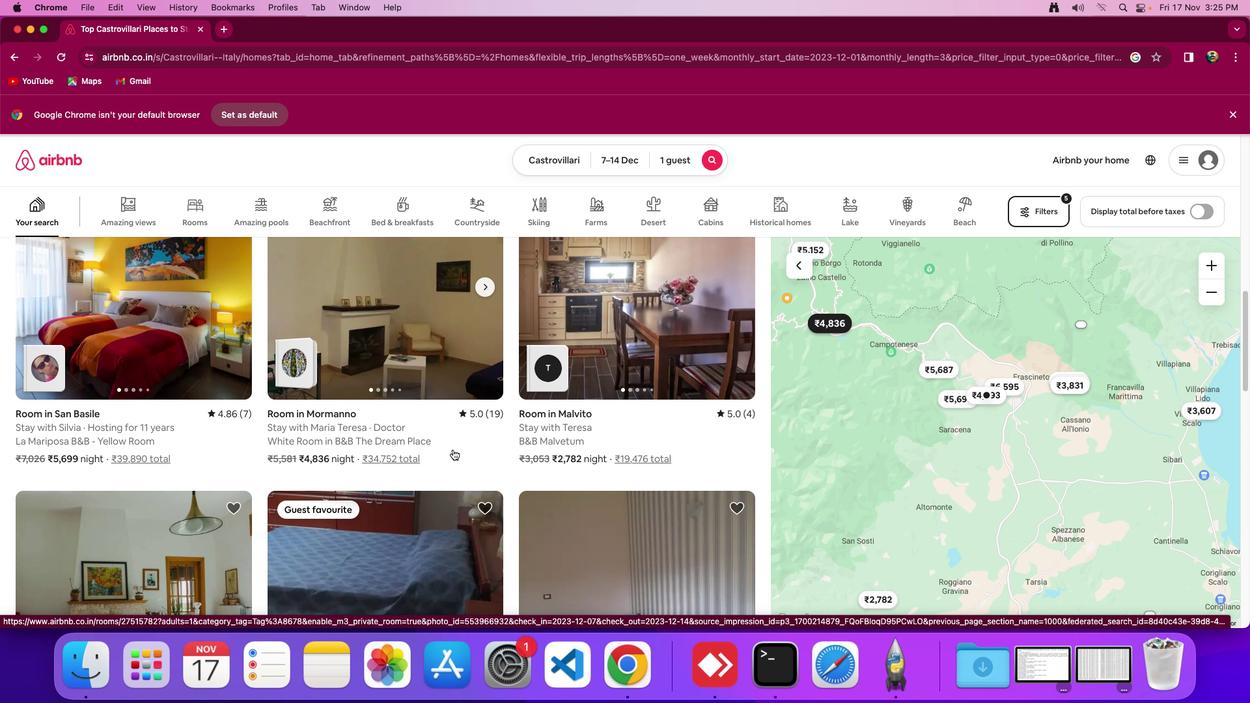 
Action: Mouse scrolled (454, 450) with delta (1, 0)
Screenshot: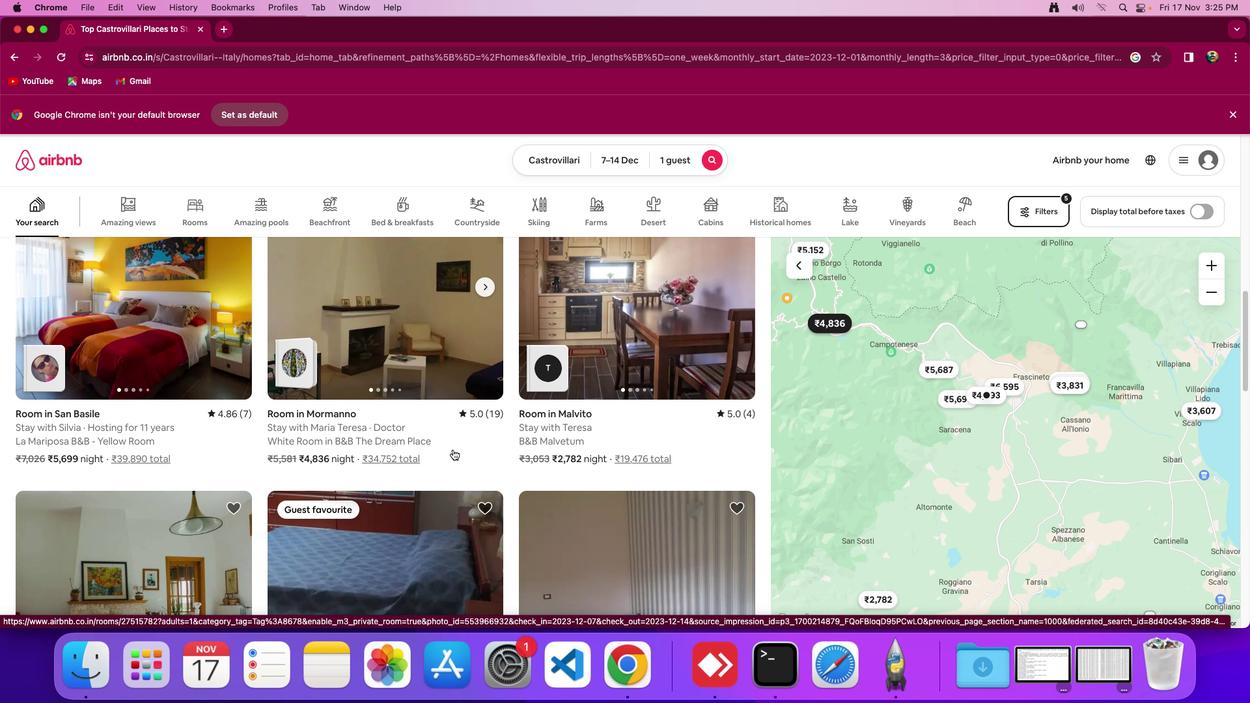 
Action: Mouse moved to (454, 450)
Screenshot: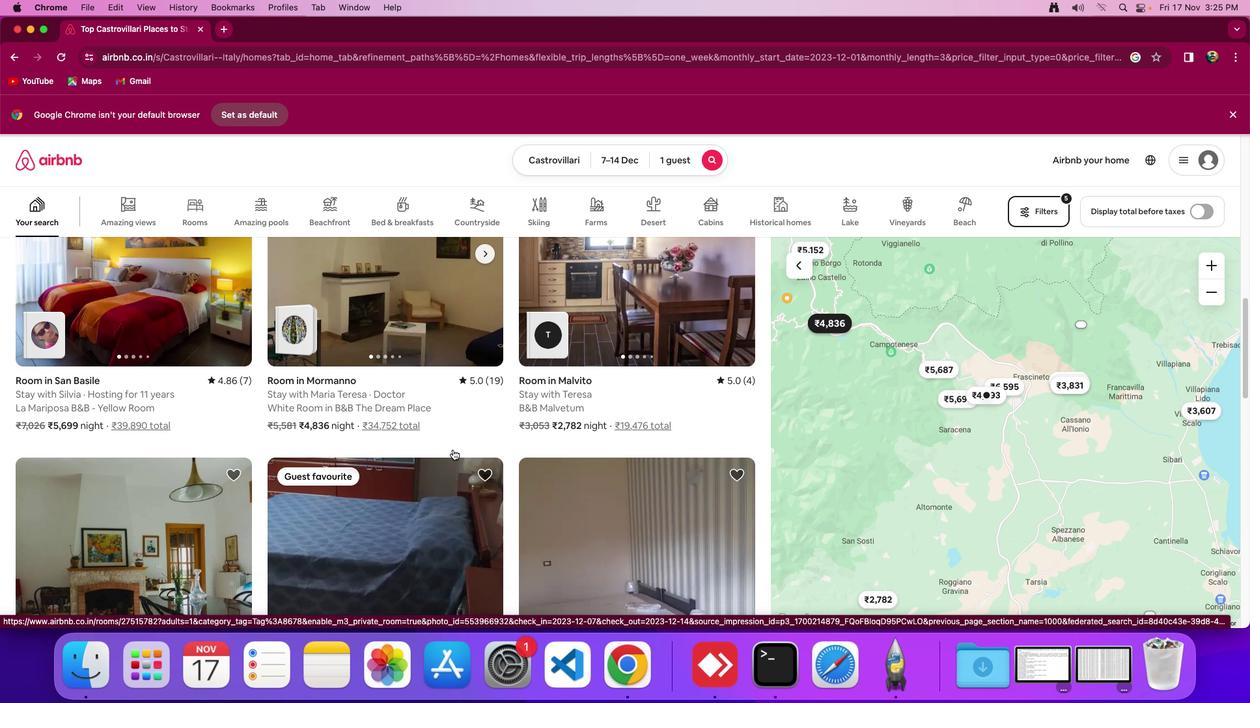 
Action: Mouse scrolled (454, 450) with delta (1, 0)
Screenshot: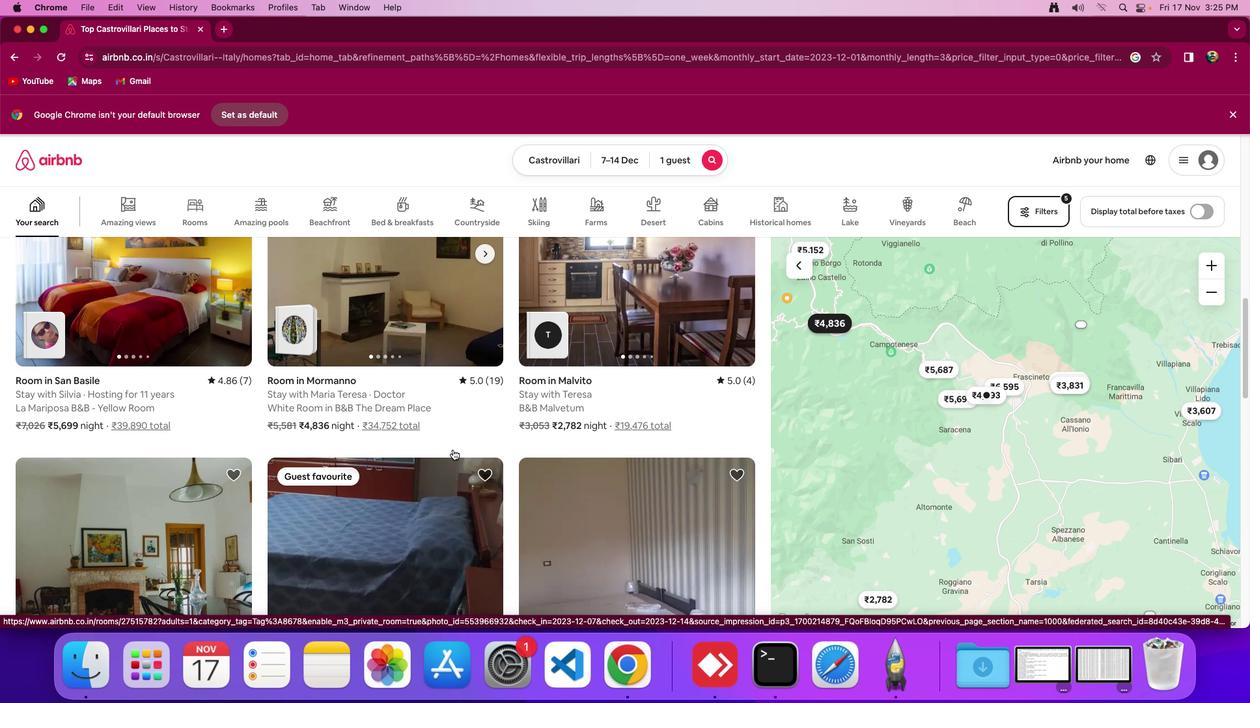 
Action: Mouse scrolled (454, 450) with delta (1, 0)
Screenshot: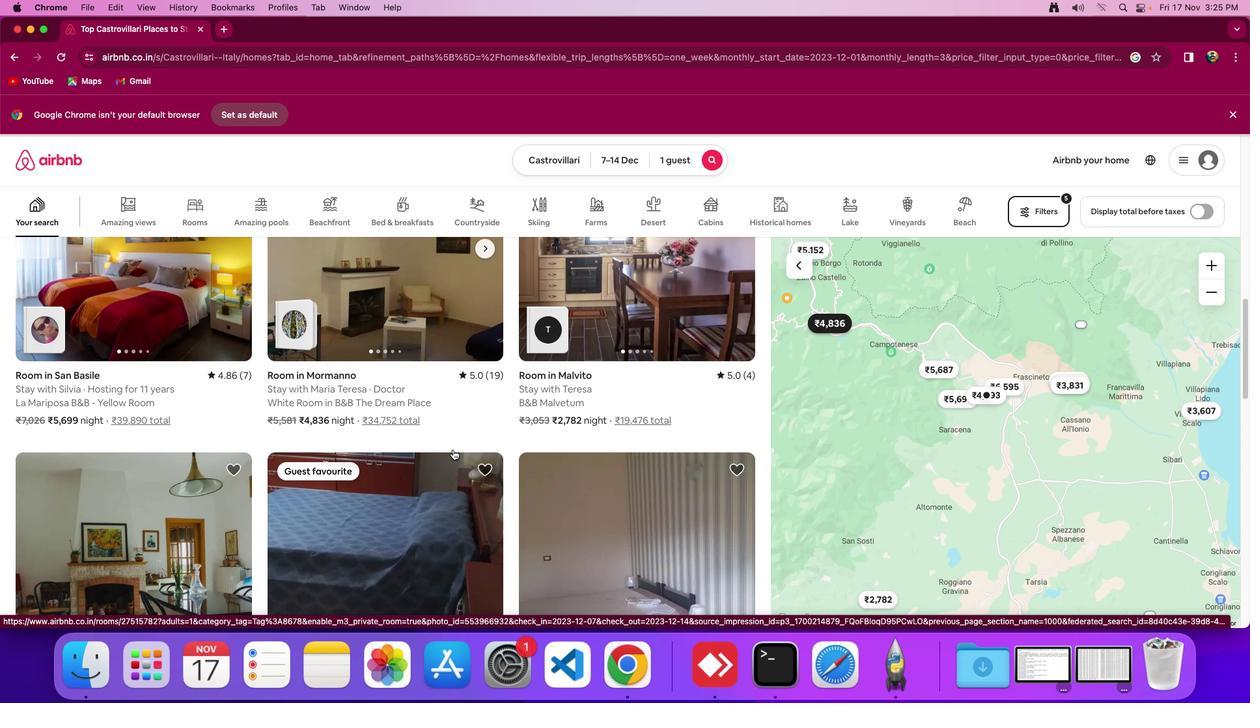
Action: Mouse scrolled (454, 450) with delta (1, 0)
Screenshot: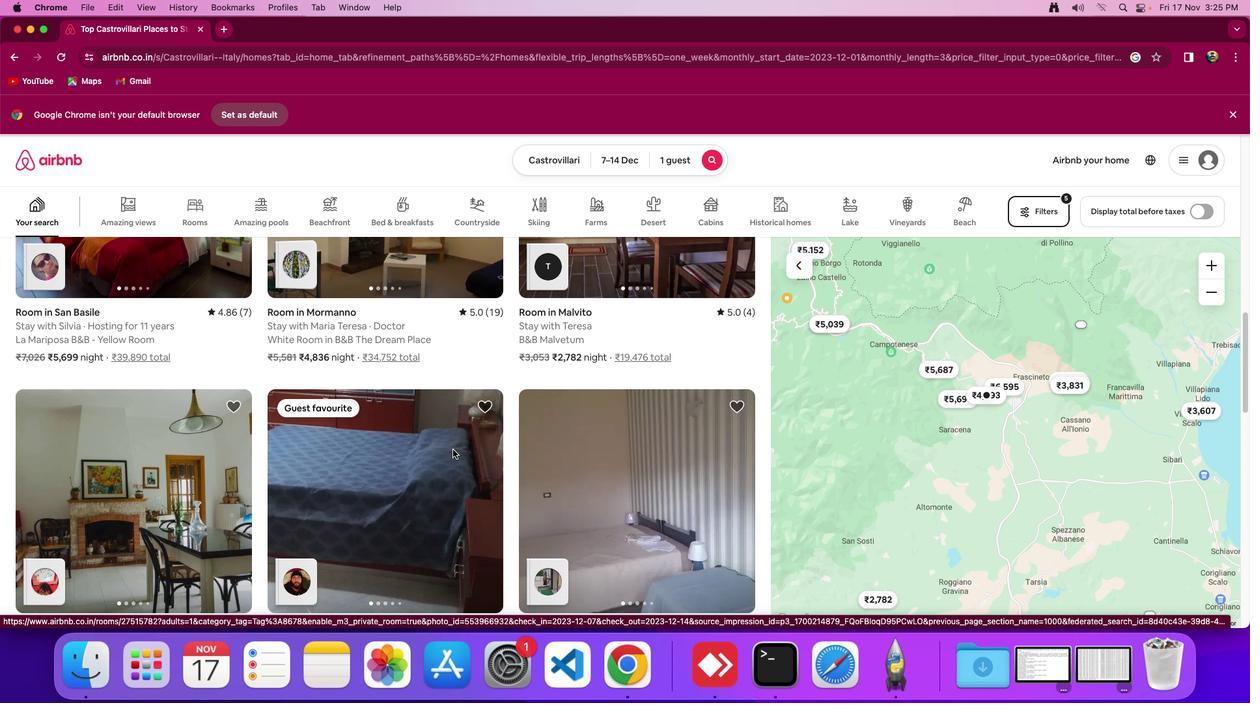 
Action: Mouse scrolled (454, 450) with delta (1, 0)
Screenshot: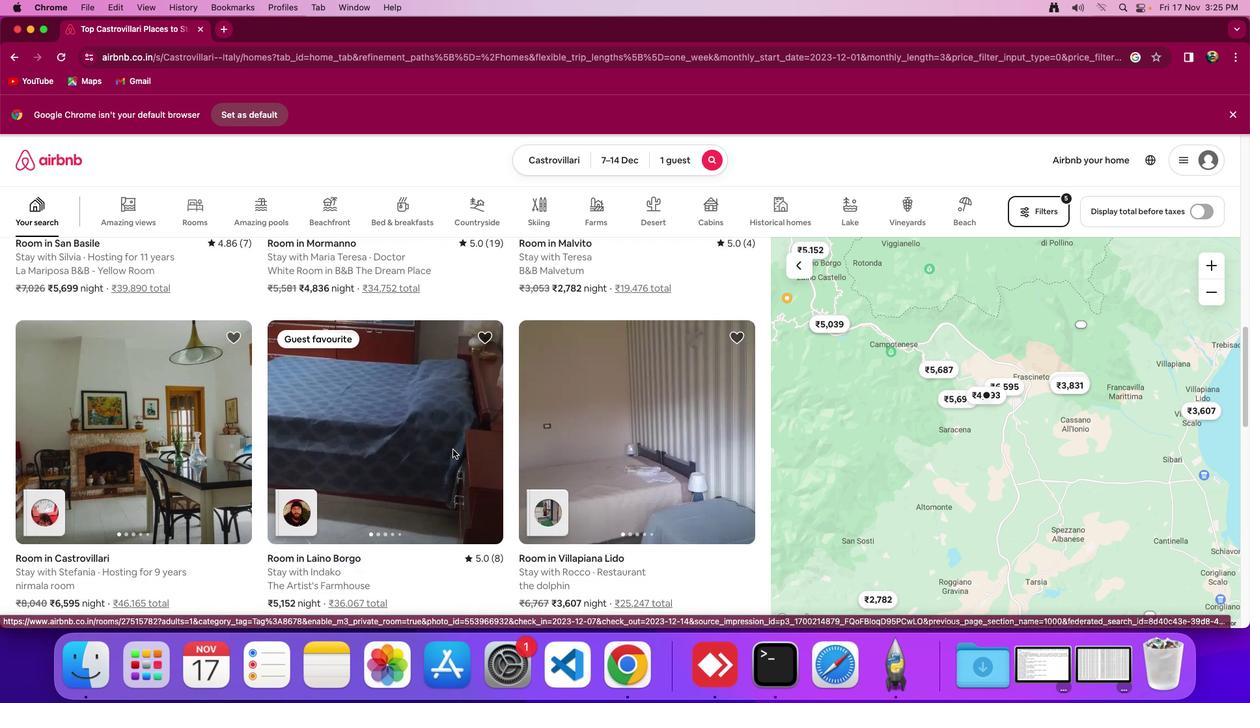 
Action: Mouse scrolled (454, 450) with delta (1, 0)
Screenshot: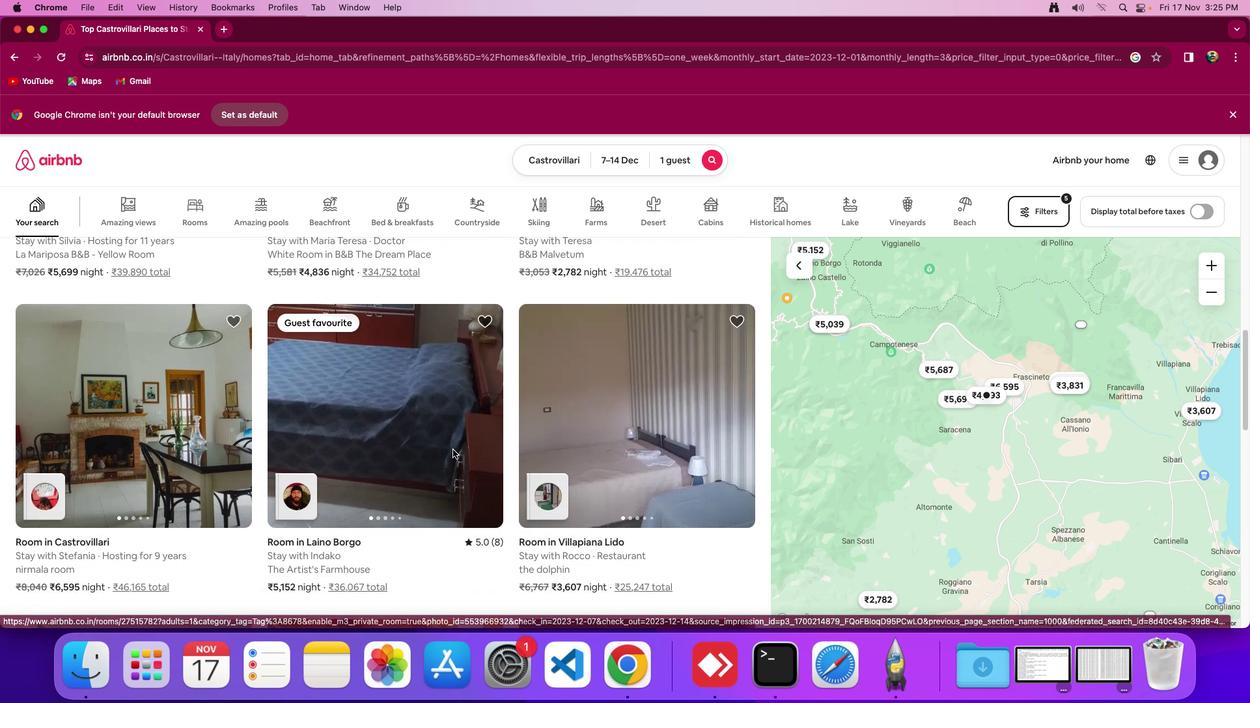 
Action: Mouse scrolled (454, 450) with delta (1, 0)
Screenshot: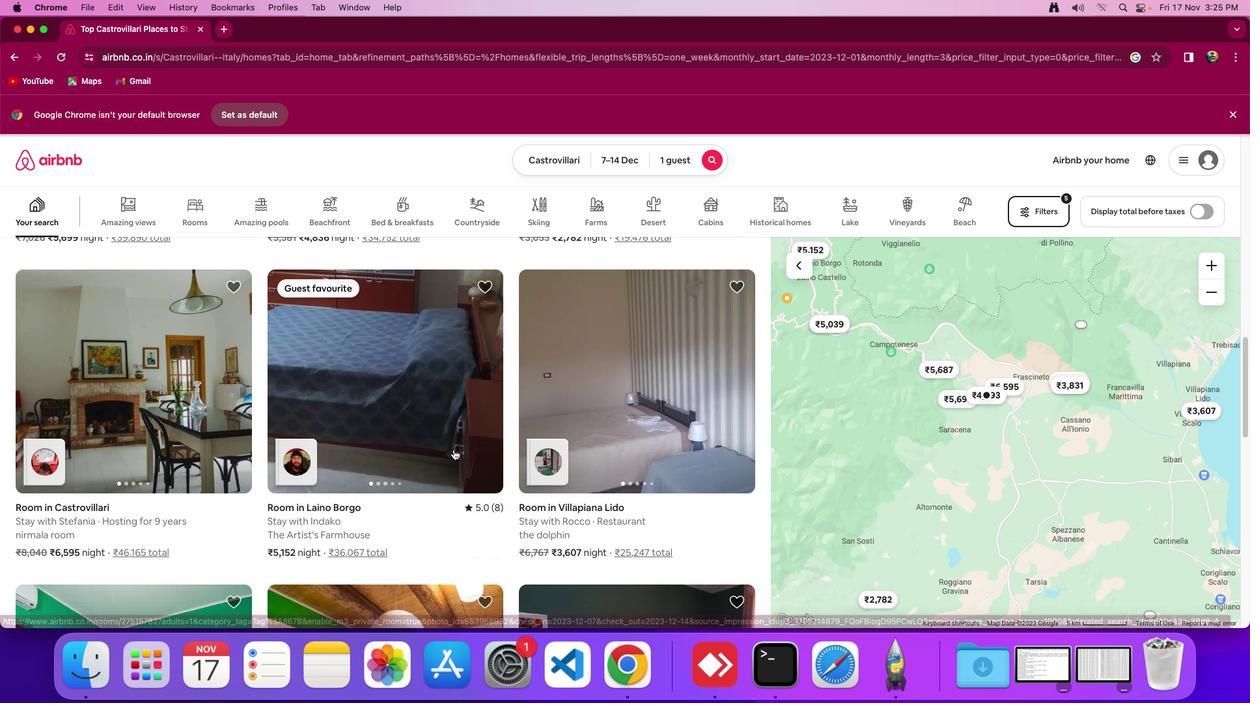 
Action: Mouse moved to (455, 450)
Screenshot: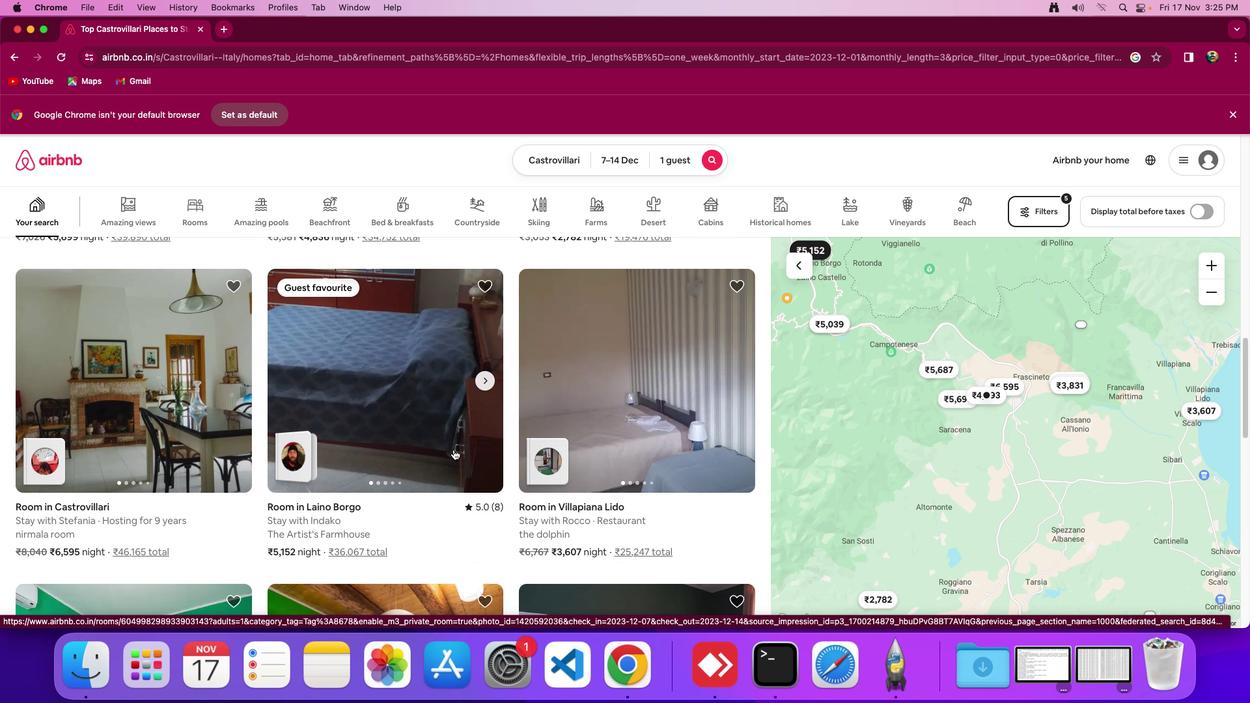 
Action: Mouse scrolled (455, 450) with delta (1, 0)
Screenshot: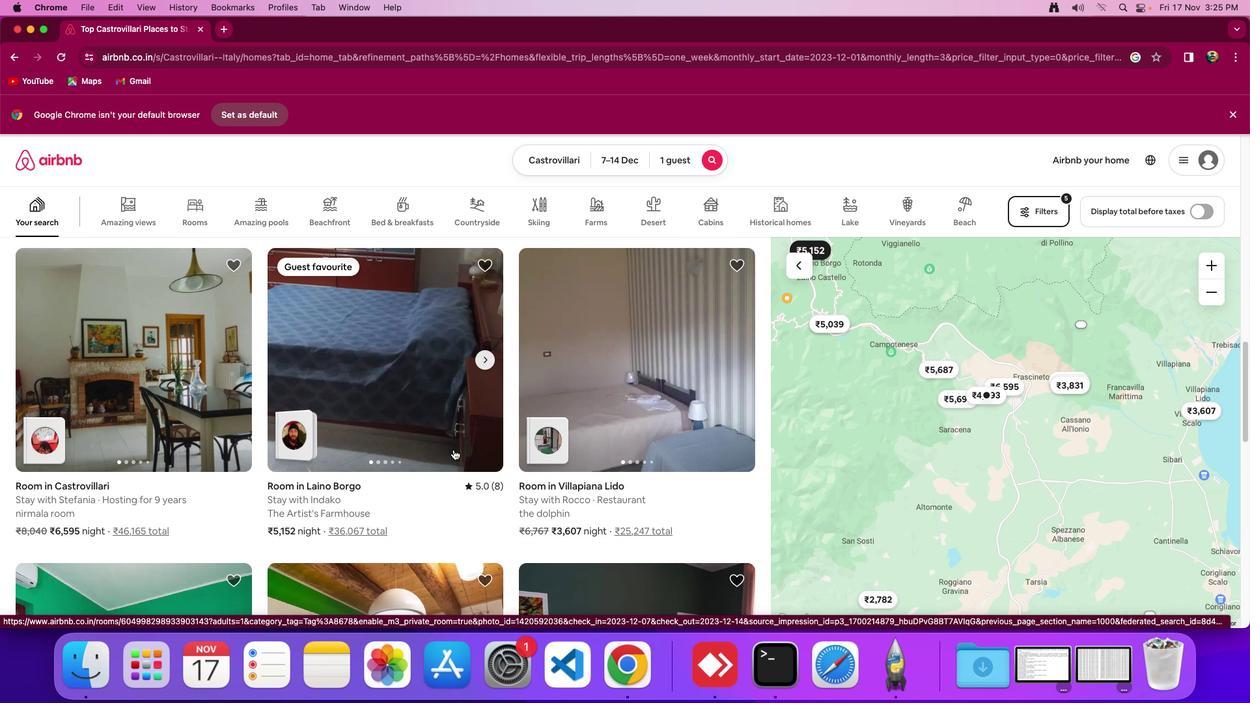 
Action: Mouse scrolled (455, 450) with delta (1, 0)
Screenshot: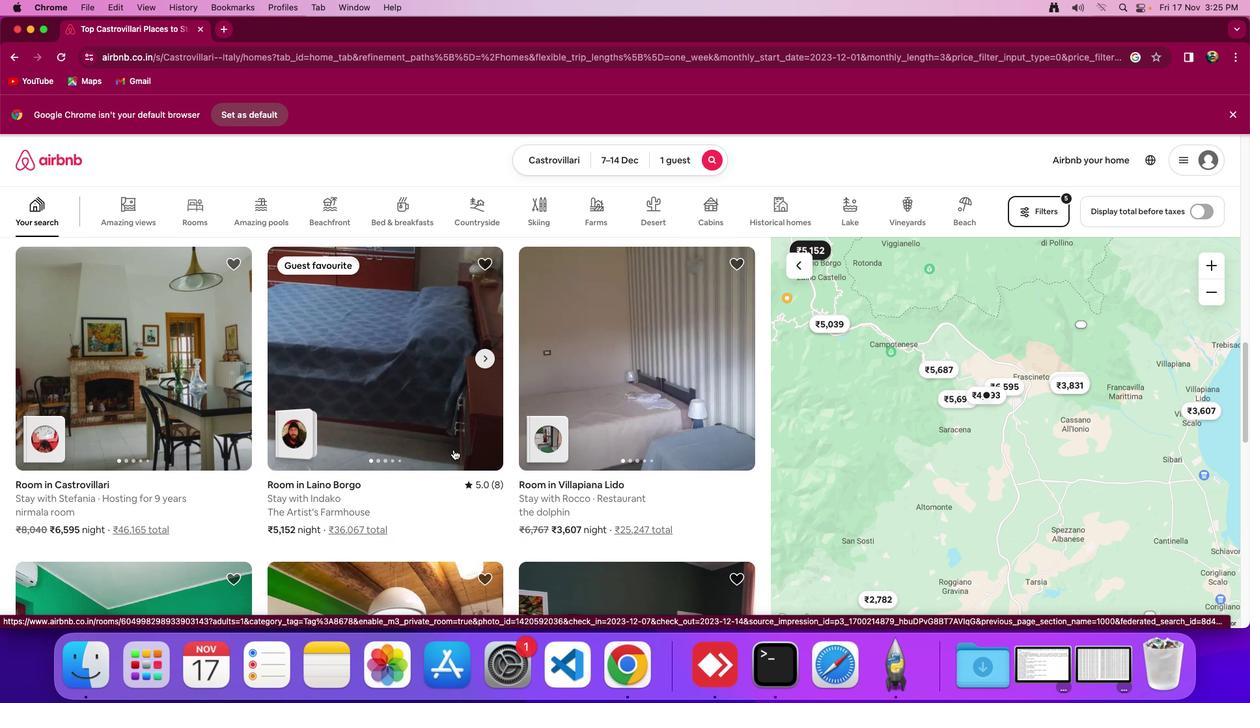 
Action: Mouse scrolled (455, 450) with delta (1, 0)
Screenshot: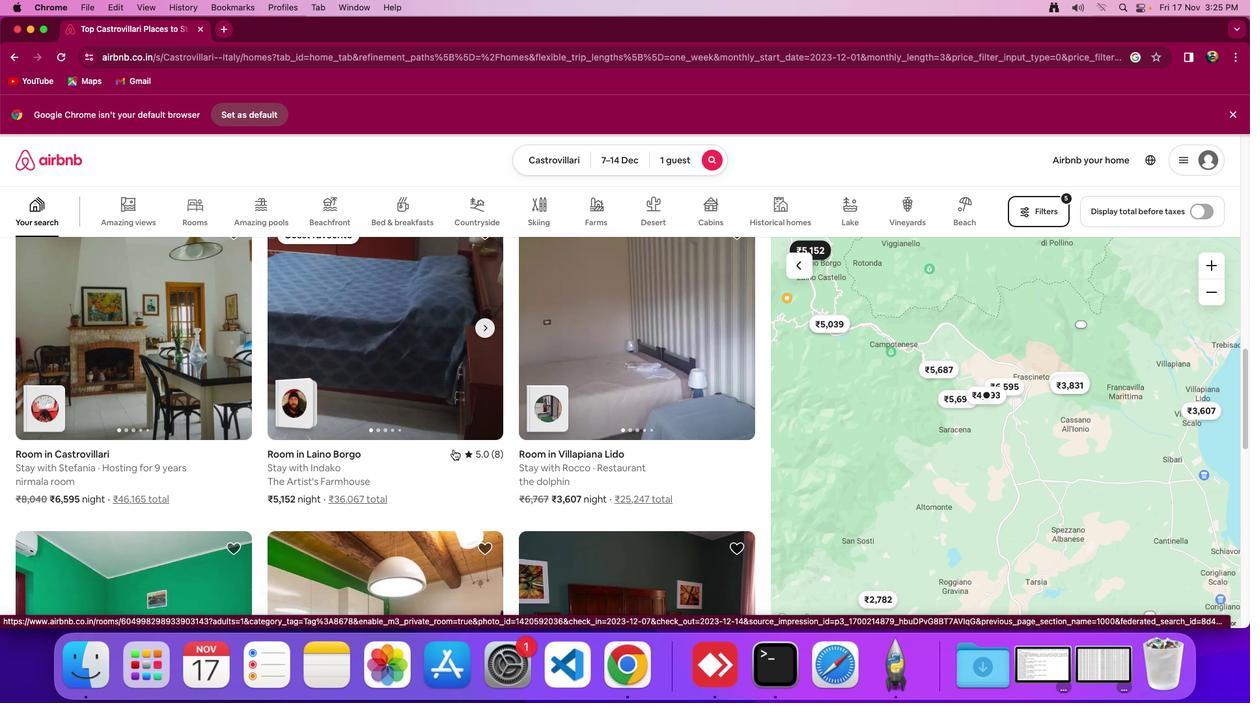 
Action: Mouse scrolled (455, 450) with delta (1, 0)
Screenshot: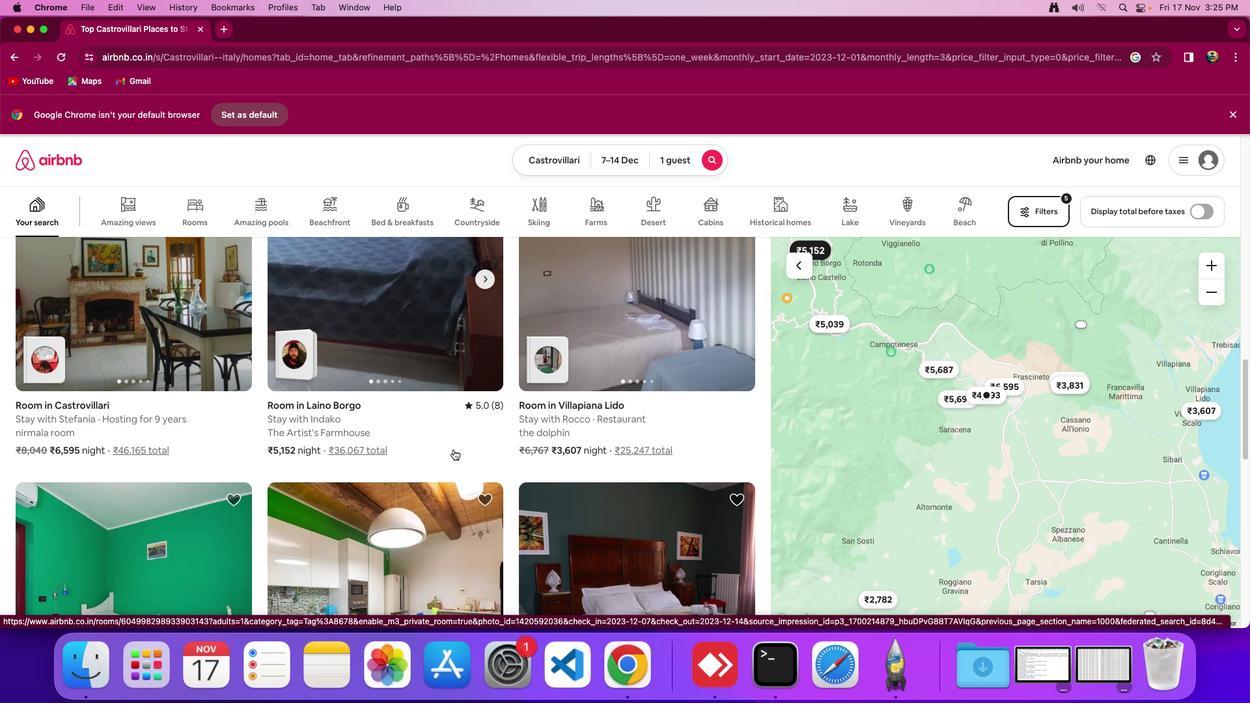 
Action: Mouse scrolled (455, 450) with delta (1, 0)
Screenshot: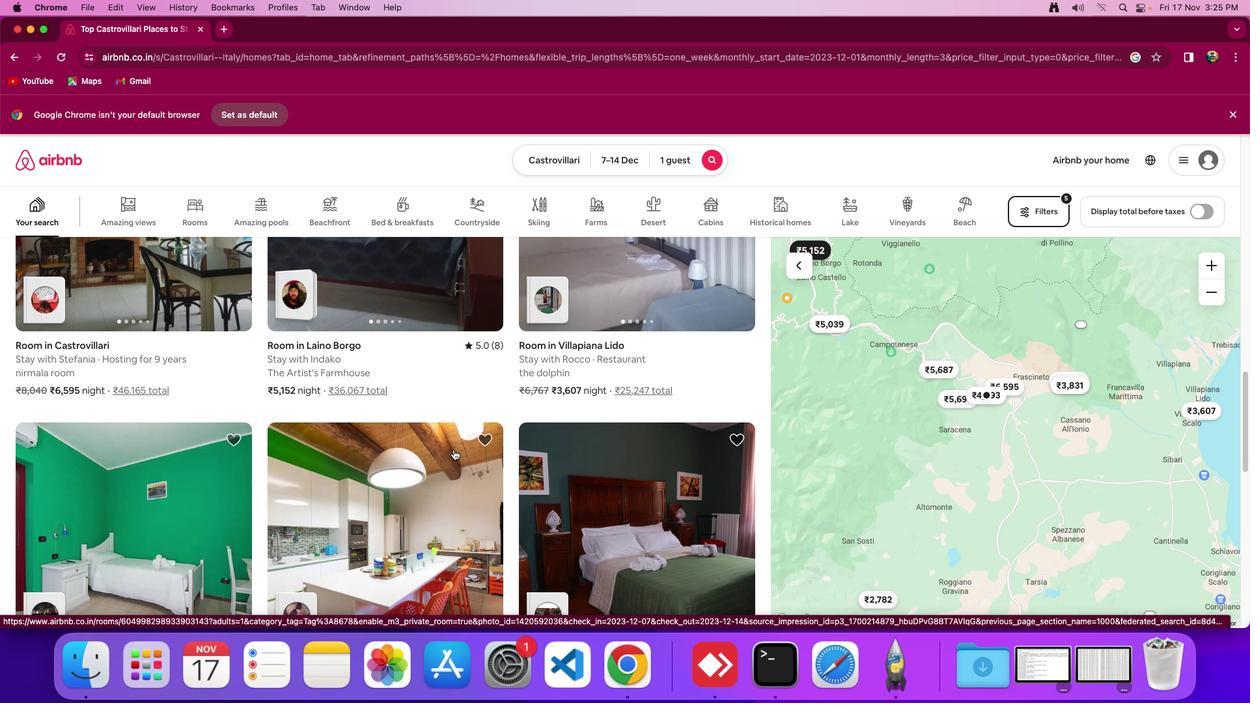 
Action: Mouse scrolled (455, 450) with delta (1, 0)
Screenshot: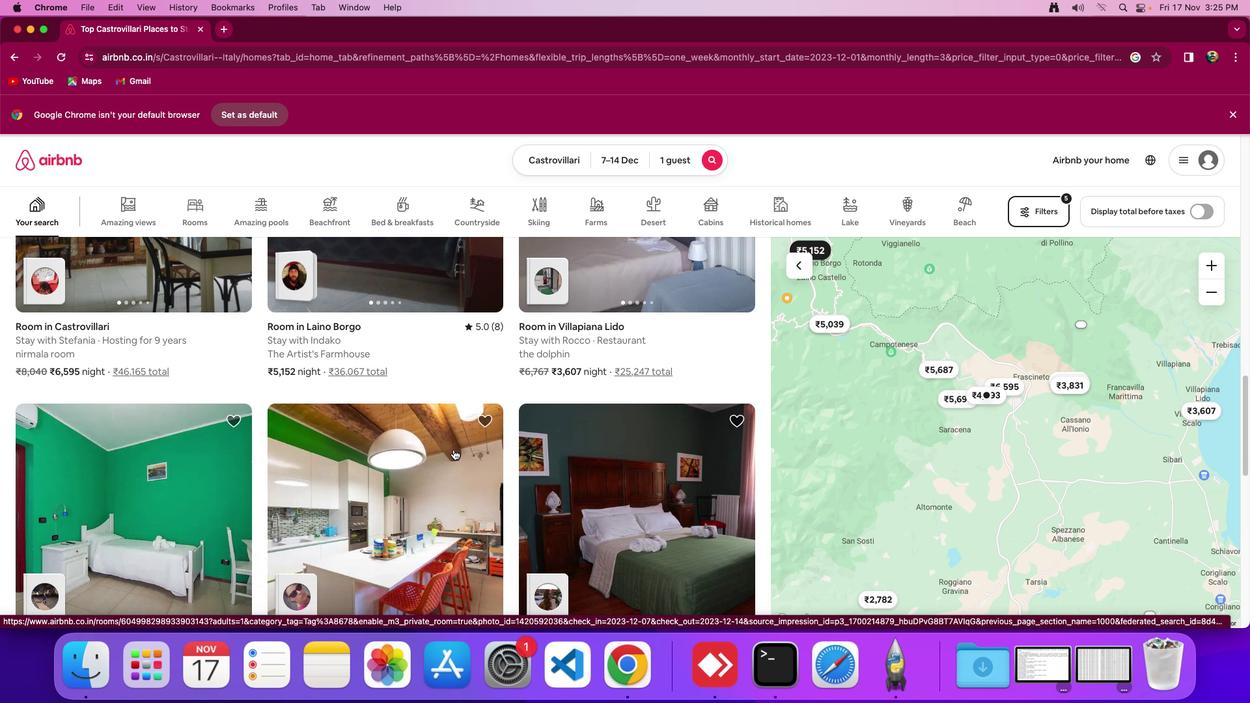 
Action: Mouse scrolled (455, 450) with delta (1, 0)
Screenshot: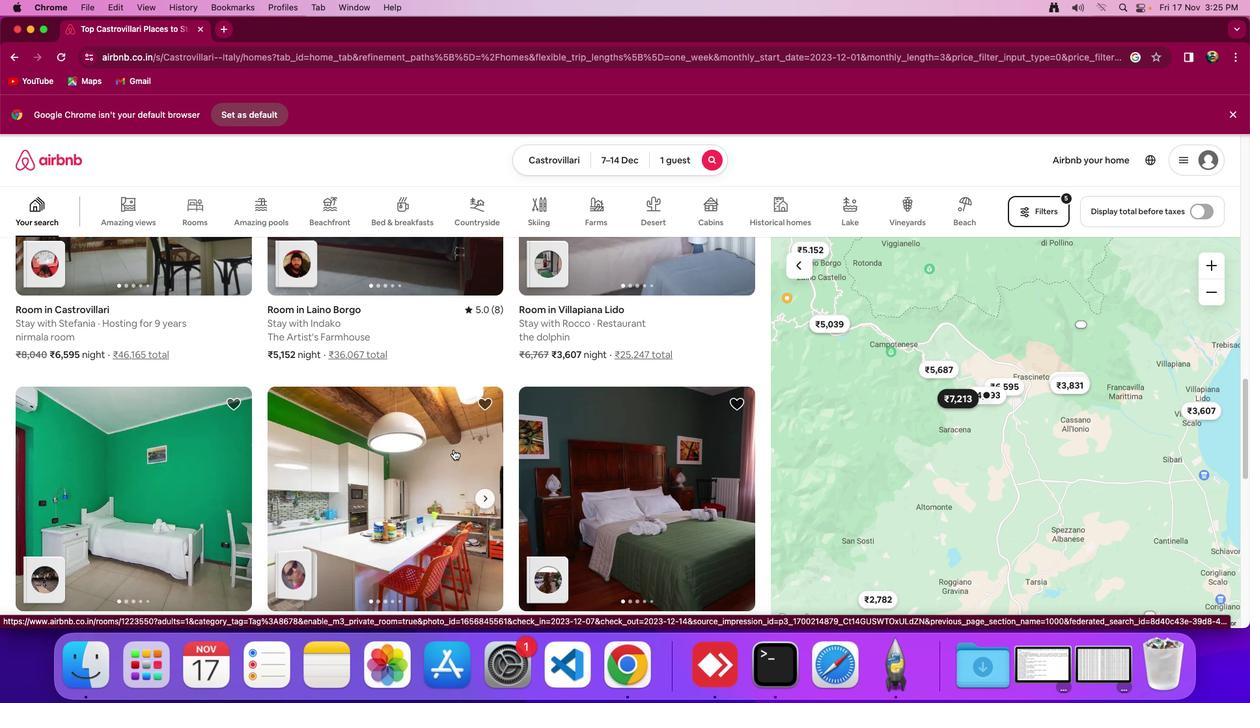 
Action: Mouse scrolled (455, 450) with delta (1, 0)
Screenshot: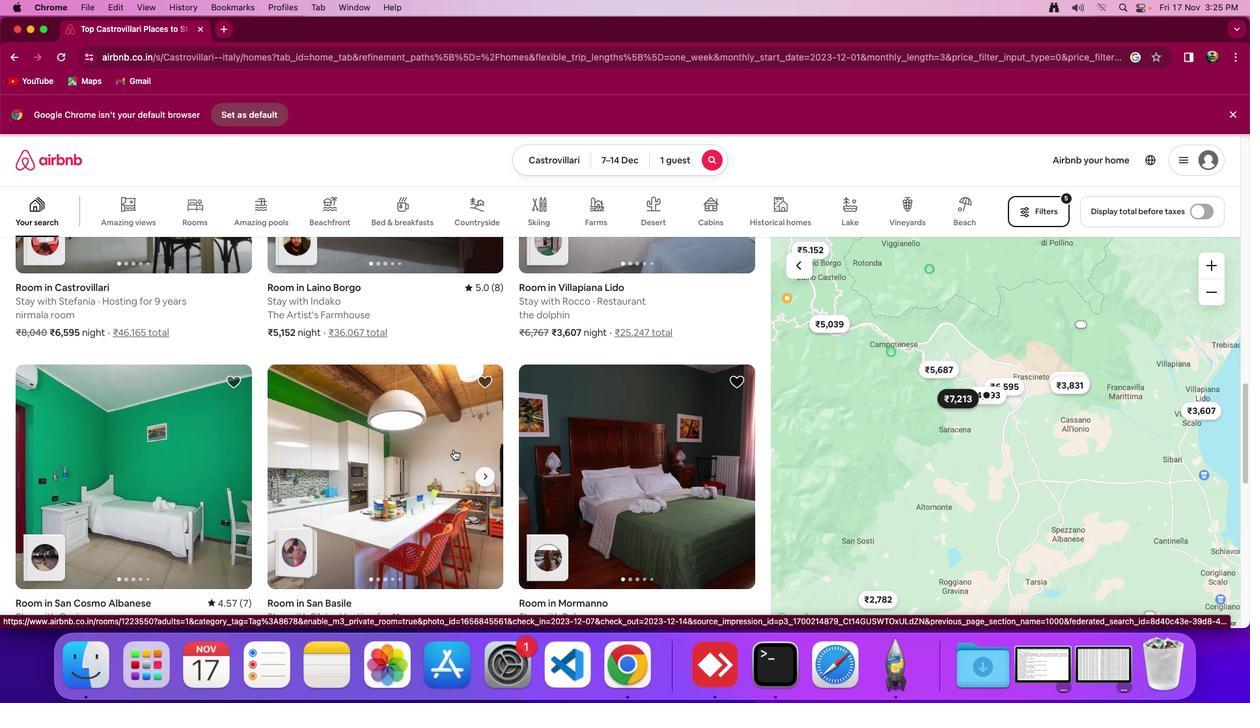 
Action: Mouse scrolled (455, 450) with delta (1, 0)
Screenshot: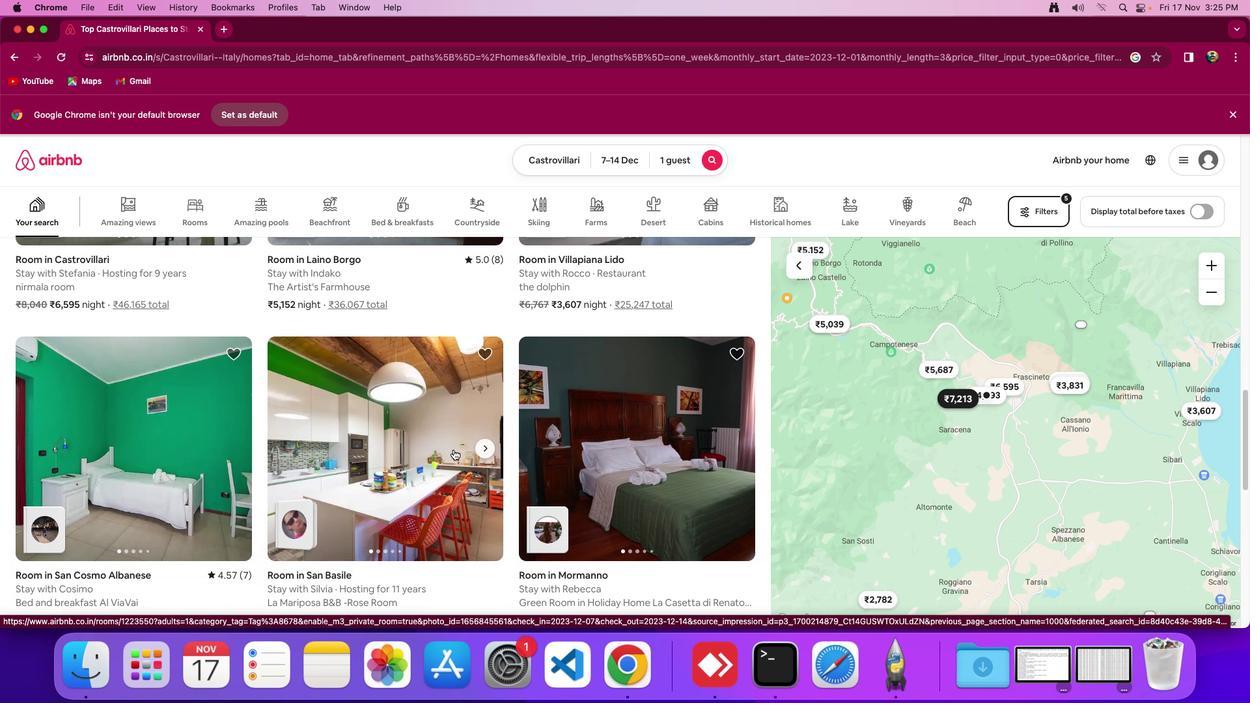 
Action: Mouse scrolled (455, 450) with delta (1, 0)
Screenshot: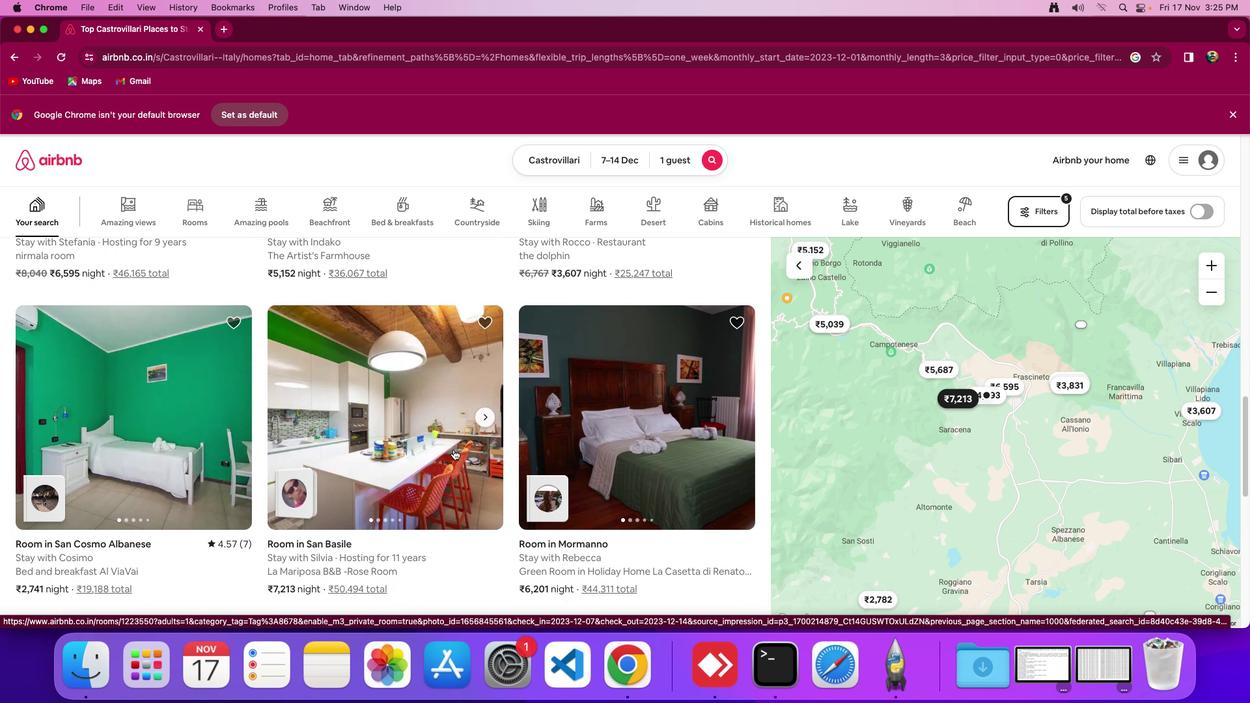 
Action: Mouse scrolled (455, 450) with delta (1, 0)
Screenshot: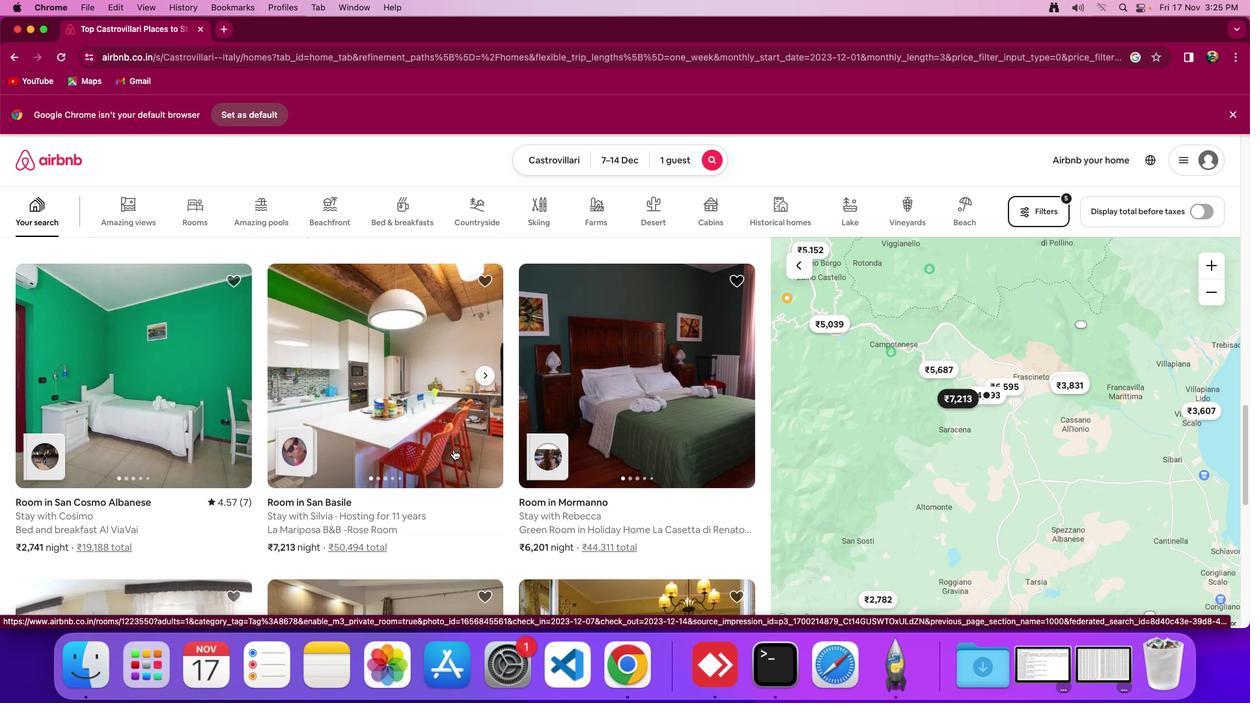 
Action: Mouse scrolled (455, 450) with delta (1, 0)
Screenshot: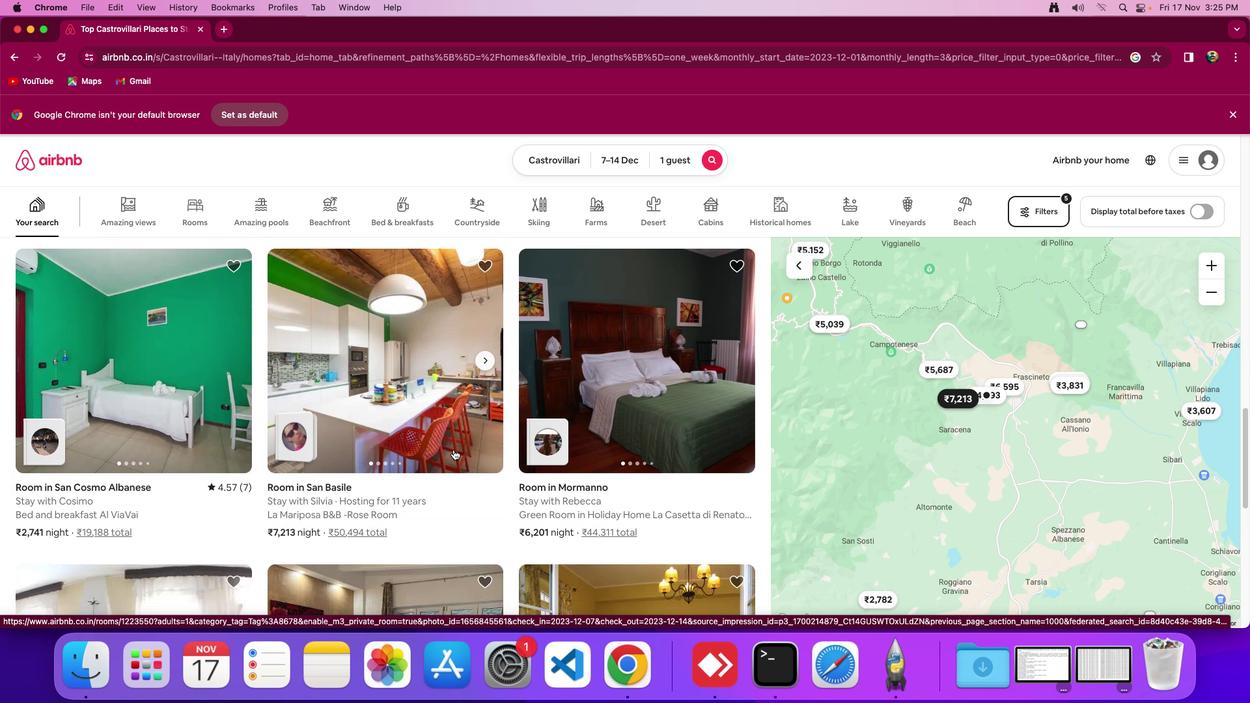 
Action: Mouse scrolled (455, 450) with delta (1, 0)
Screenshot: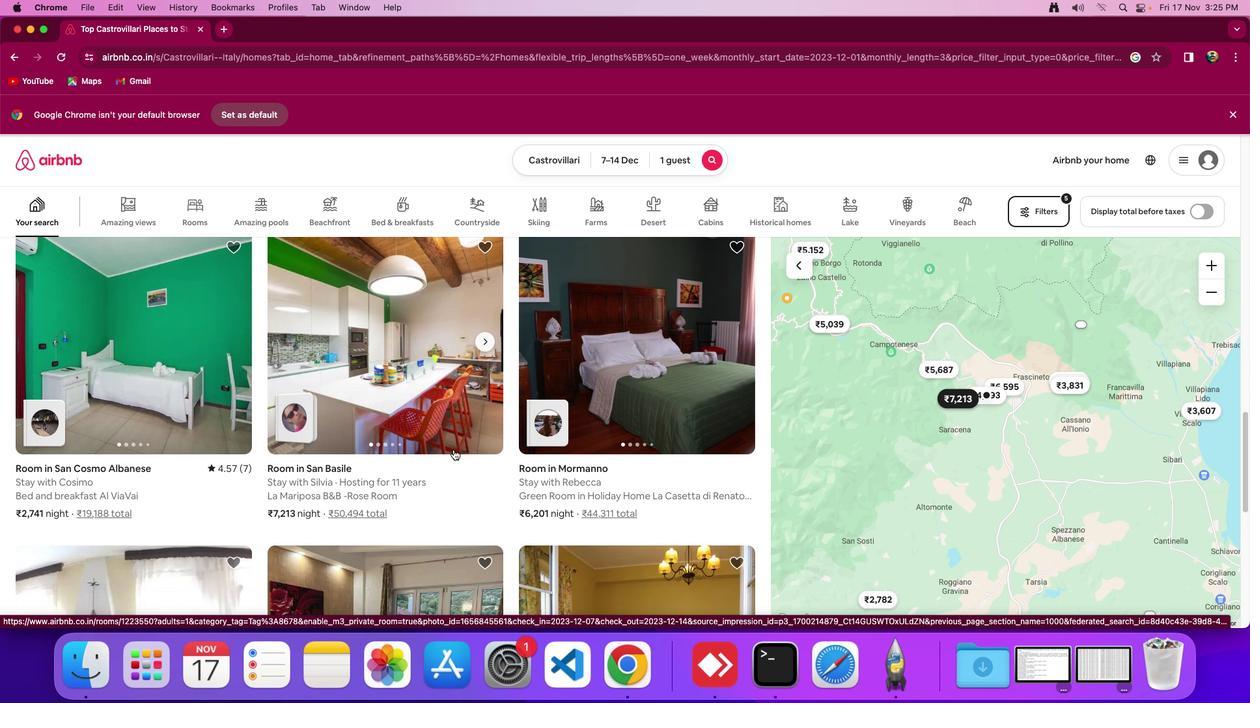 
Action: Mouse scrolled (455, 450) with delta (1, 0)
Screenshot: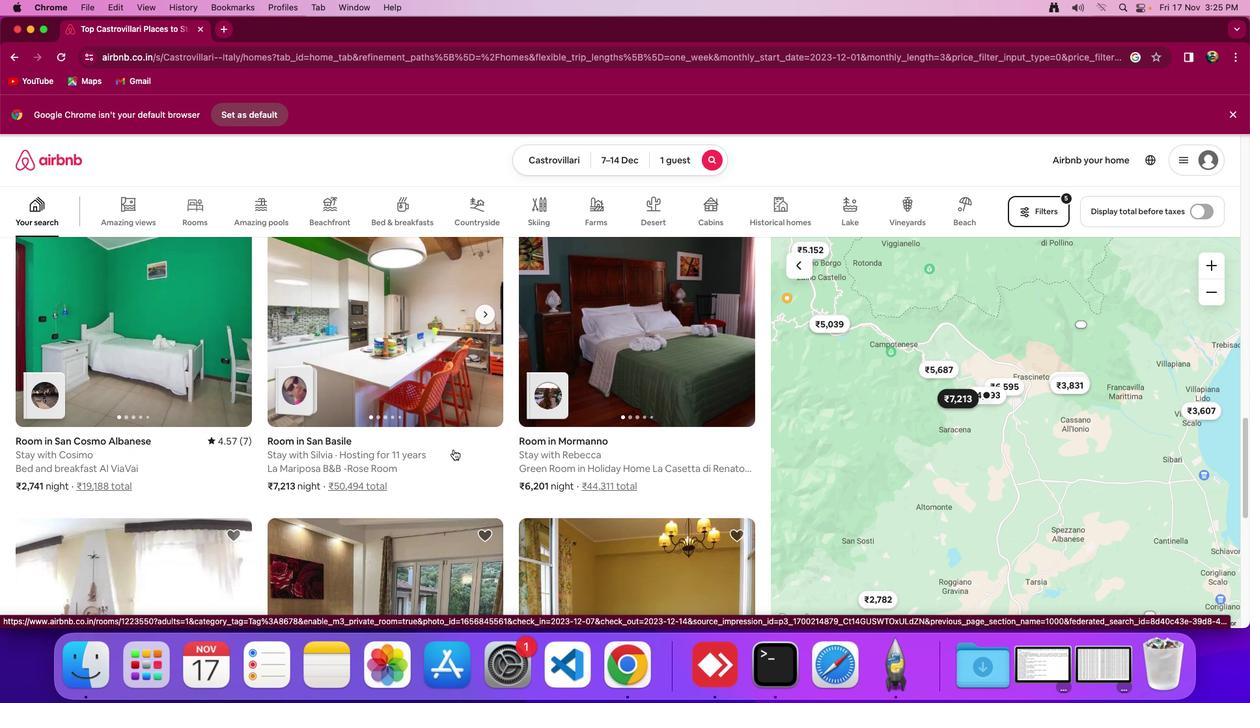 
Action: Mouse scrolled (455, 450) with delta (1, 0)
Screenshot: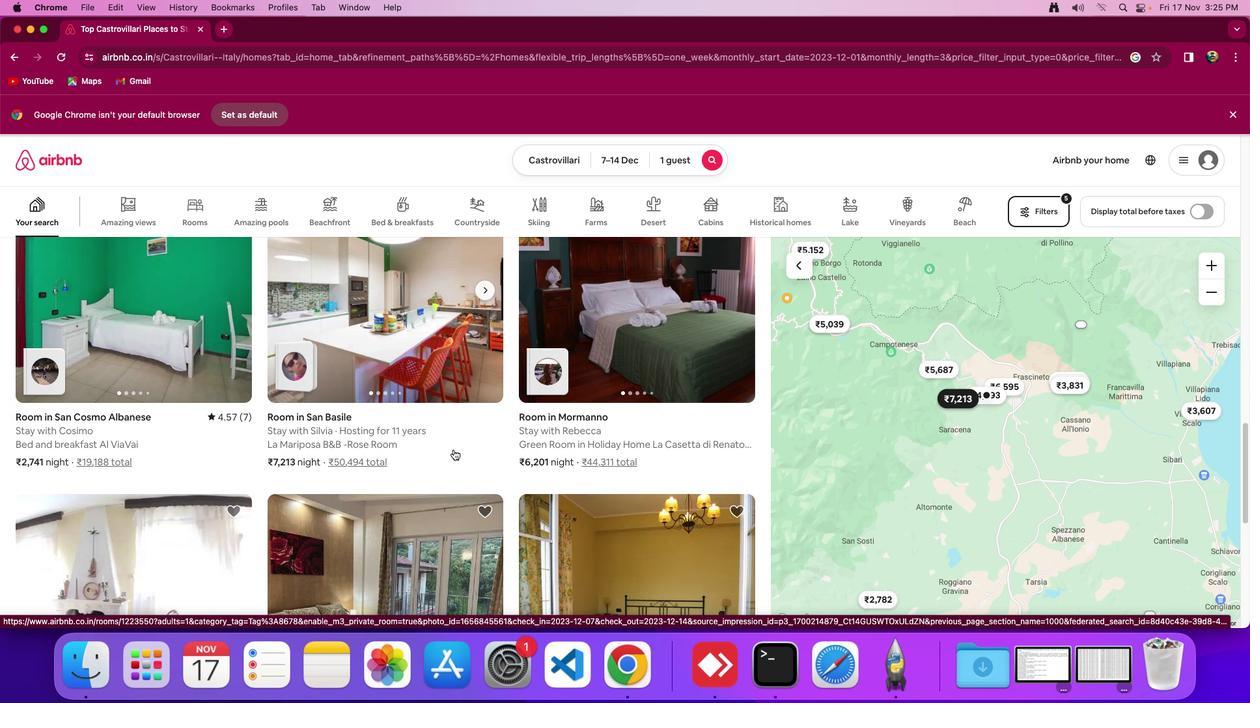 
Action: Mouse scrolled (455, 450) with delta (1, 0)
Screenshot: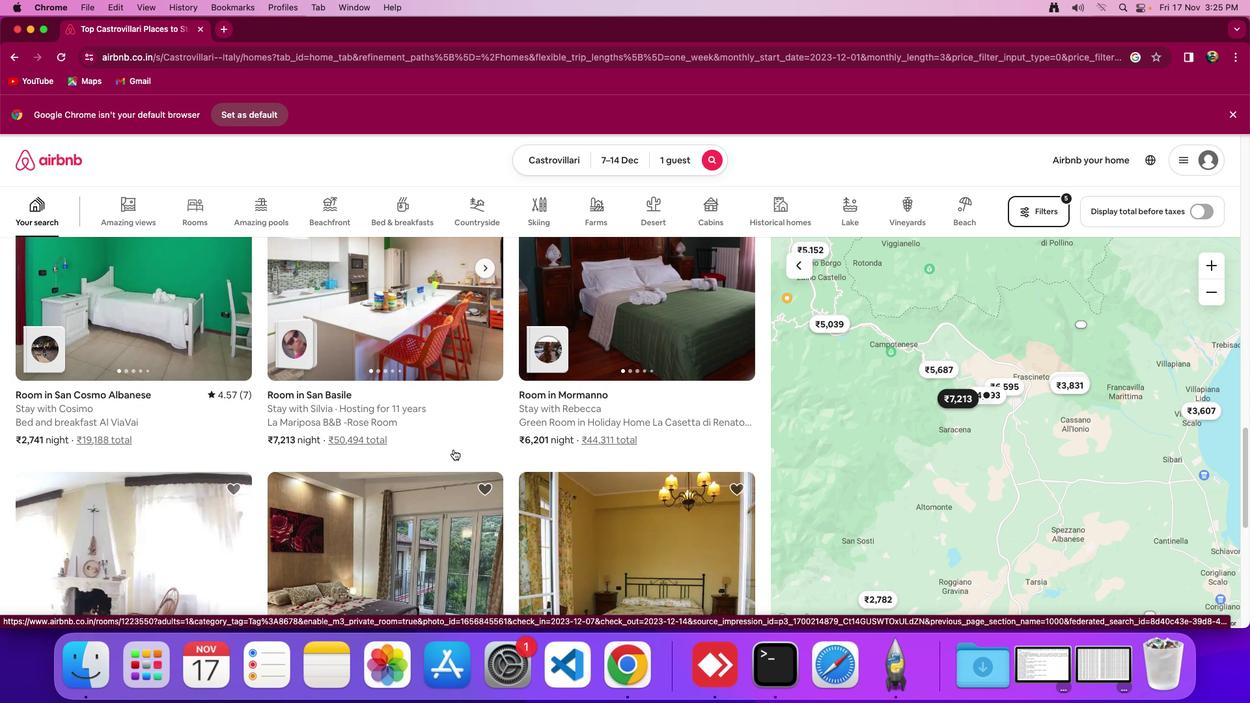 
Action: Mouse scrolled (455, 450) with delta (1, 0)
Screenshot: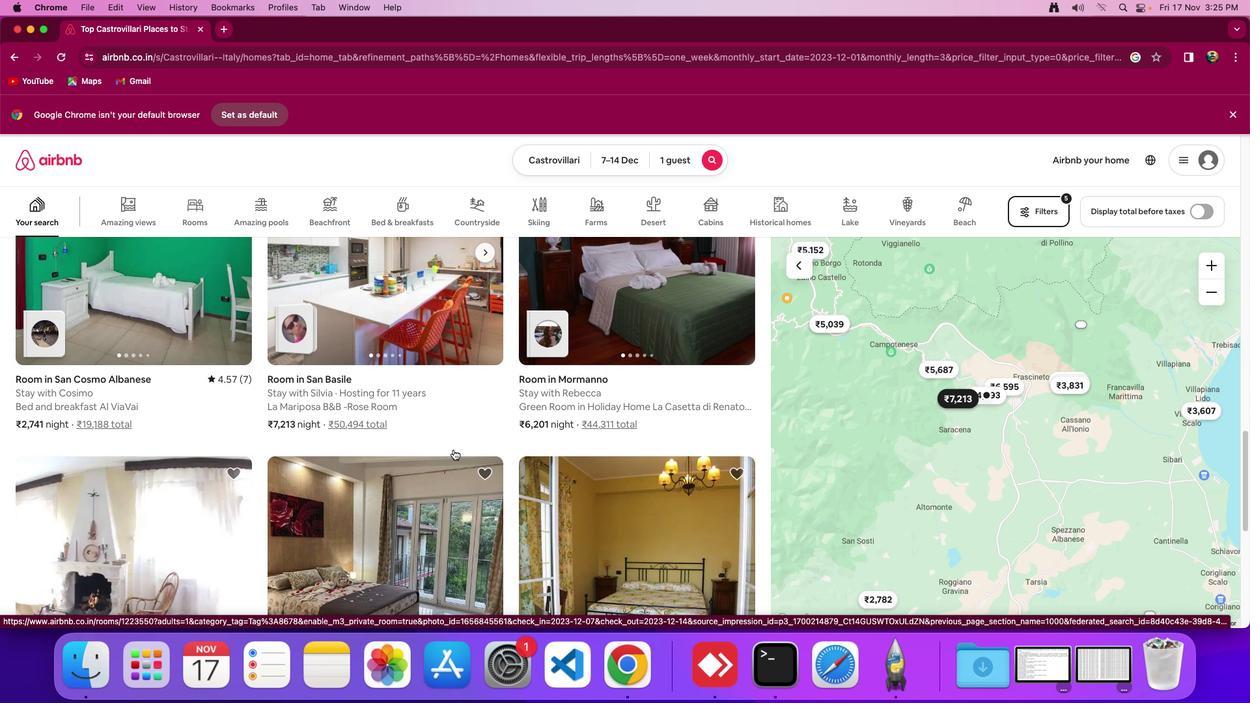 
Action: Mouse scrolled (455, 450) with delta (1, 0)
Screenshot: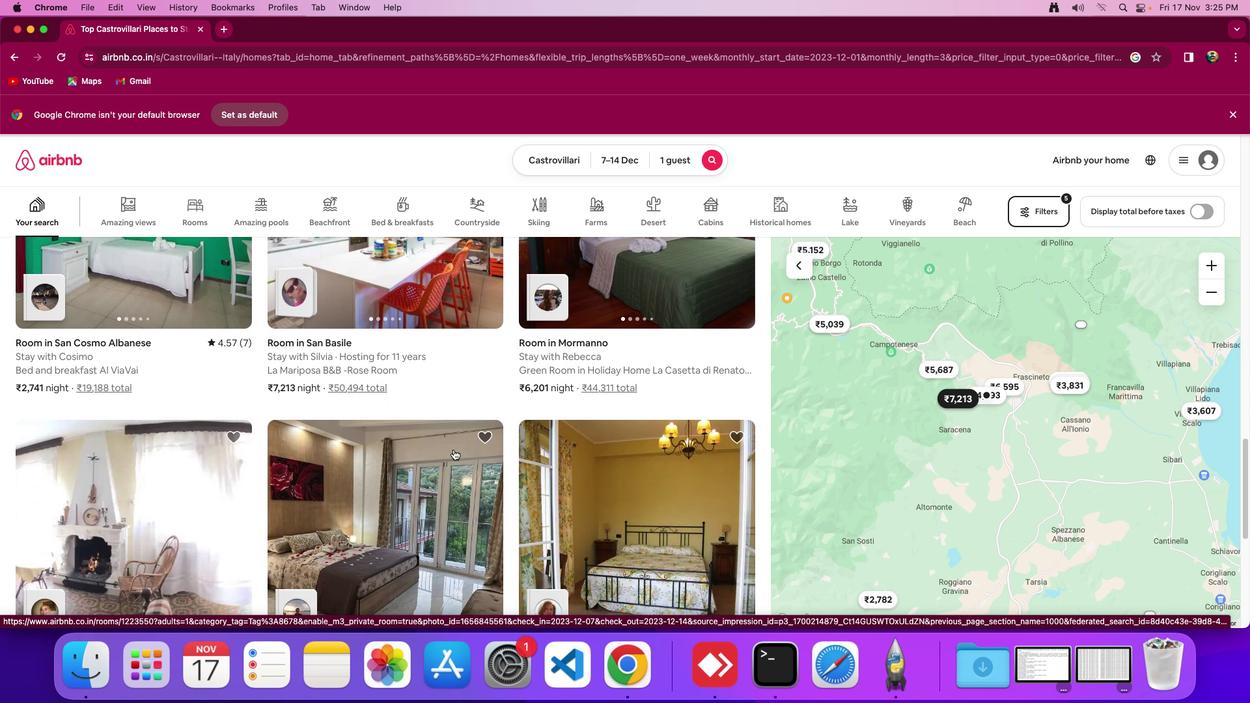 
Action: Mouse scrolled (455, 450) with delta (1, 0)
Screenshot: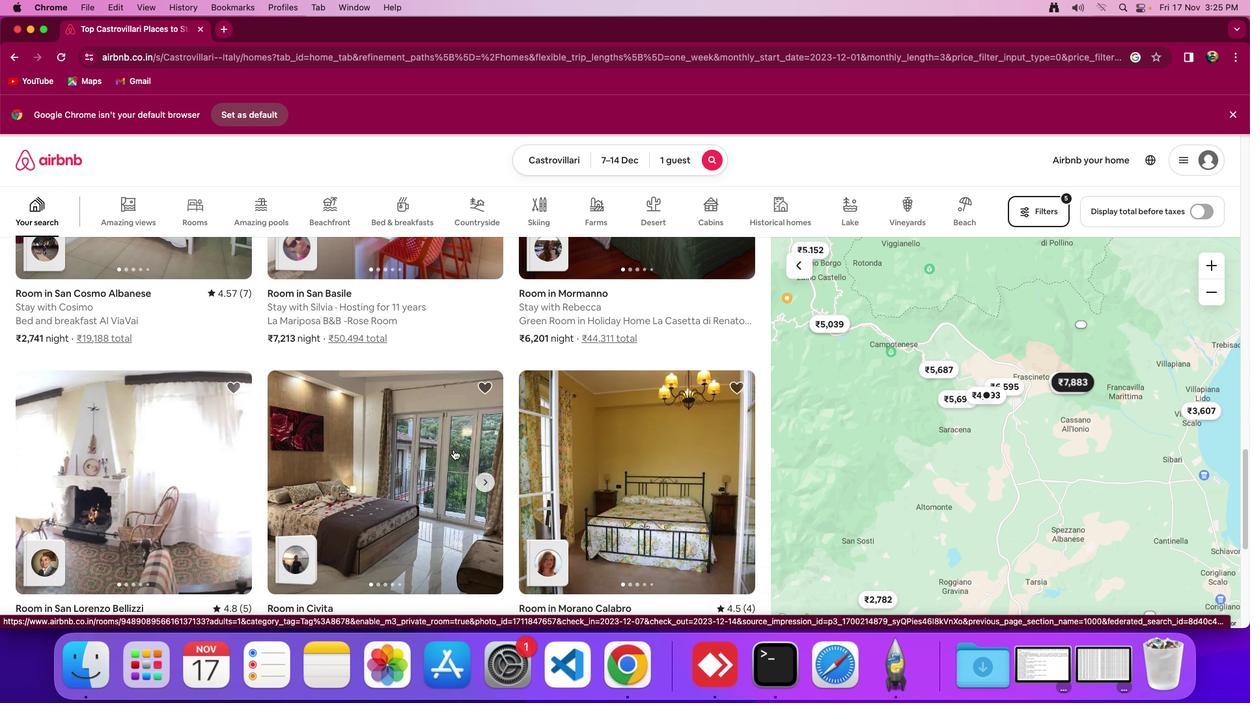 
Action: Mouse scrolled (455, 450) with delta (1, 0)
Screenshot: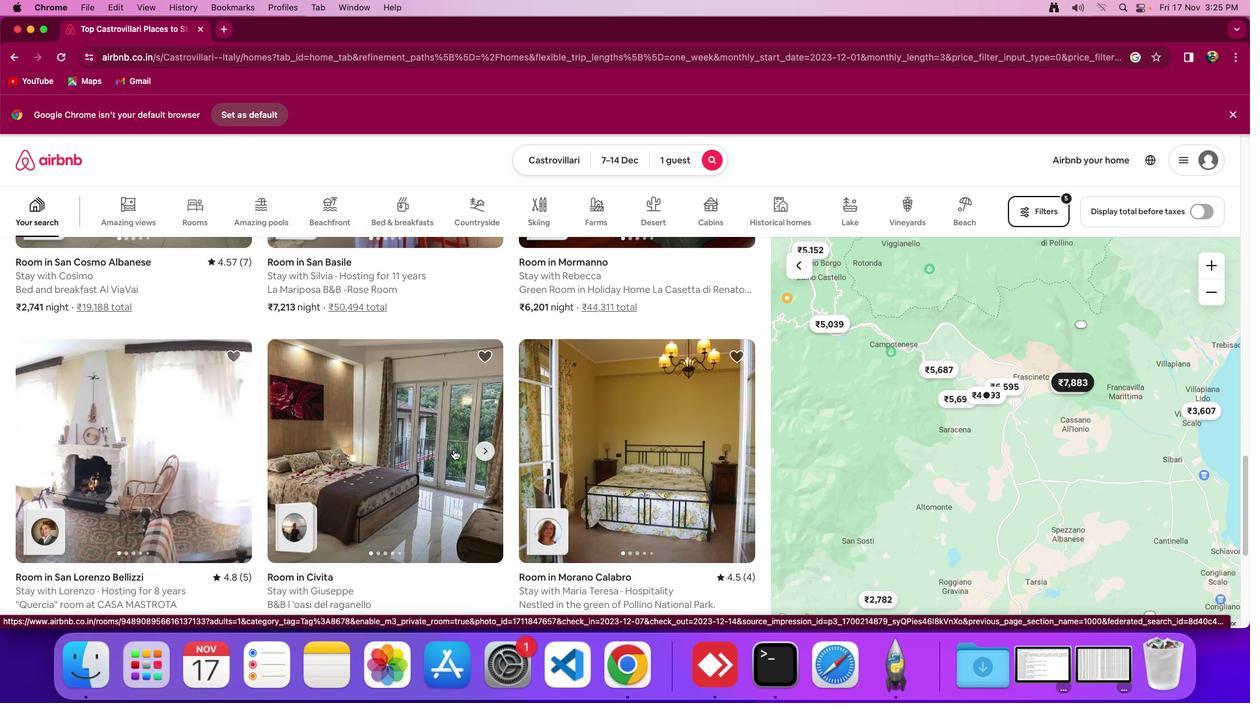 
Action: Mouse scrolled (455, 450) with delta (1, 0)
Screenshot: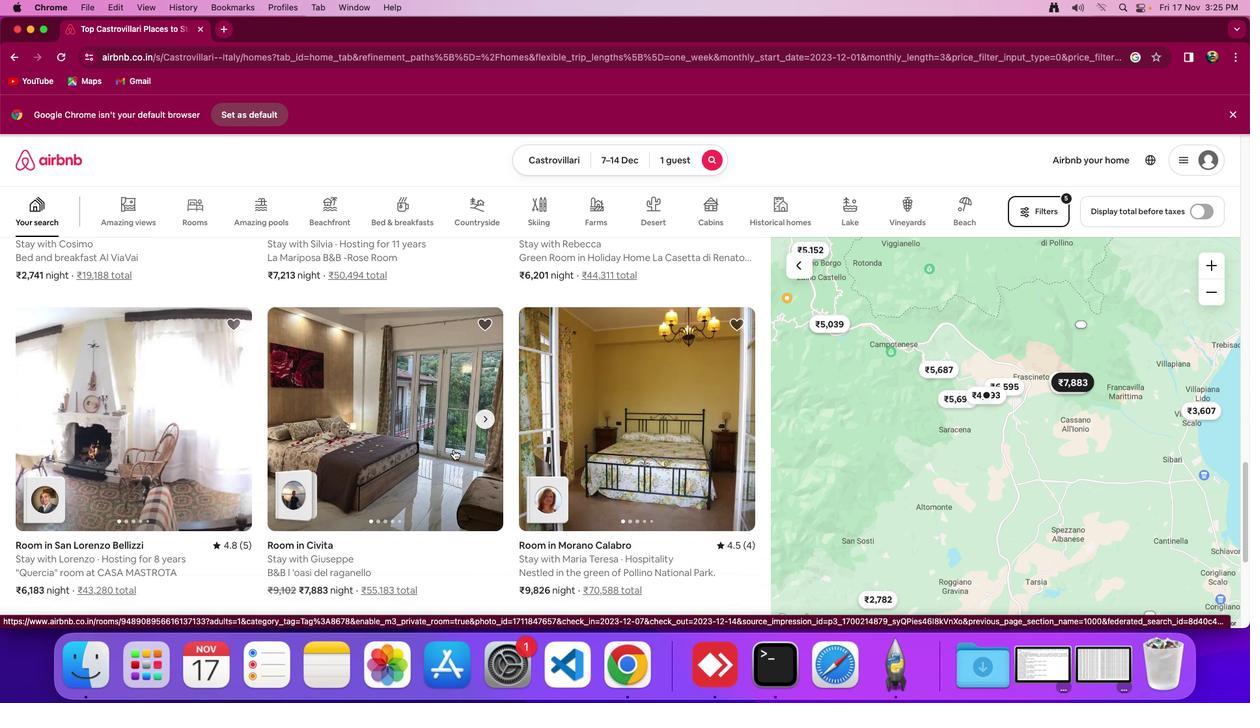 
Action: Mouse moved to (455, 450)
Screenshot: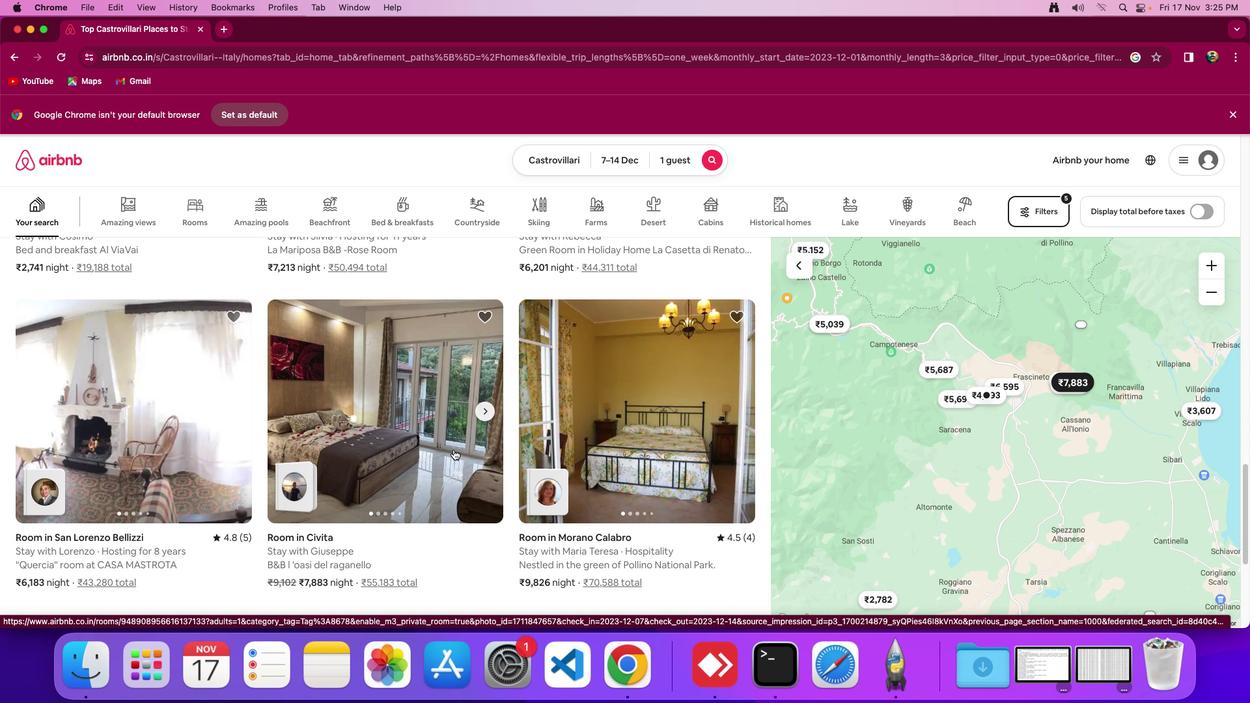 
Action: Mouse scrolled (455, 450) with delta (1, 0)
Screenshot: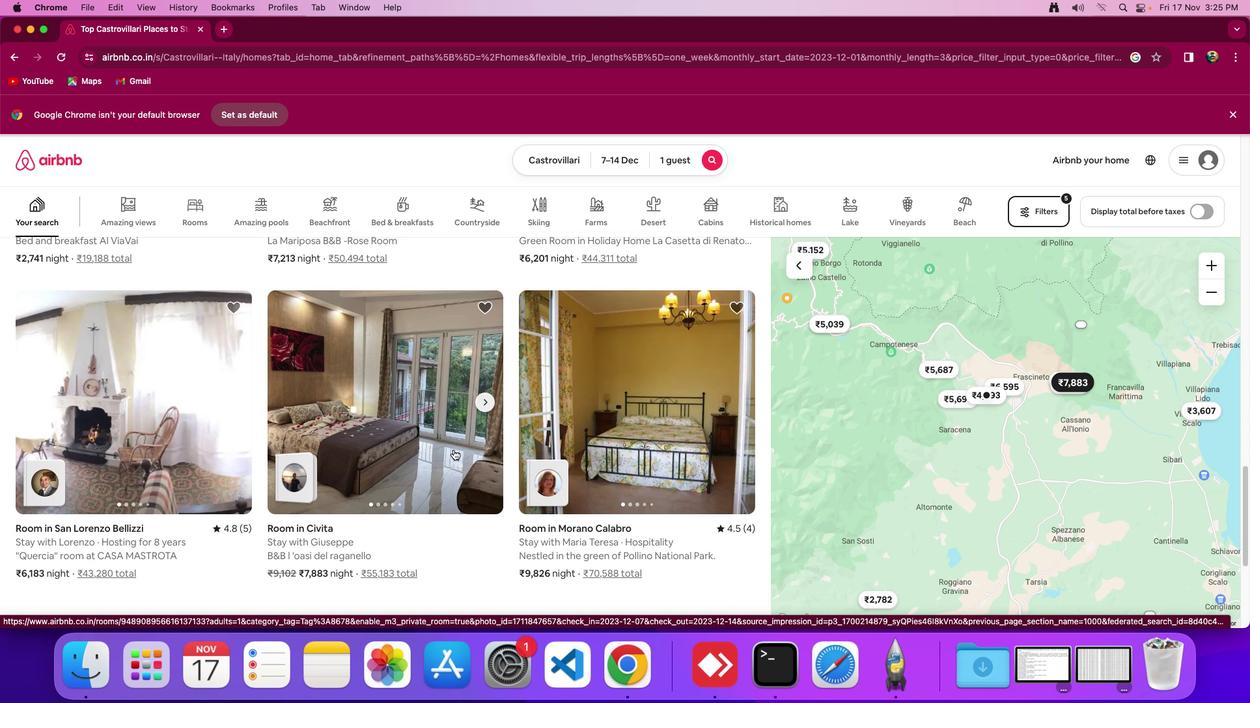
Action: Mouse scrolled (455, 450) with delta (1, 0)
Screenshot: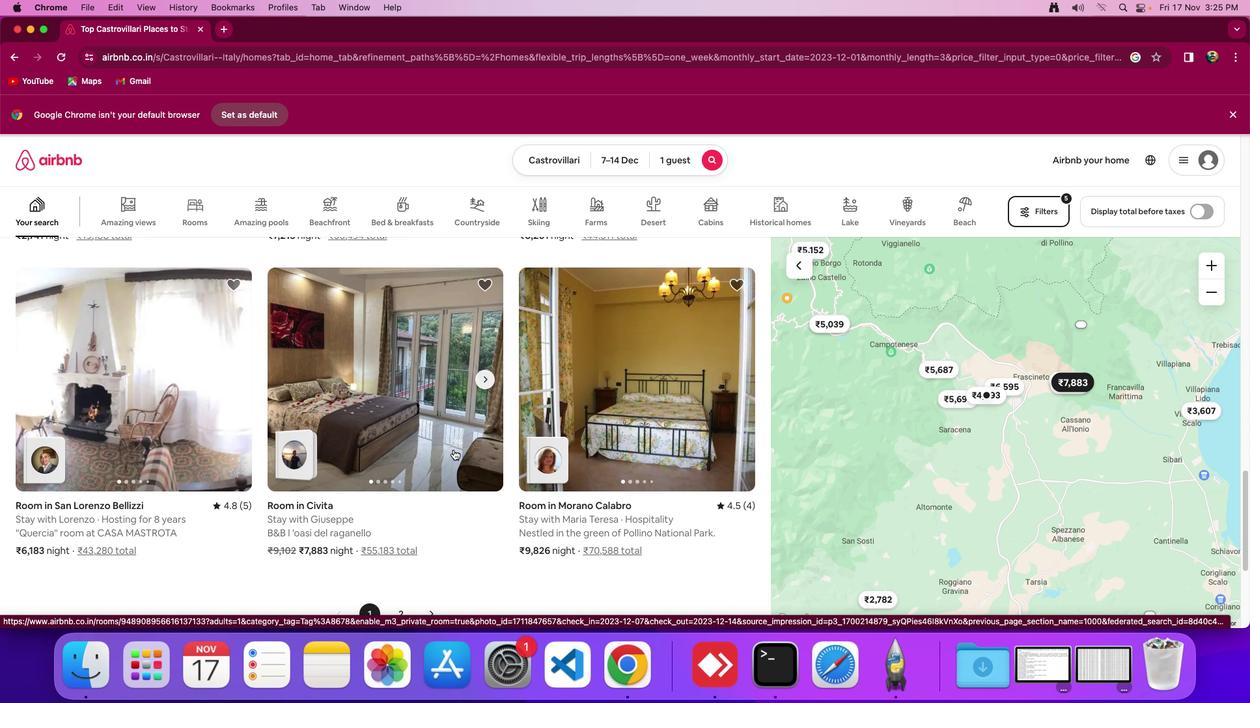 
Action: Mouse scrolled (455, 450) with delta (1, 0)
Screenshot: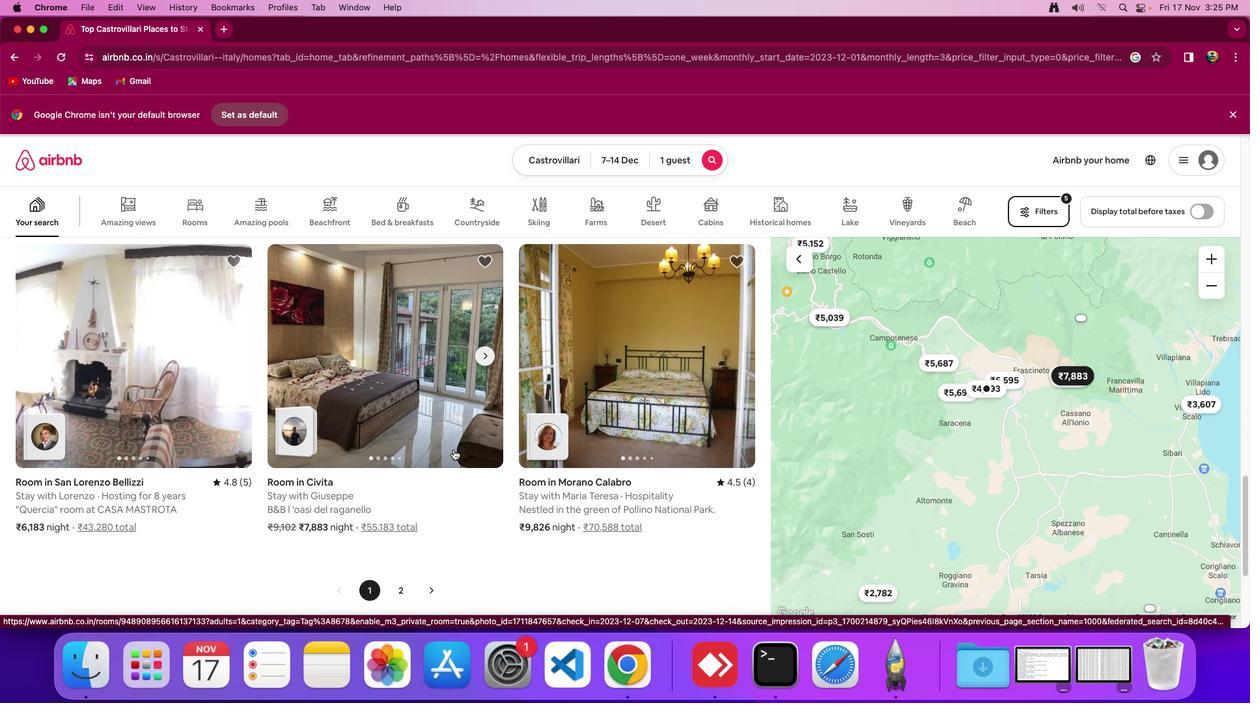 
Action: Mouse moved to (455, 450)
Screenshot: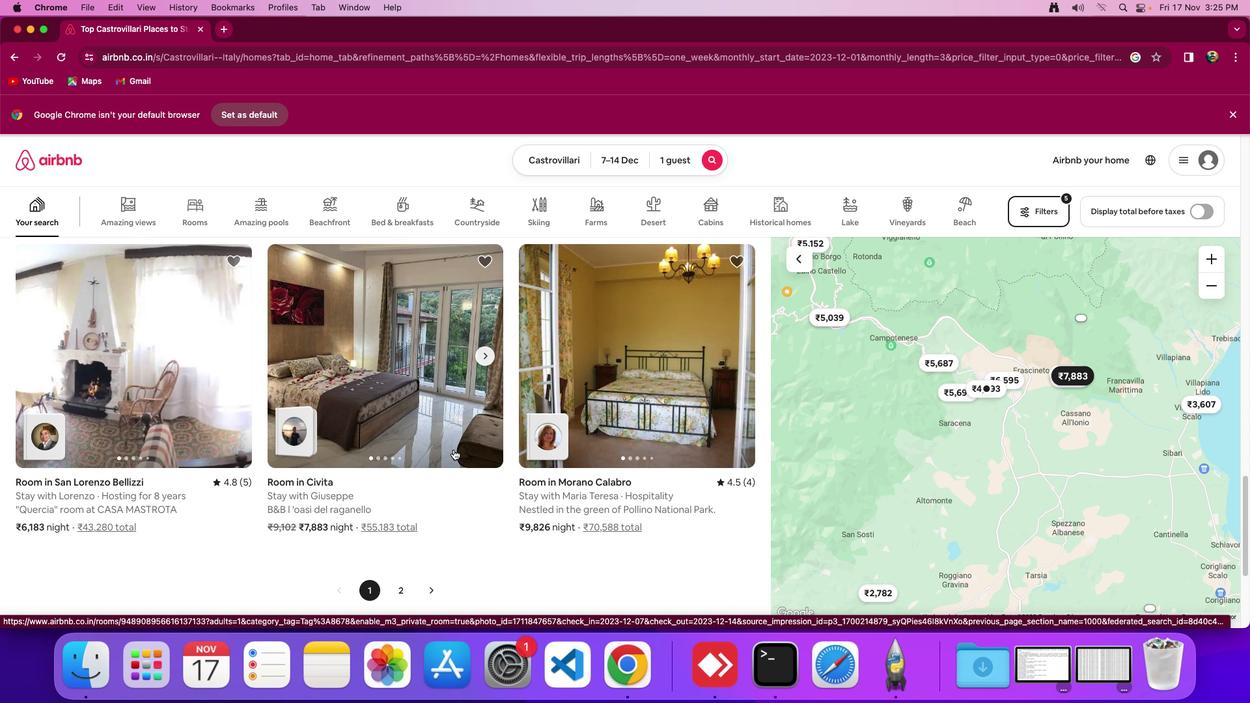 
Action: Mouse scrolled (455, 450) with delta (1, 0)
Screenshot: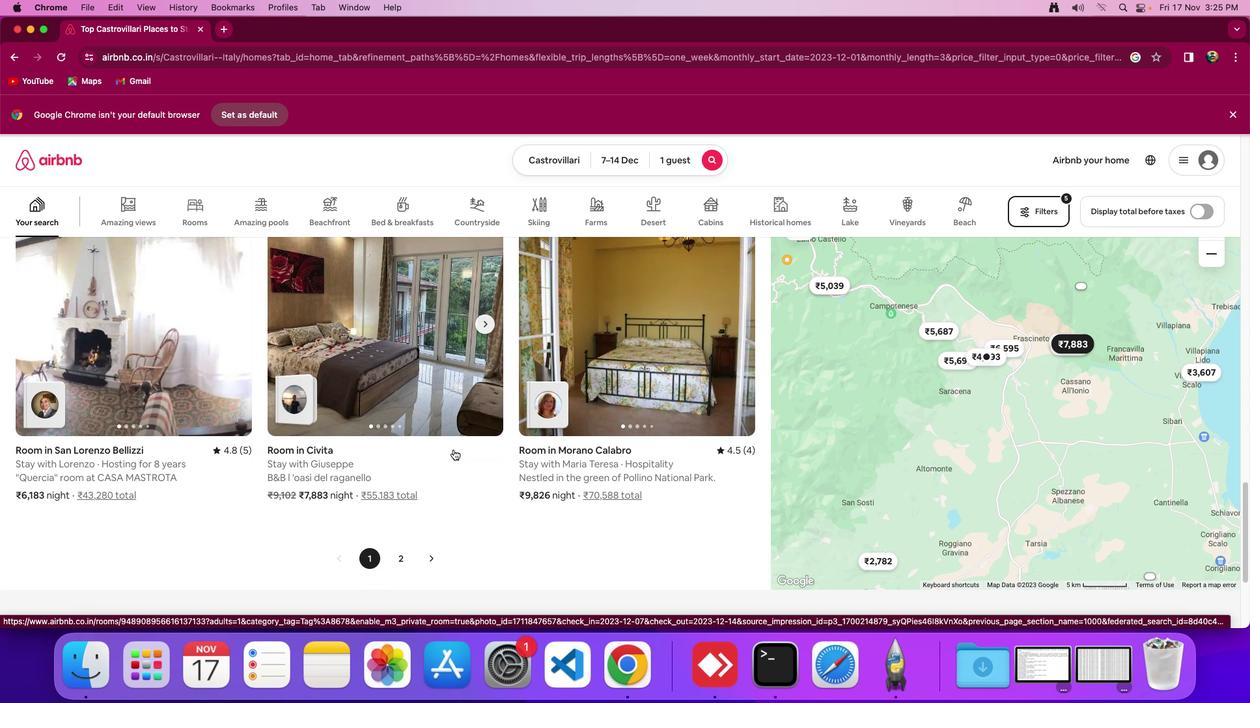 
Action: Mouse scrolled (455, 450) with delta (1, 0)
Screenshot: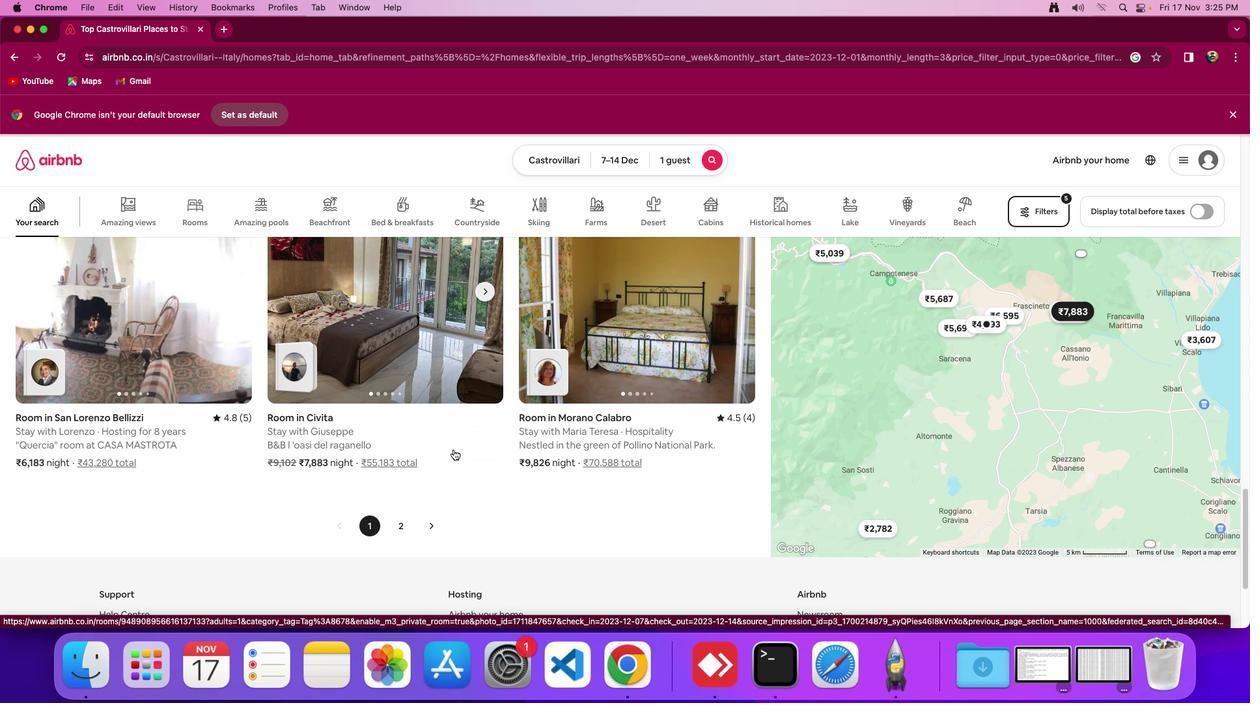 
Action: Mouse scrolled (455, 450) with delta (1, 0)
Screenshot: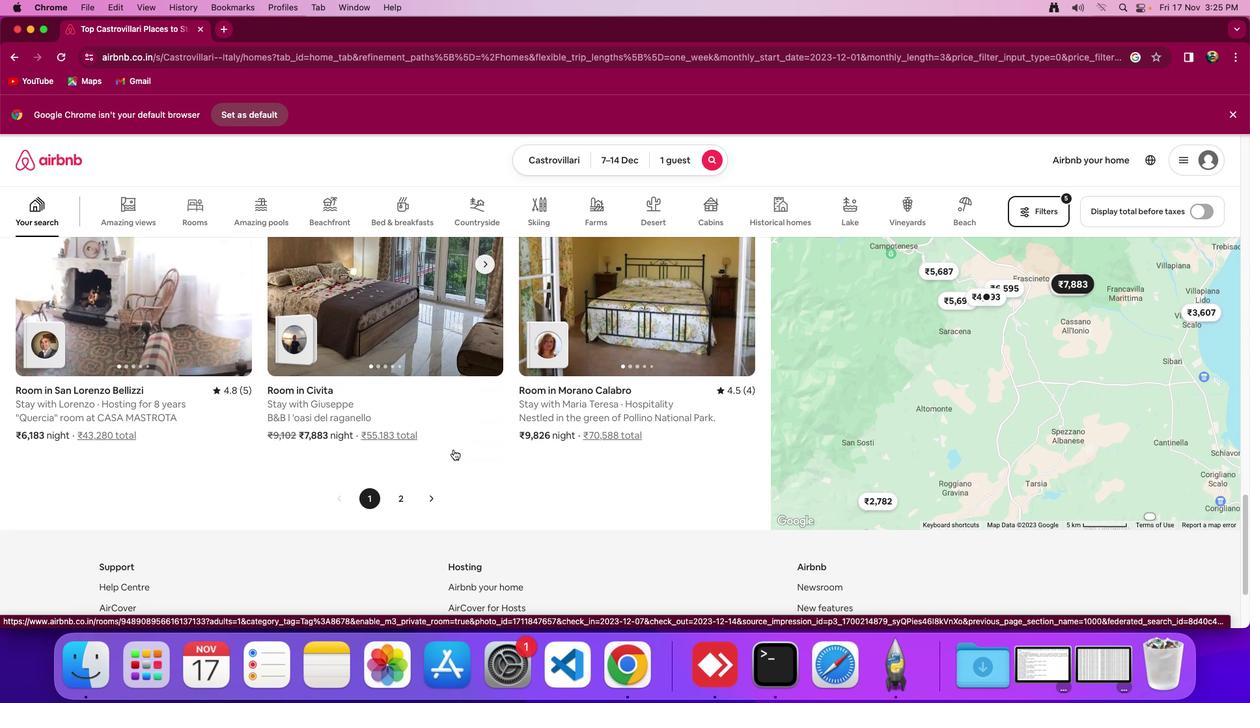 
Action: Mouse moved to (455, 451)
Screenshot: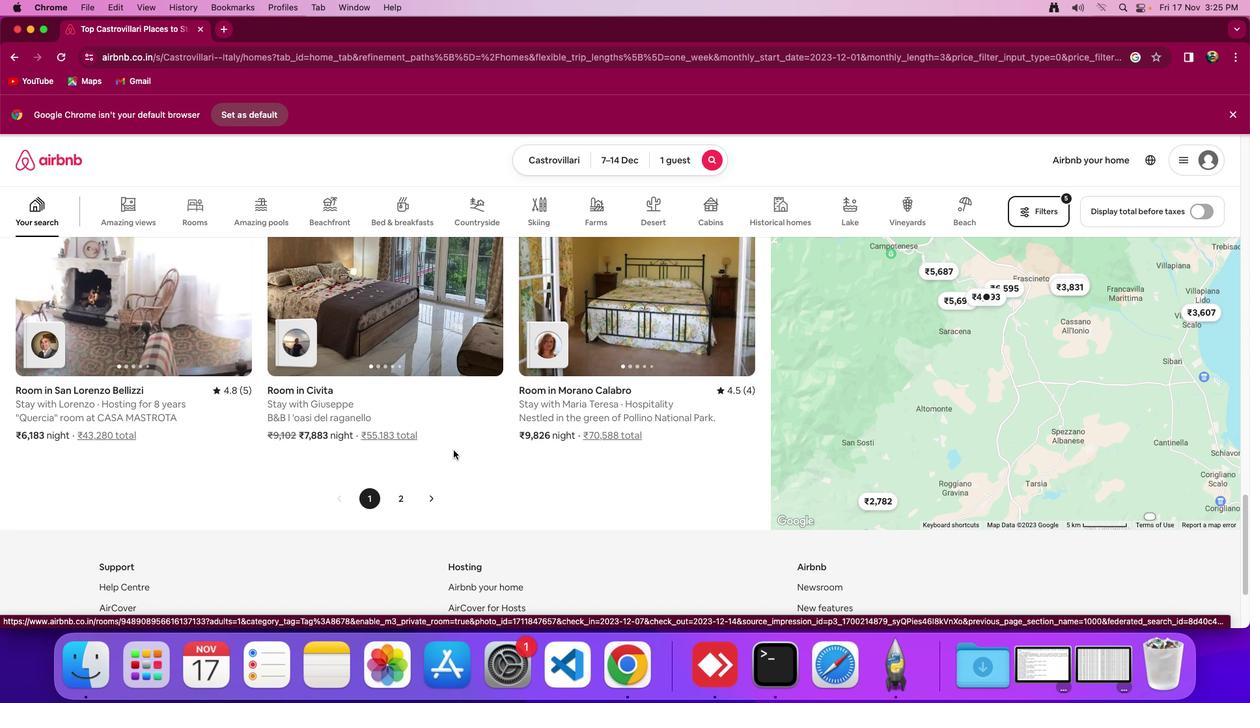
Action: Mouse scrolled (455, 451) with delta (1, 1)
Screenshot: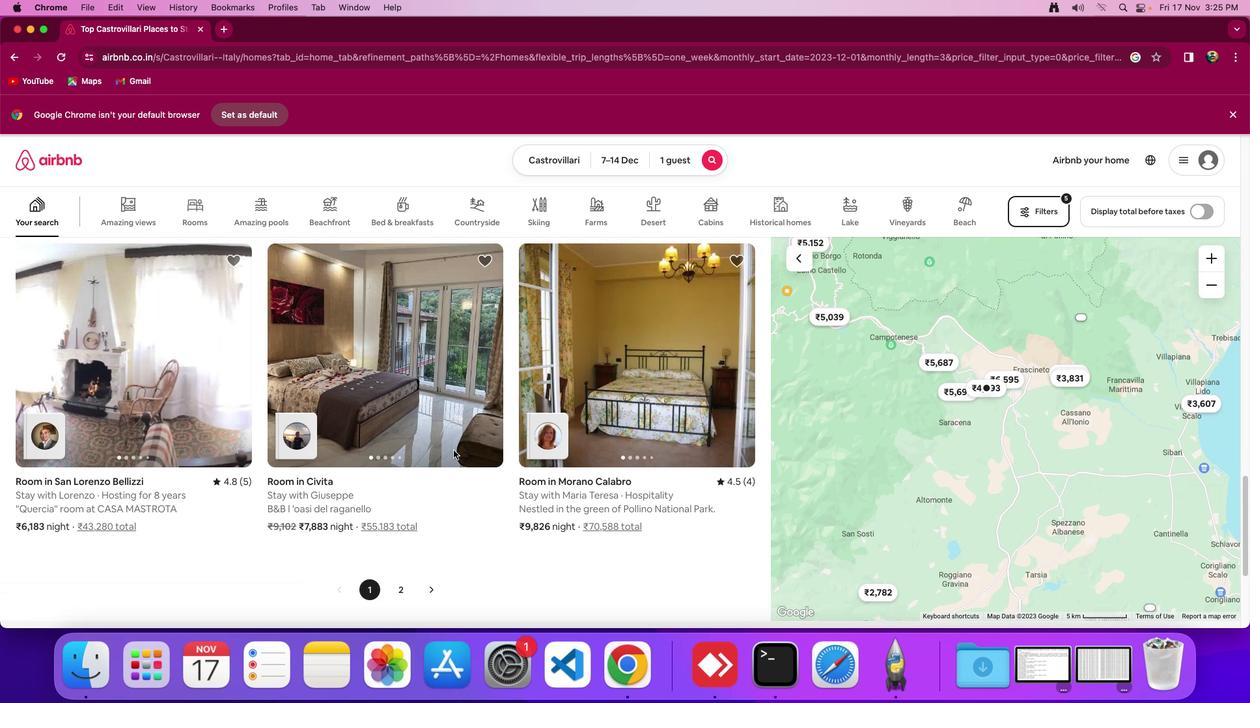 
Action: Mouse scrolled (455, 451) with delta (1, 1)
Screenshot: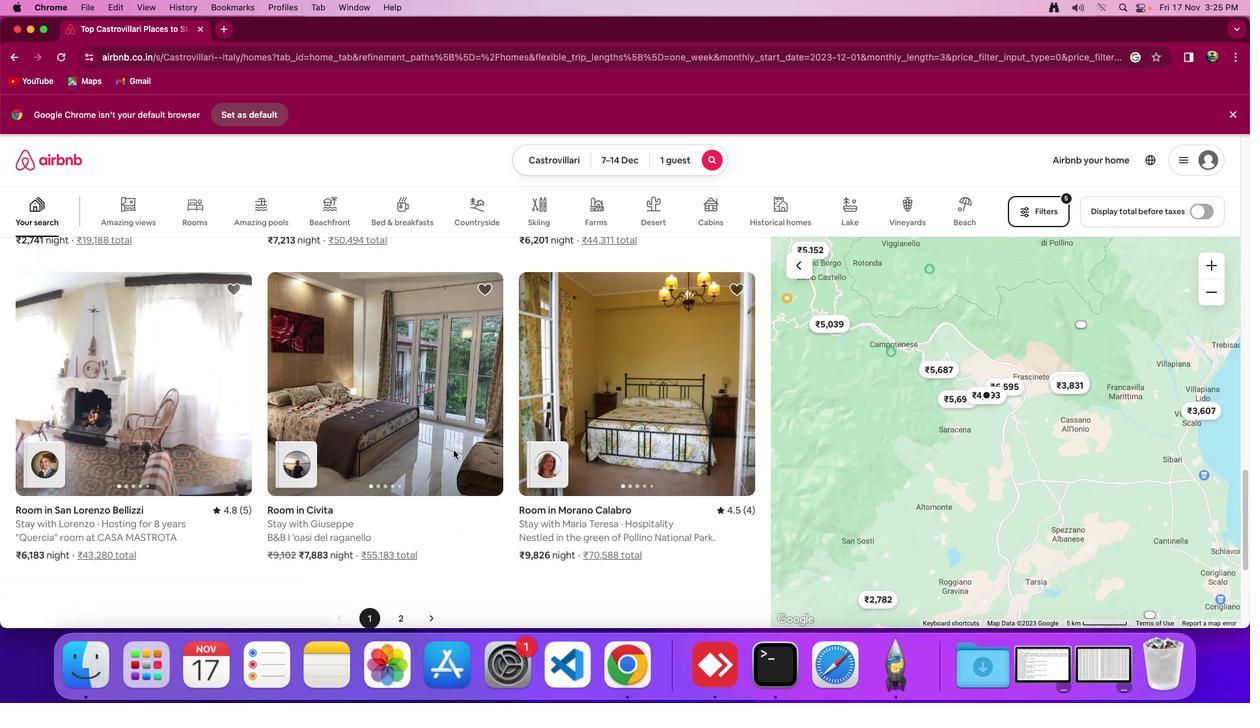 
Action: Mouse scrolled (455, 451) with delta (1, 3)
Screenshot: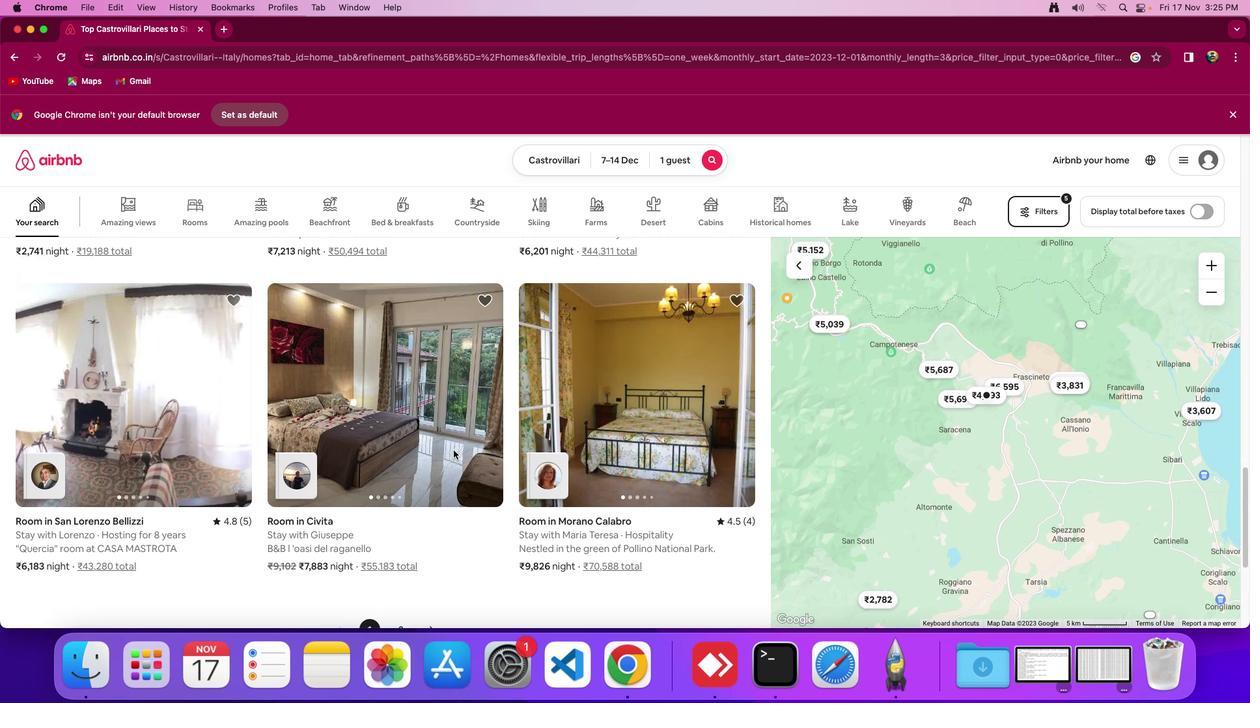 
Action: Mouse scrolled (455, 451) with delta (1, 1)
Screenshot: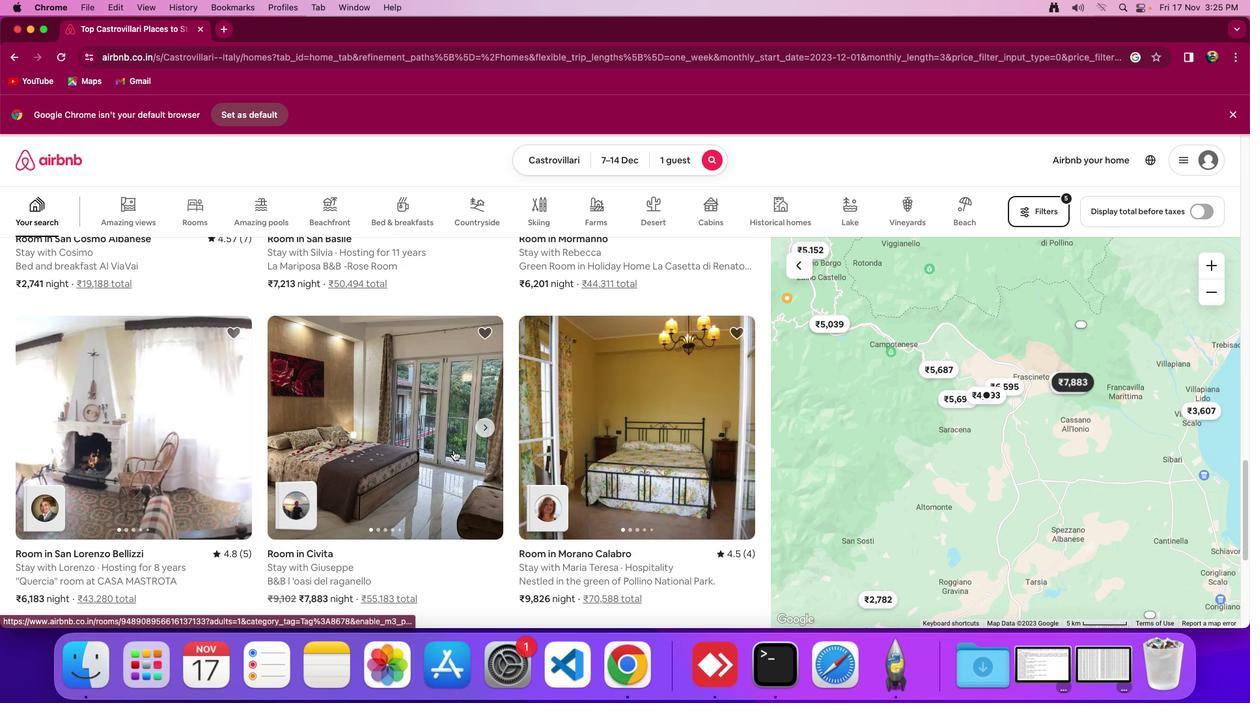 
Action: Mouse scrolled (455, 451) with delta (1, 1)
Screenshot: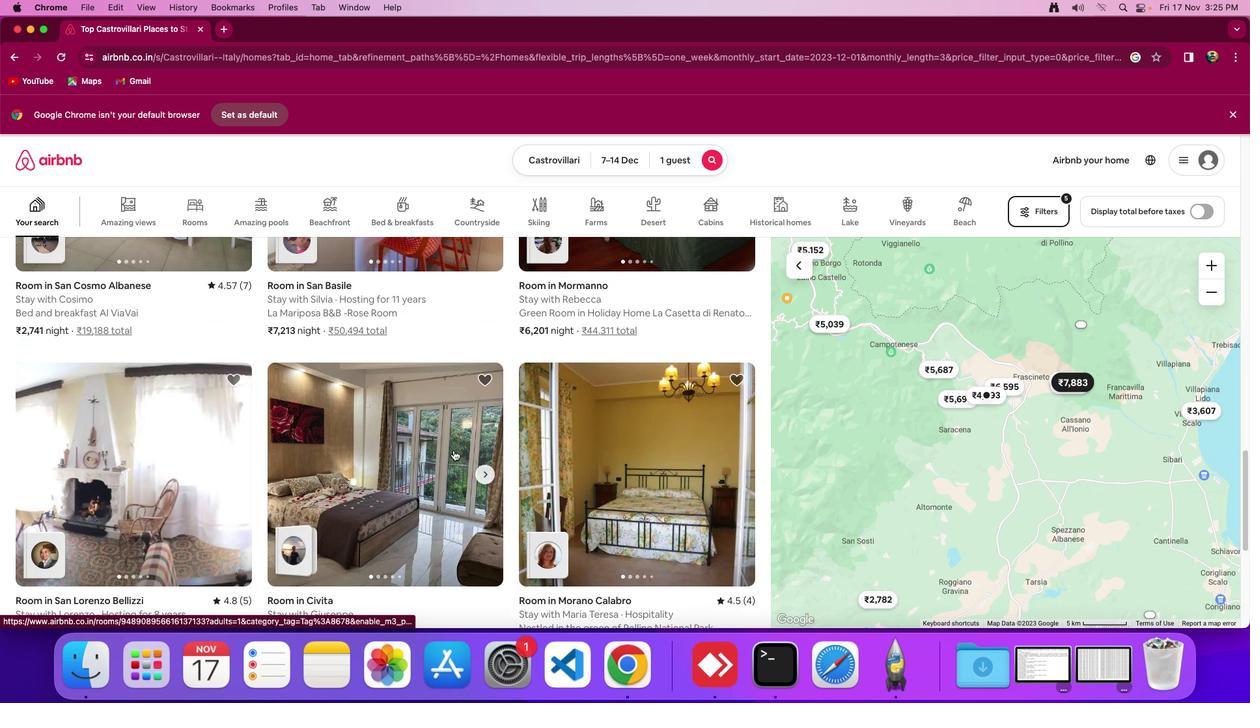 
Action: Mouse scrolled (455, 451) with delta (1, 2)
Screenshot: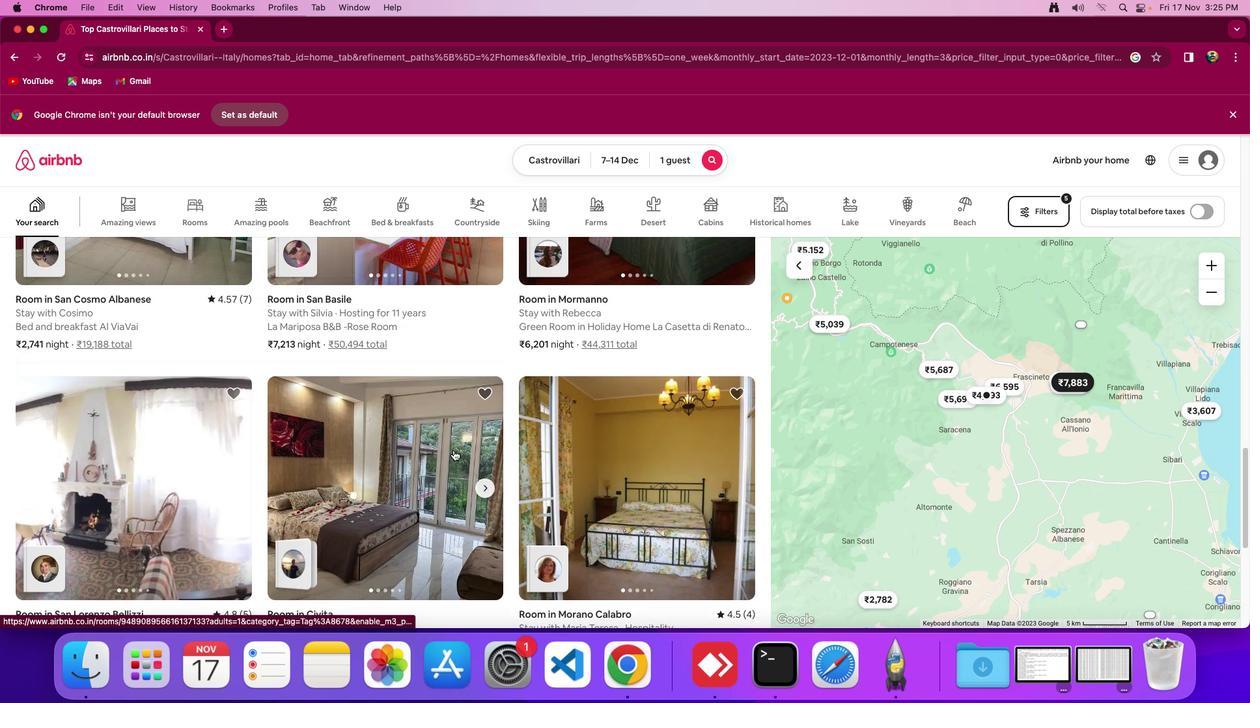 
Action: Mouse scrolled (455, 451) with delta (1, 1)
Screenshot: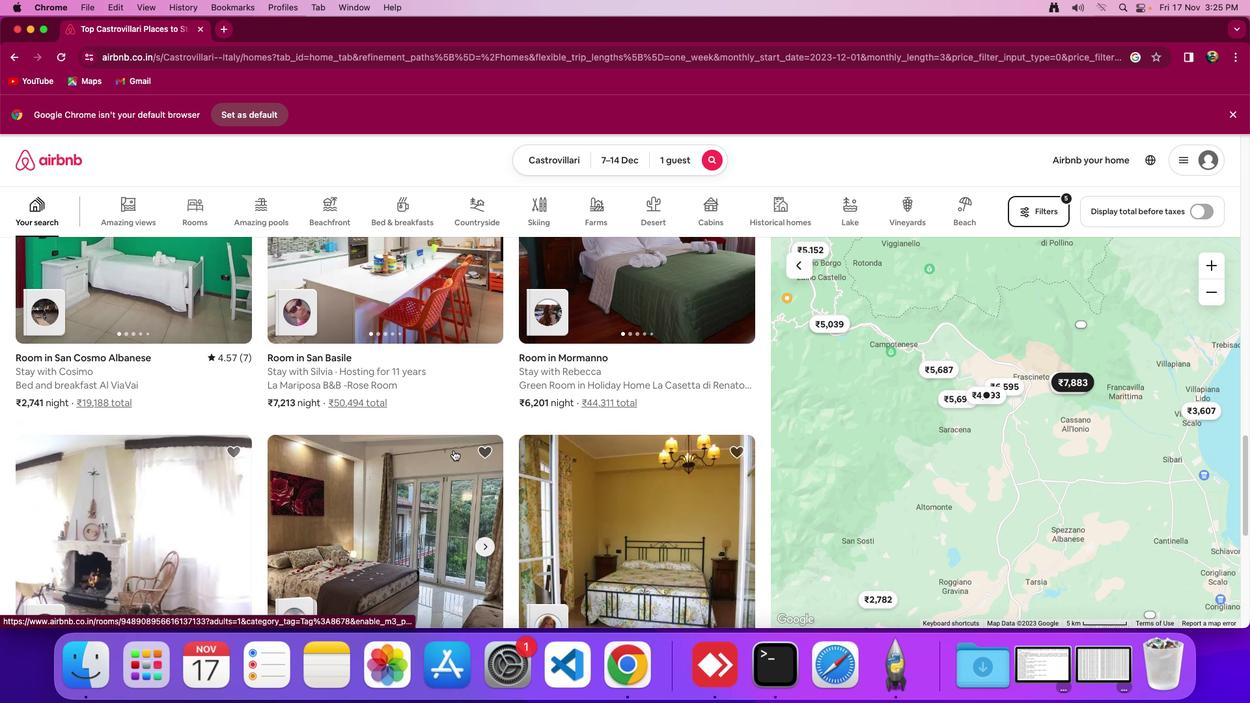 
Action: Mouse scrolled (455, 451) with delta (1, 1)
Screenshot: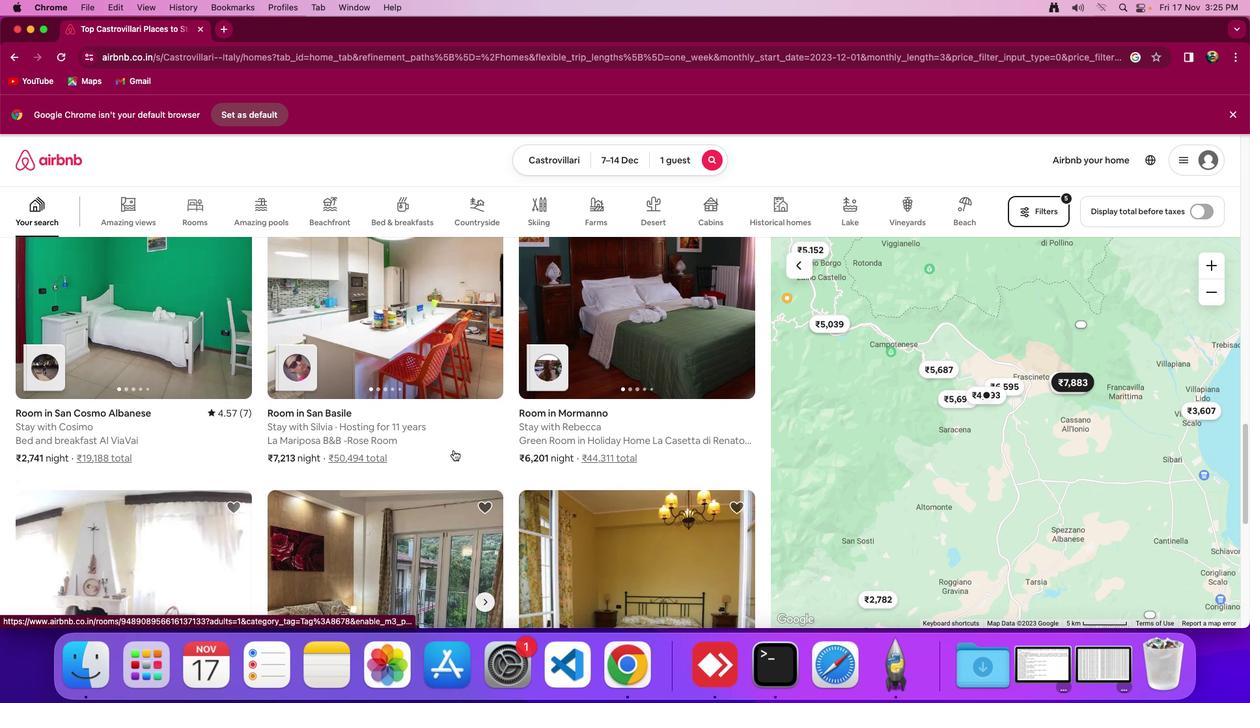 
Action: Mouse scrolled (455, 451) with delta (1, 3)
Screenshot: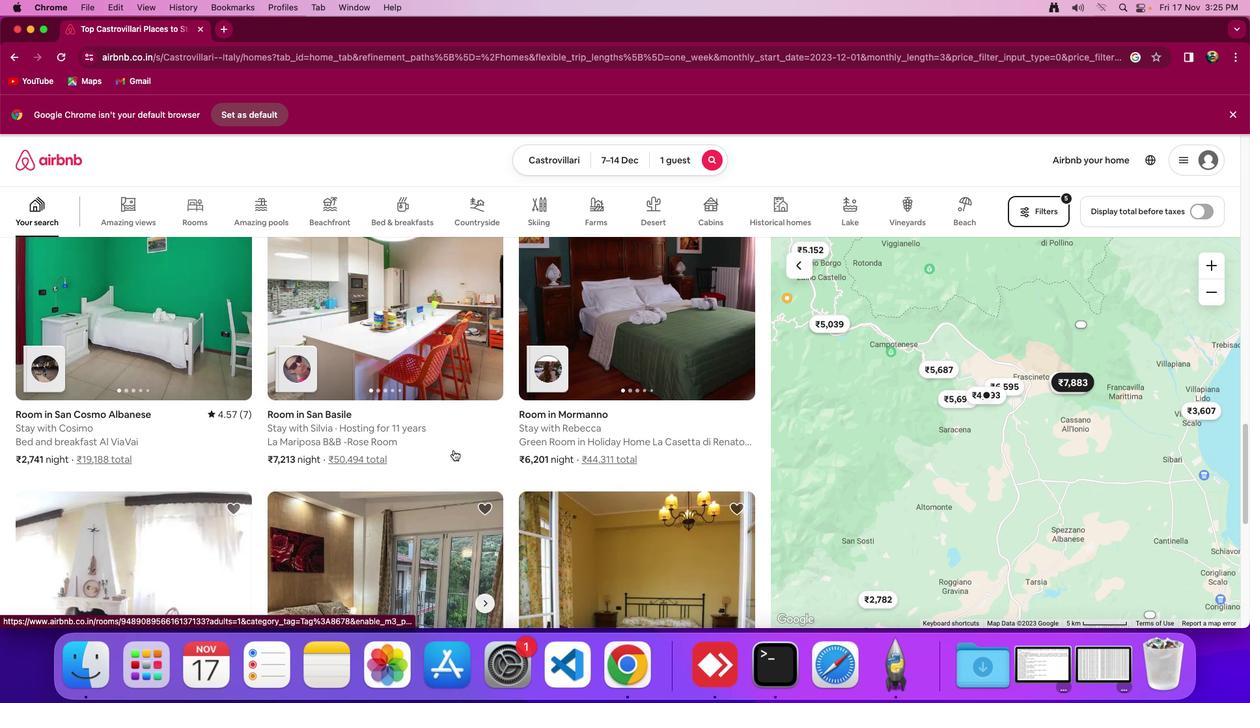 
Action: Mouse scrolled (455, 451) with delta (1, 1)
Screenshot: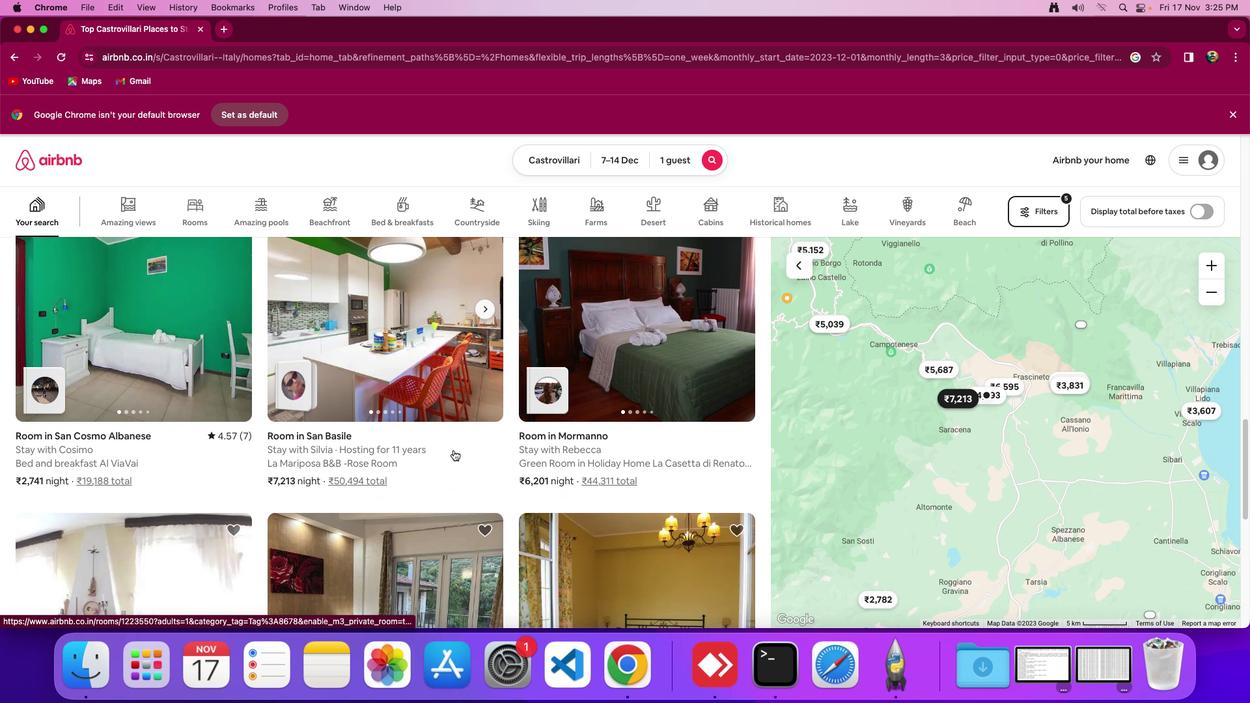 
Action: Mouse scrolled (455, 451) with delta (1, 1)
Screenshot: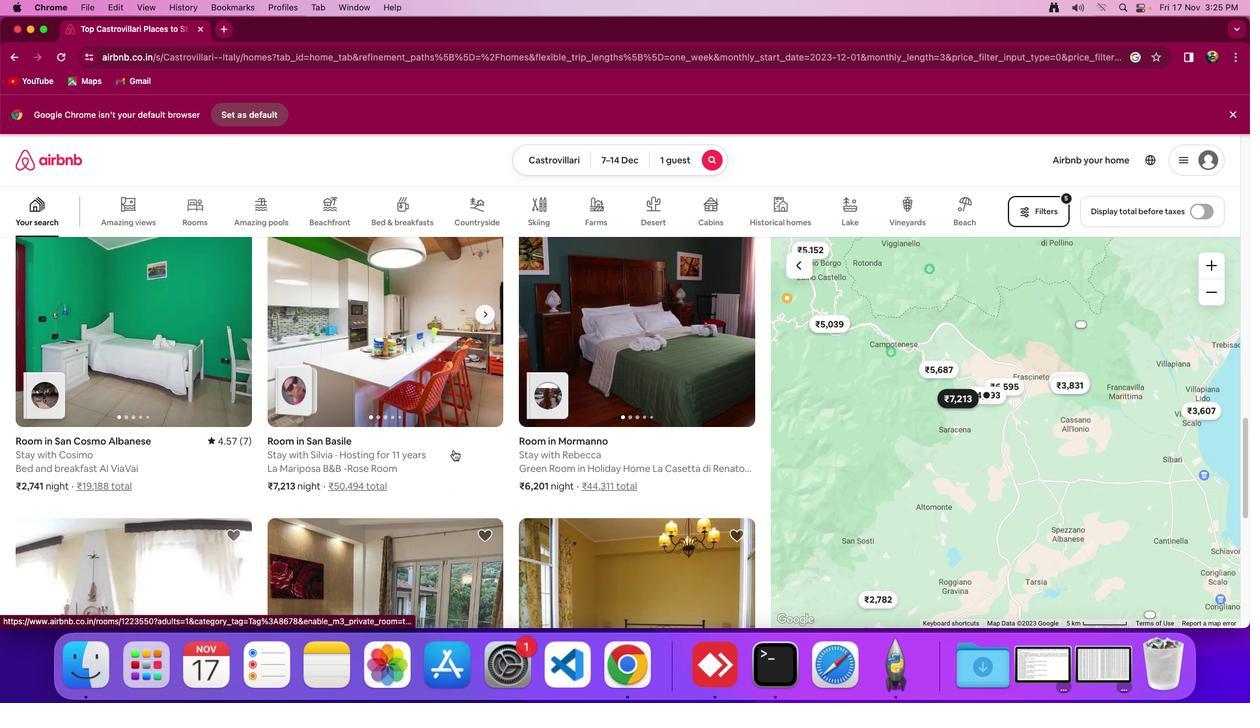 
Action: Mouse scrolled (455, 451) with delta (1, 1)
Screenshot: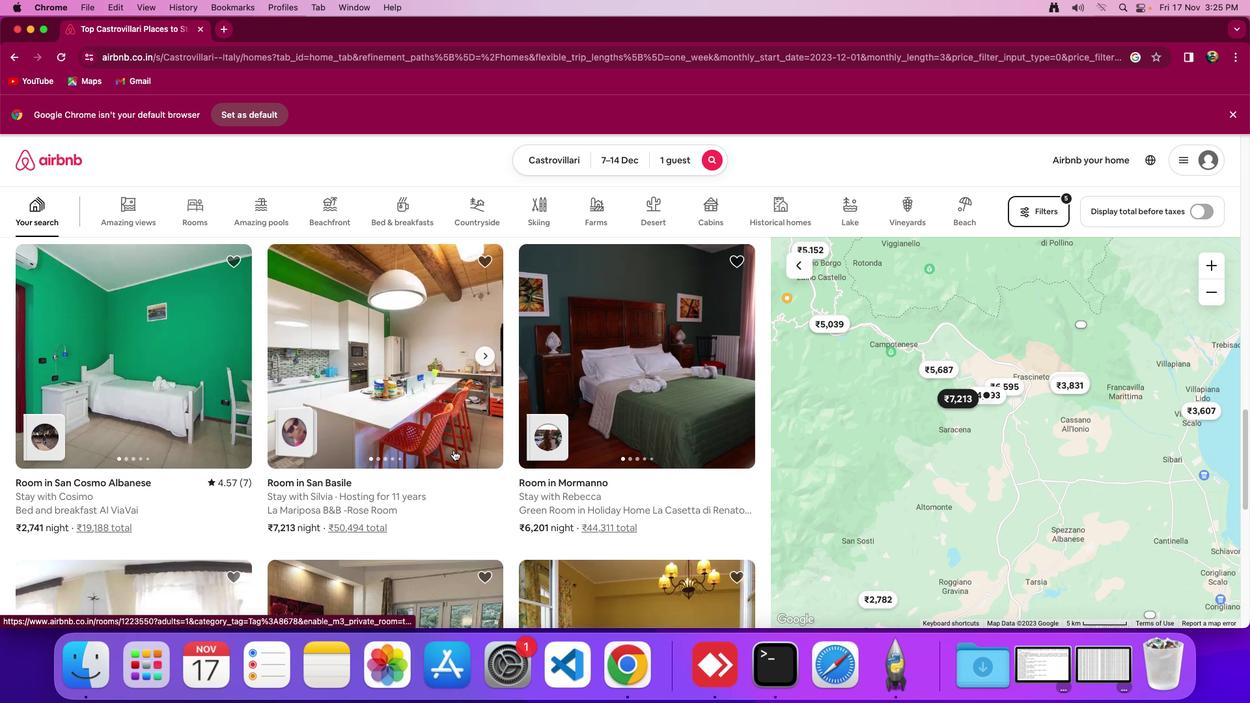 
Action: Mouse scrolled (455, 451) with delta (1, 1)
Screenshot: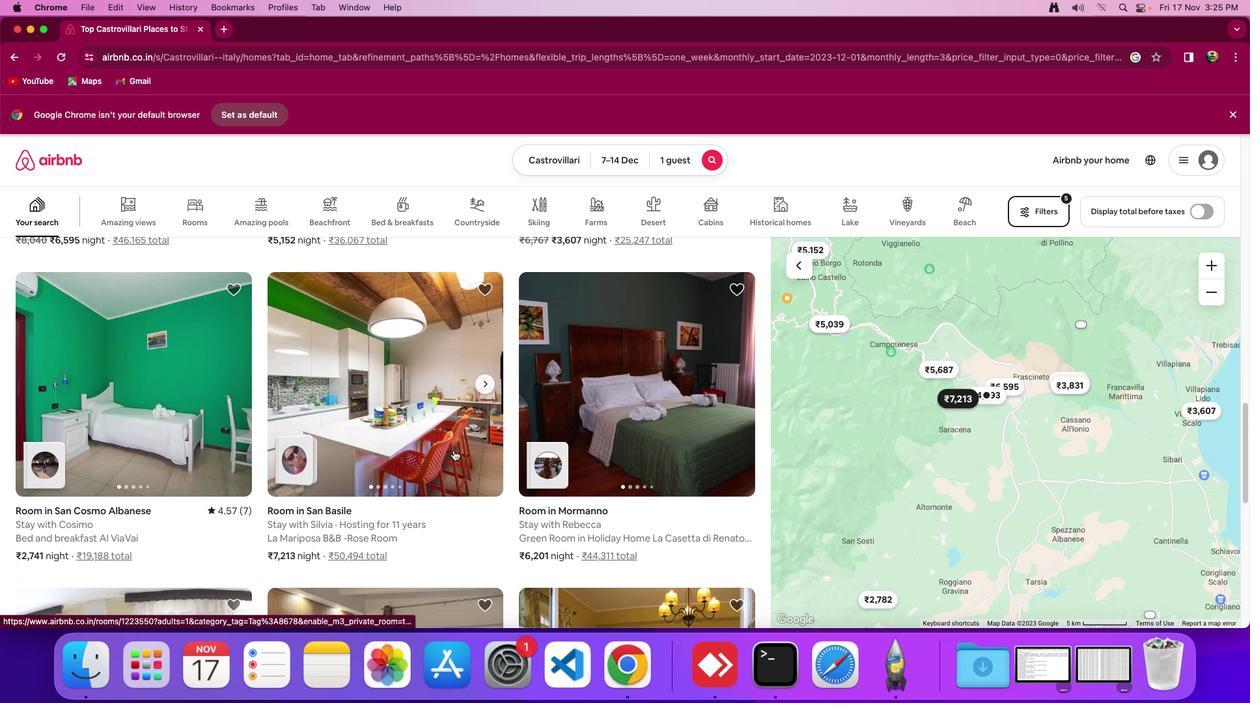 
Action: Mouse scrolled (455, 451) with delta (1, 2)
Screenshot: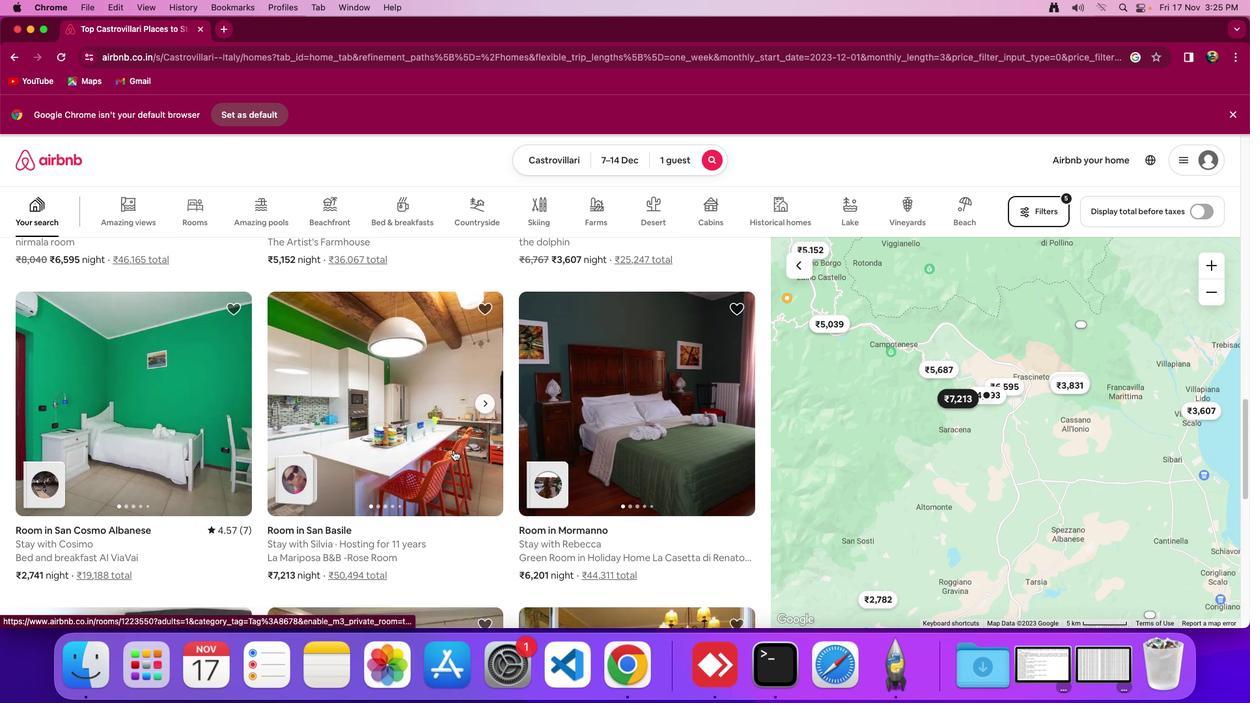 
Action: Mouse scrolled (455, 451) with delta (1, 1)
Screenshot: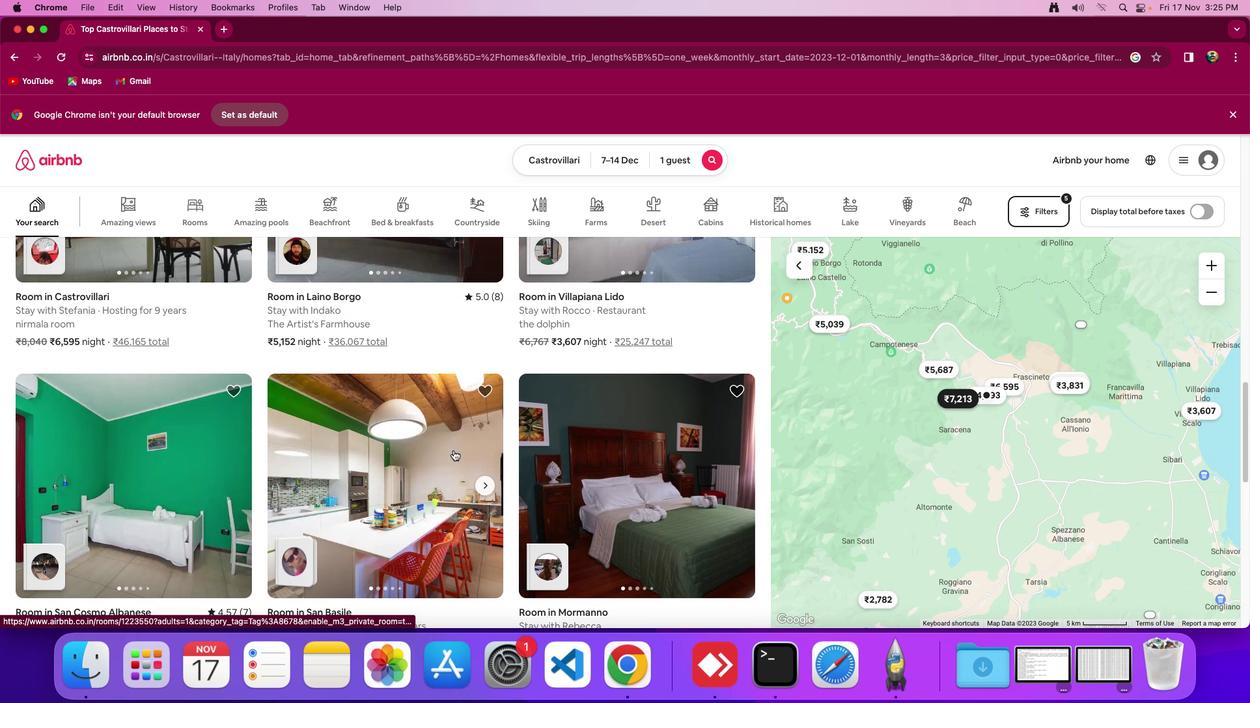 
Action: Mouse scrolled (455, 451) with delta (1, 1)
Screenshot: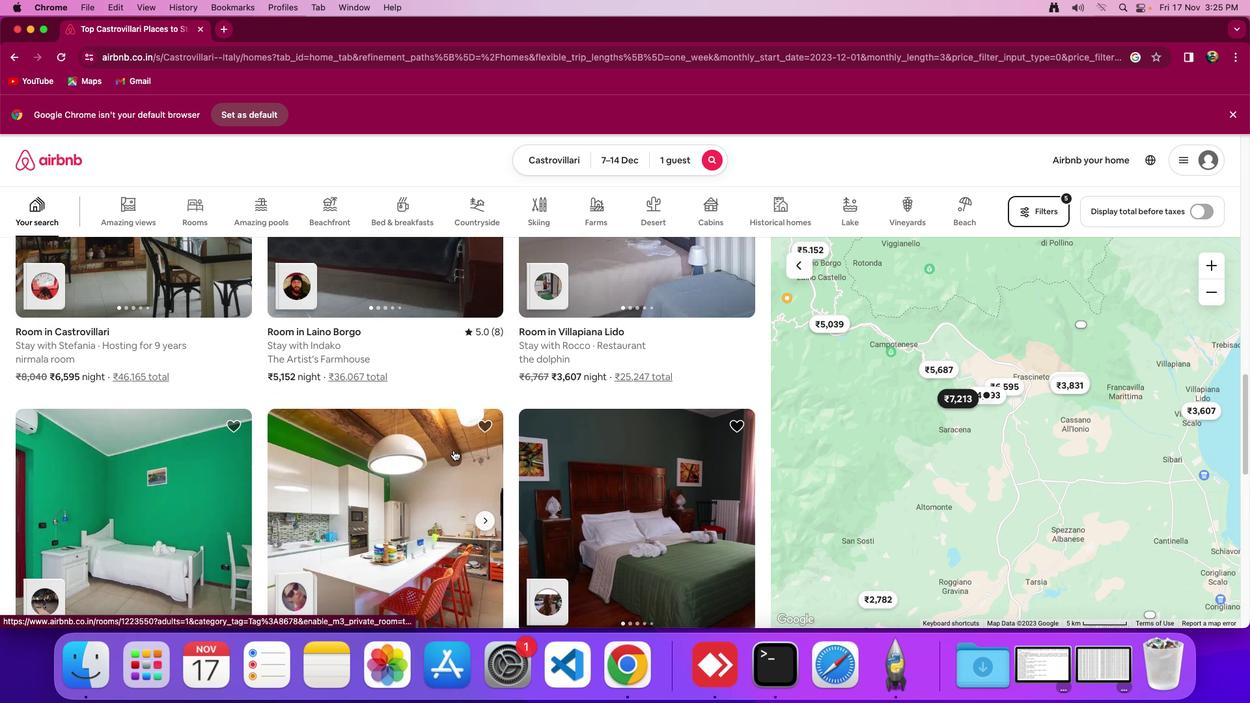 
Action: Mouse scrolled (455, 451) with delta (1, 3)
Screenshot: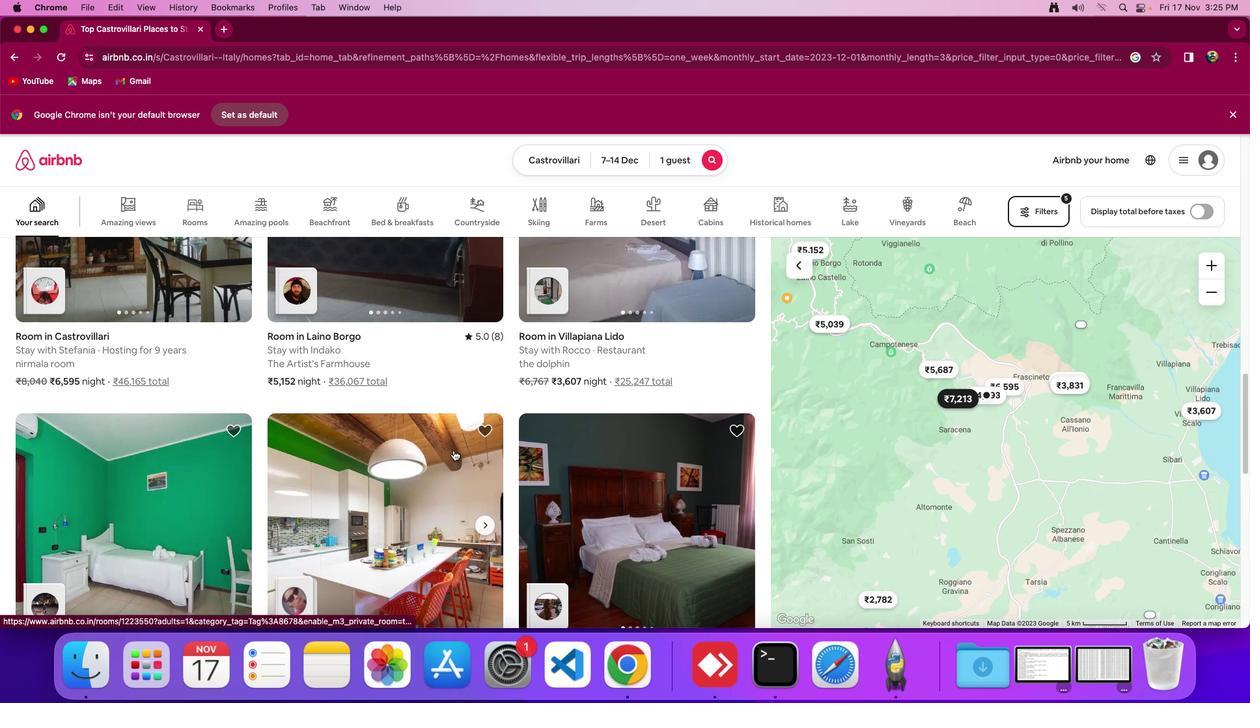 
Action: Mouse scrolled (455, 451) with delta (1, 1)
Screenshot: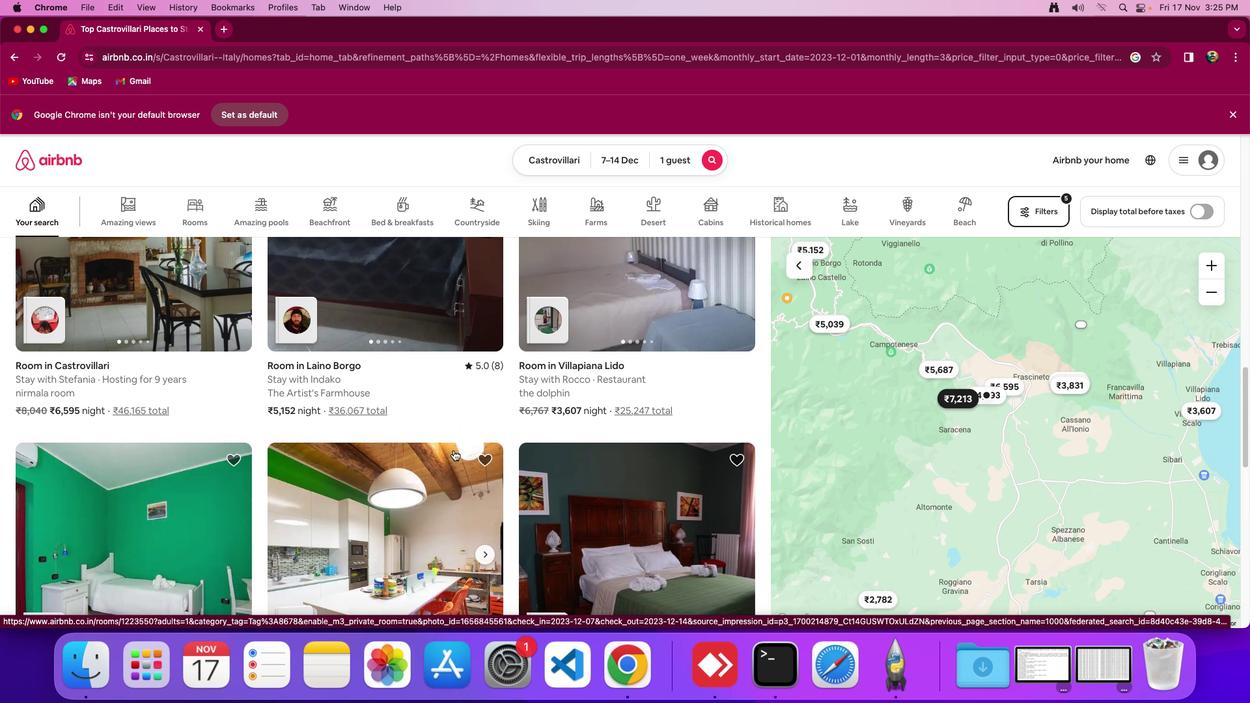 
Action: Mouse scrolled (455, 451) with delta (1, 1)
Screenshot: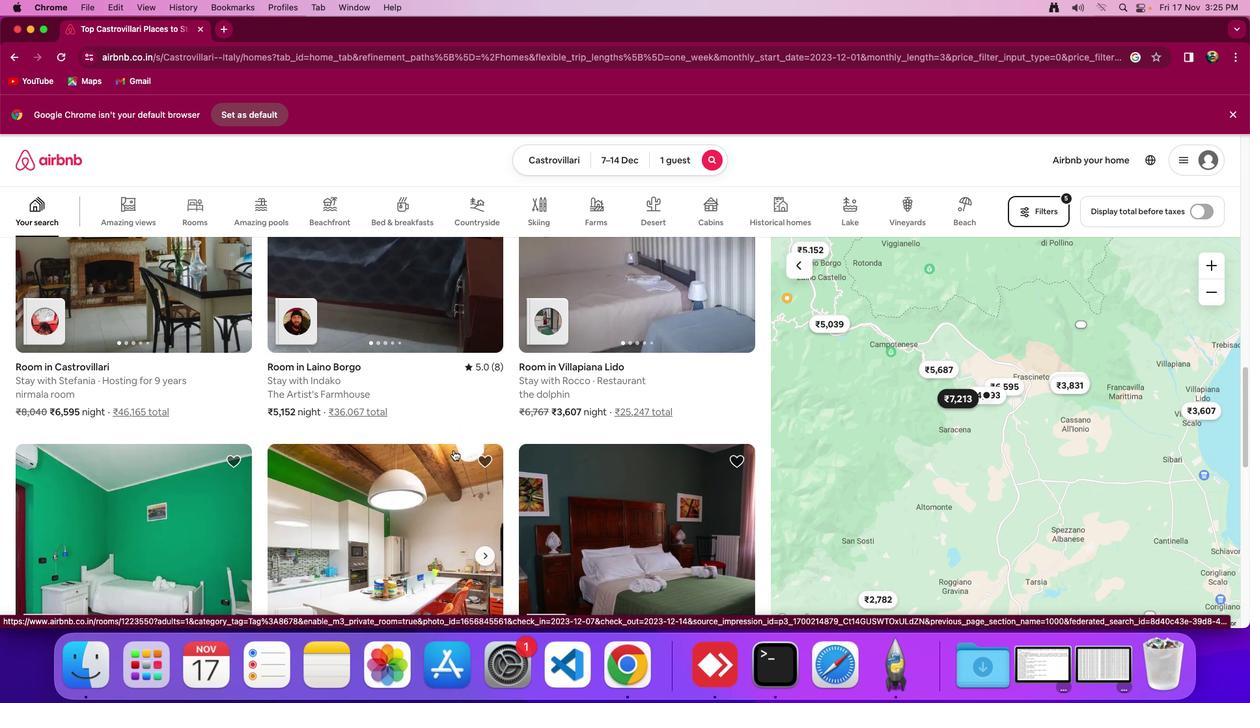 
Action: Mouse scrolled (455, 451) with delta (1, 1)
Screenshot: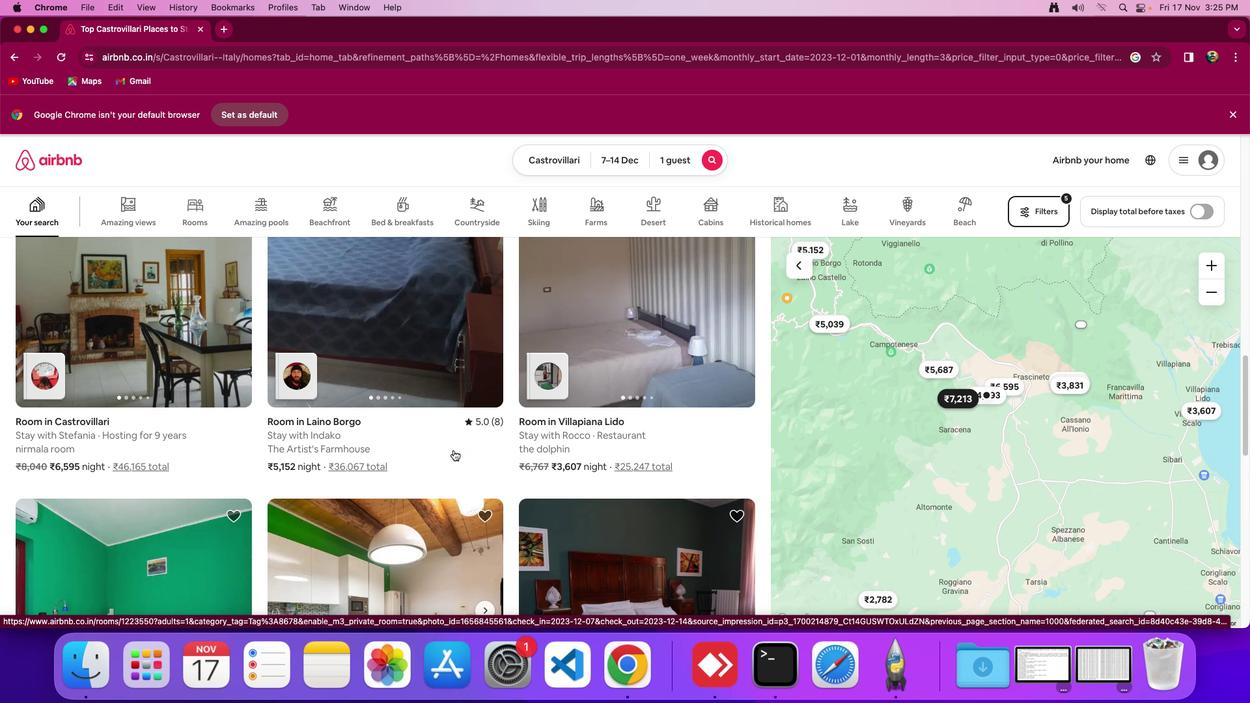 
Action: Mouse scrolled (455, 451) with delta (1, 1)
Screenshot: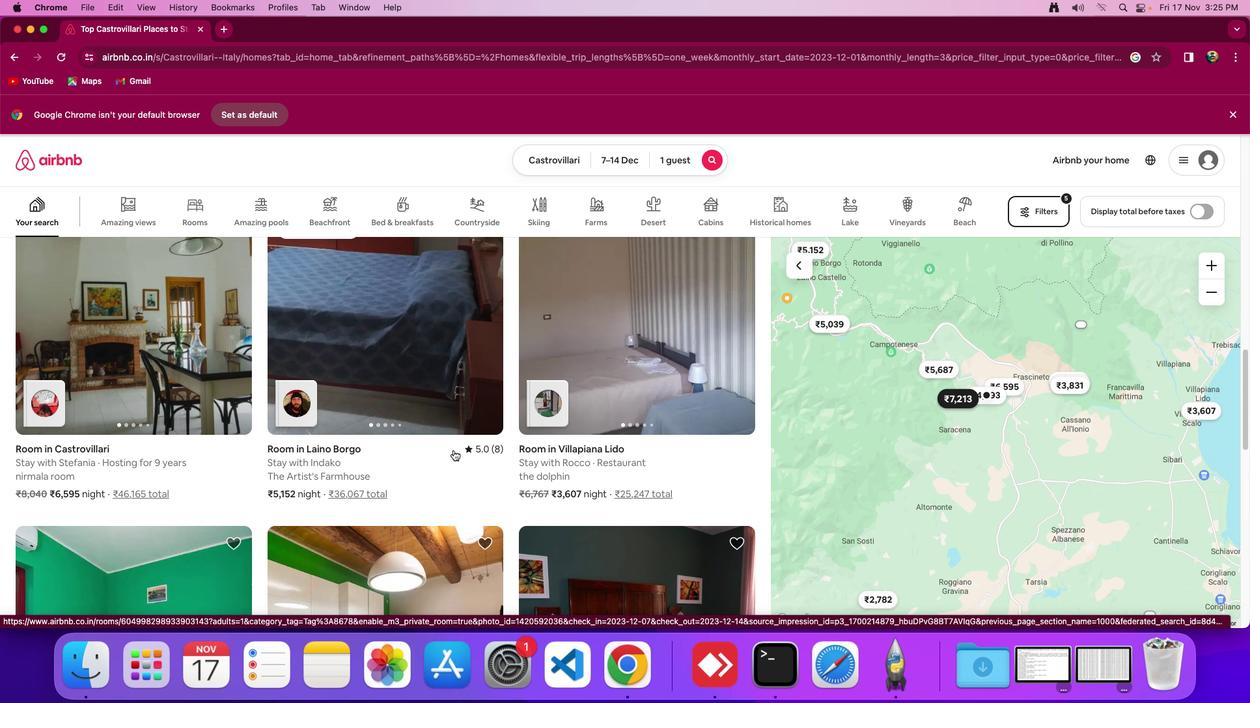 
Action: Mouse scrolled (455, 451) with delta (1, 3)
Screenshot: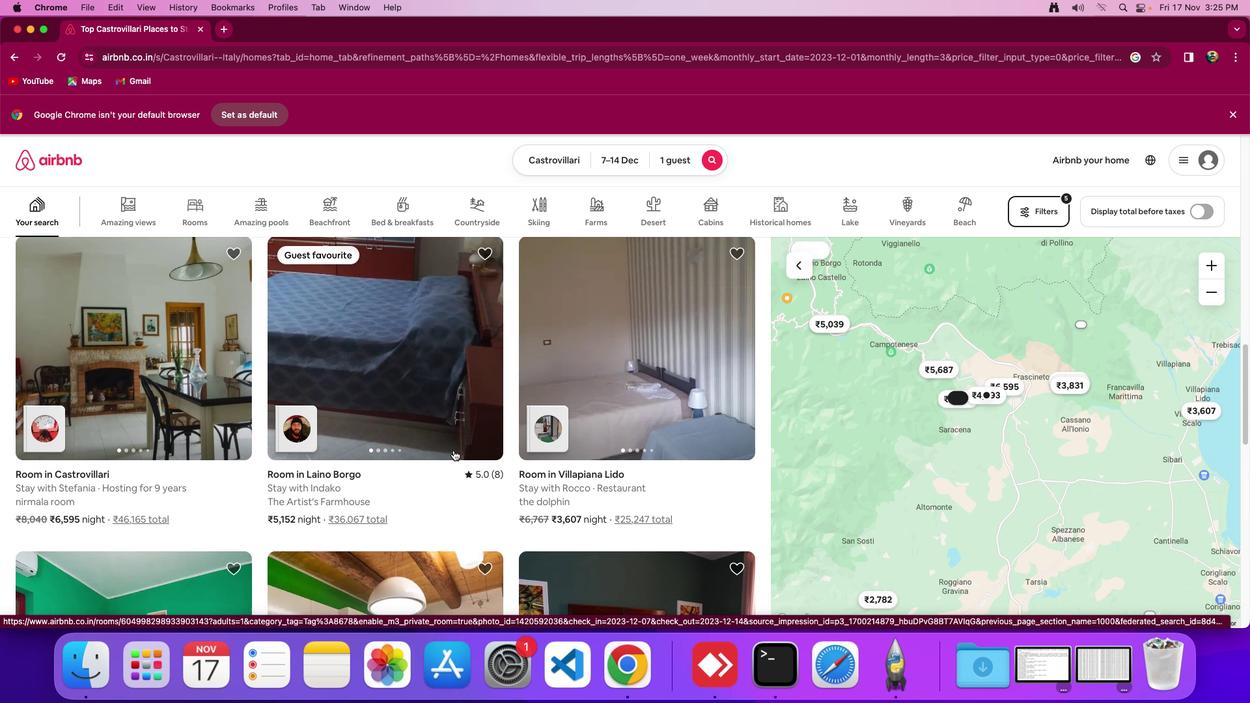 
Action: Mouse scrolled (455, 451) with delta (1, 1)
Screenshot: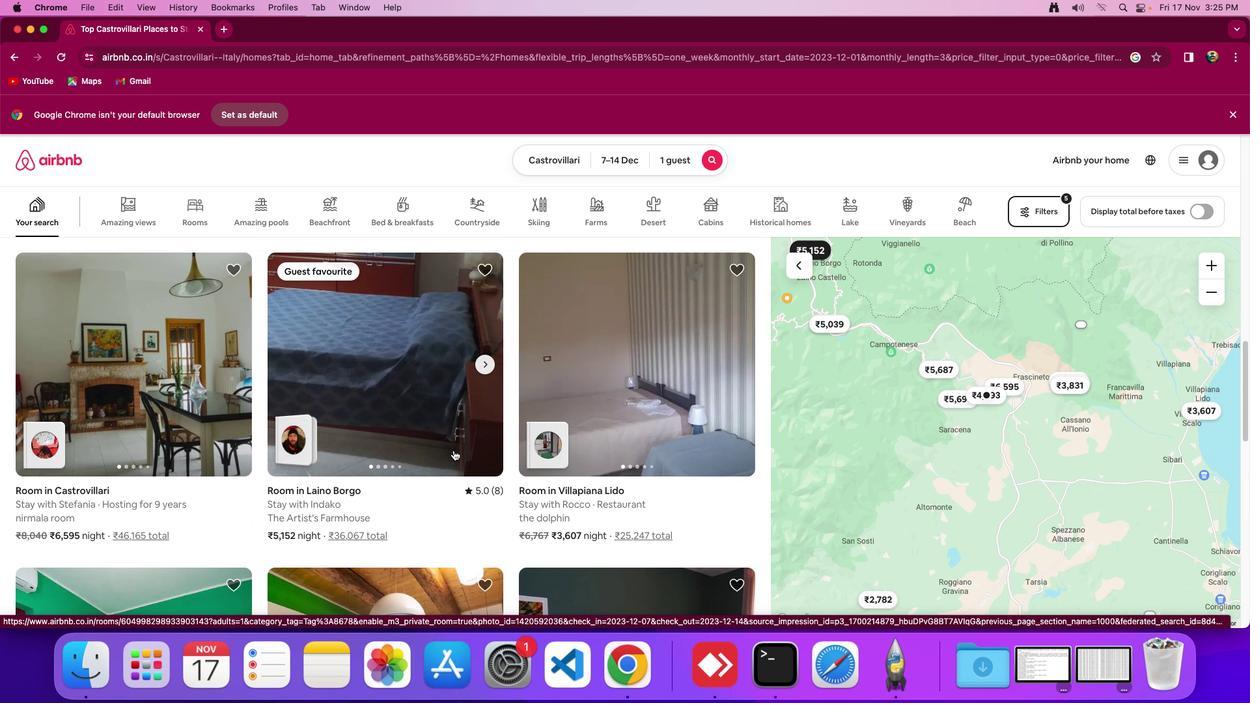 
Action: Mouse scrolled (455, 451) with delta (1, 1)
Screenshot: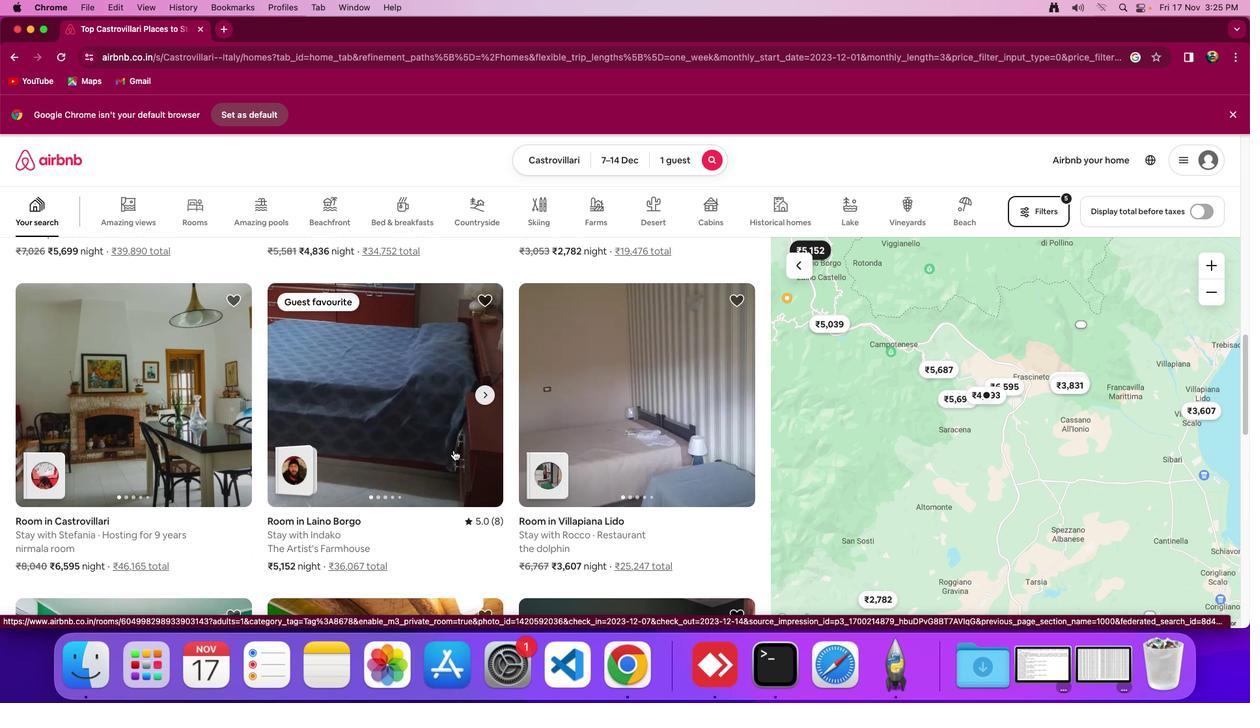 
Action: Mouse scrolled (455, 451) with delta (1, 2)
Screenshot: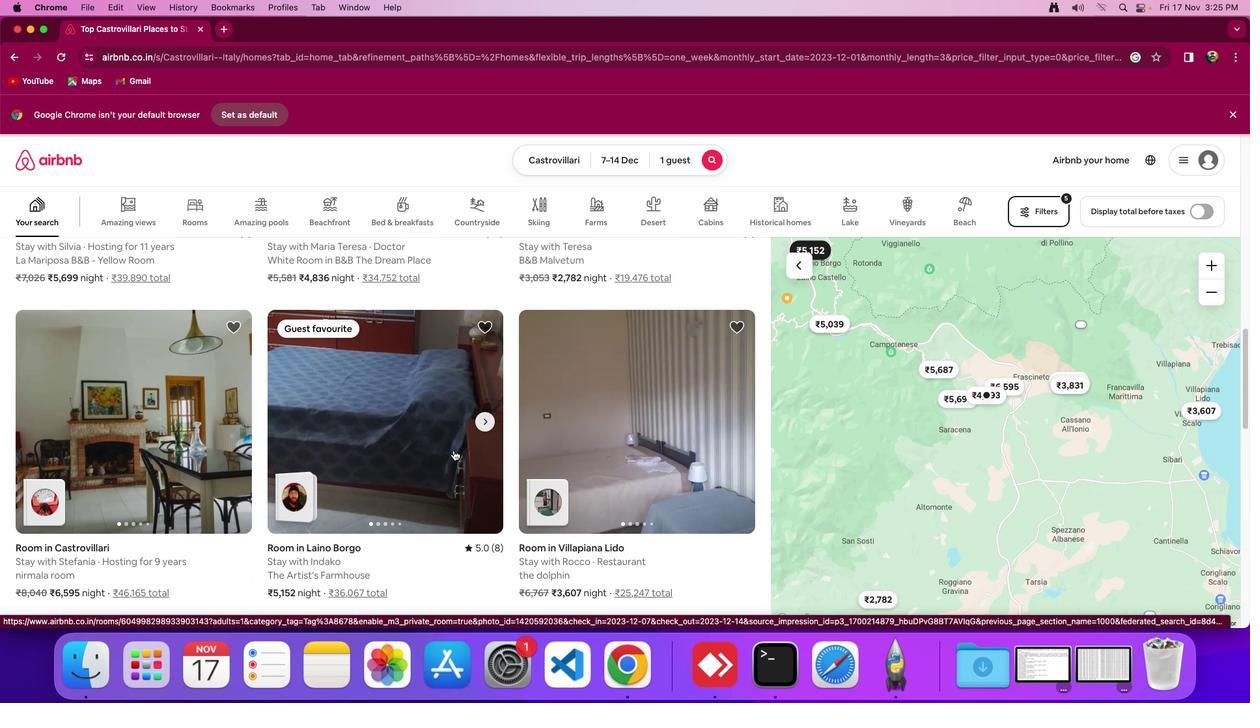 
Action: Mouse scrolled (455, 451) with delta (1, 1)
Screenshot: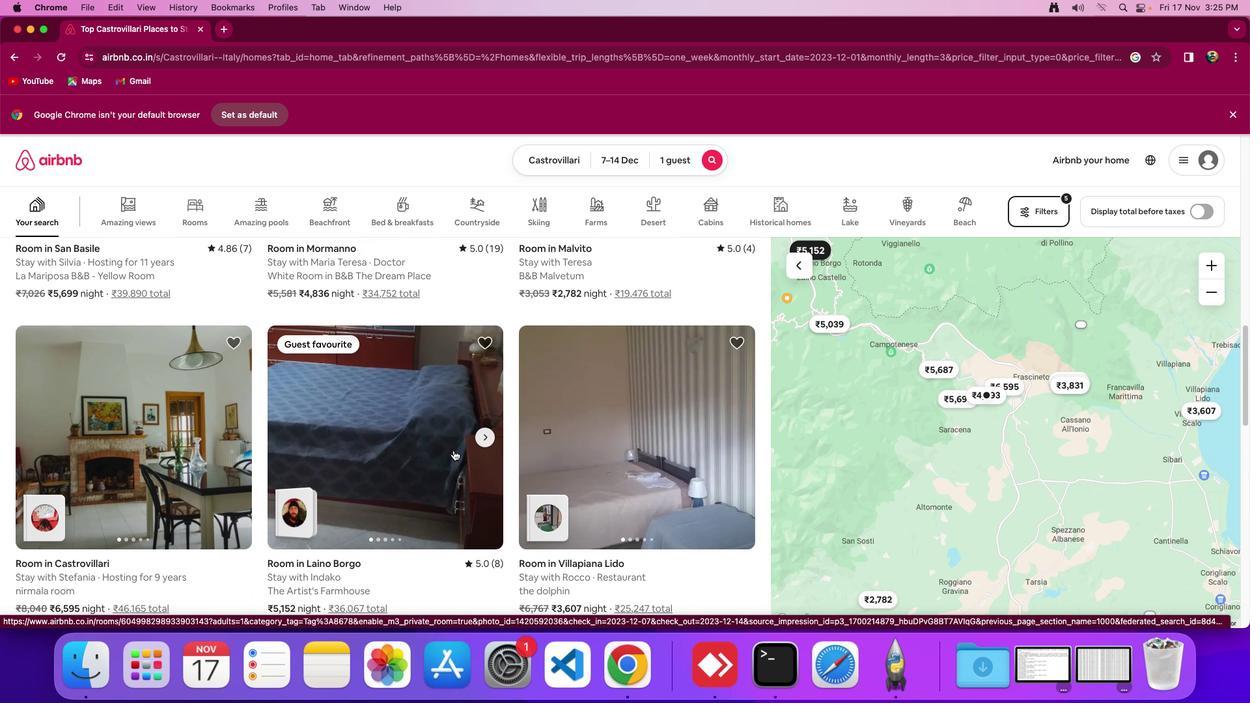
Action: Mouse scrolled (455, 451) with delta (1, 1)
Screenshot: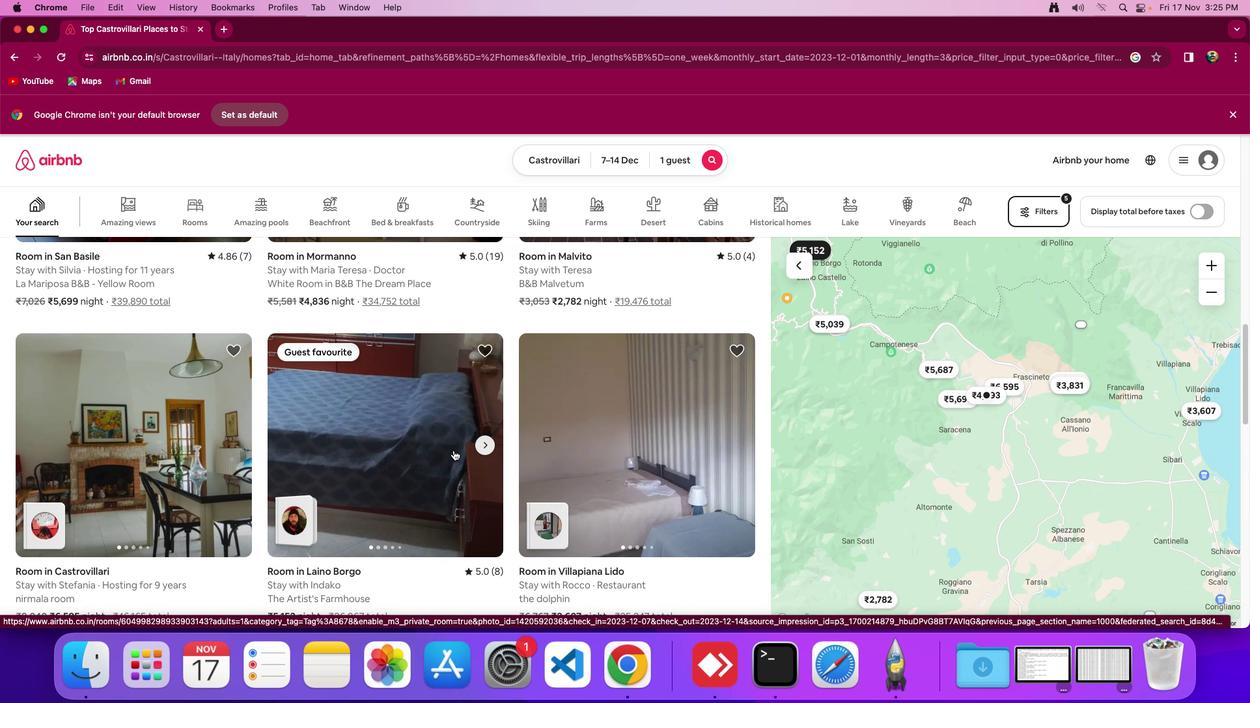 
Action: Mouse scrolled (455, 451) with delta (1, 1)
Screenshot: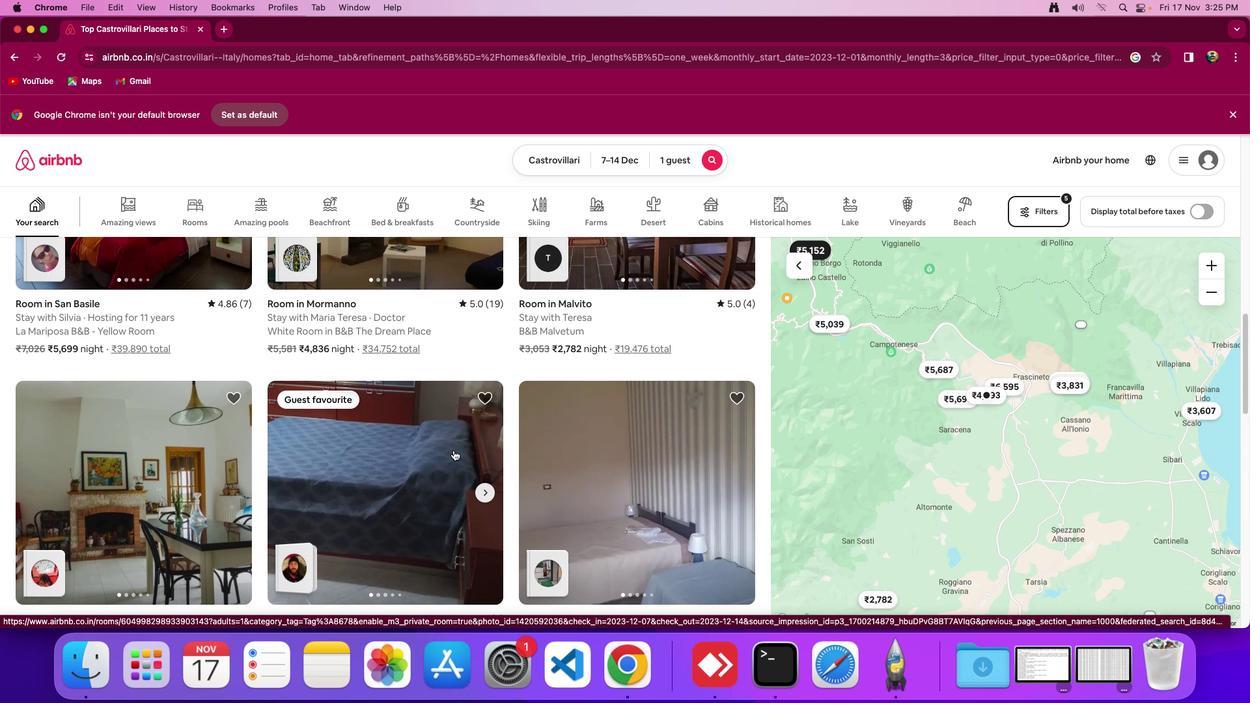 
Action: Mouse scrolled (455, 451) with delta (1, 1)
Screenshot: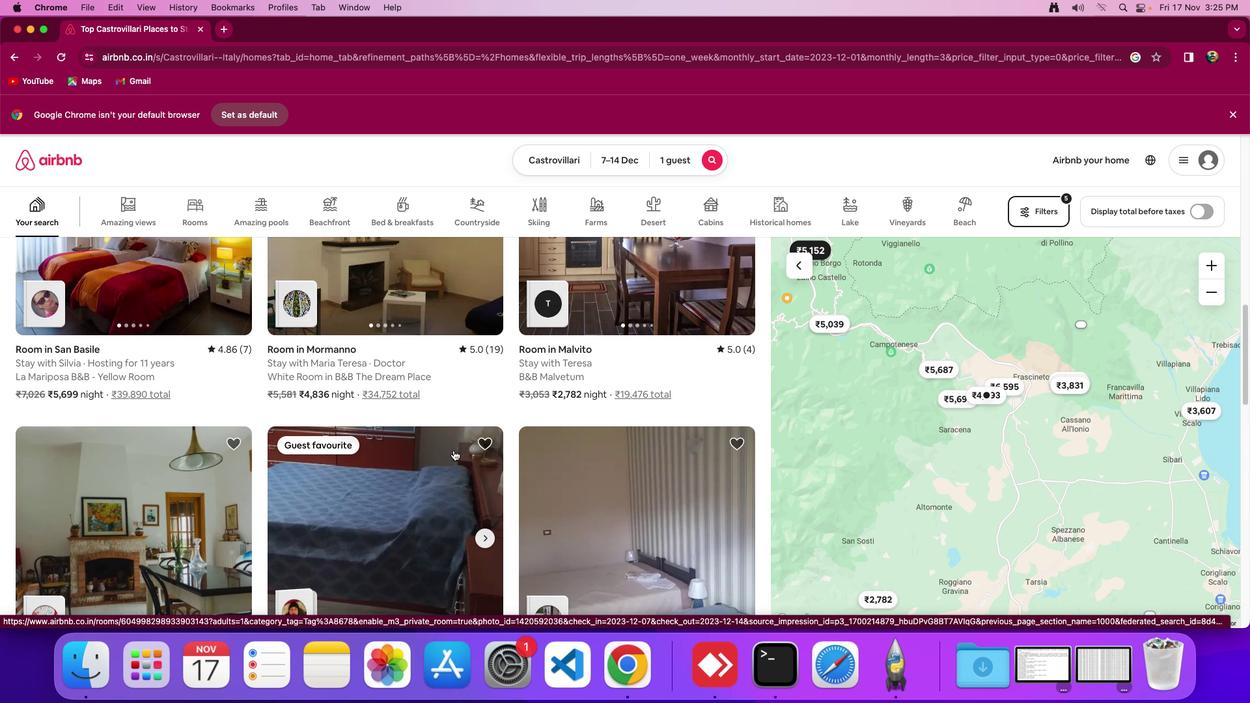 
Action: Mouse scrolled (455, 451) with delta (1, 3)
Screenshot: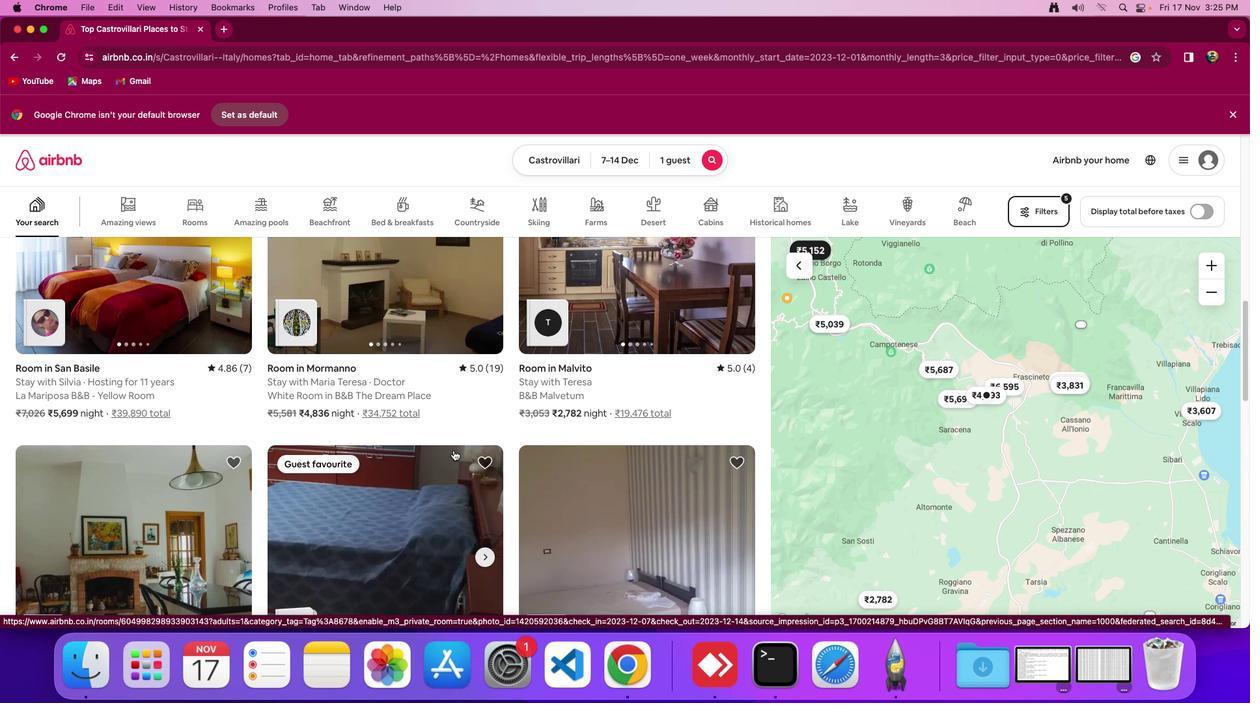 
Action: Mouse scrolled (455, 451) with delta (1, 1)
Screenshot: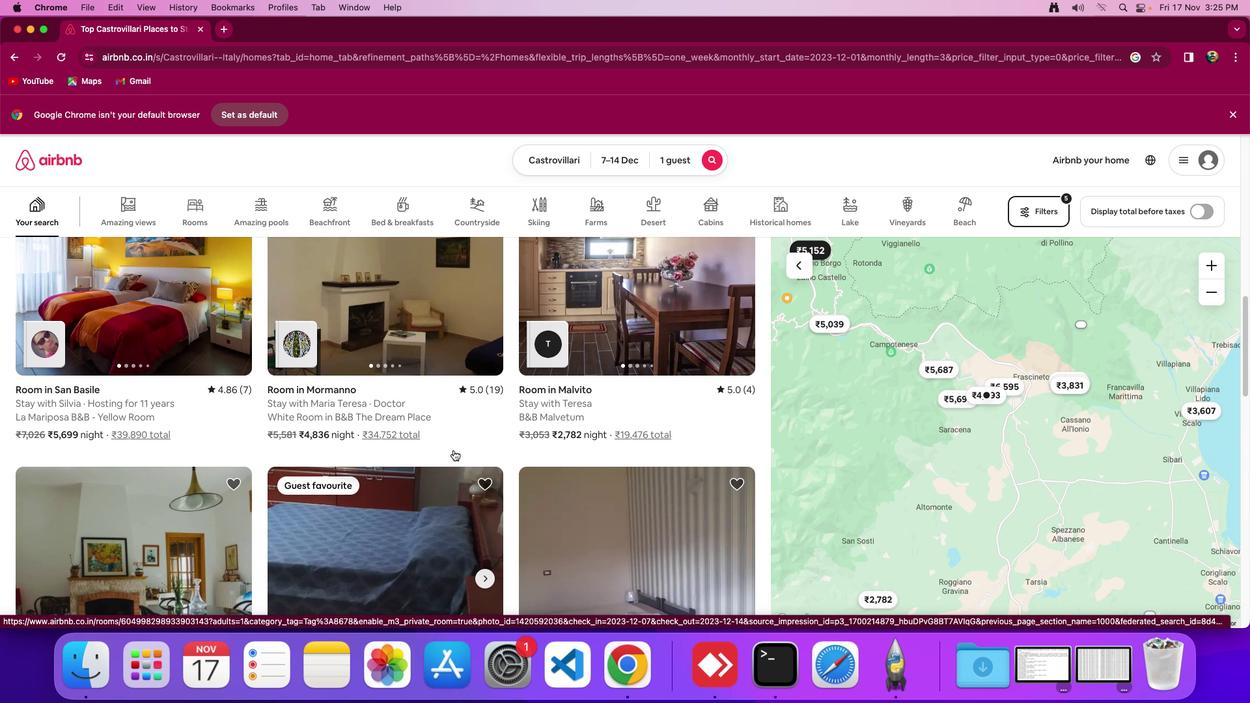 
Action: Mouse scrolled (455, 451) with delta (1, 1)
Screenshot: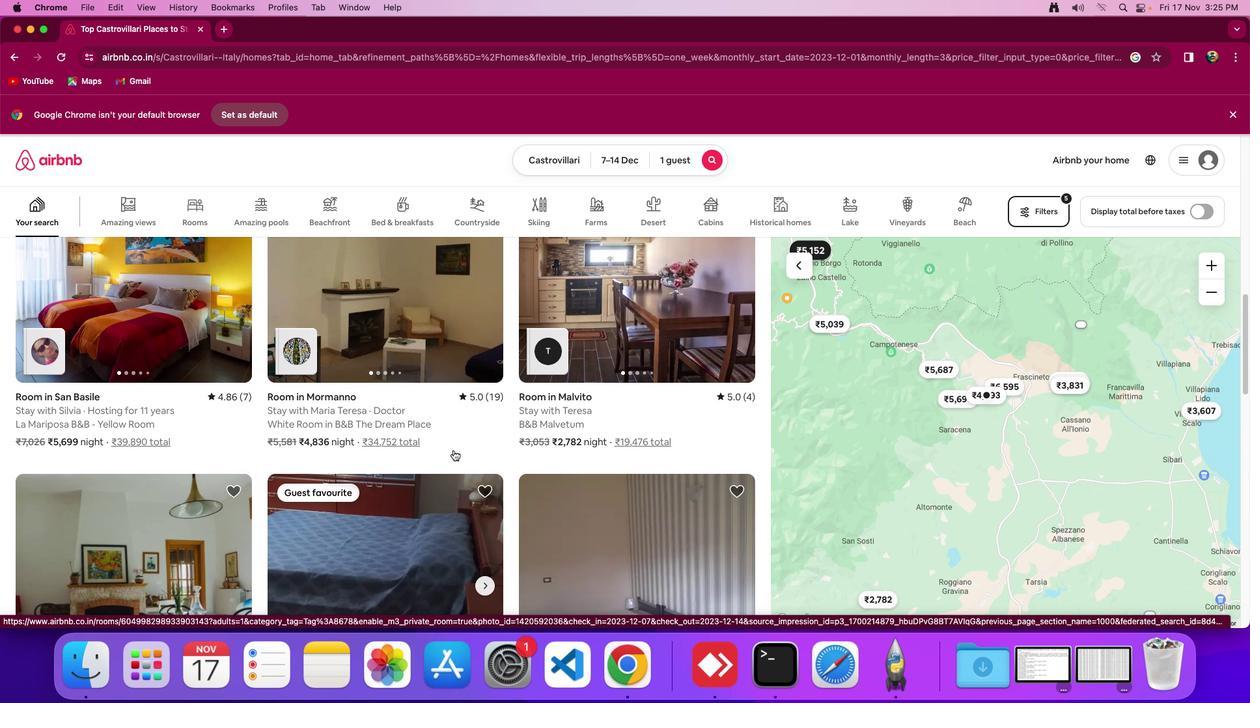 
Action: Mouse scrolled (455, 451) with delta (1, 1)
Screenshot: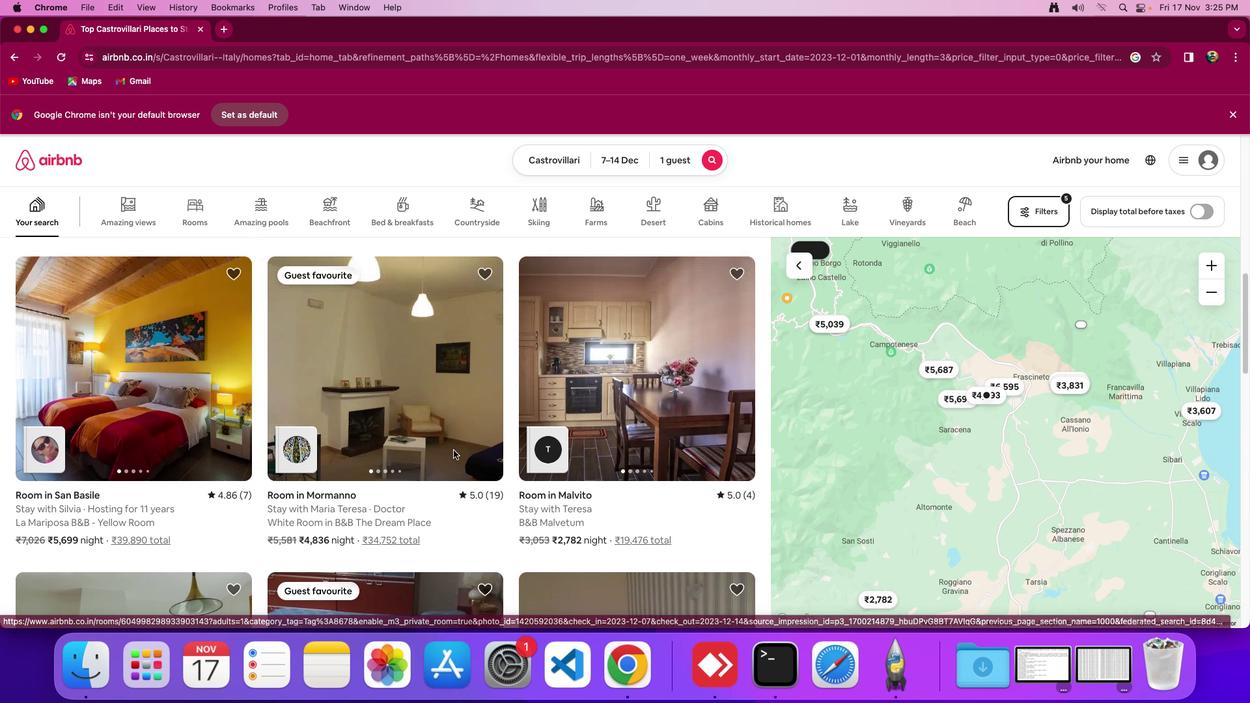 
Action: Mouse scrolled (455, 451) with delta (1, 1)
Screenshot: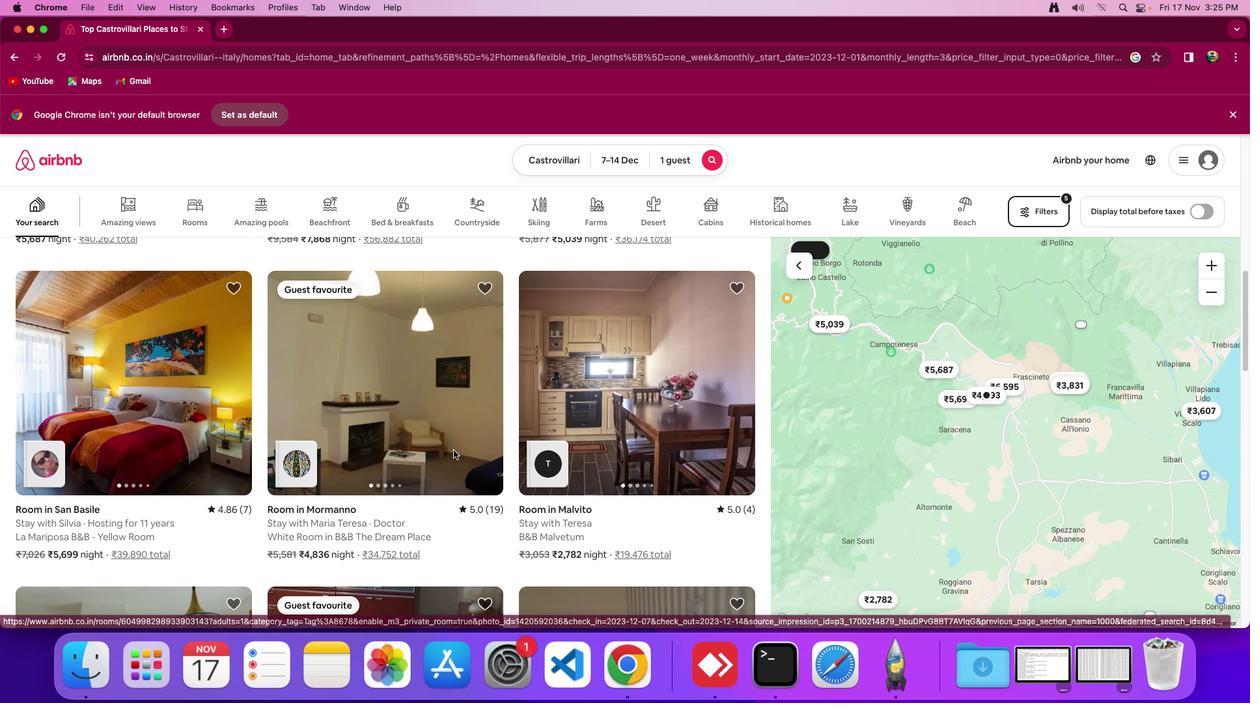 
Action: Mouse scrolled (455, 451) with delta (1, 3)
Screenshot: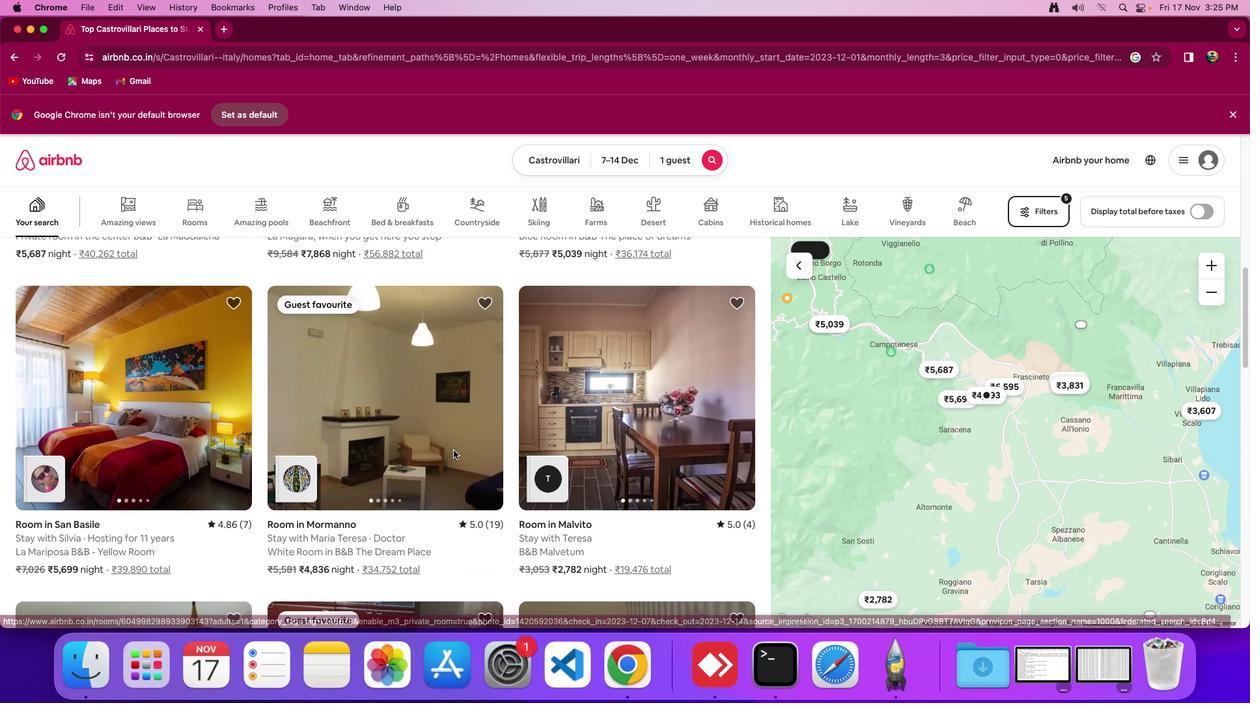 
Action: Mouse scrolled (455, 451) with delta (1, 1)
Screenshot: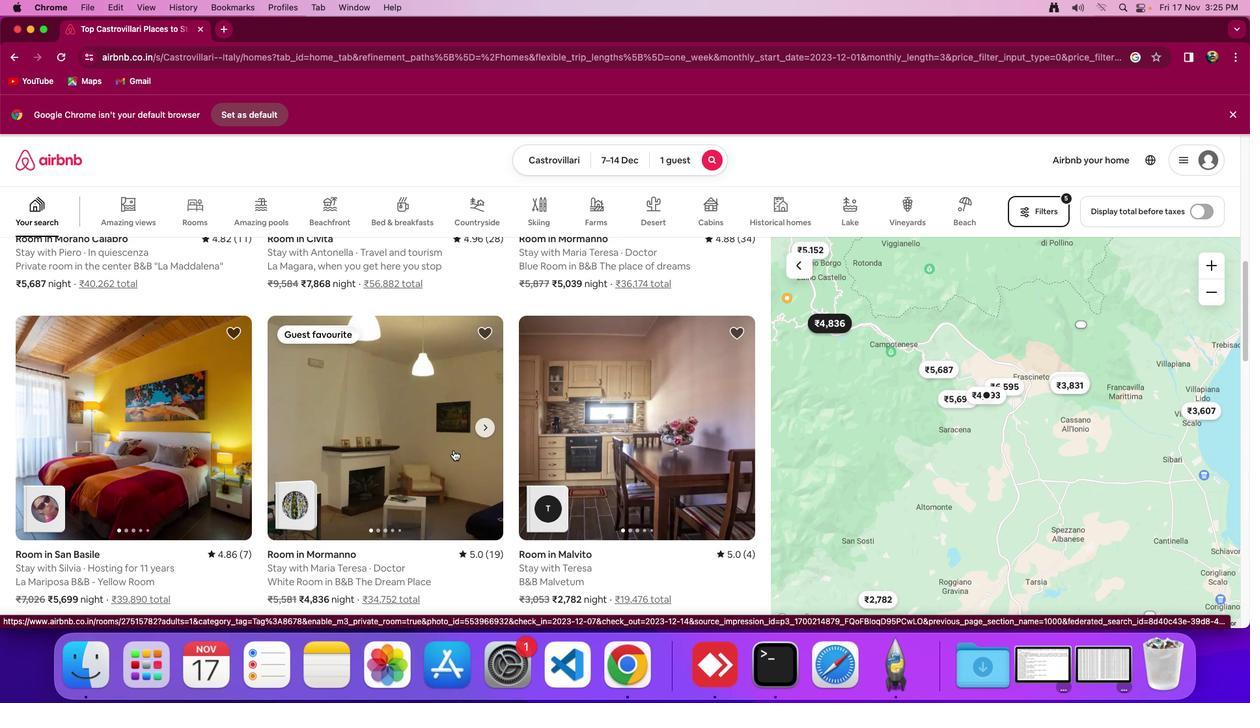 
Action: Mouse scrolled (455, 451) with delta (1, 1)
Screenshot: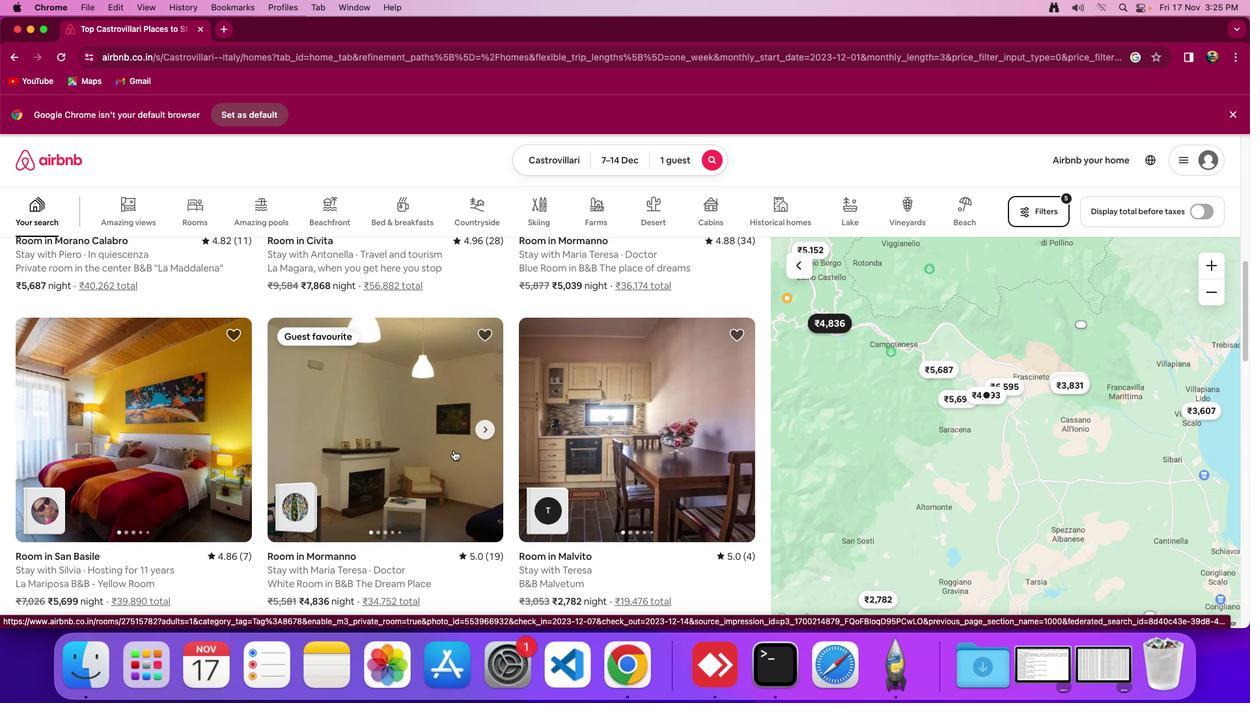 
Action: Mouse scrolled (455, 451) with delta (1, 1)
Screenshot: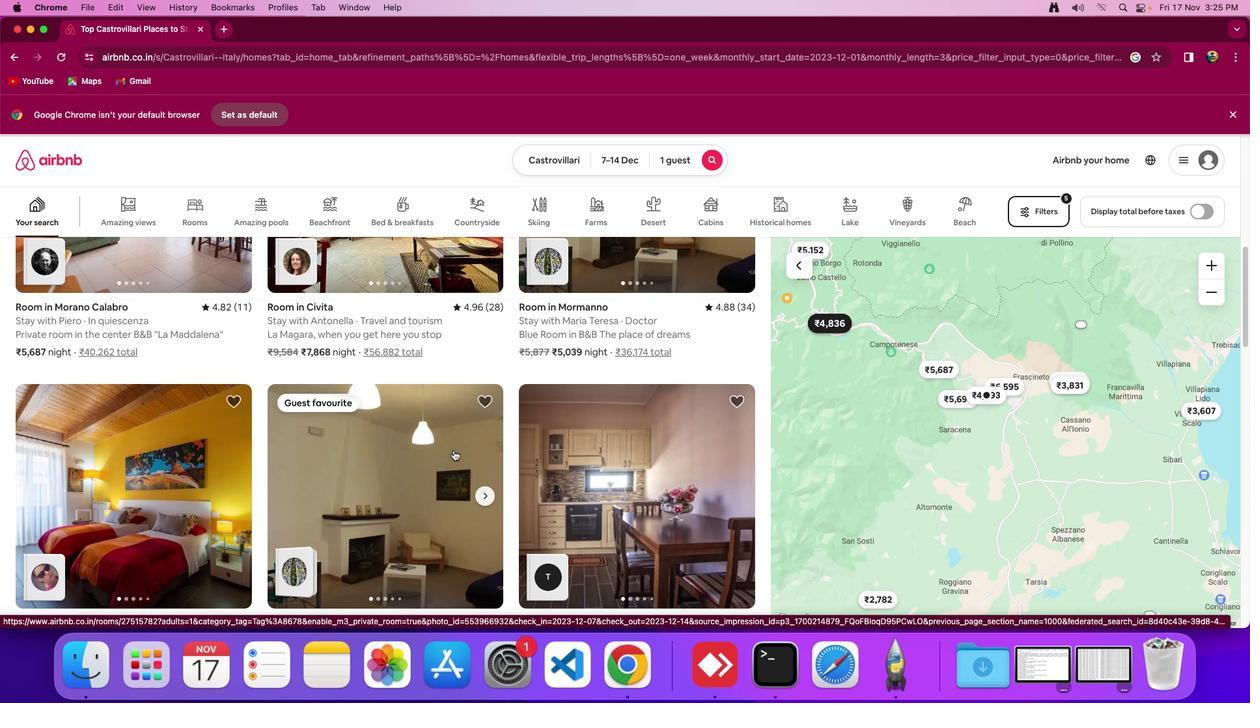 
Action: Mouse scrolled (455, 451) with delta (1, 1)
Screenshot: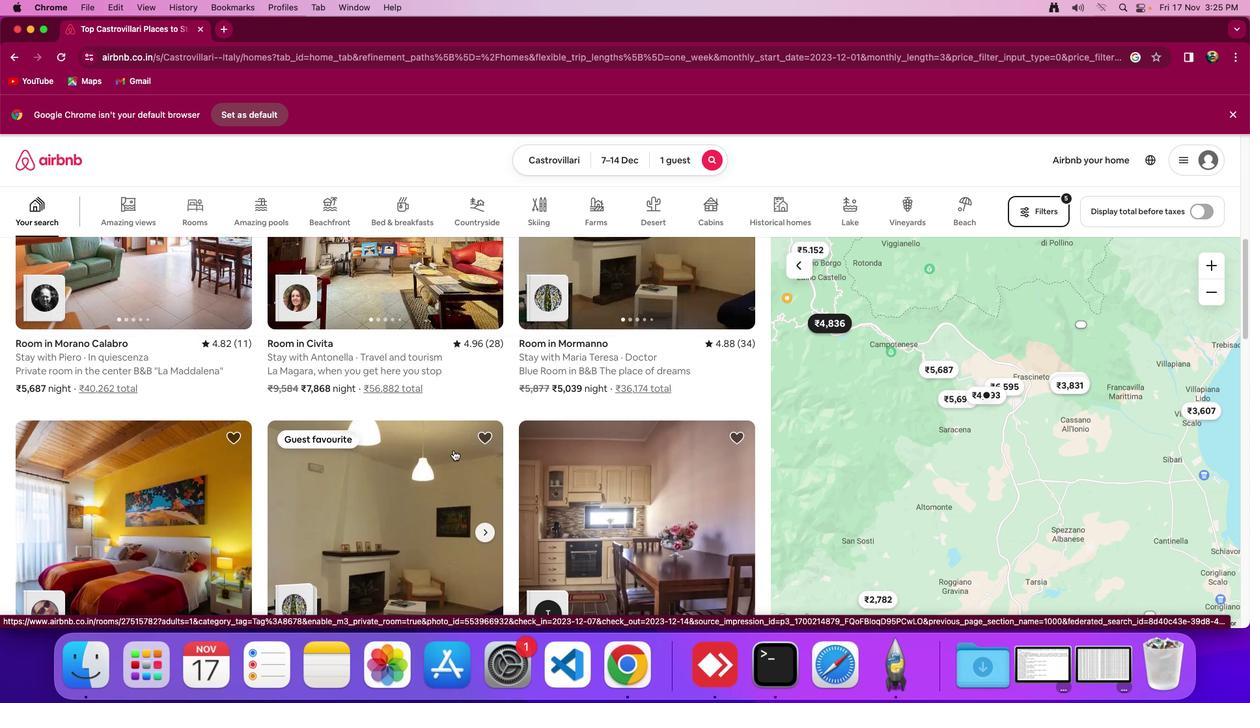 
Action: Mouse scrolled (455, 451) with delta (1, 3)
Screenshot: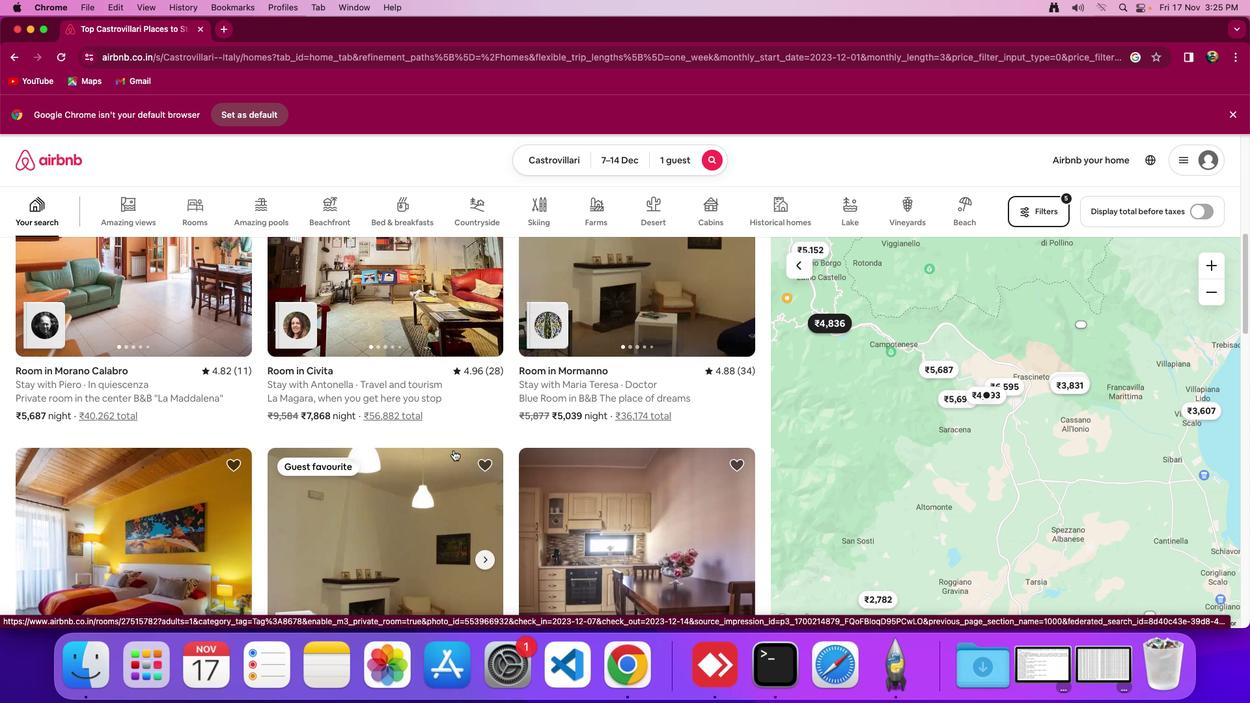 
Action: Mouse scrolled (455, 451) with delta (1, 1)
Screenshot: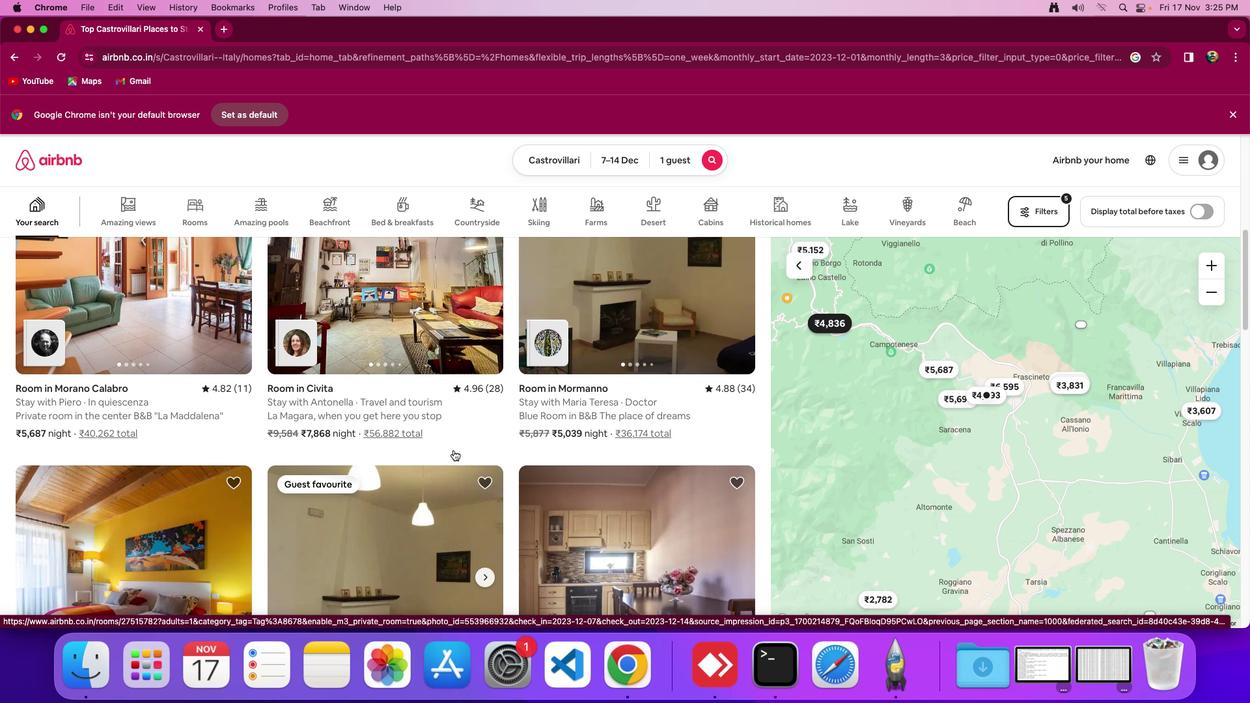 
Action: Mouse scrolled (455, 451) with delta (1, 1)
Screenshot: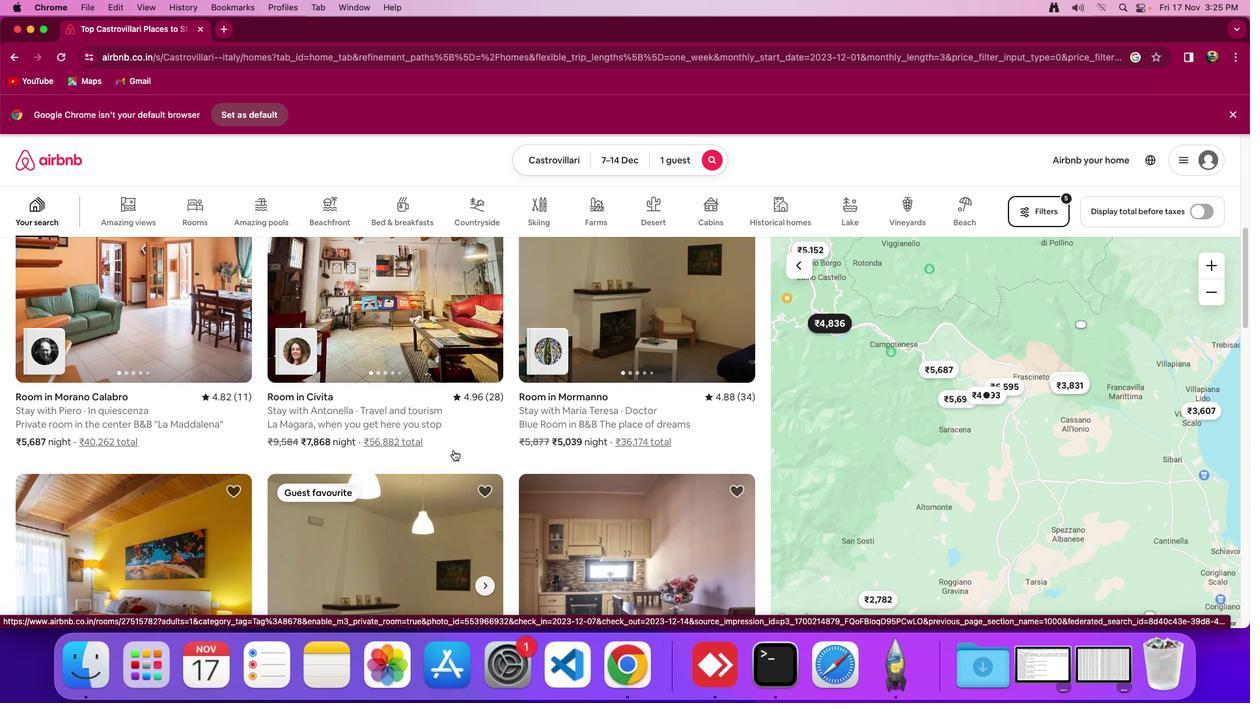 
Action: Mouse moved to (658, 332)
Screenshot: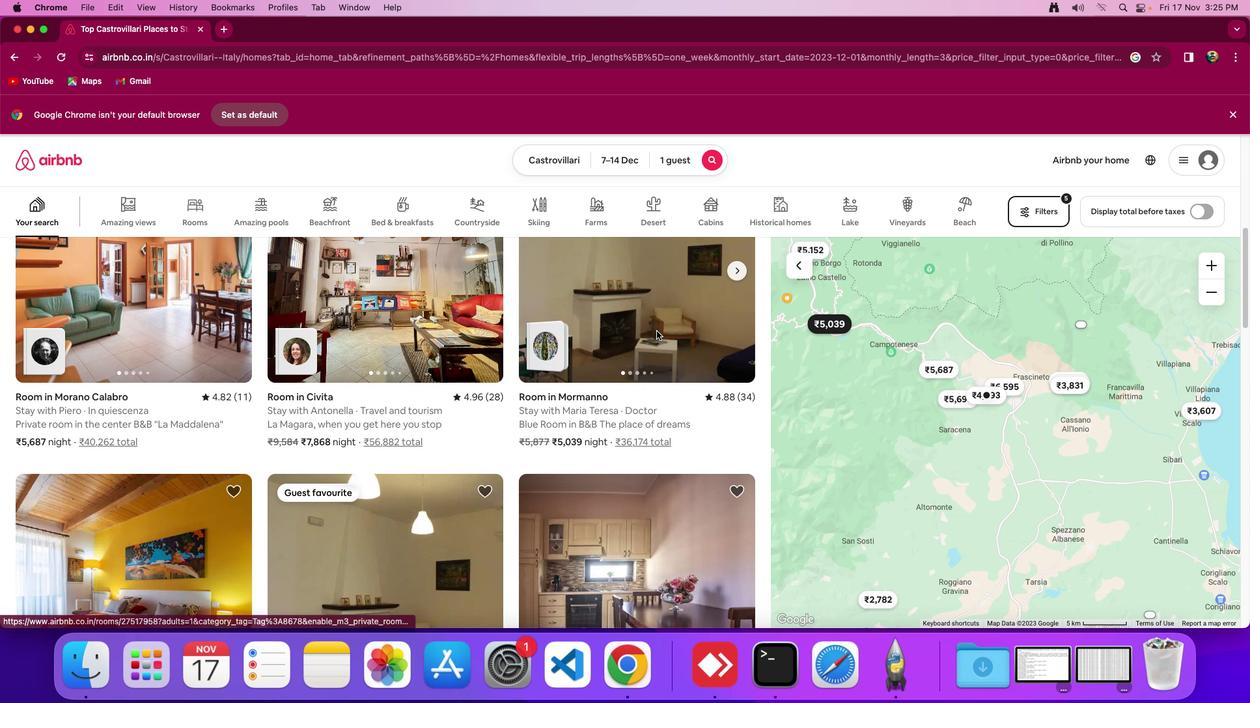 
Action: Mouse pressed left at (658, 332)
Screenshot: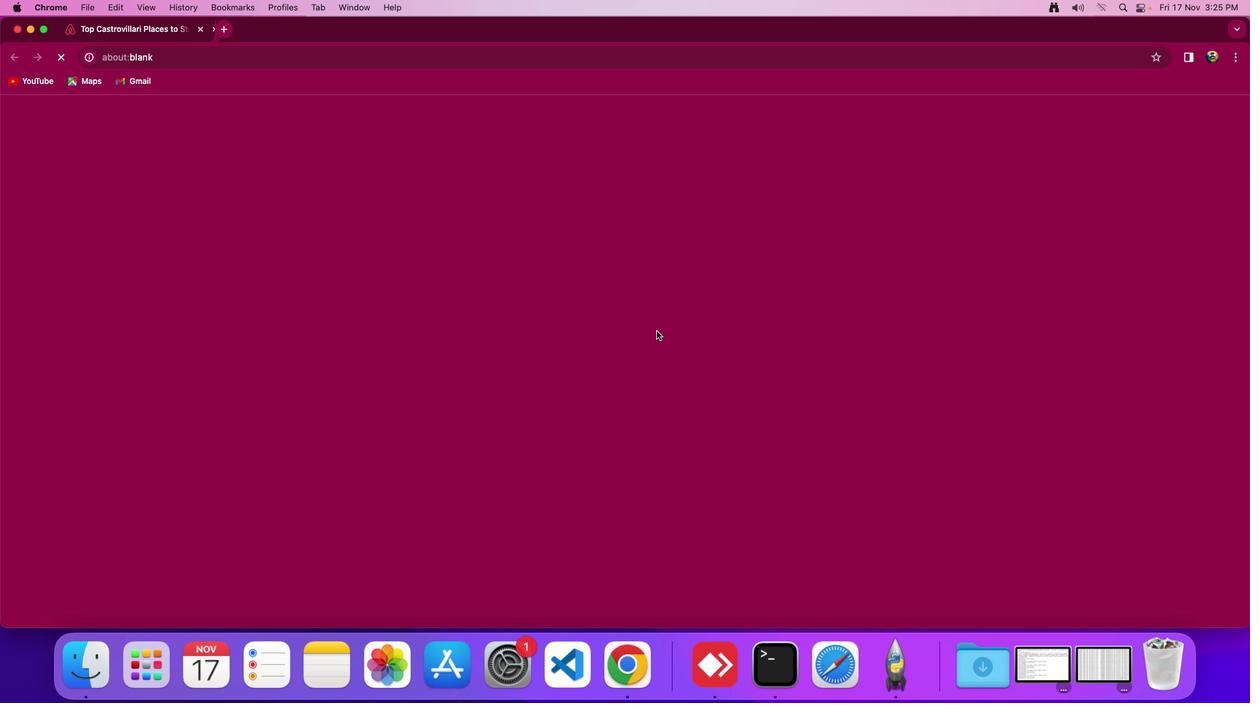 
Action: Mouse moved to (890, 449)
Screenshot: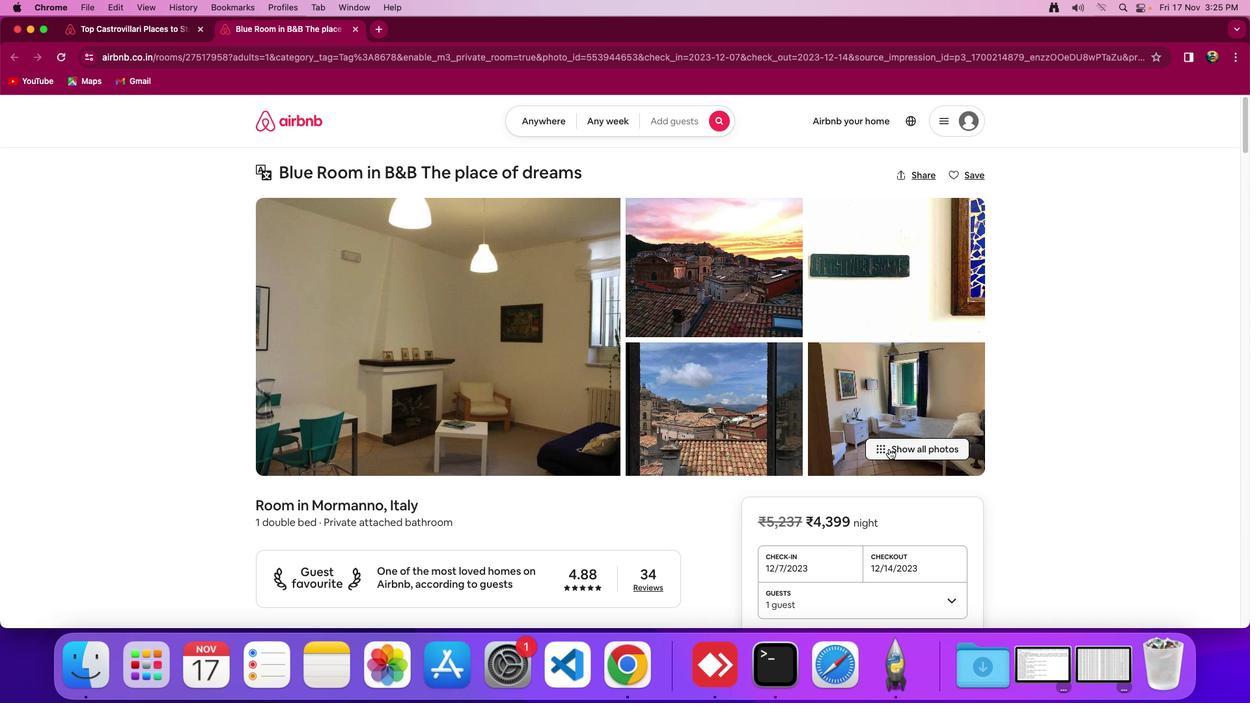 
Action: Mouse pressed left at (890, 449)
Screenshot: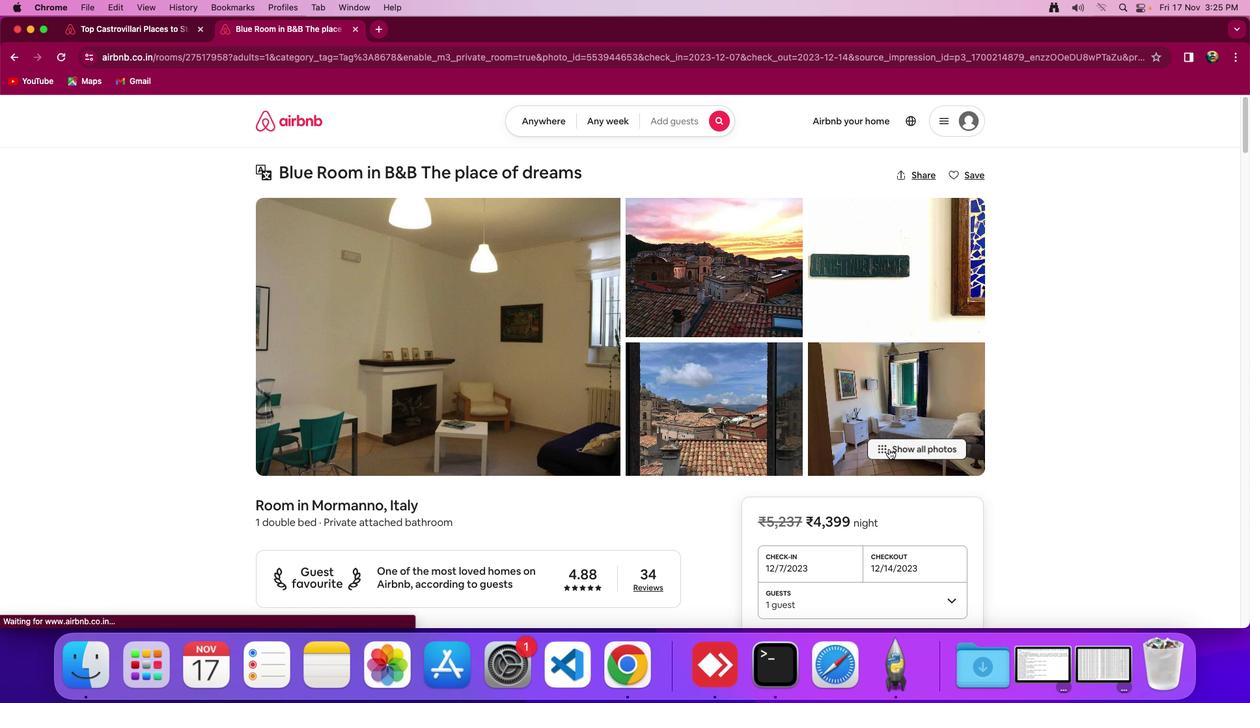
Action: Mouse moved to (690, 468)
Screenshot: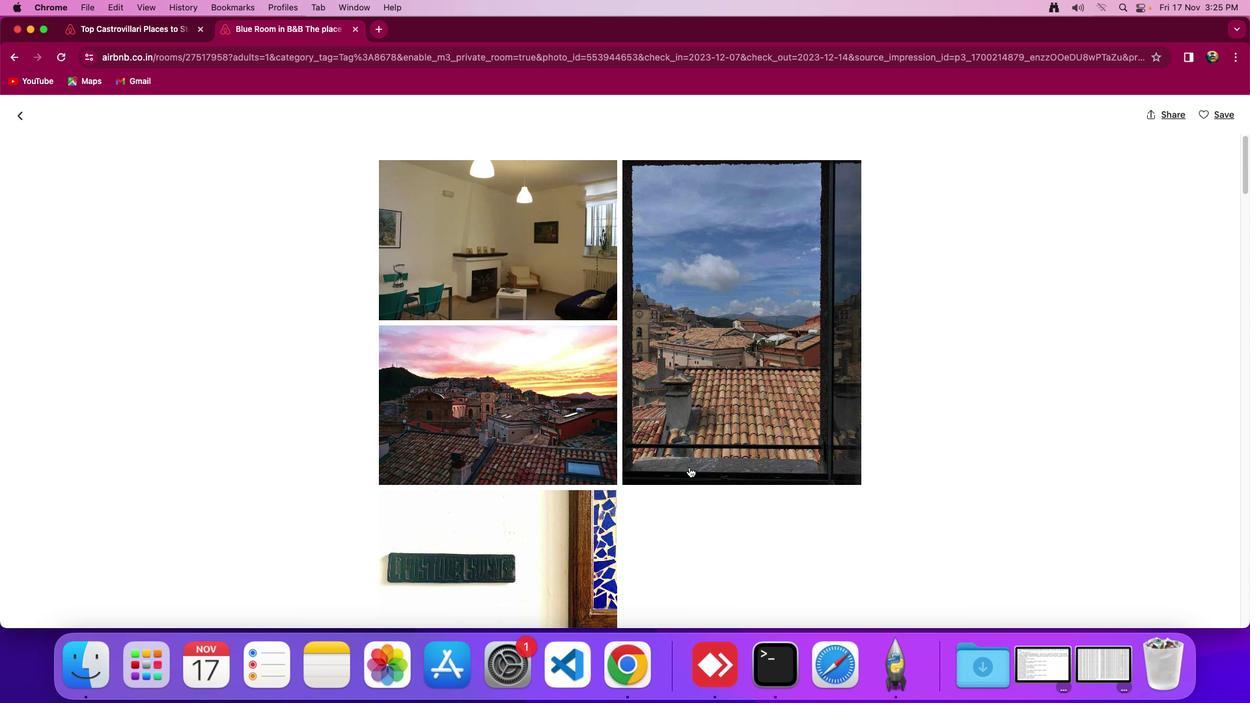 
Action: Mouse scrolled (690, 468) with delta (1, 0)
Screenshot: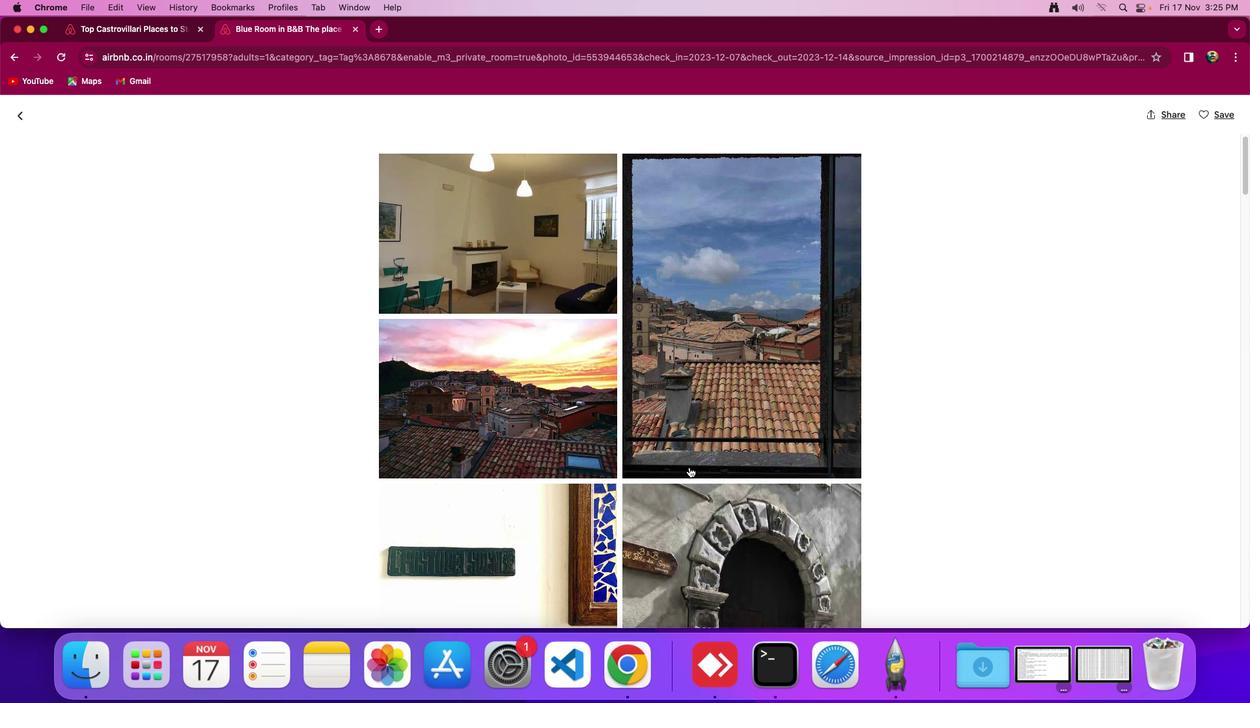 
Action: Mouse scrolled (690, 468) with delta (1, 0)
Screenshot: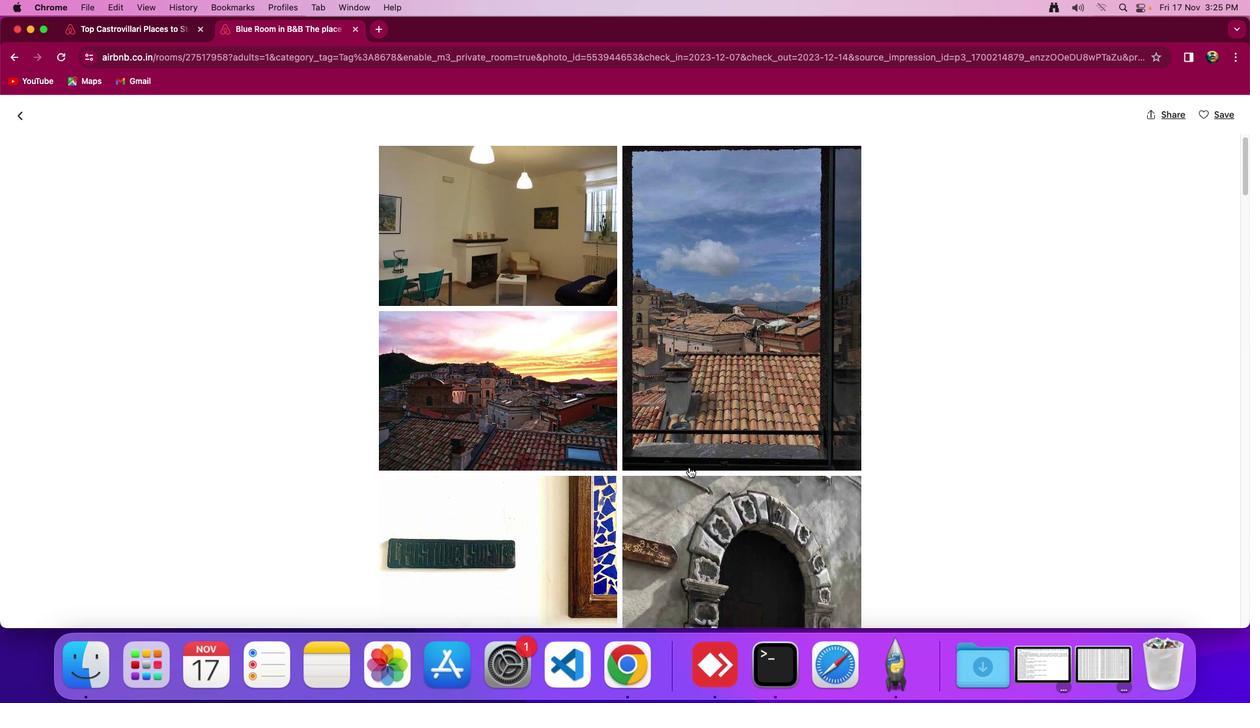 
Action: Mouse scrolled (690, 468) with delta (1, 0)
Screenshot: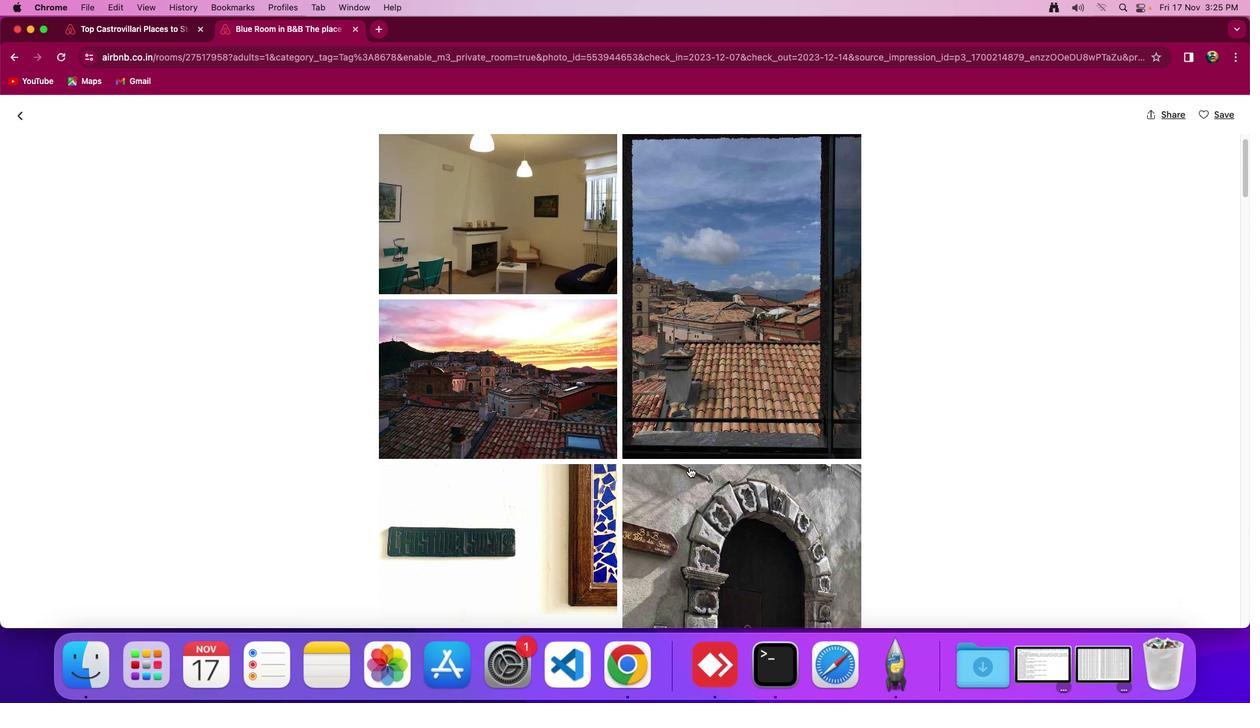 
Action: Mouse scrolled (690, 468) with delta (1, 0)
Screenshot: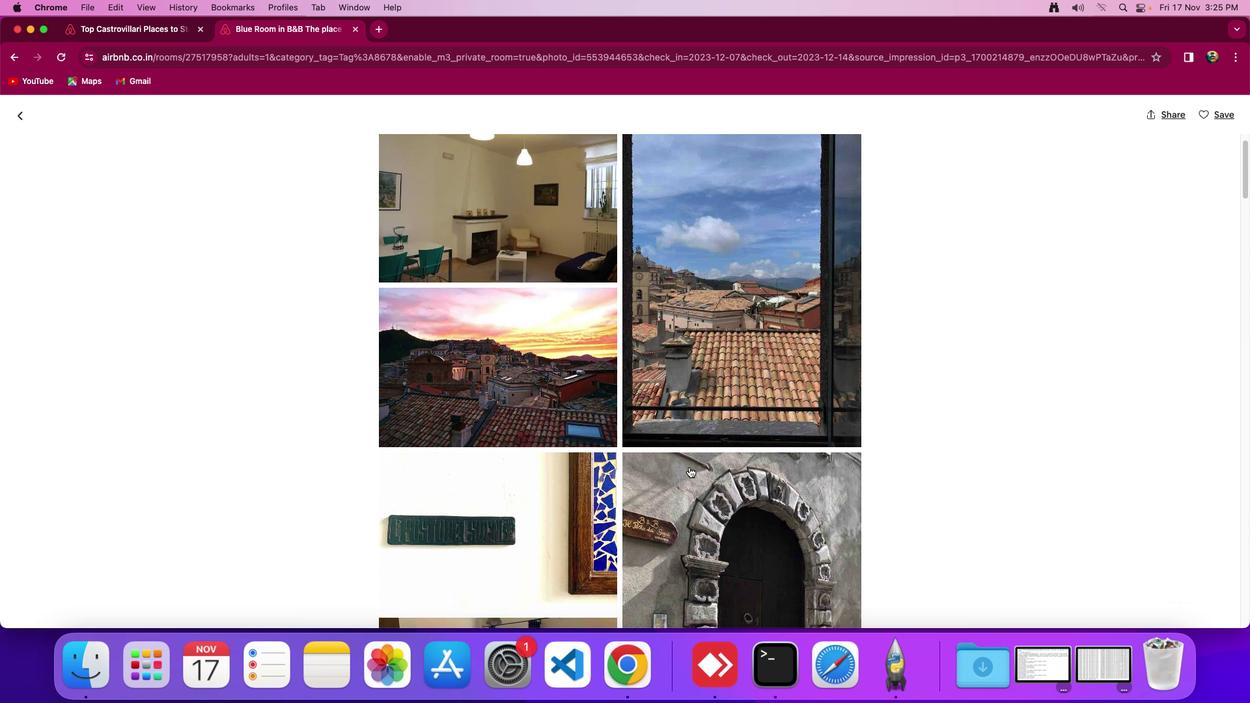 
Action: Mouse scrolled (690, 468) with delta (1, 0)
